 Task: Change the Trello board background using images from Unsplash by searching for 'SPAIN'.
Action: Mouse moved to (914, 378)
Screenshot: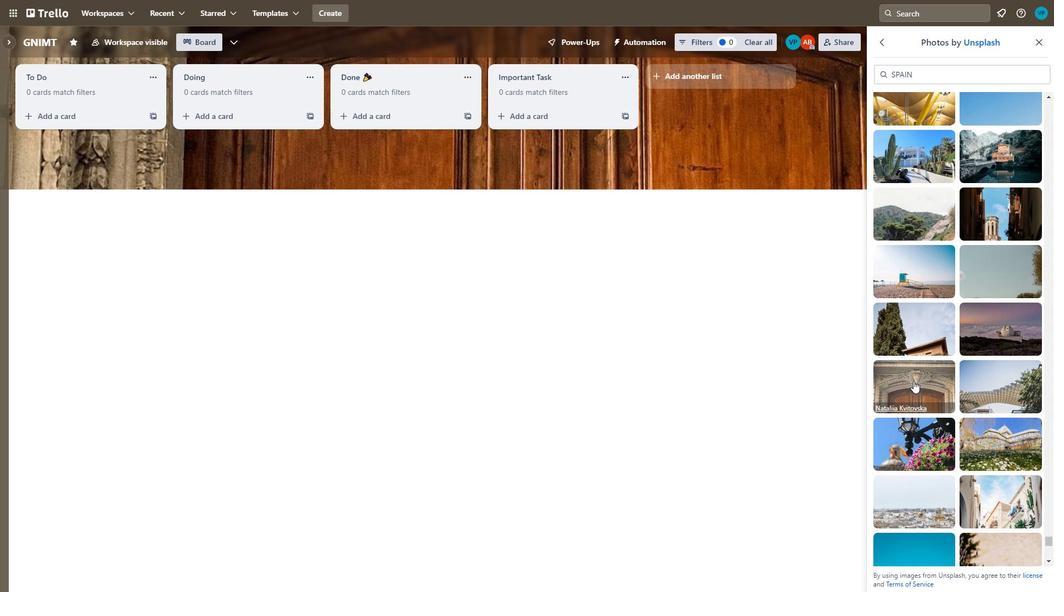 
Action: Mouse scrolled (914, 377) with delta (0, 0)
Screenshot: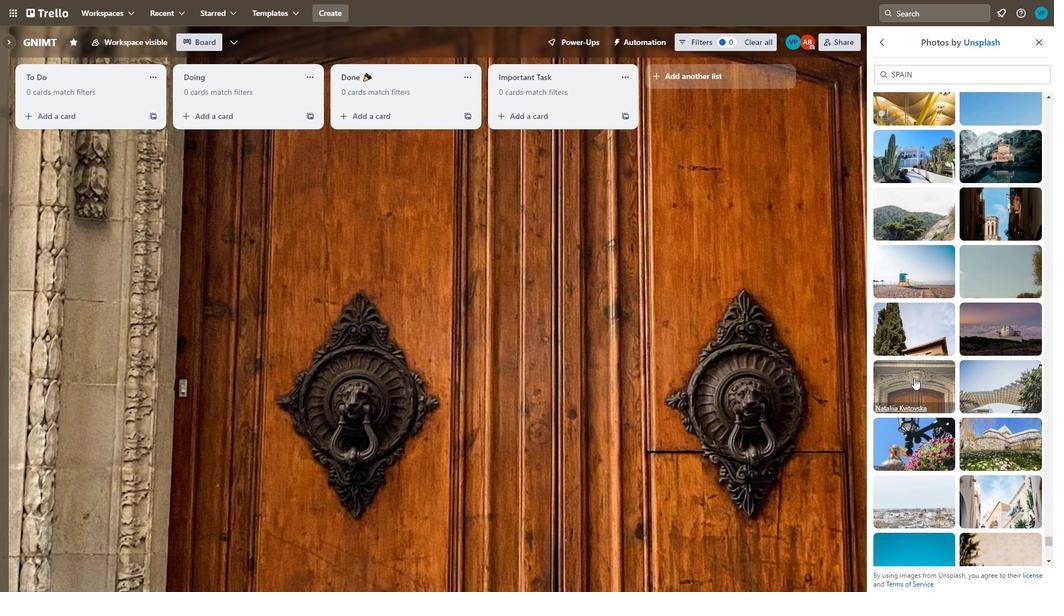 
Action: Mouse scrolled (914, 377) with delta (0, 0)
Screenshot: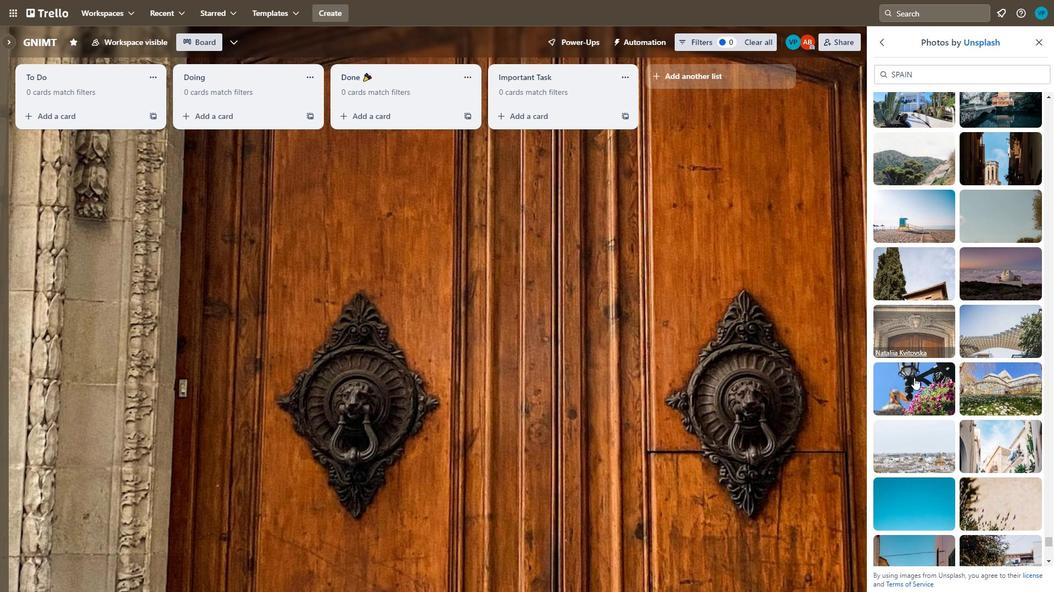 
Action: Mouse moved to (928, 384)
Screenshot: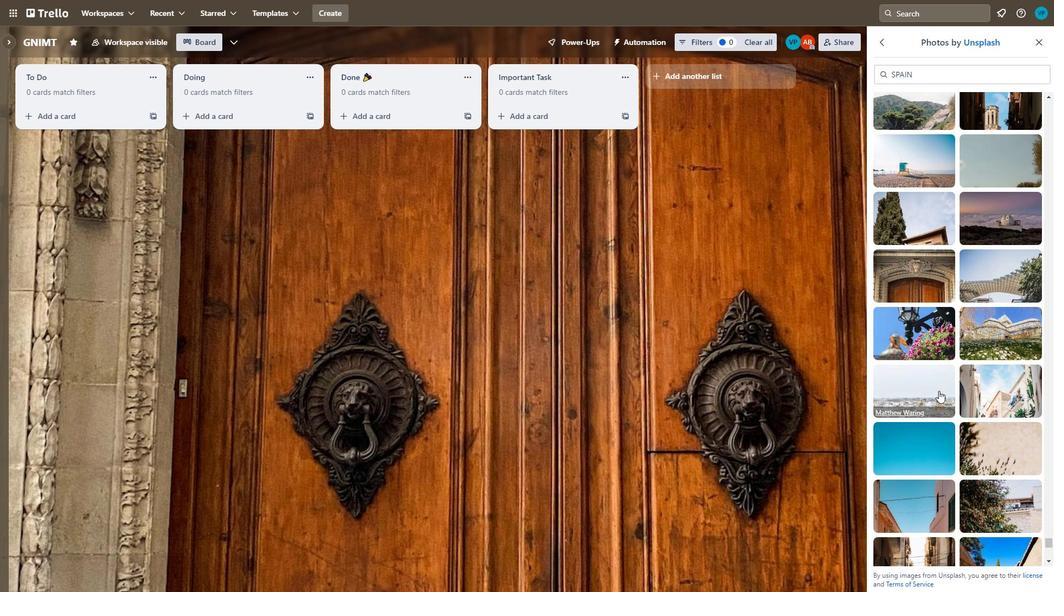 
Action: Mouse pressed left at (928, 384)
Screenshot: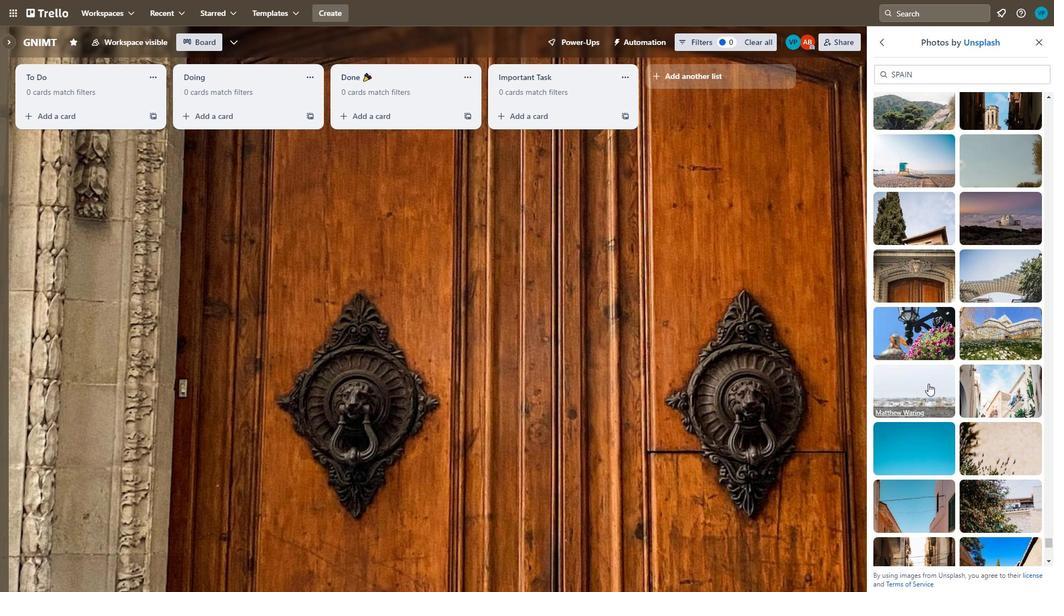 
Action: Mouse moved to (927, 382)
Screenshot: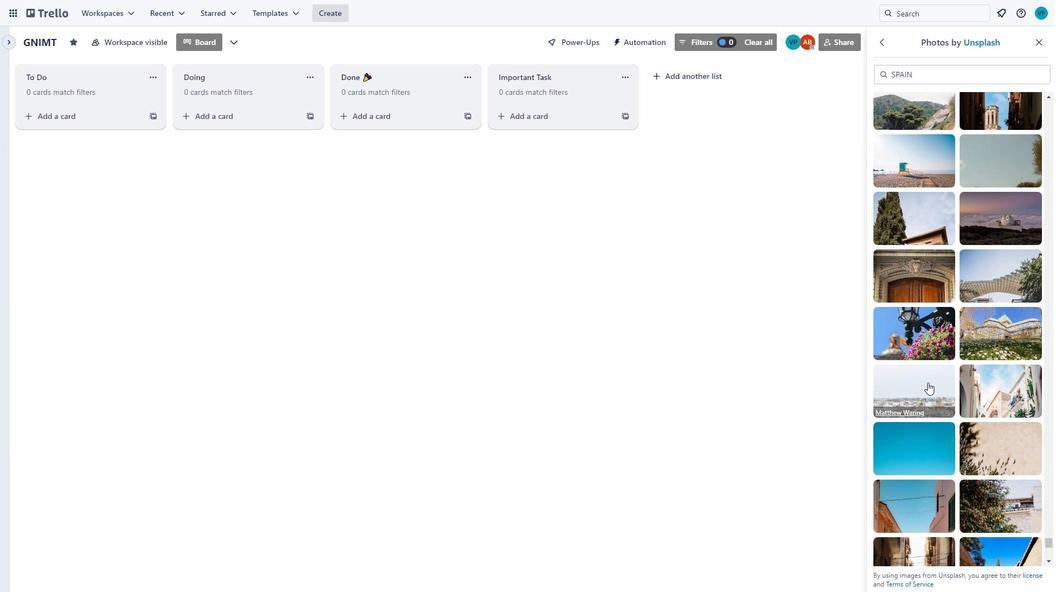 
Action: Mouse scrolled (927, 382) with delta (0, 0)
Screenshot: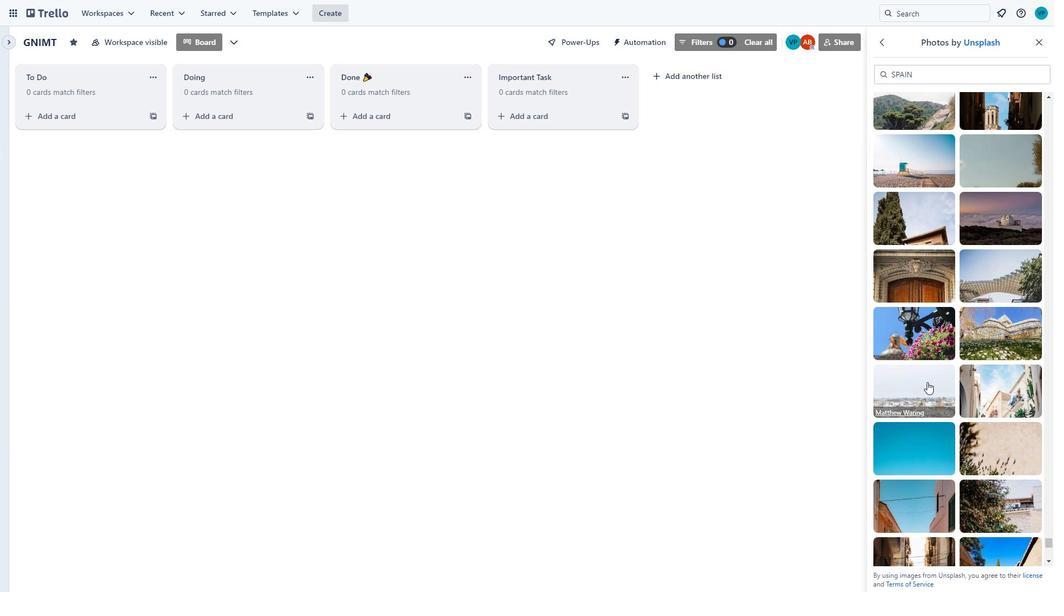 
Action: Mouse moved to (999, 388)
Screenshot: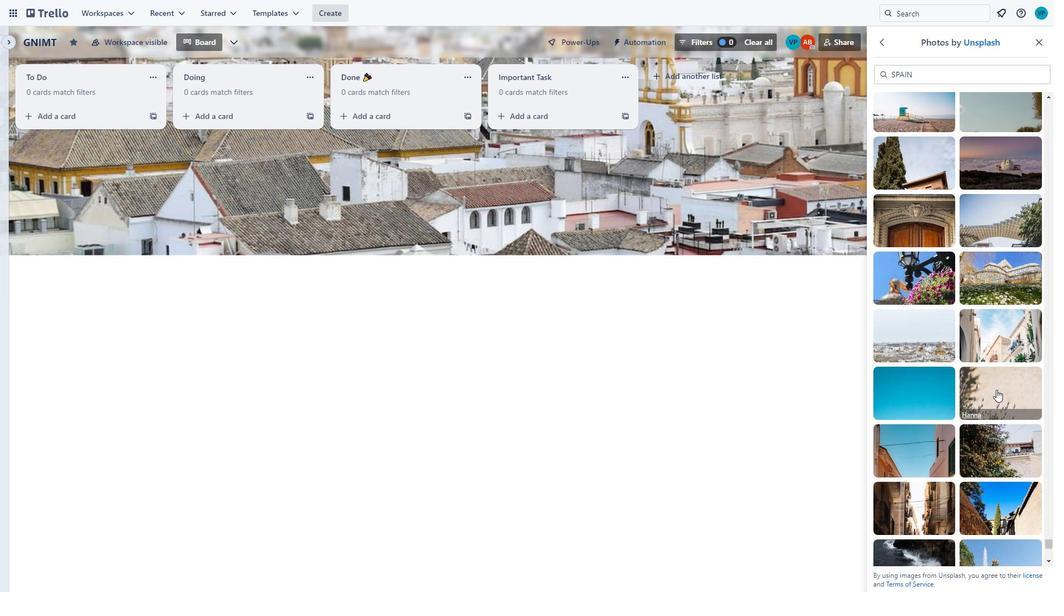 
Action: Mouse scrolled (999, 387) with delta (0, 0)
Screenshot: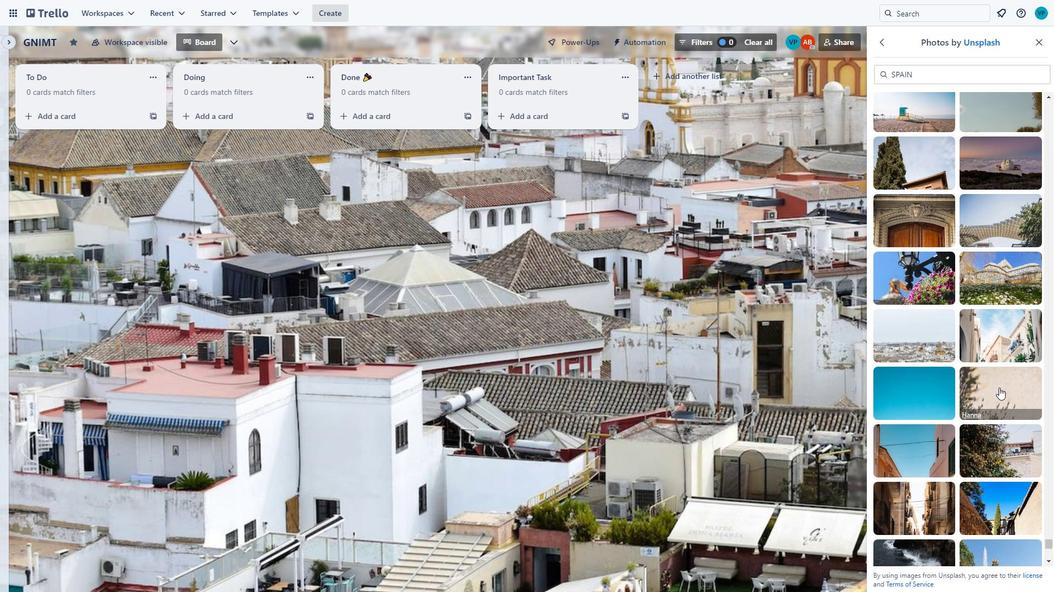 
Action: Mouse scrolled (999, 387) with delta (0, 0)
Screenshot: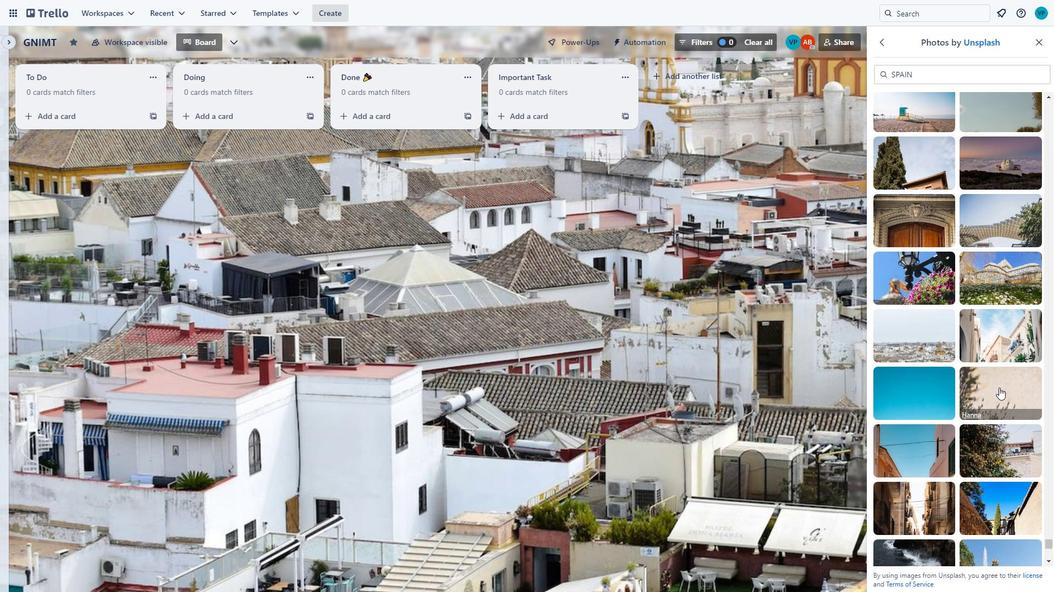 
Action: Mouse moved to (915, 394)
Screenshot: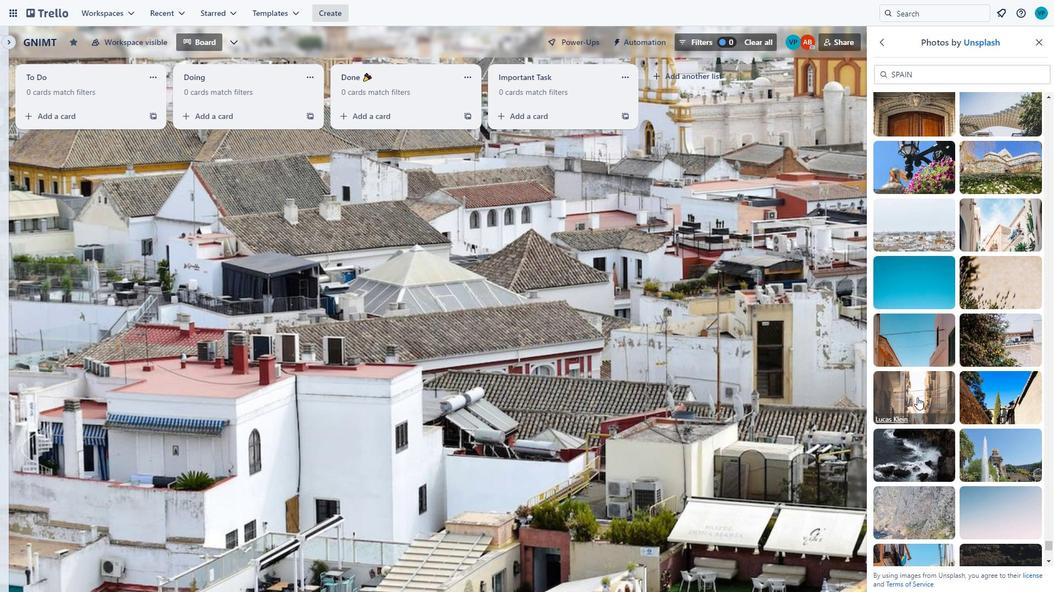 
Action: Mouse pressed left at (915, 394)
Screenshot: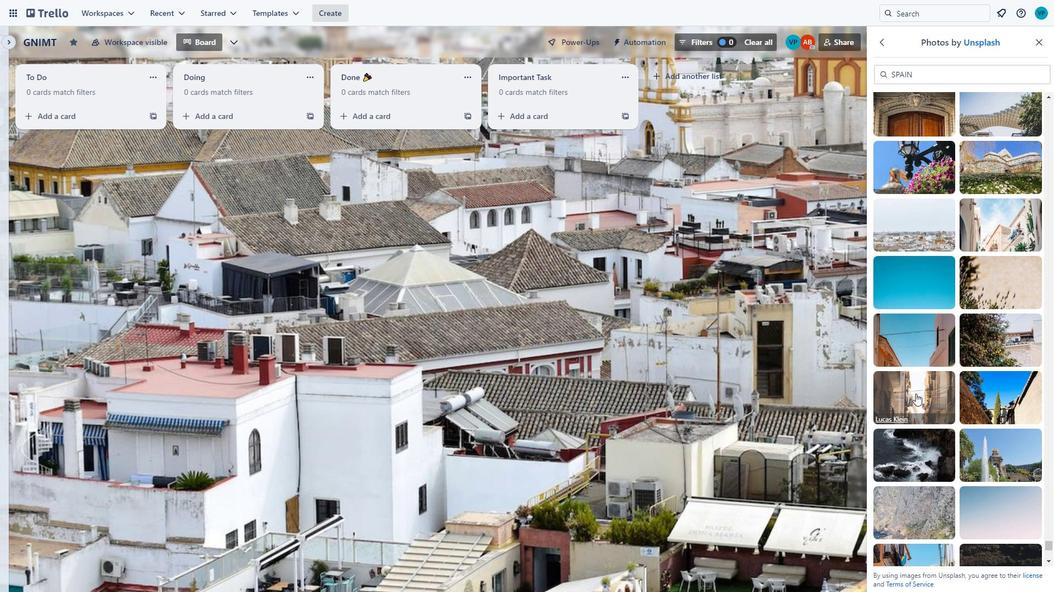 
Action: Mouse moved to (915, 393)
Screenshot: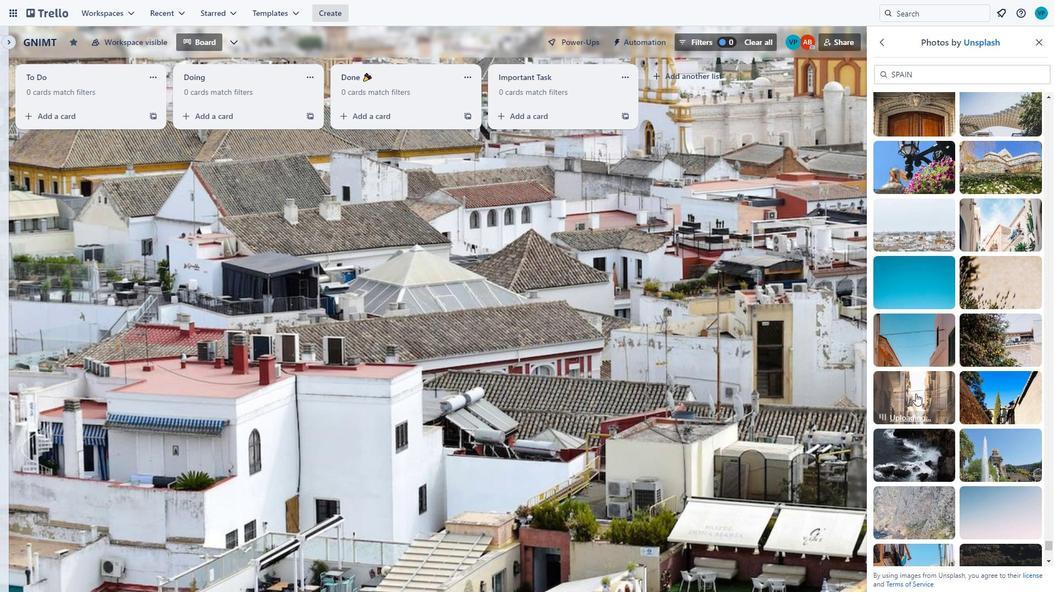 
Action: Mouse scrolled (915, 393) with delta (0, 0)
Screenshot: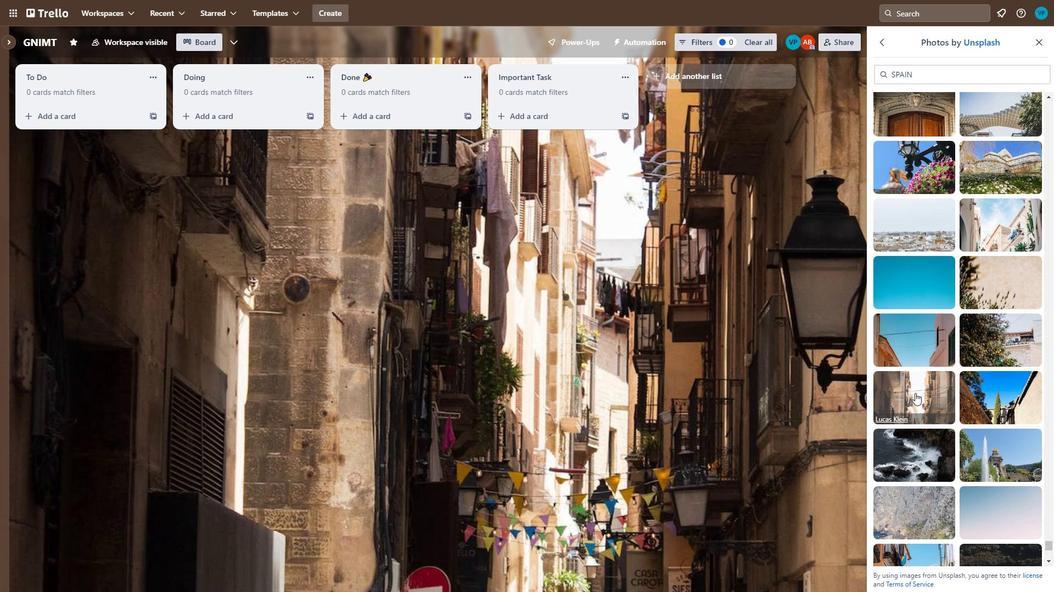 
Action: Mouse scrolled (915, 393) with delta (0, 0)
Screenshot: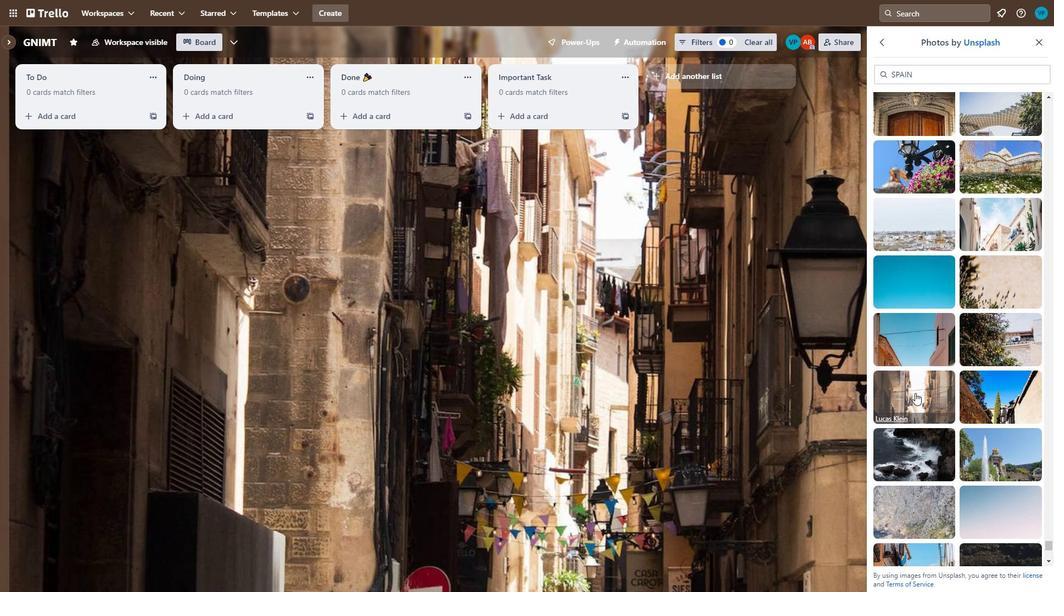 
Action: Mouse moved to (919, 455)
Screenshot: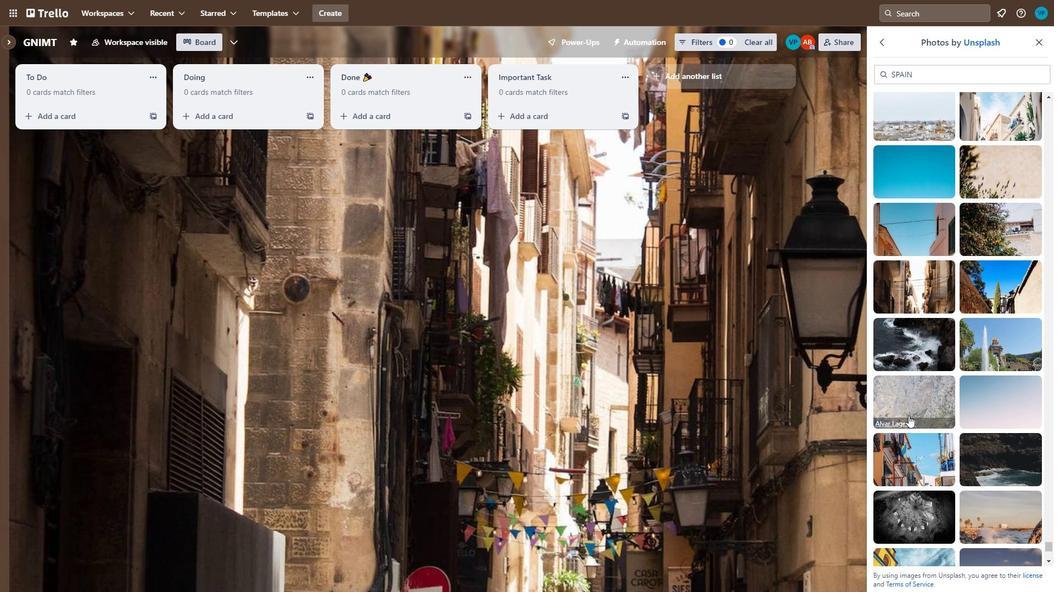 
Action: Mouse pressed left at (919, 455)
Screenshot: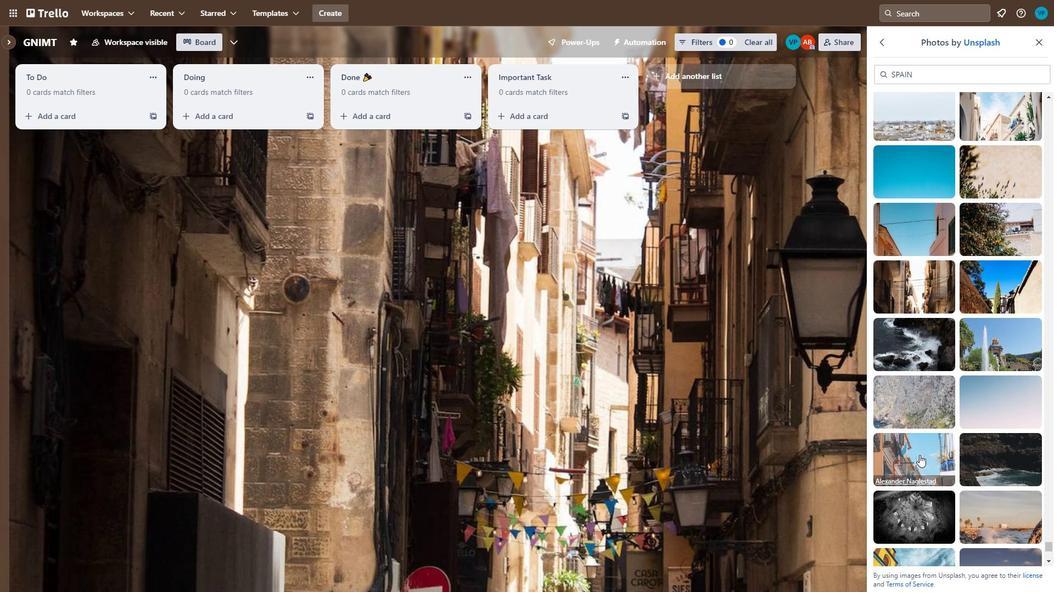 
Action: Mouse moved to (990, 439)
Screenshot: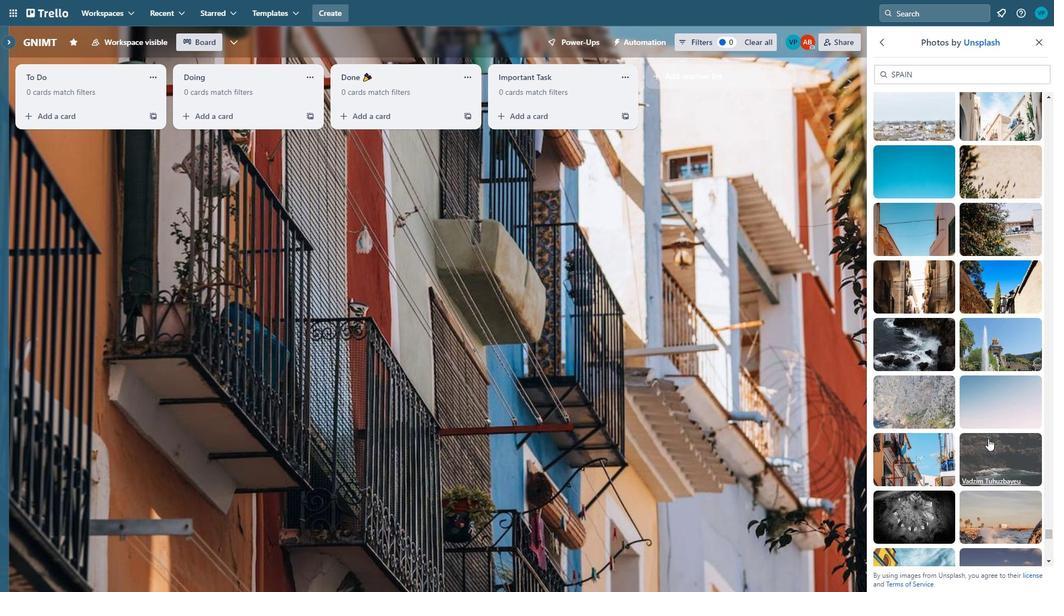 
Action: Mouse scrolled (990, 438) with delta (0, 0)
Screenshot: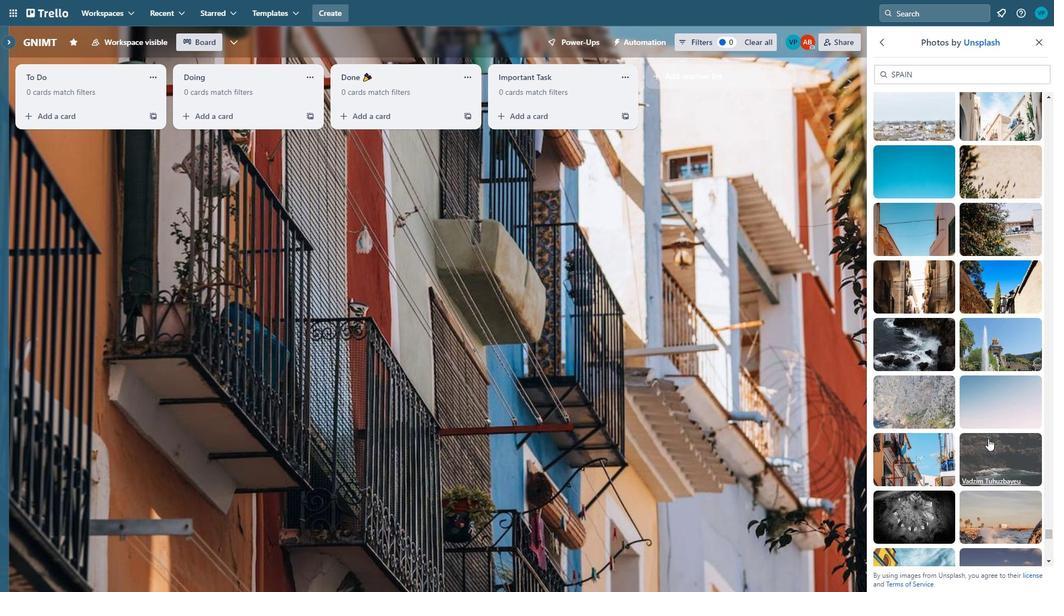 
Action: Mouse moved to (991, 439)
Screenshot: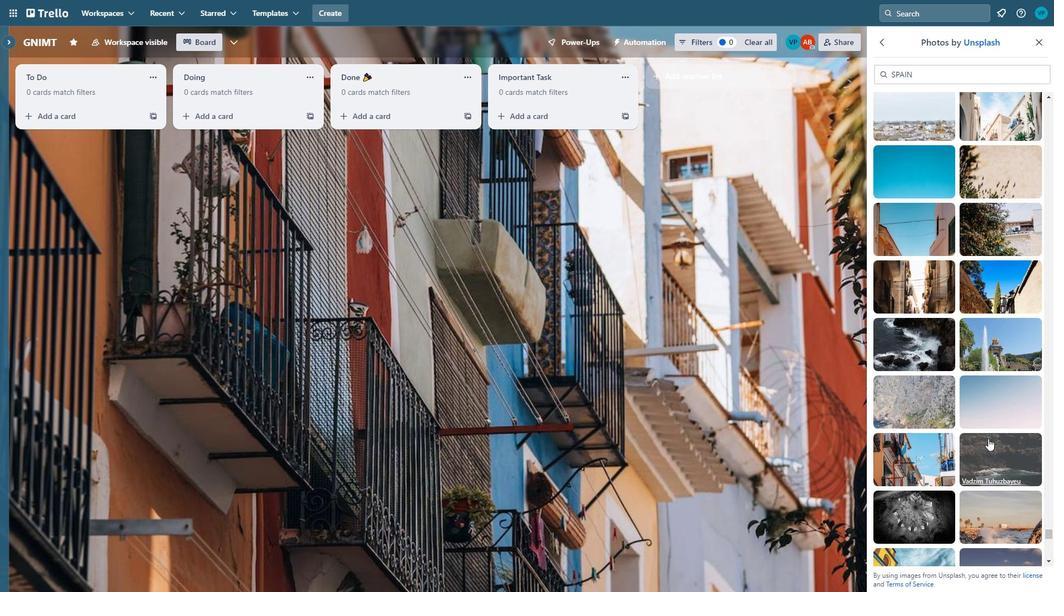 
Action: Mouse scrolled (991, 438) with delta (0, 0)
Screenshot: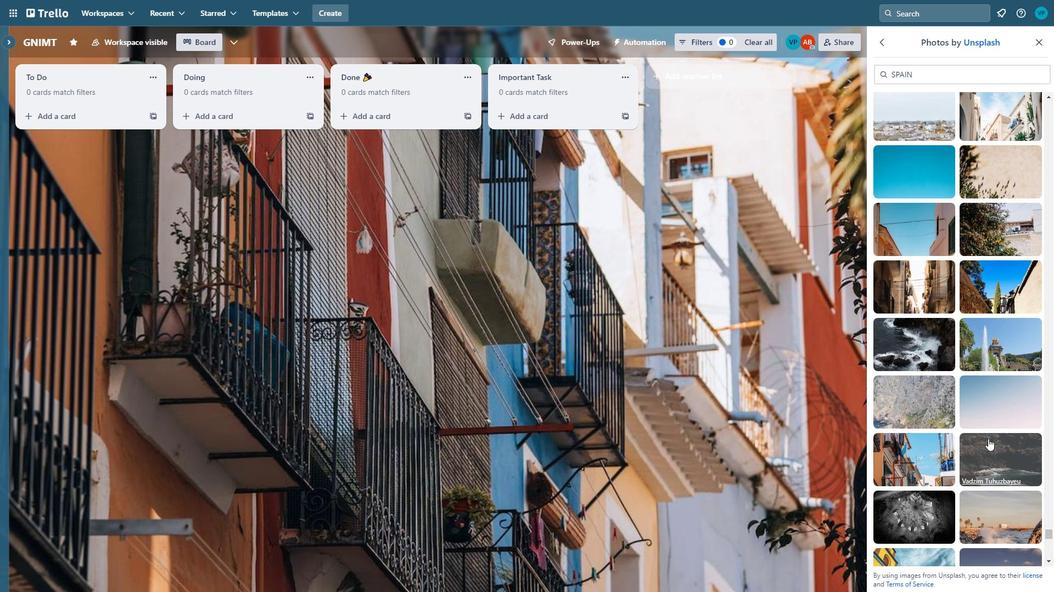 
Action: Mouse moved to (970, 458)
Screenshot: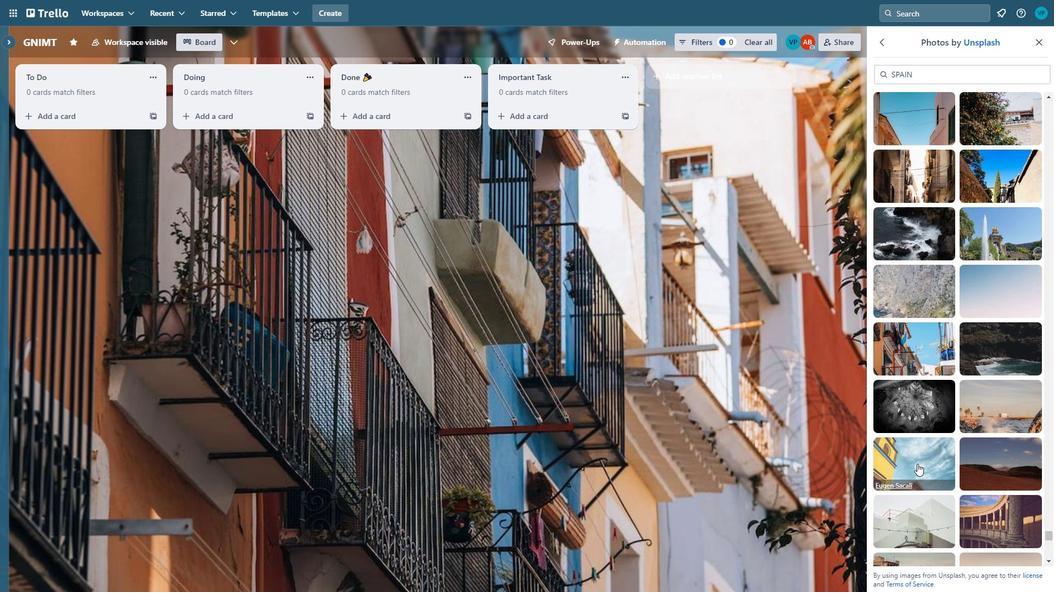 
Action: Mouse scrolled (970, 457) with delta (0, 0)
Screenshot: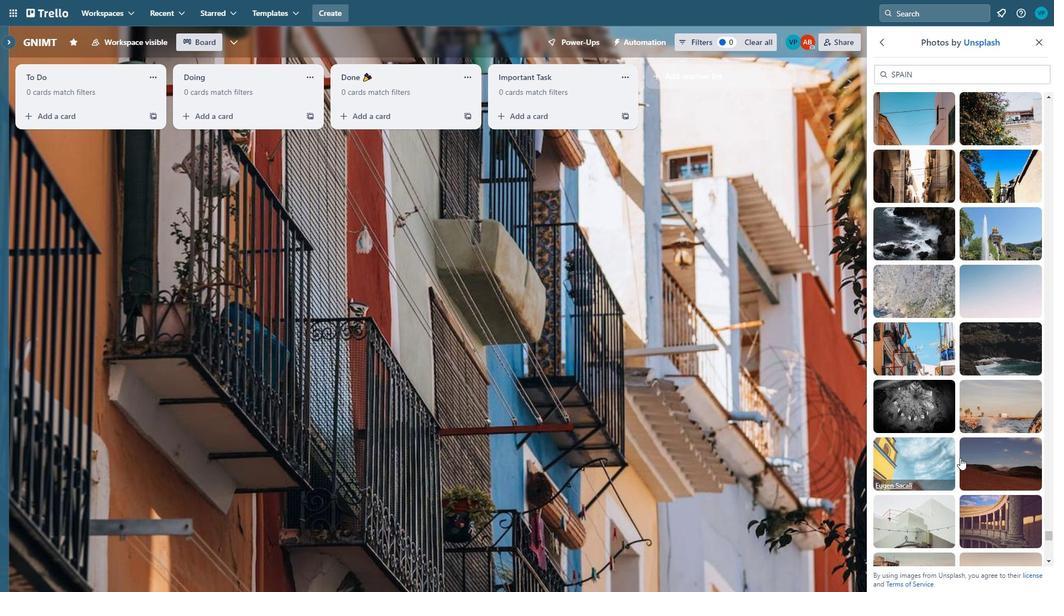 
Action: Mouse moved to (921, 460)
Screenshot: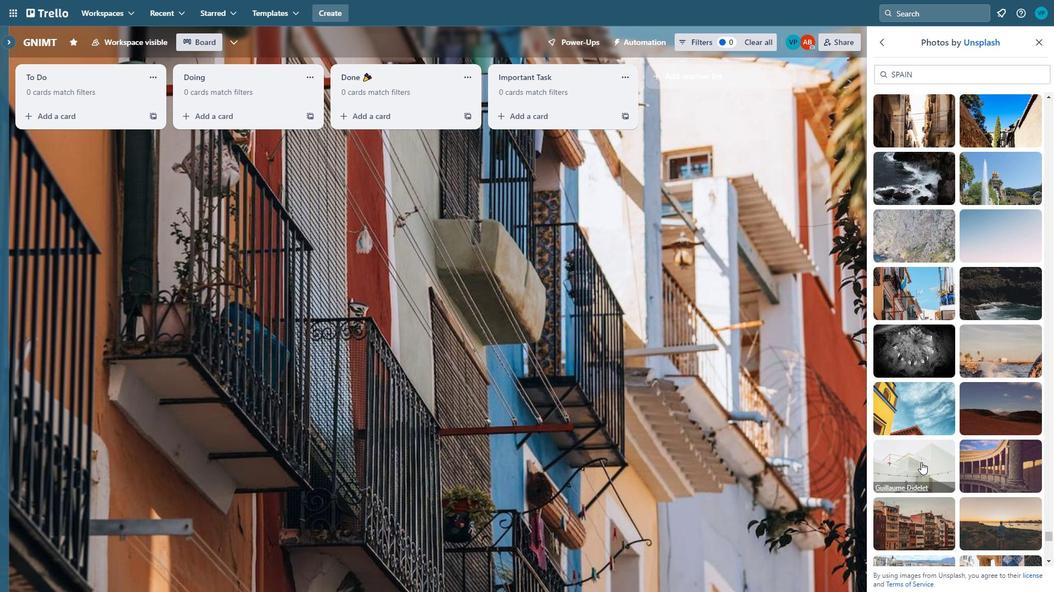 
Action: Mouse pressed left at (921, 460)
Screenshot: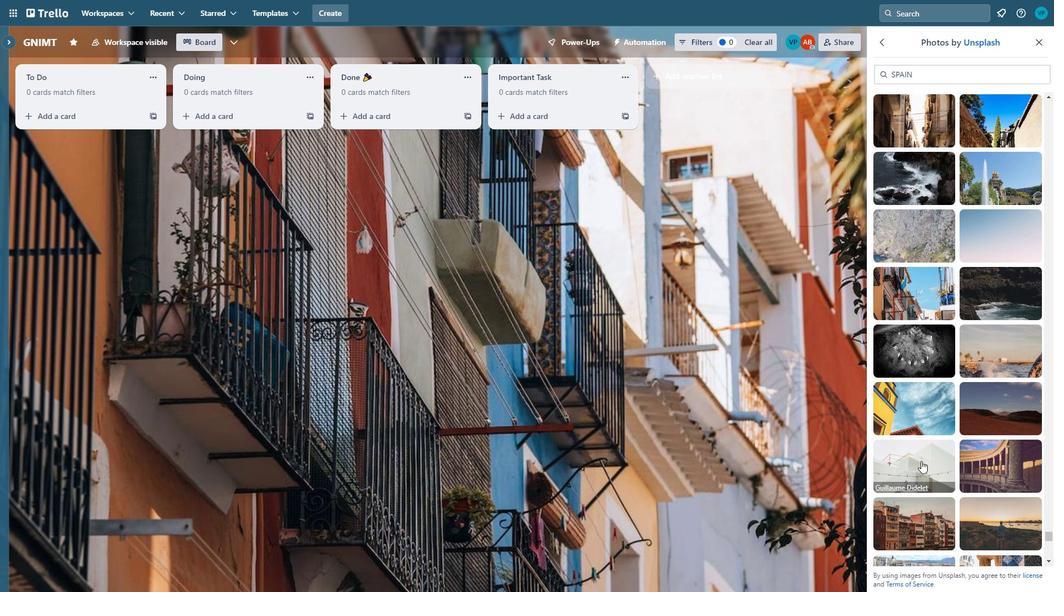 
Action: Mouse moved to (934, 445)
Screenshot: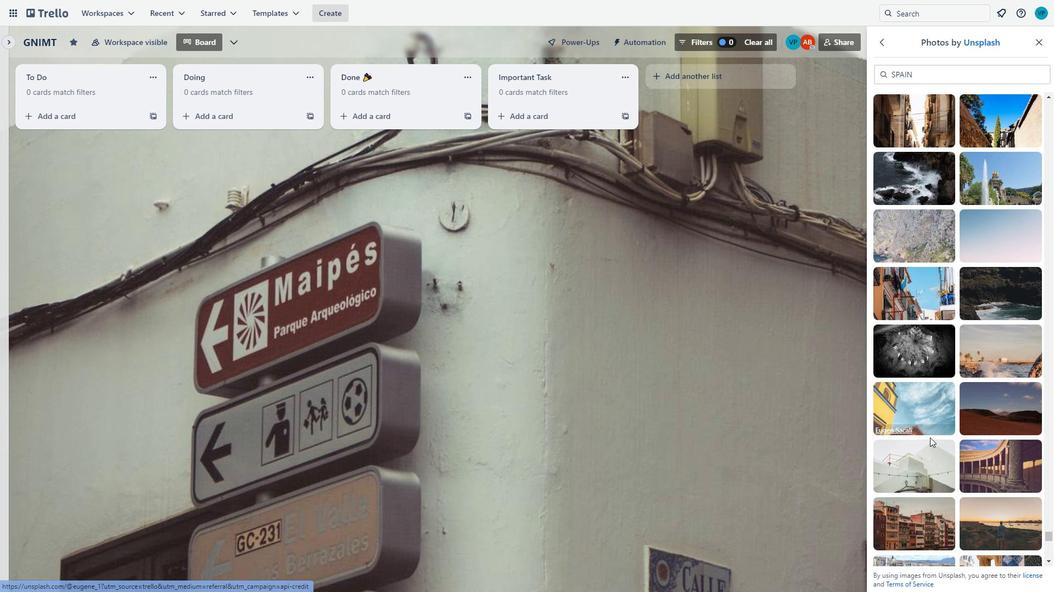 
Action: Mouse scrolled (934, 445) with delta (0, 0)
Screenshot: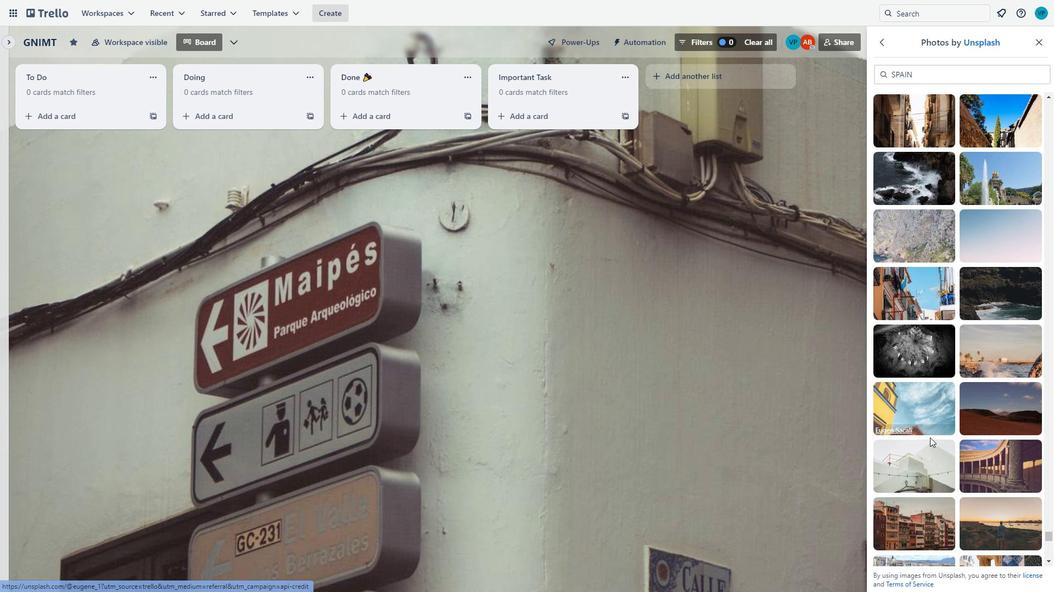 
Action: Mouse moved to (918, 490)
Screenshot: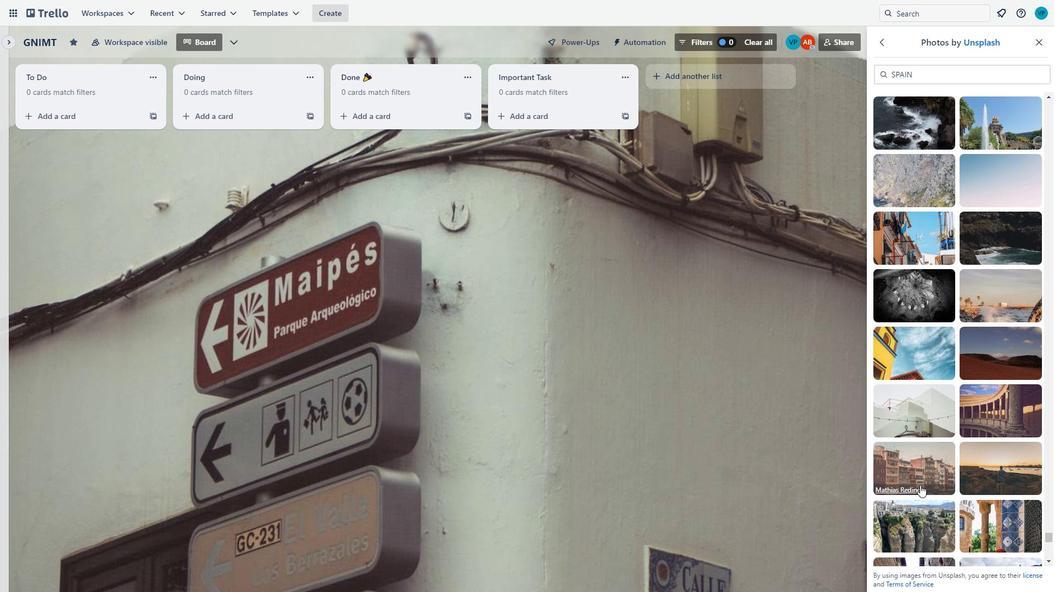 
Action: Mouse scrolled (918, 490) with delta (0, 0)
Screenshot: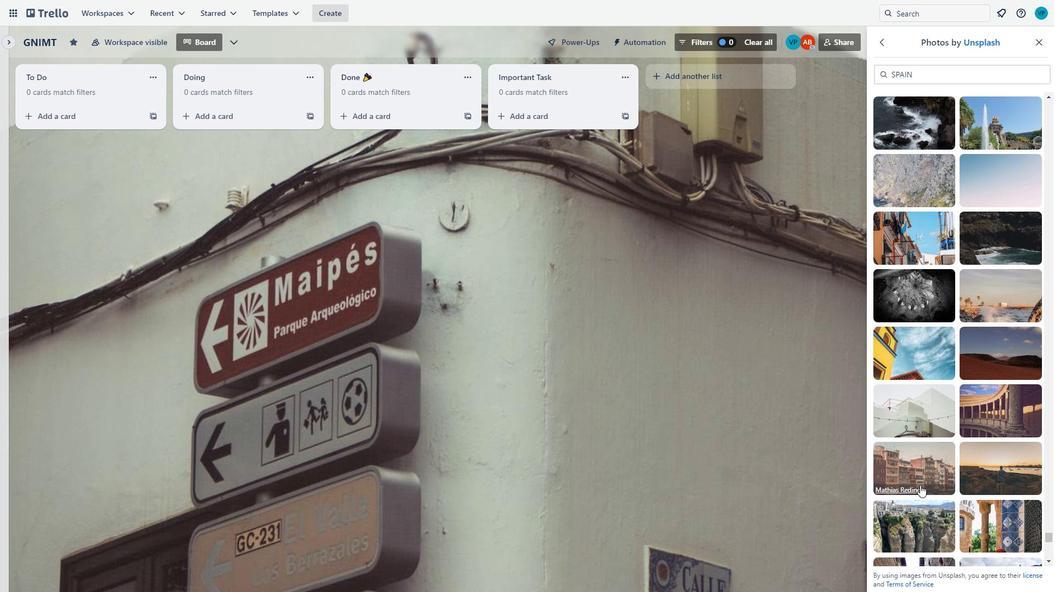 
Action: Mouse moved to (918, 491)
Screenshot: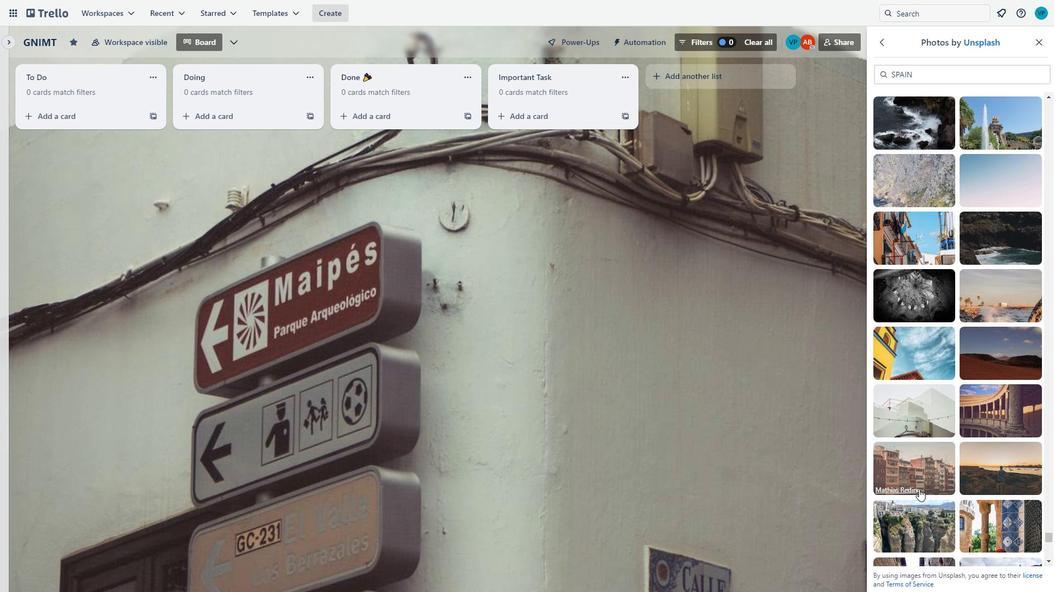 
Action: Mouse scrolled (918, 490) with delta (0, 0)
Screenshot: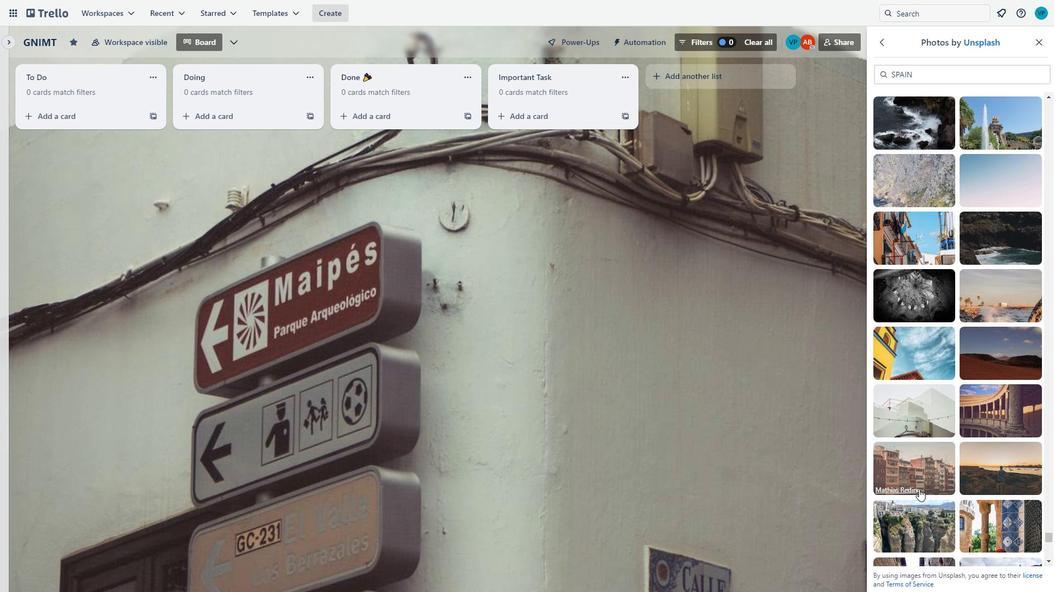 
Action: Mouse moved to (933, 458)
Screenshot: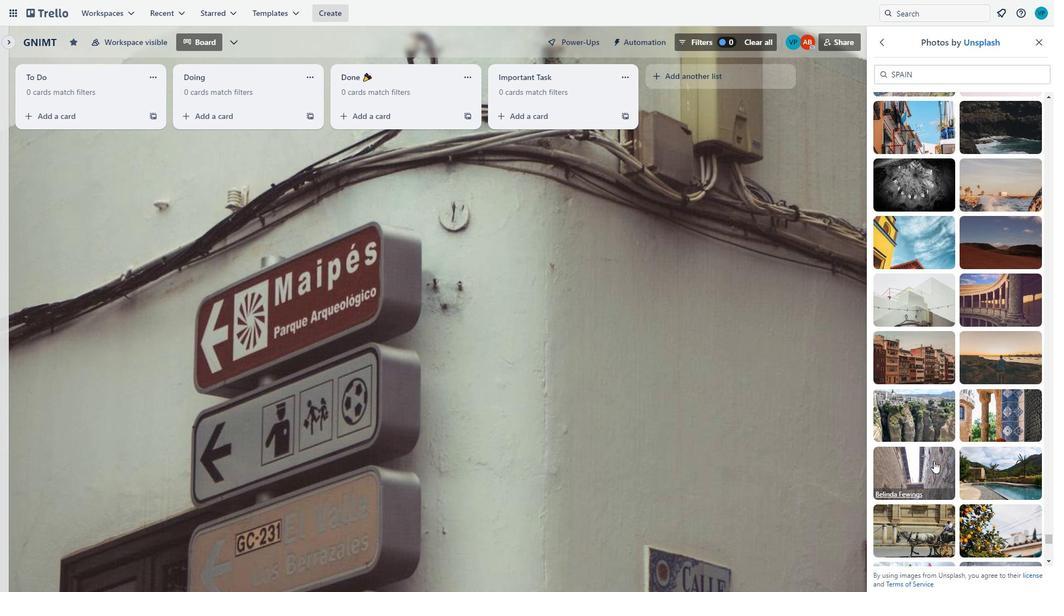 
Action: Mouse pressed left at (933, 458)
Screenshot: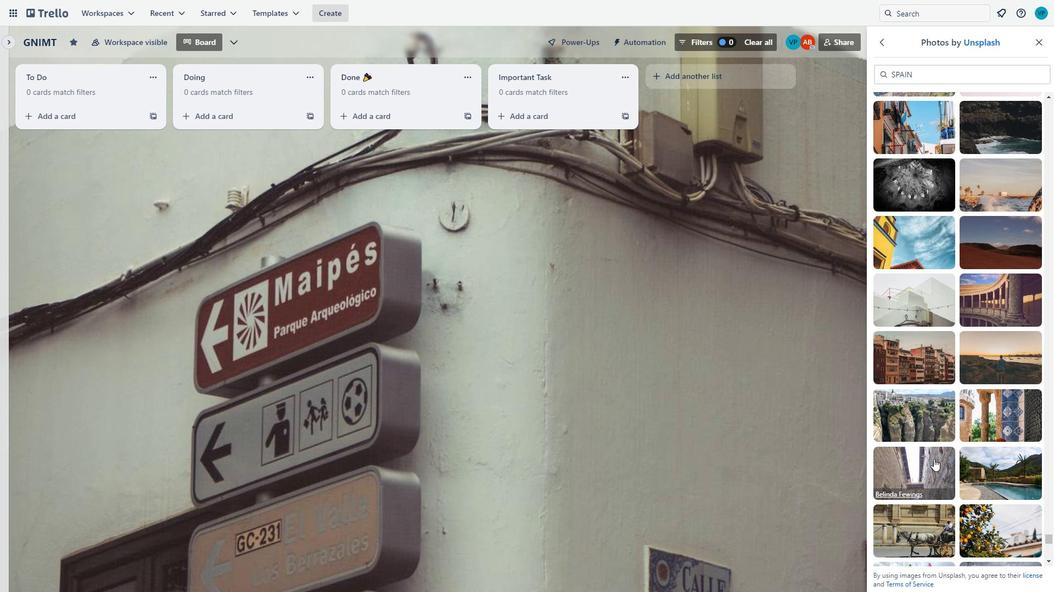 
Action: Mouse moved to (963, 430)
Screenshot: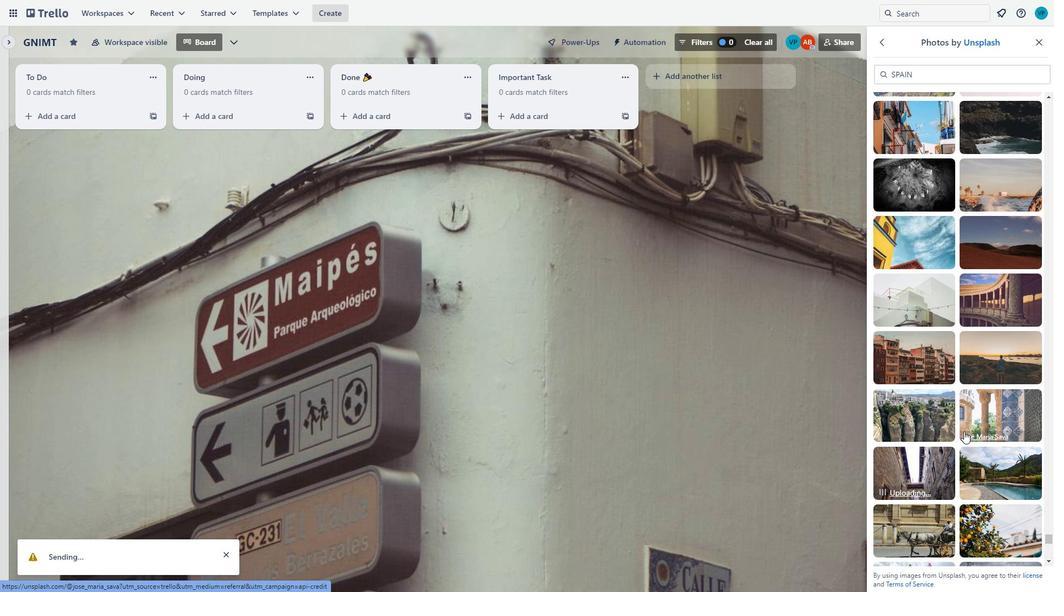 
Action: Mouse scrolled (963, 430) with delta (0, 0)
Screenshot: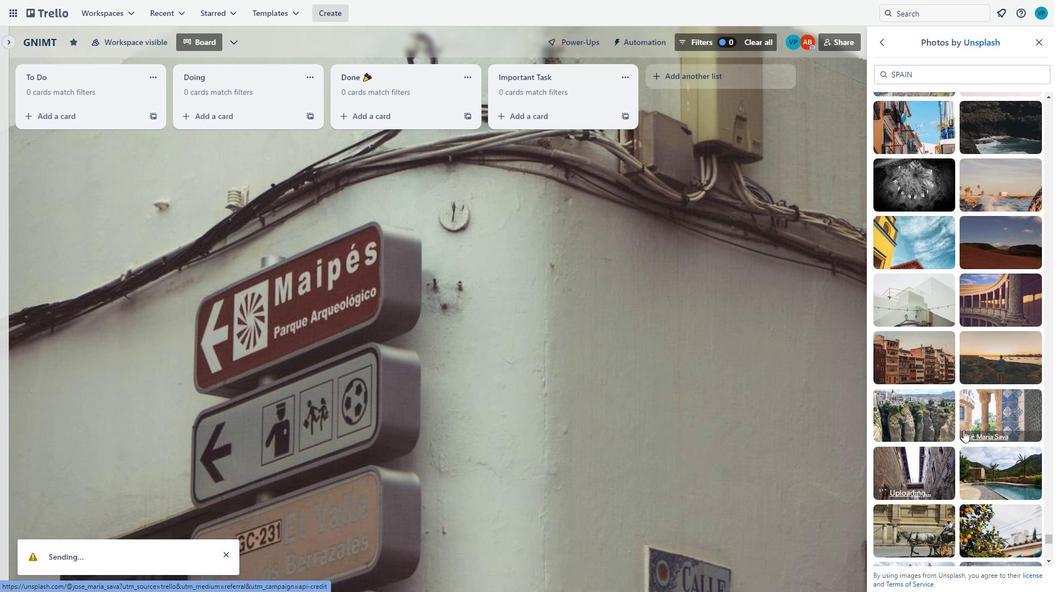 
Action: Mouse moved to (988, 421)
Screenshot: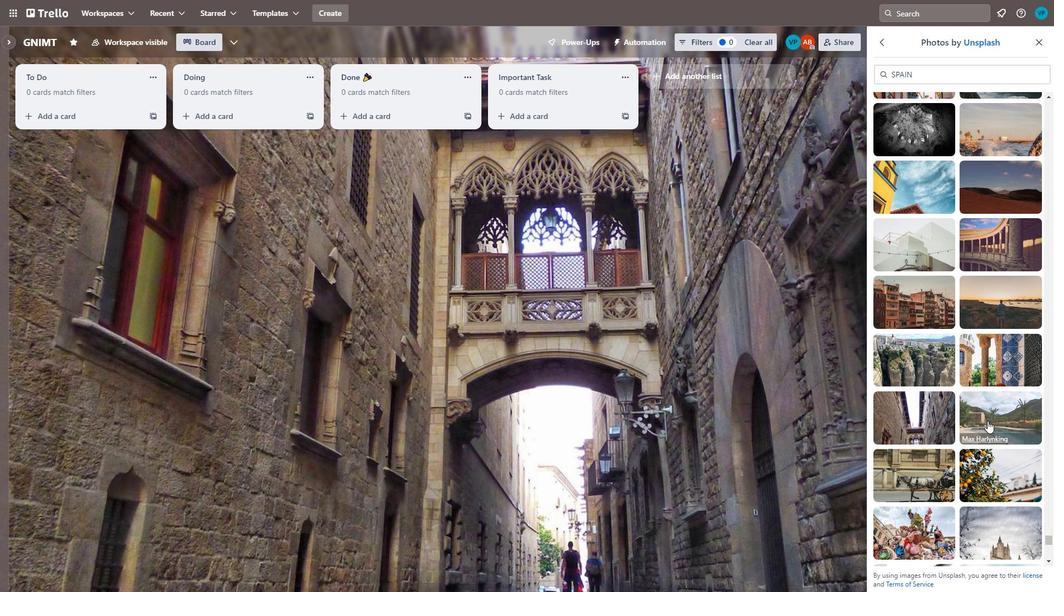 
Action: Mouse scrolled (988, 421) with delta (0, 0)
Screenshot: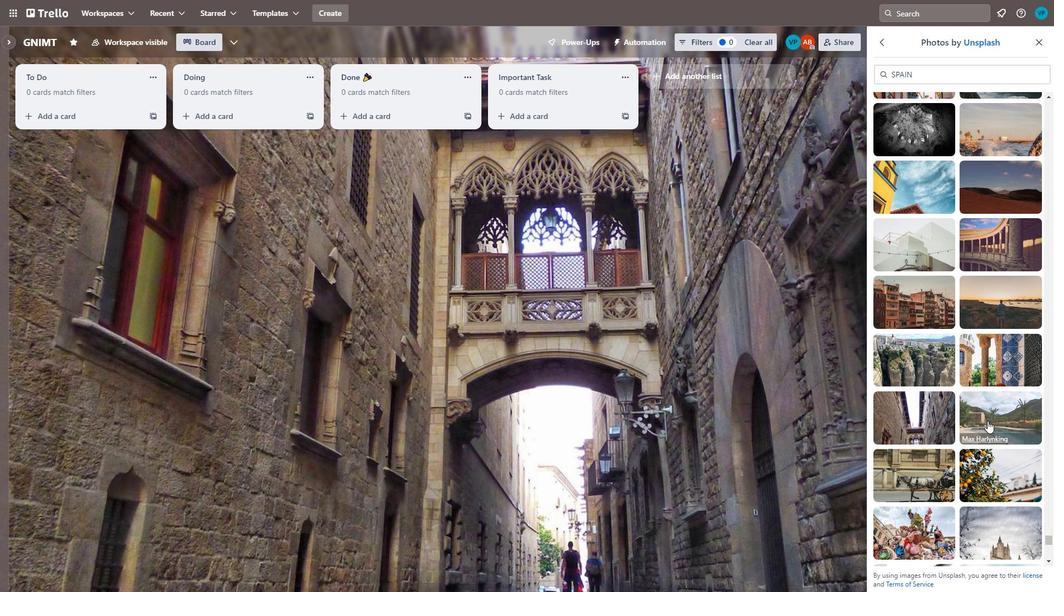 
Action: Mouse moved to (990, 429)
Screenshot: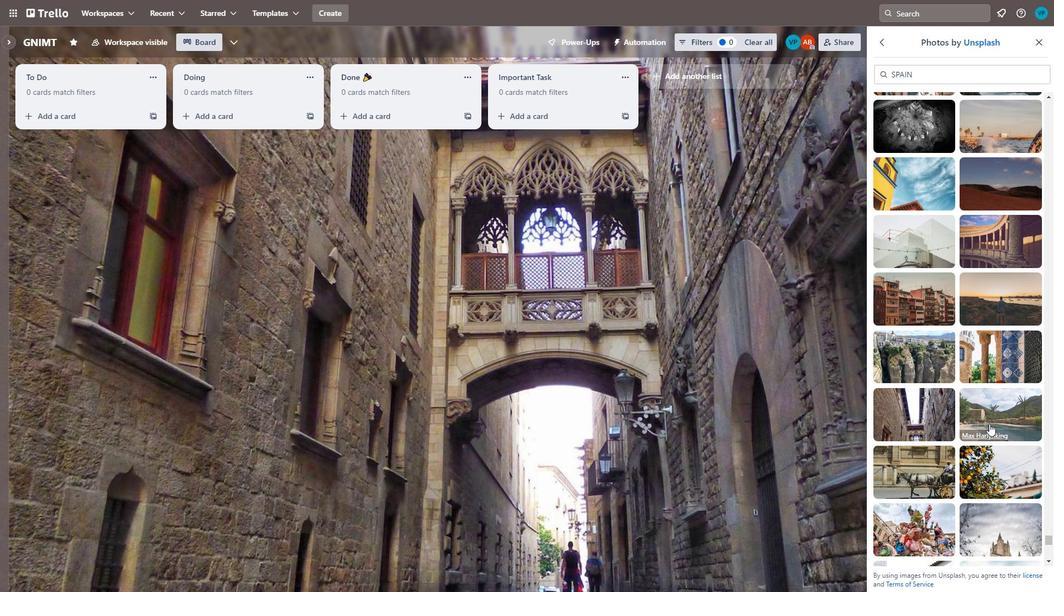 
Action: Mouse scrolled (990, 429) with delta (0, 0)
Screenshot: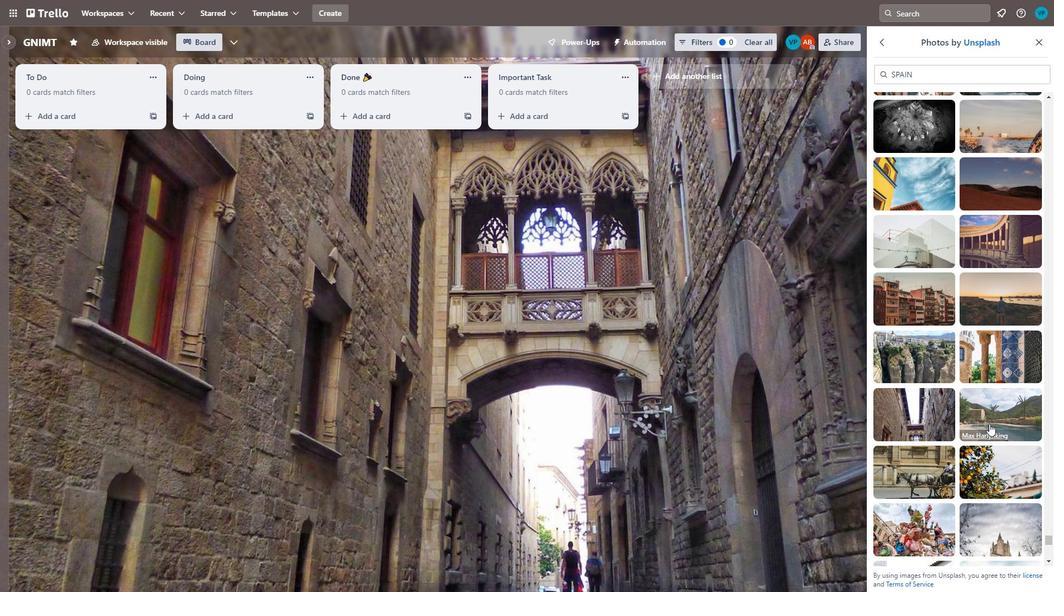 
Action: Mouse moved to (925, 413)
Screenshot: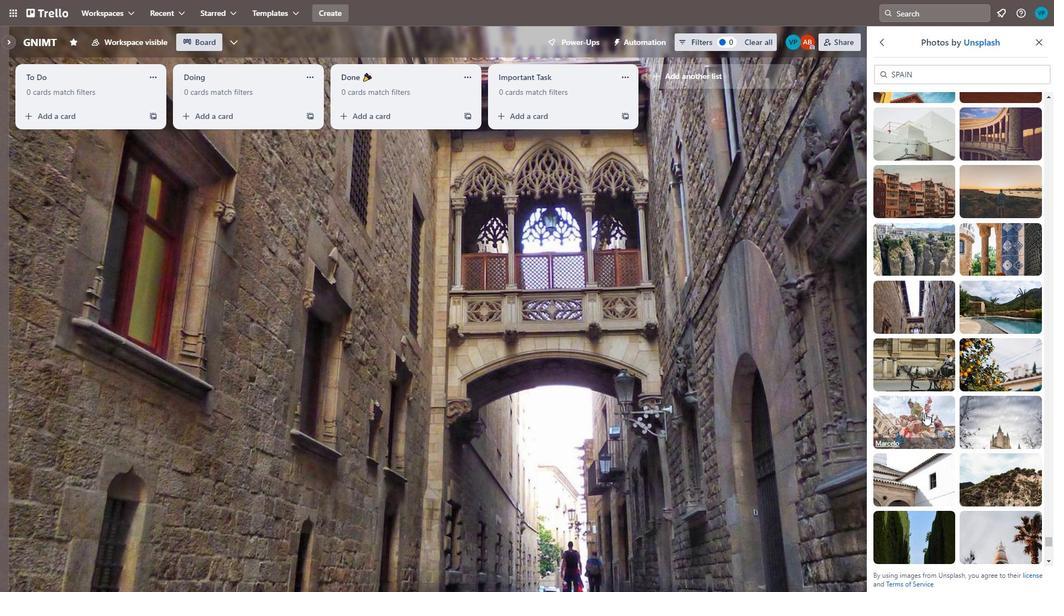 
Action: Mouse pressed left at (925, 413)
Screenshot: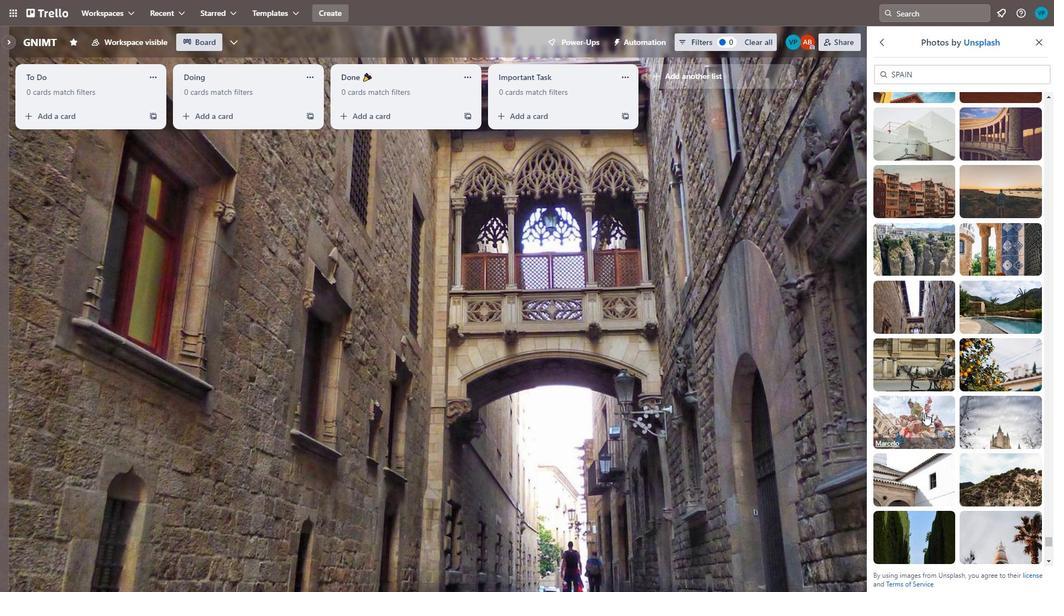 
Action: Mouse moved to (925, 415)
Screenshot: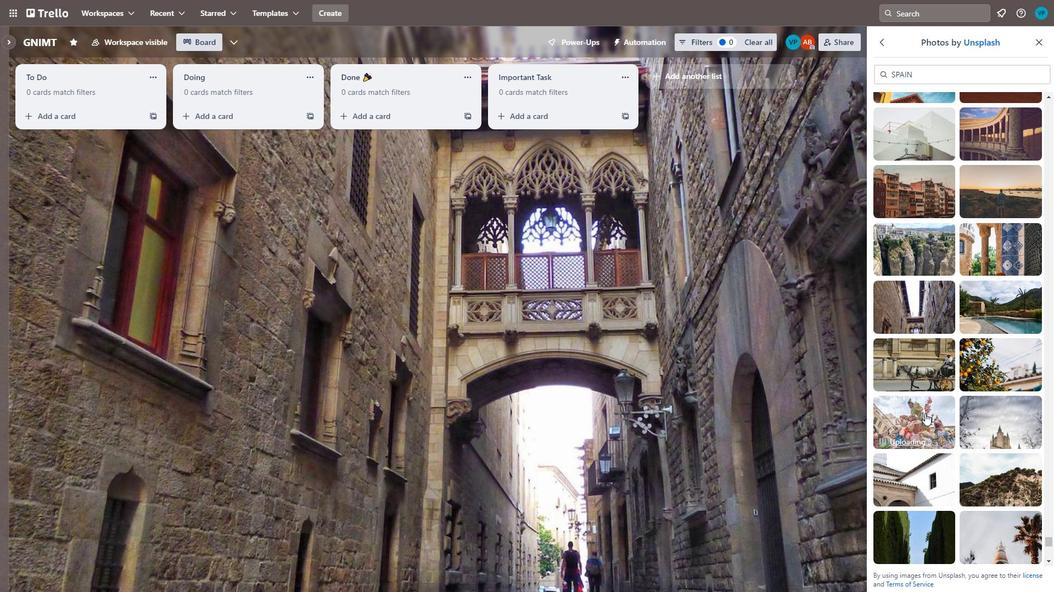 
Action: Mouse scrolled (925, 414) with delta (0, 0)
Screenshot: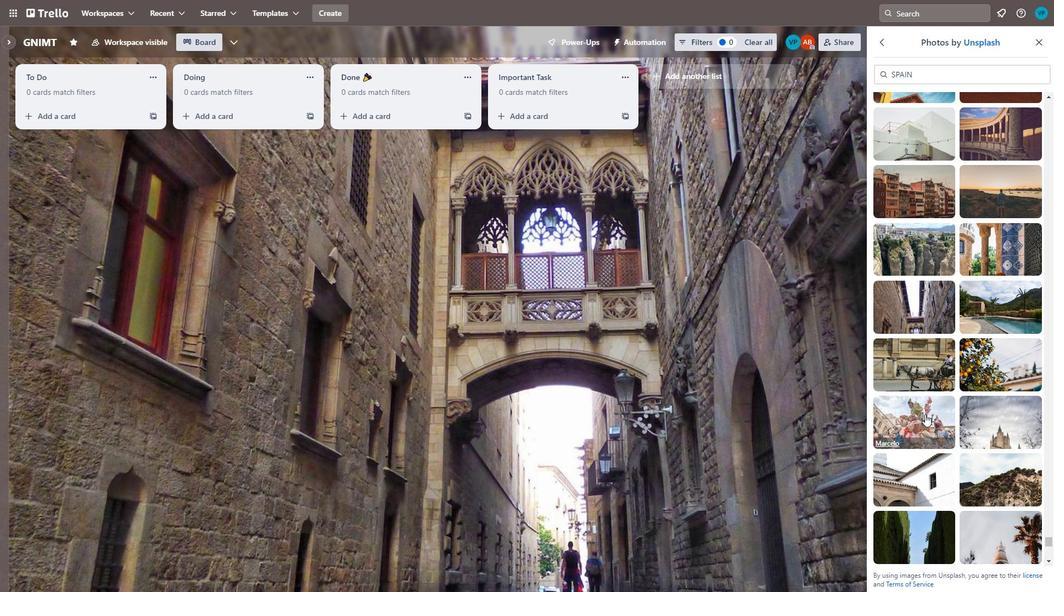
Action: Mouse moved to (923, 469)
Screenshot: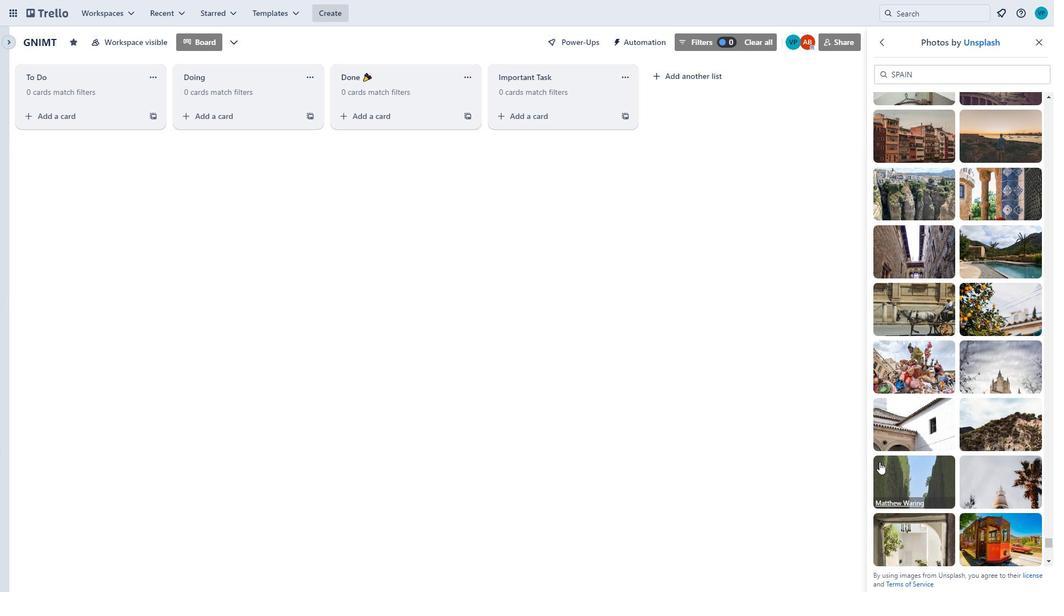 
Action: Mouse scrolled (923, 468) with delta (0, 0)
Screenshot: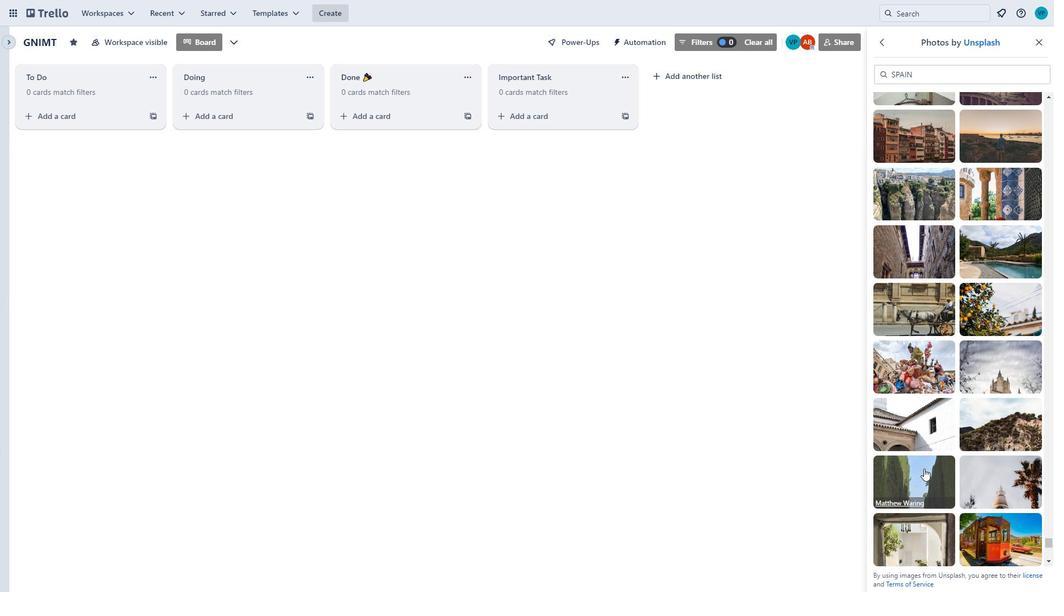 
Action: Mouse moved to (938, 457)
Screenshot: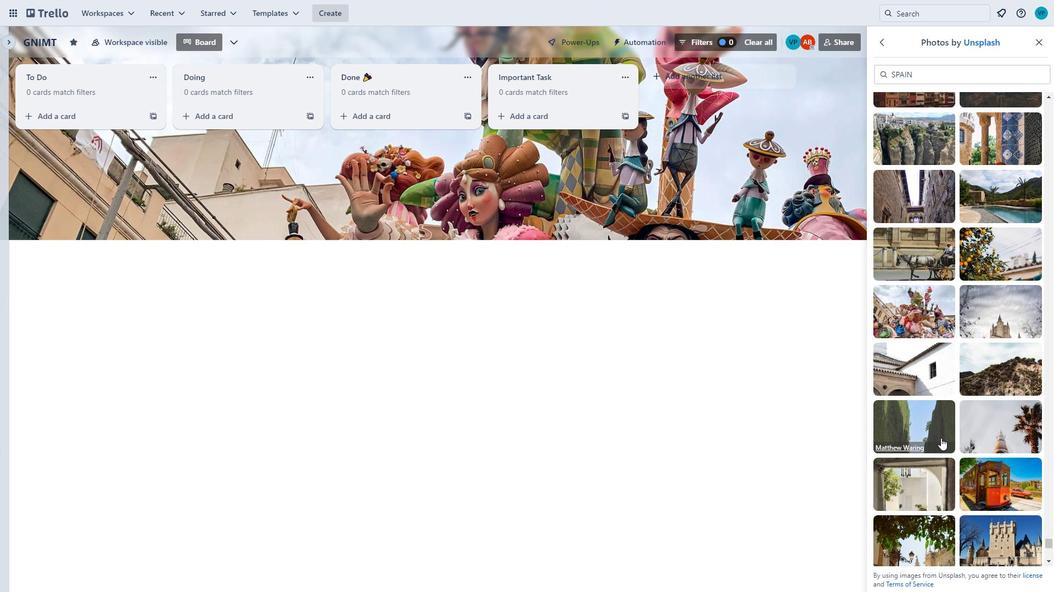 
Action: Mouse scrolled (938, 457) with delta (0, 0)
Screenshot: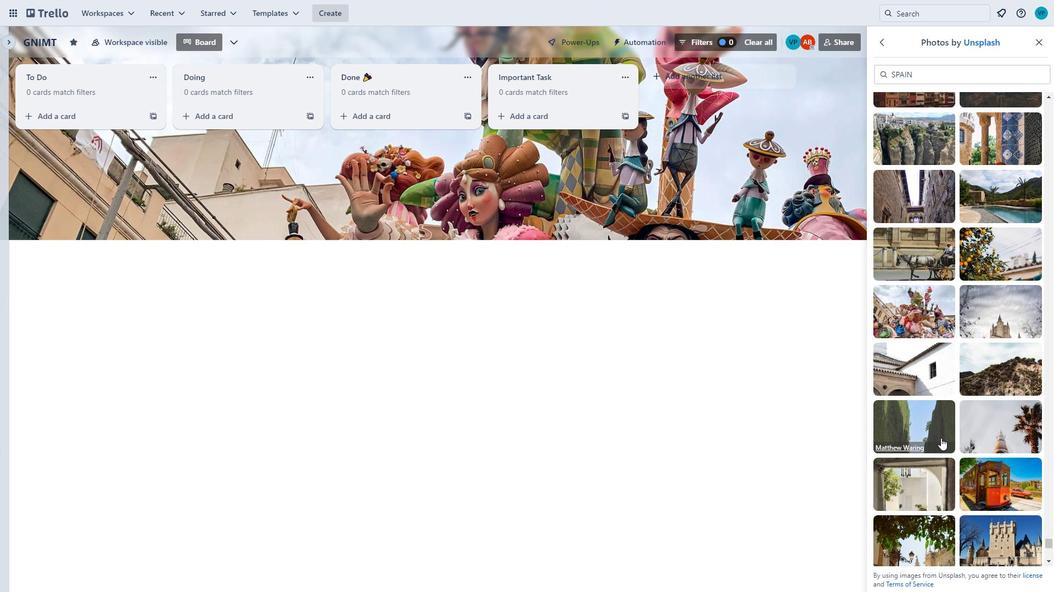 
Action: Mouse moved to (927, 472)
Screenshot: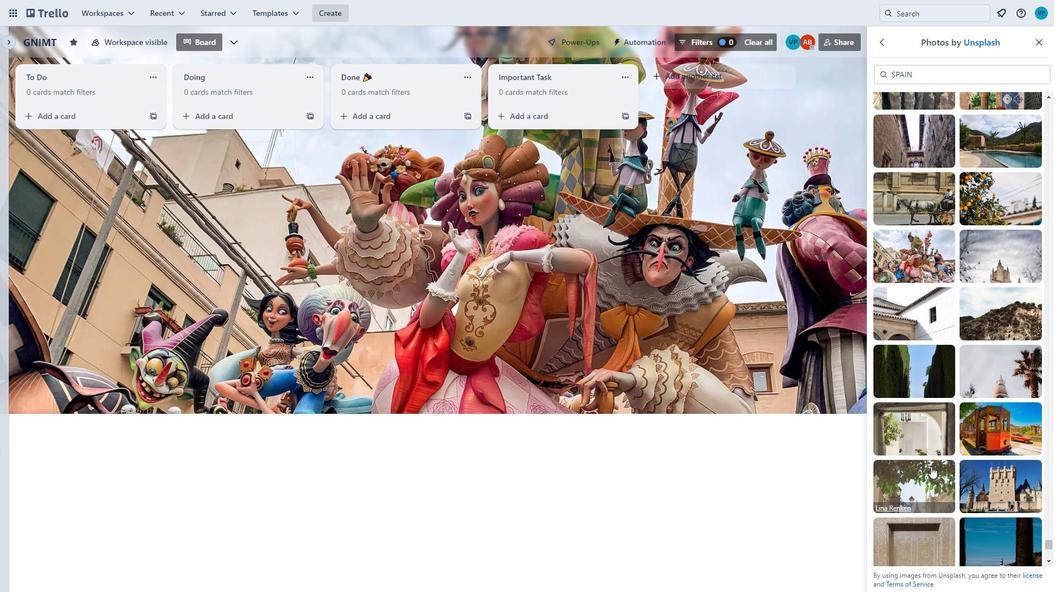 
Action: Mouse pressed left at (927, 472)
Screenshot: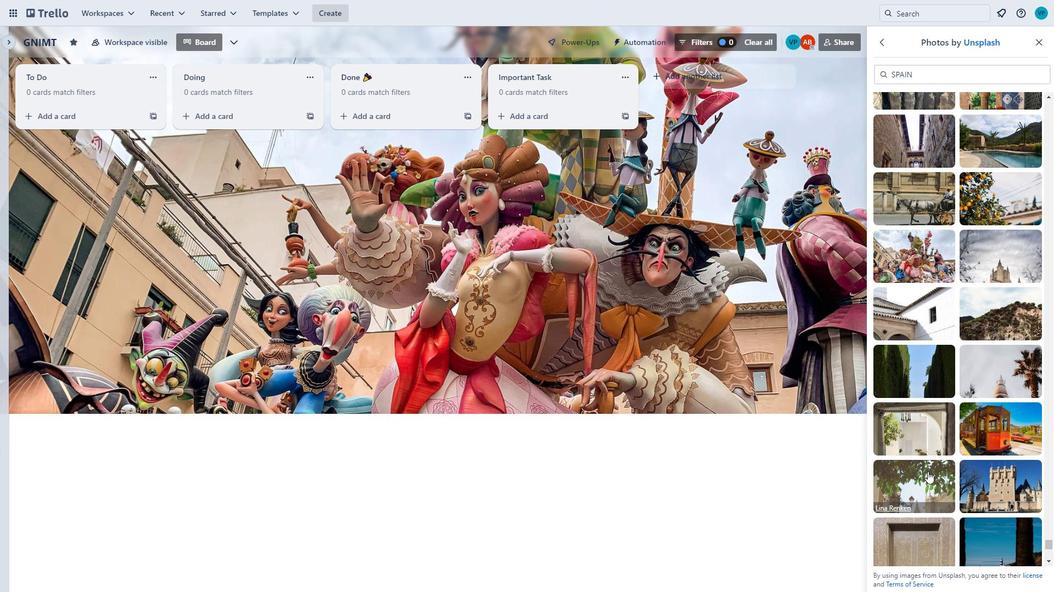 
Action: Mouse moved to (978, 461)
Screenshot: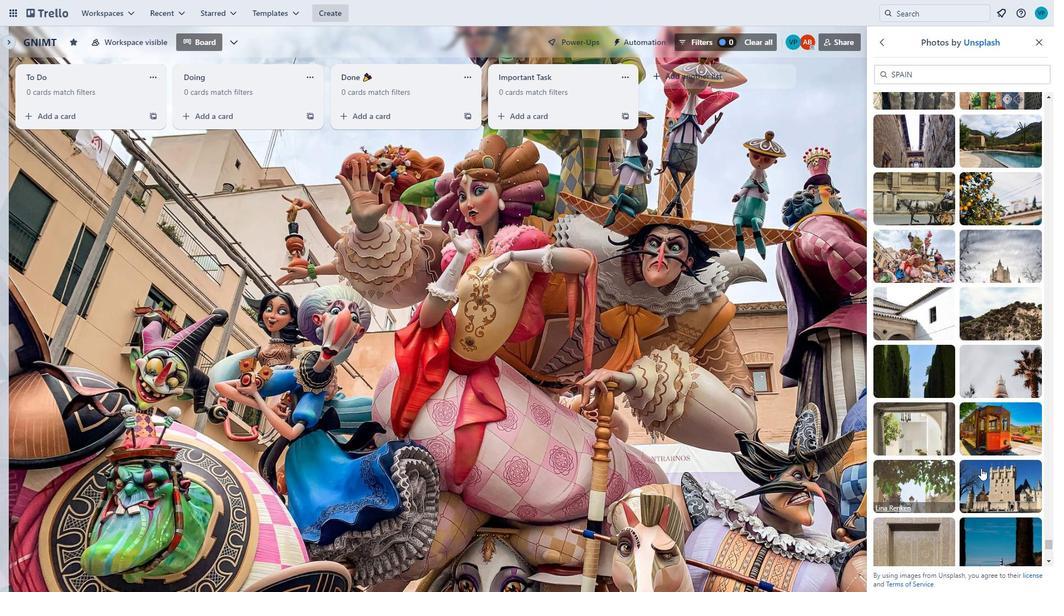 
Action: Mouse scrolled (978, 460) with delta (0, 0)
Screenshot: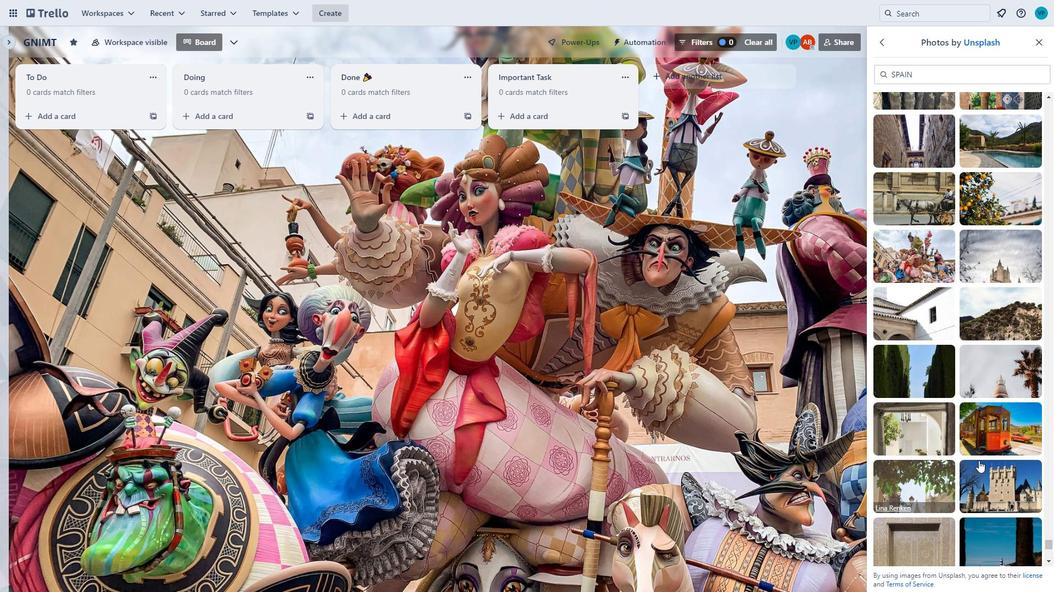 
Action: Mouse scrolled (978, 460) with delta (0, 0)
Screenshot: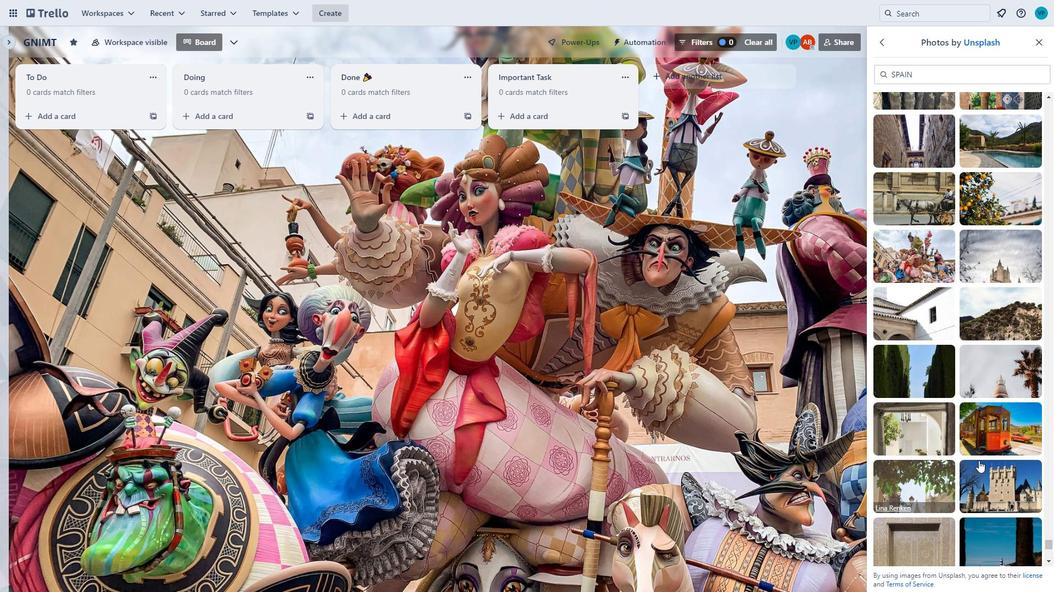
Action: Mouse moved to (979, 432)
Screenshot: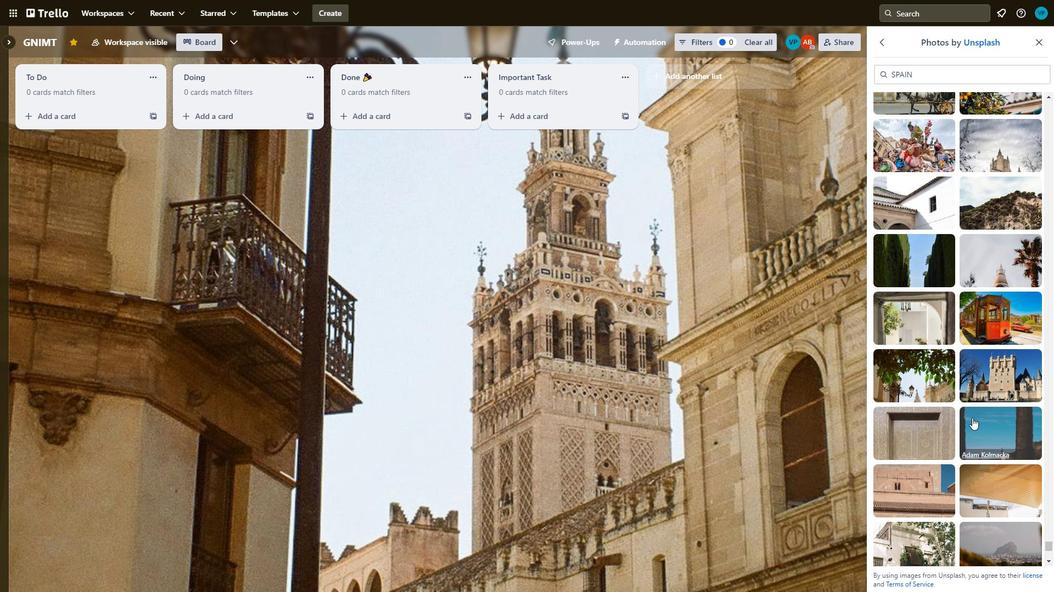 
Action: Mouse scrolled (979, 432) with delta (0, 0)
Screenshot: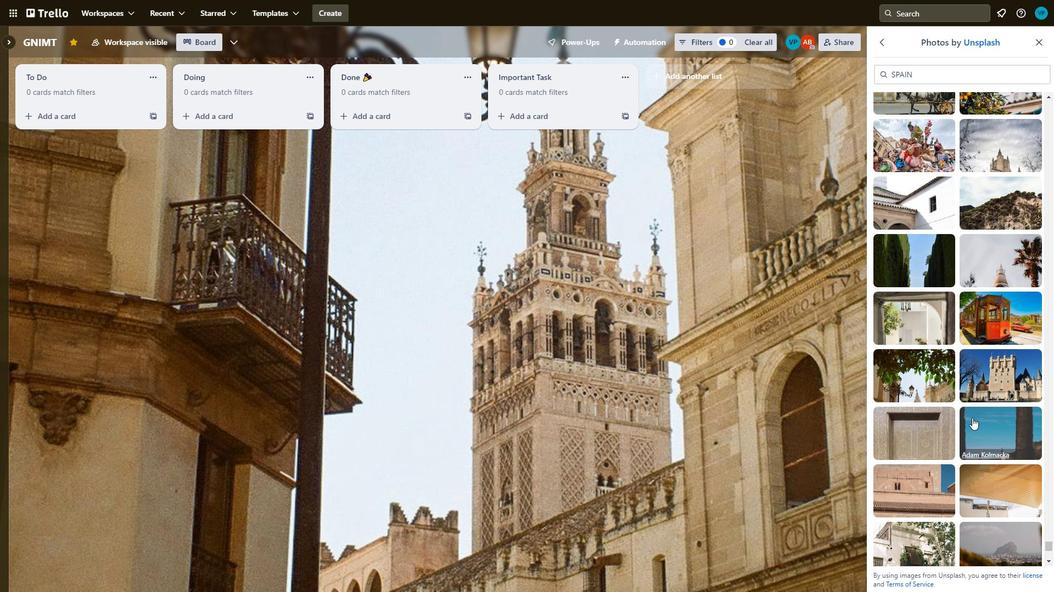 
Action: Mouse moved to (992, 427)
Screenshot: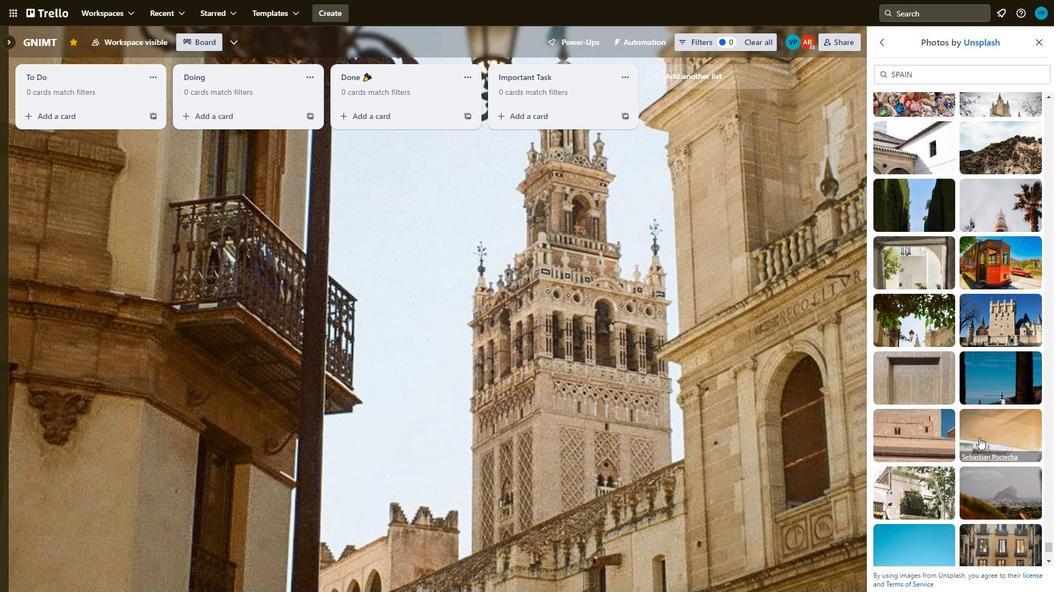 
Action: Mouse pressed left at (992, 427)
Screenshot: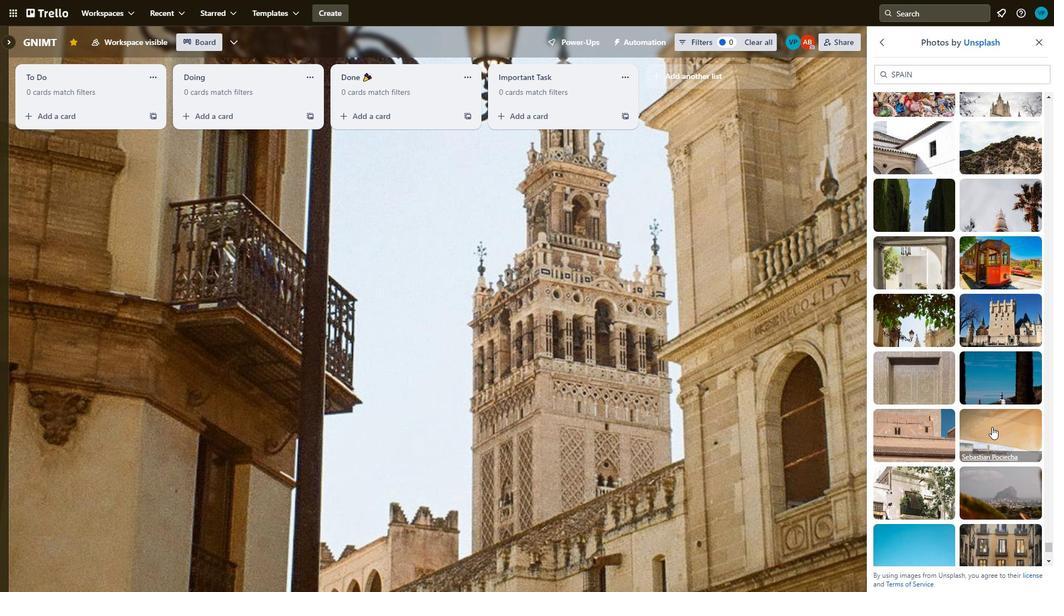 
Action: Mouse moved to (927, 445)
Screenshot: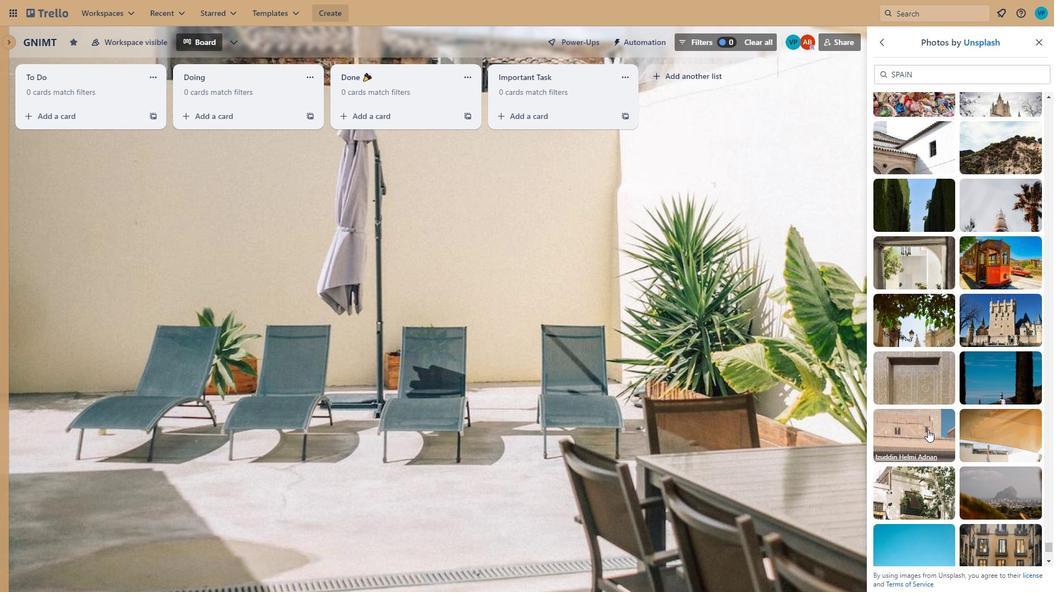 
Action: Mouse scrolled (927, 445) with delta (0, 0)
Screenshot: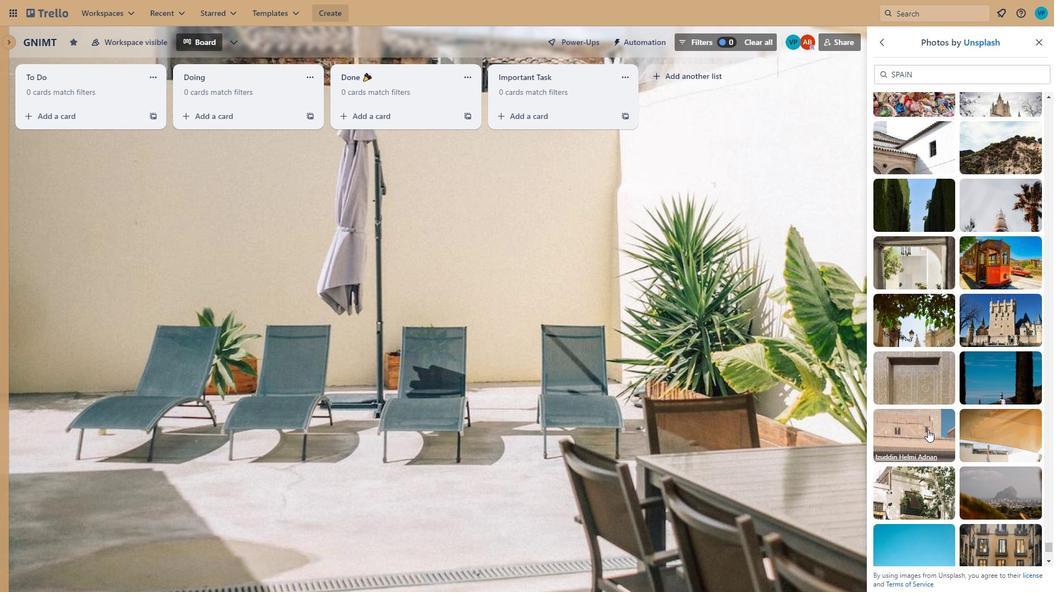 
Action: Mouse moved to (991, 485)
Screenshot: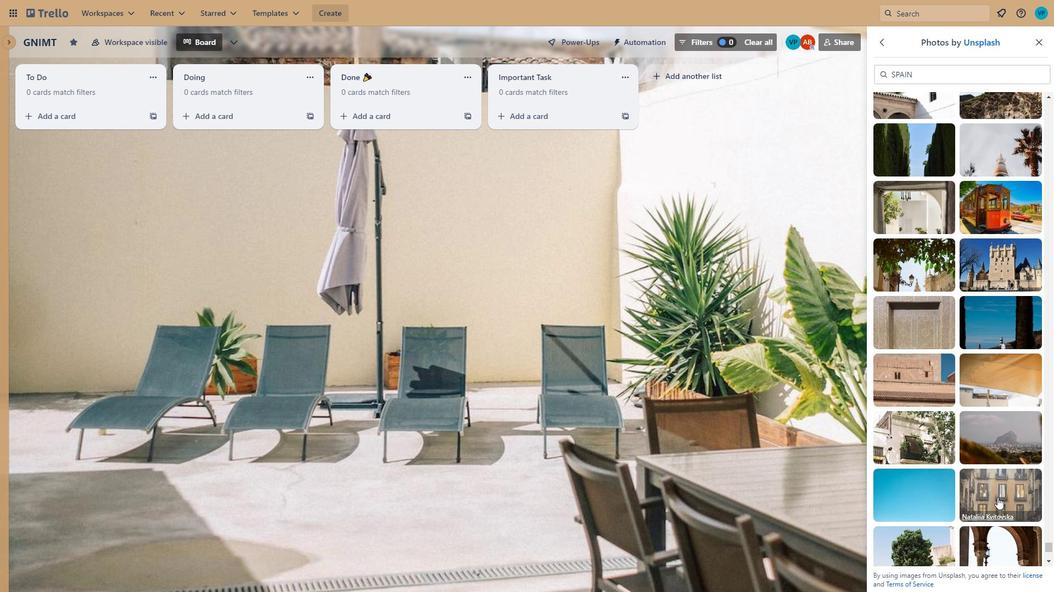 
Action: Mouse pressed left at (991, 485)
Screenshot: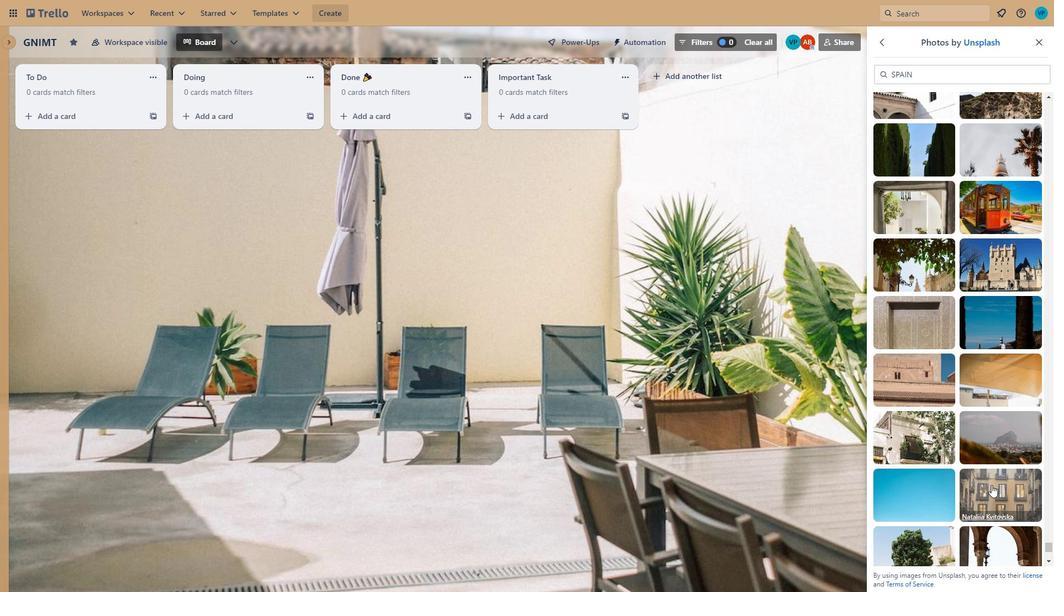 
Action: Mouse moved to (978, 456)
Screenshot: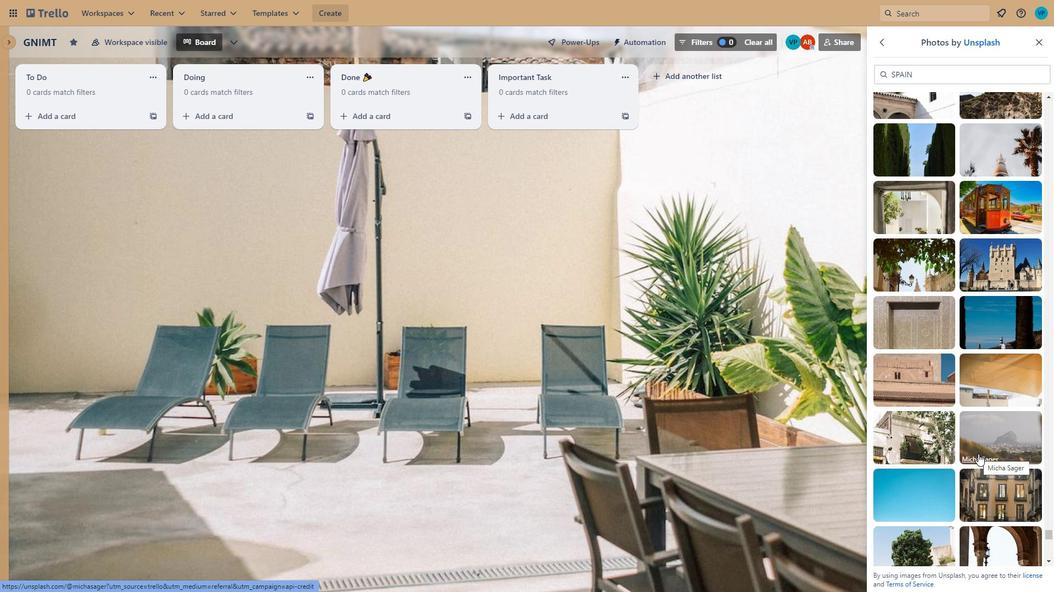 
Action: Mouse scrolled (978, 455) with delta (0, 0)
Screenshot: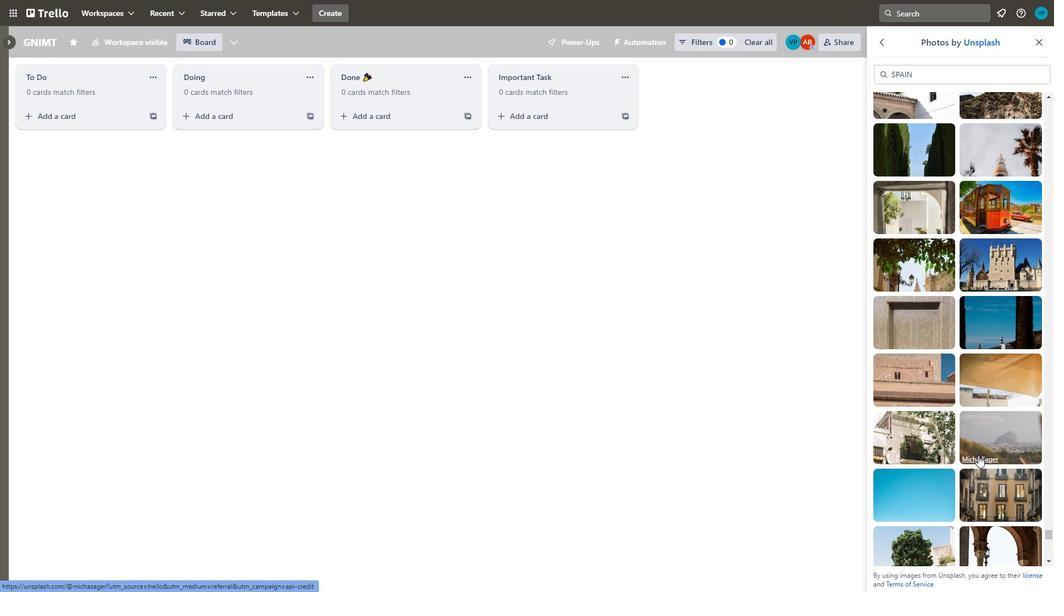 
Action: Mouse scrolled (978, 455) with delta (0, 0)
Screenshot: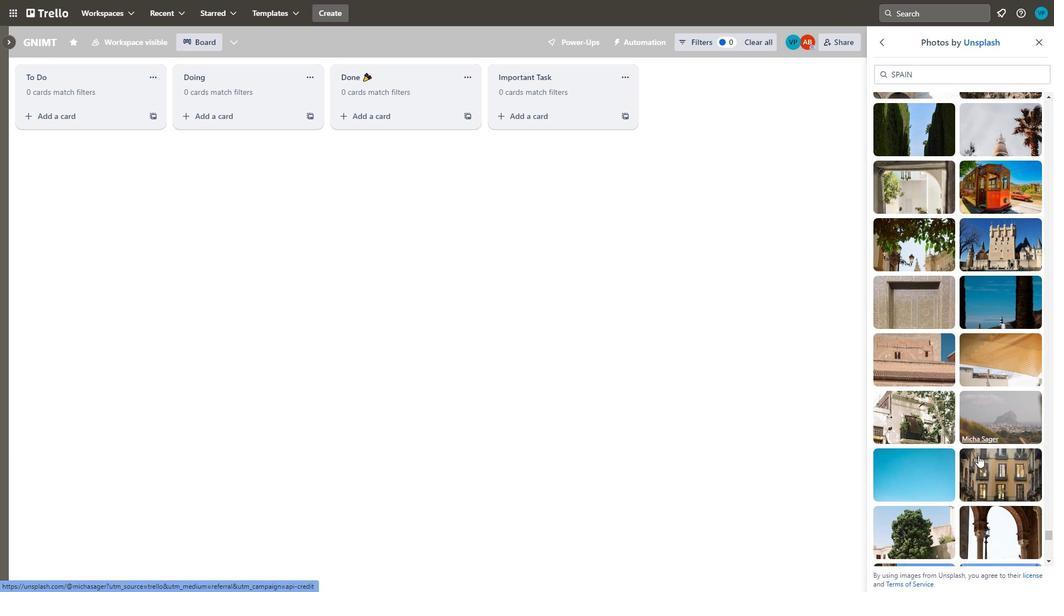 
Action: Mouse scrolled (978, 455) with delta (0, 0)
Screenshot: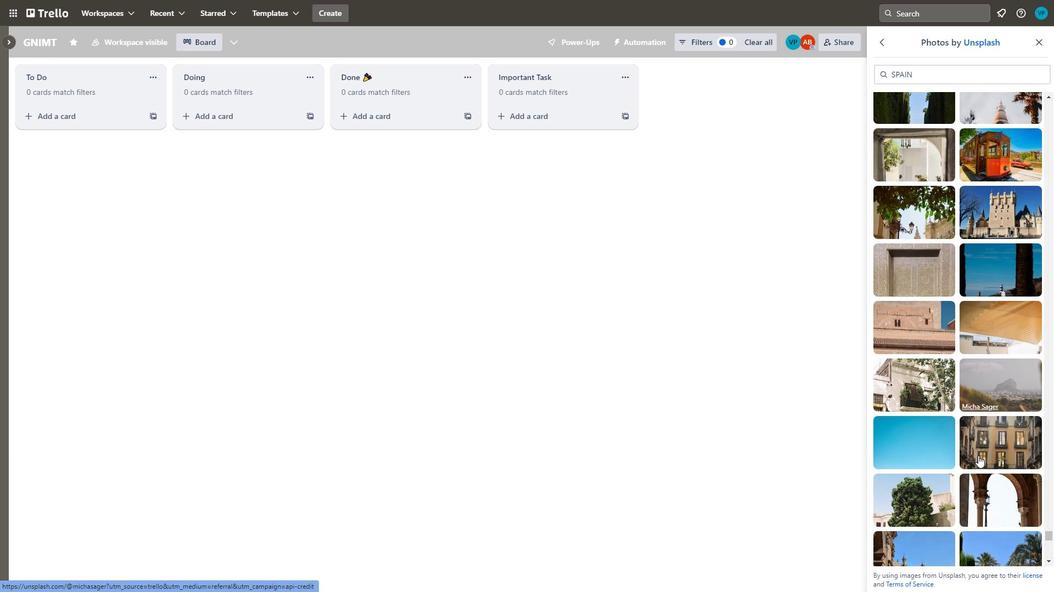 
Action: Mouse moved to (926, 460)
Screenshot: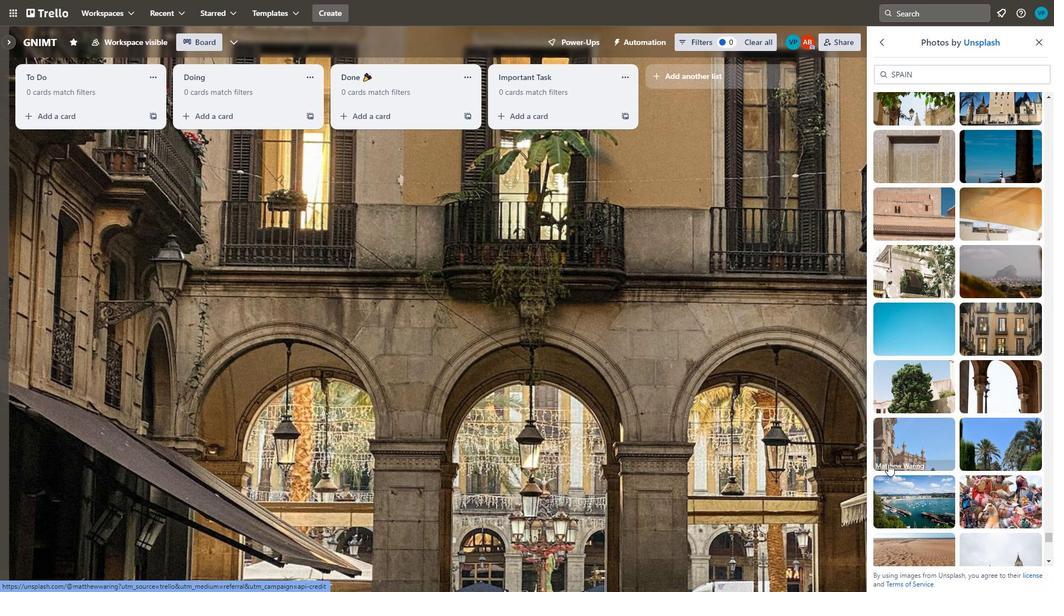 
Action: Mouse scrolled (926, 460) with delta (0, 0)
Screenshot: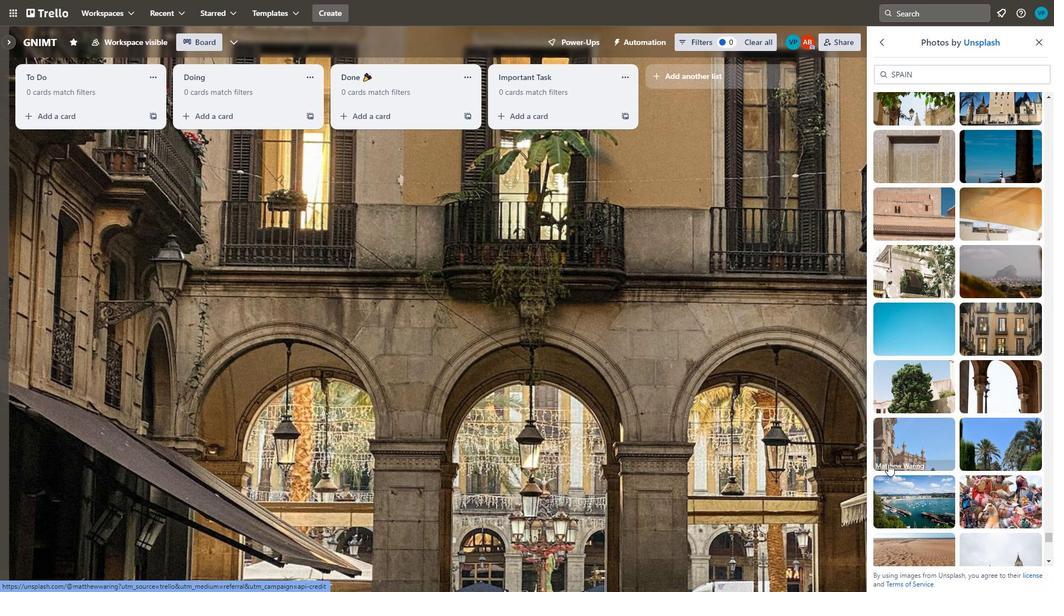 
Action: Mouse moved to (929, 466)
Screenshot: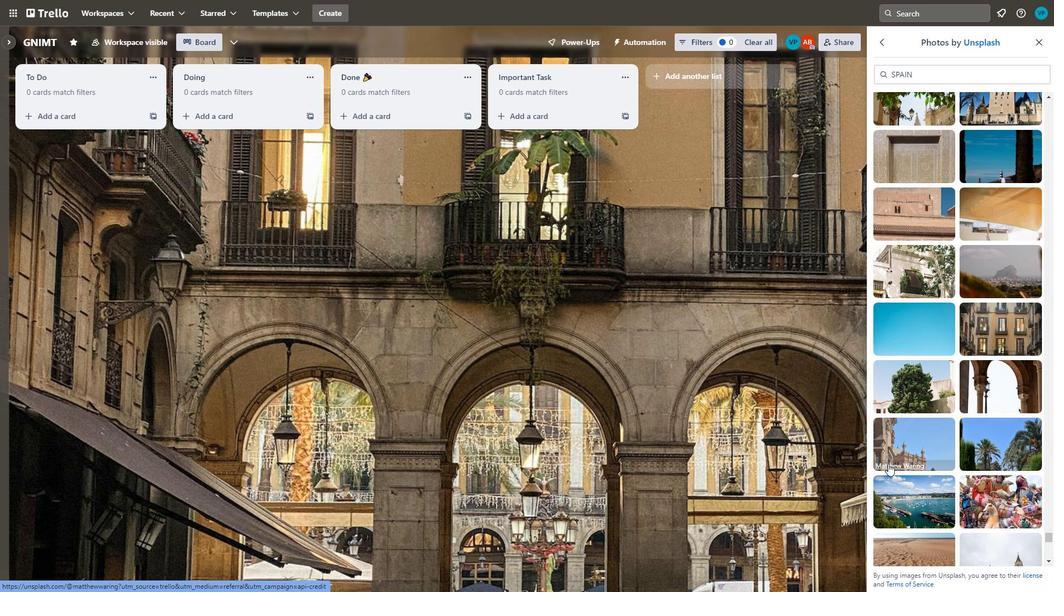 
Action: Mouse scrolled (929, 465) with delta (0, 0)
Screenshot: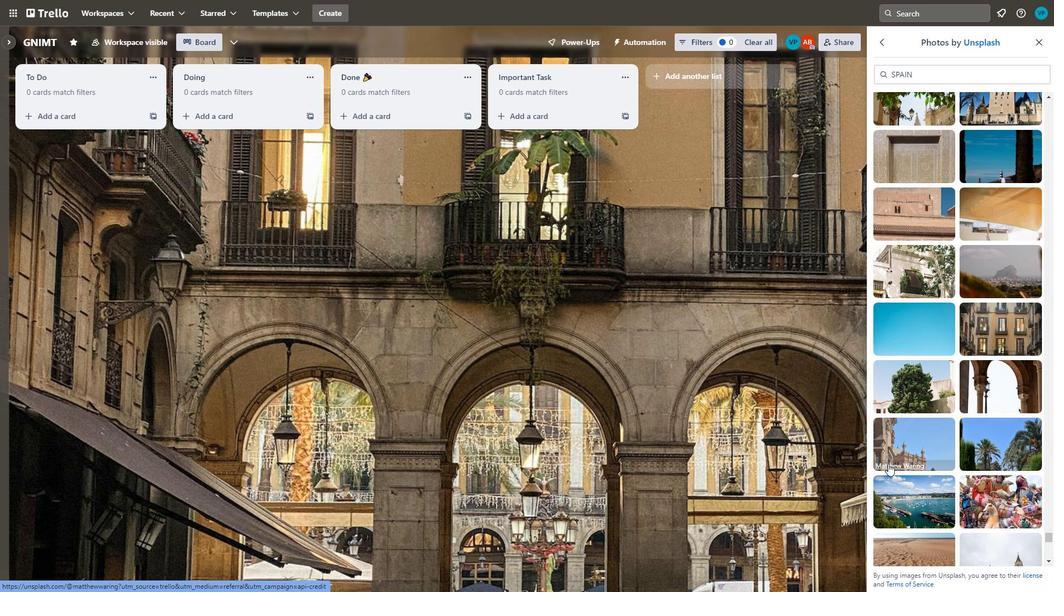 
Action: Mouse moved to (929, 467)
Screenshot: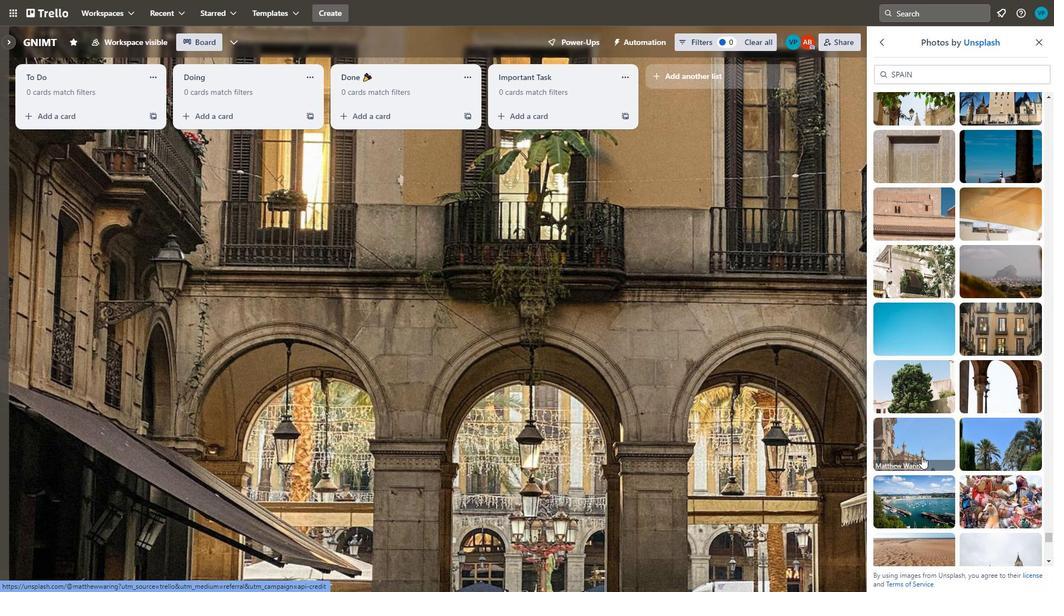 
Action: Mouse scrolled (929, 466) with delta (0, 0)
Screenshot: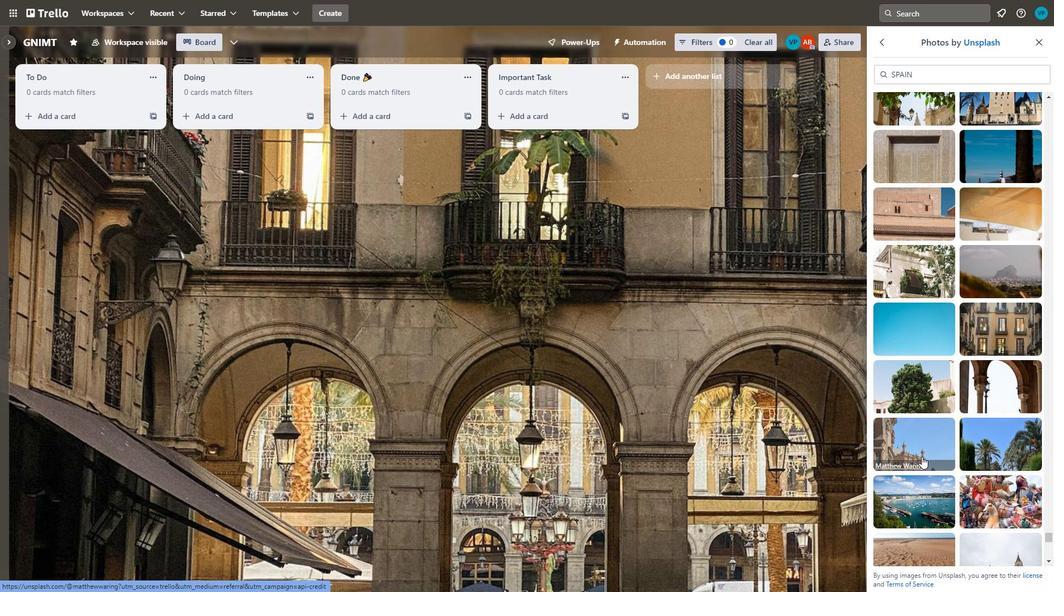 
Action: Mouse moved to (905, 329)
Screenshot: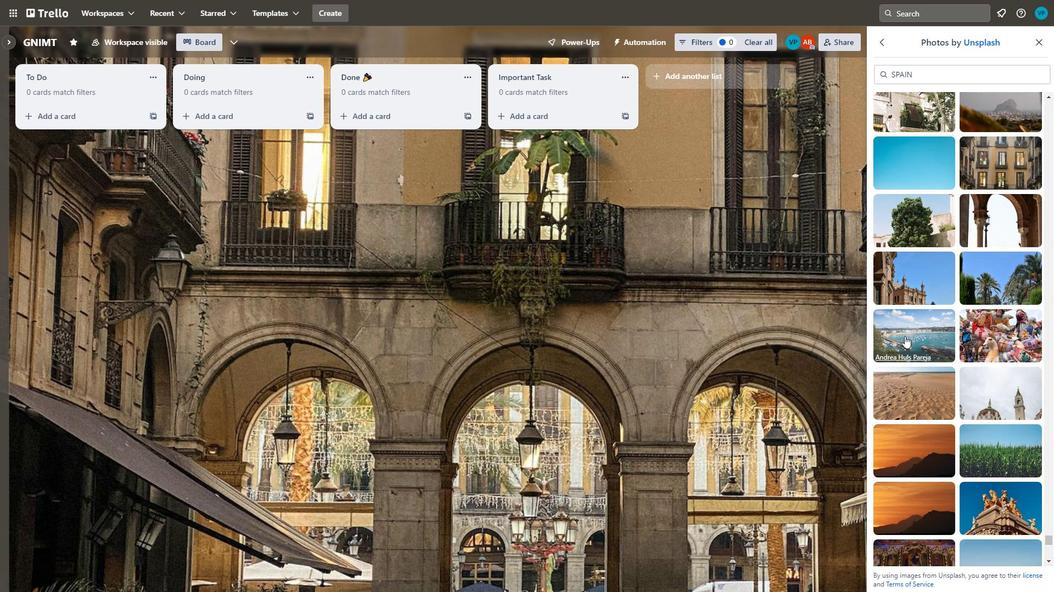 
Action: Mouse pressed left at (905, 329)
Screenshot: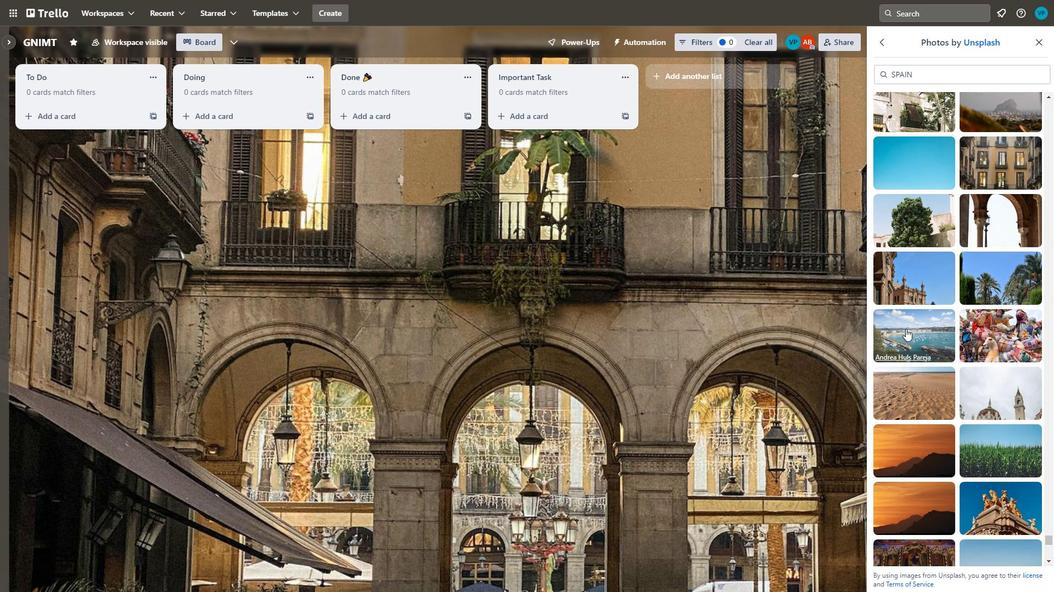 
Action: Mouse moved to (978, 440)
Screenshot: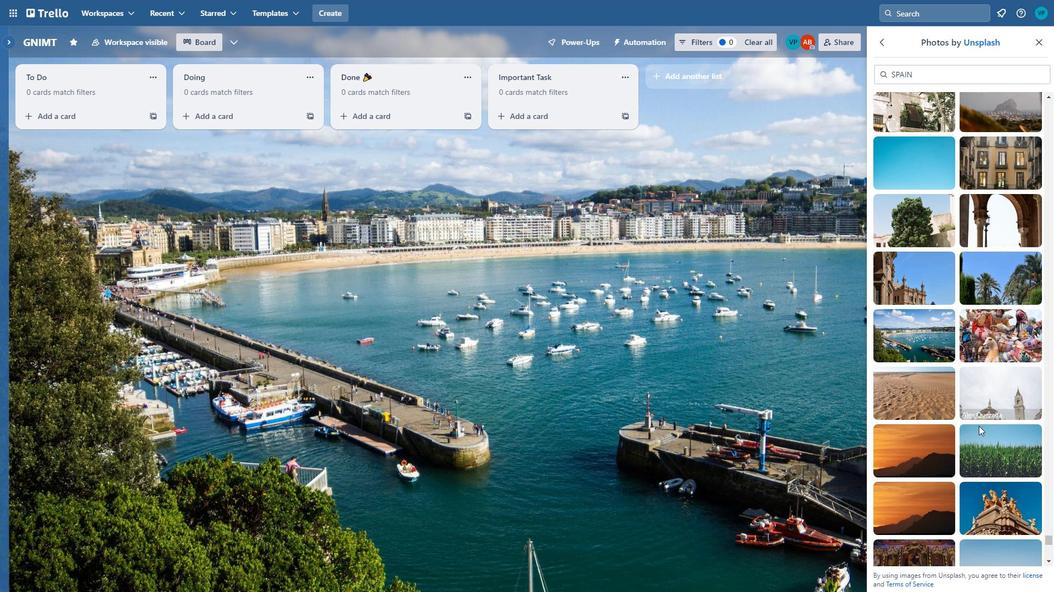 
Action: Mouse pressed left at (978, 440)
Screenshot: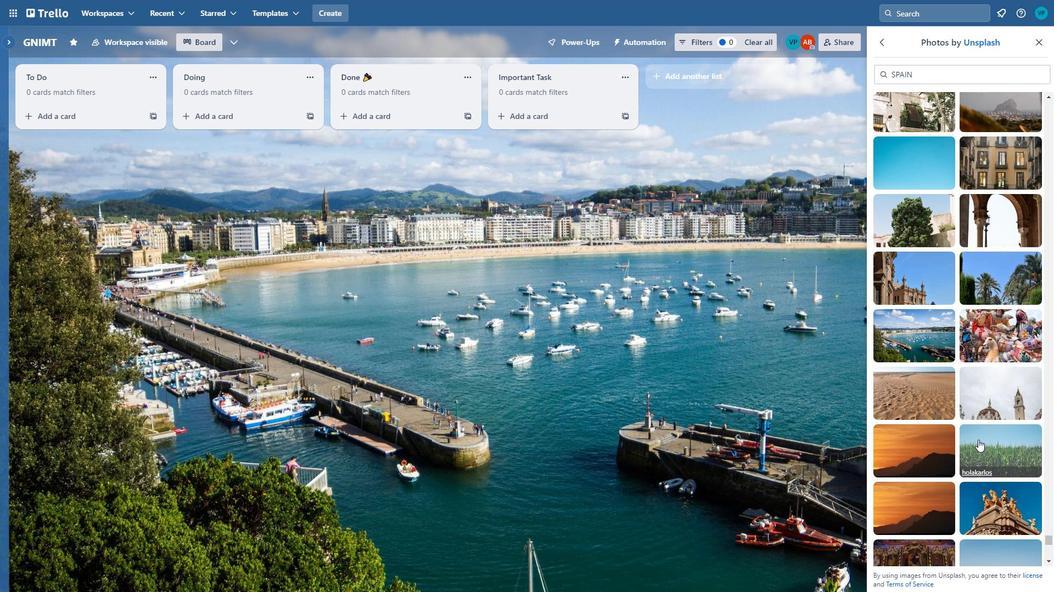
Action: Mouse moved to (977, 440)
Screenshot: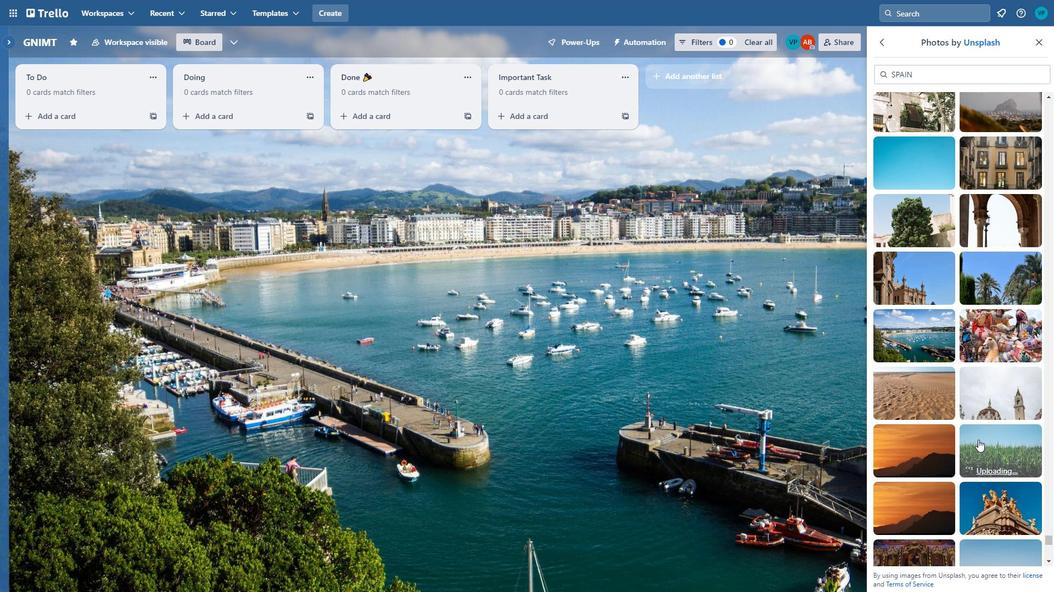 
Action: Mouse scrolled (977, 439) with delta (0, 0)
Screenshot: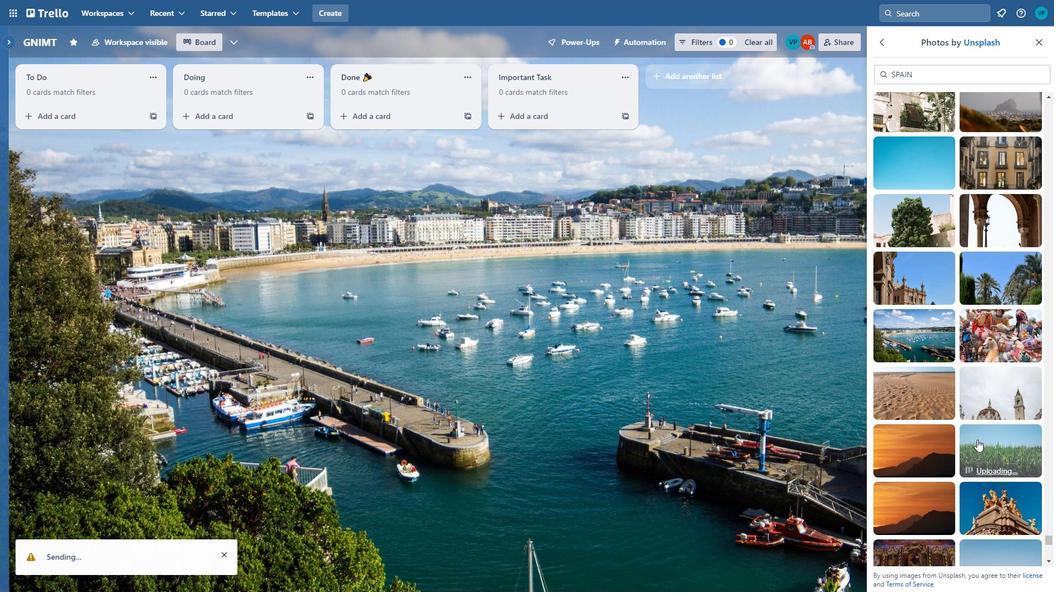 
Action: Mouse scrolled (977, 439) with delta (0, 0)
Screenshot: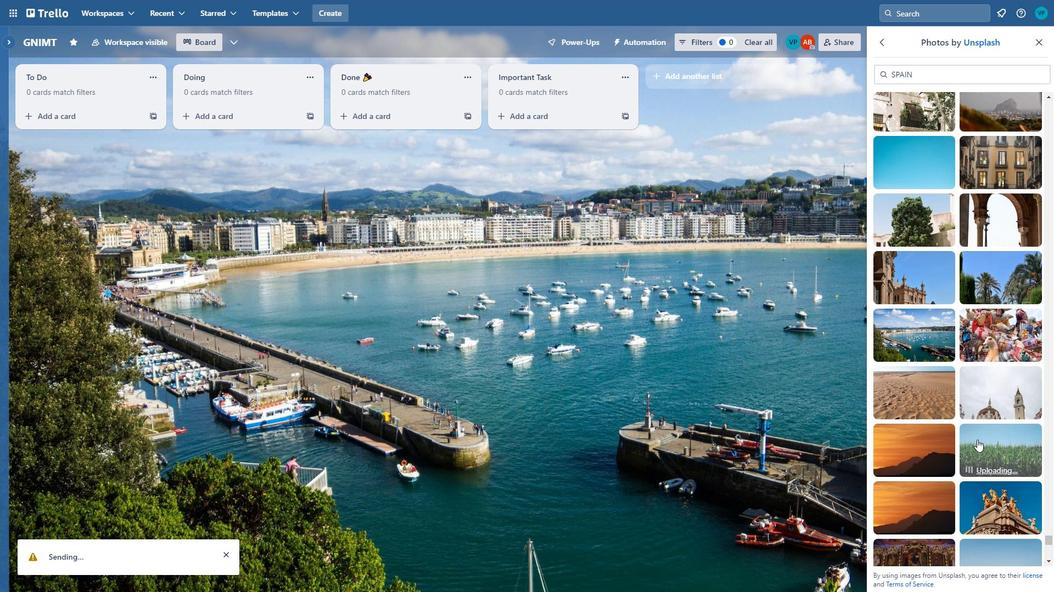 
Action: Mouse scrolled (977, 439) with delta (0, 0)
Screenshot: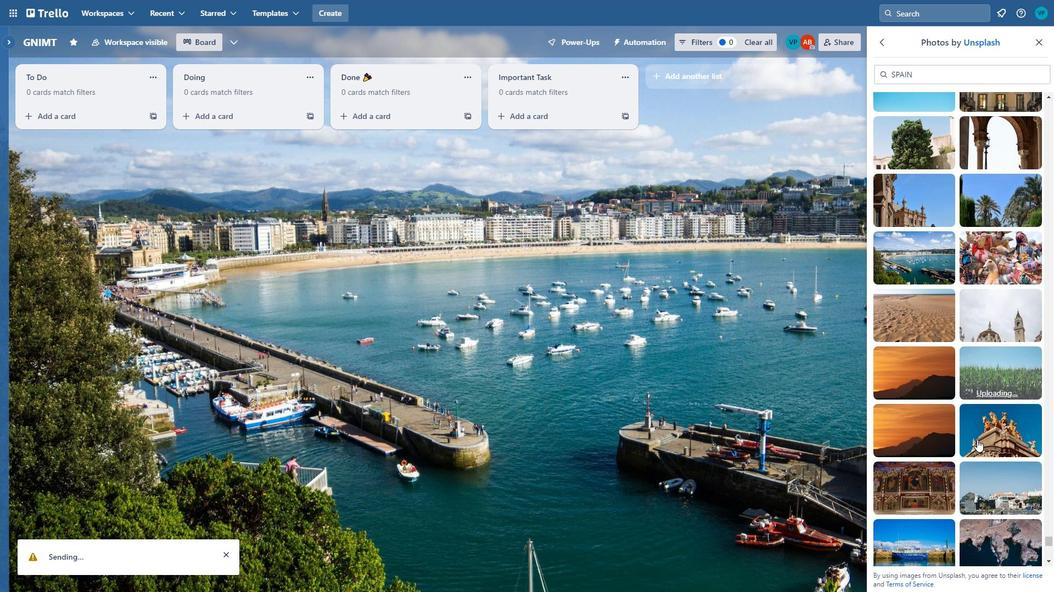 
Action: Mouse moved to (933, 397)
Screenshot: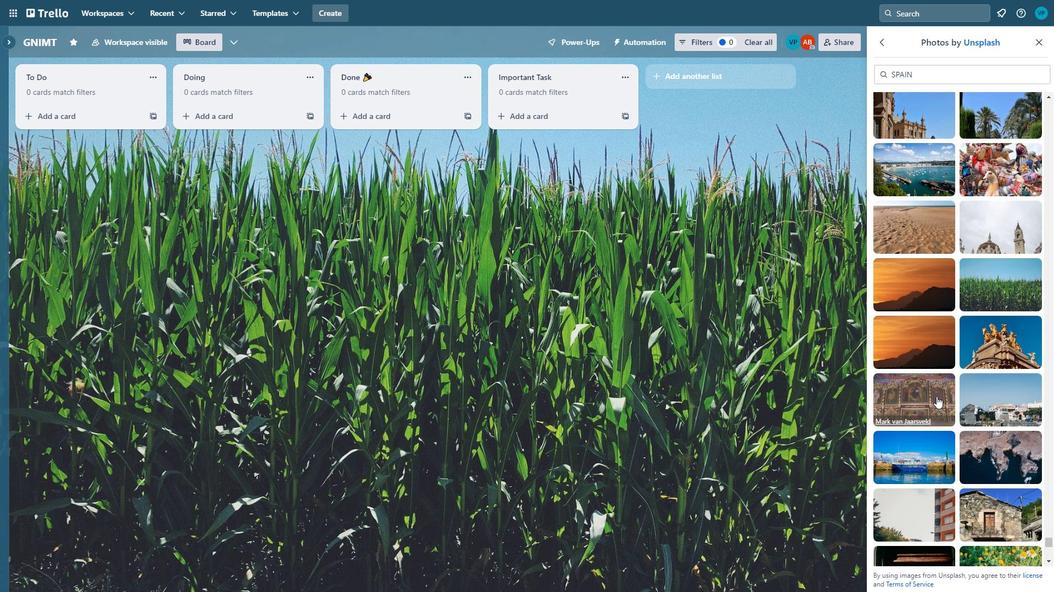
Action: Mouse pressed left at (933, 397)
Screenshot: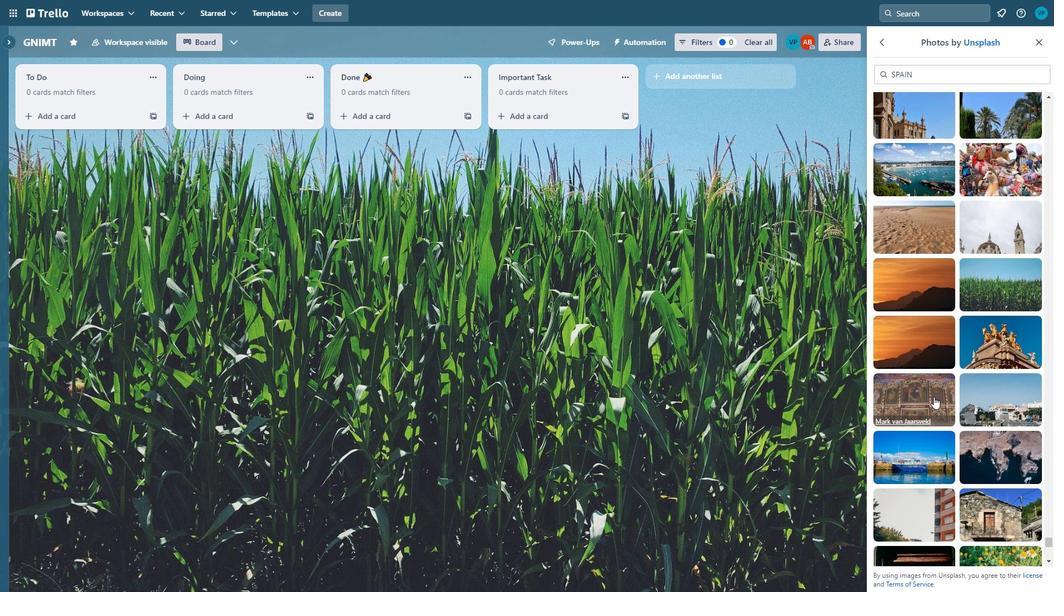 
Action: Mouse moved to (965, 394)
Screenshot: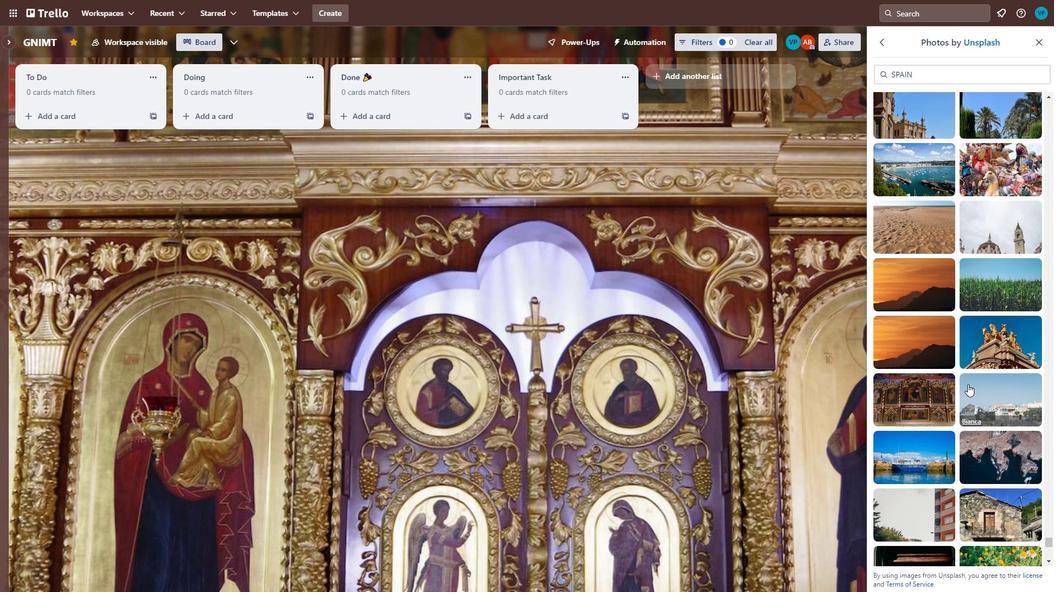 
Action: Mouse scrolled (965, 393) with delta (0, 0)
Screenshot: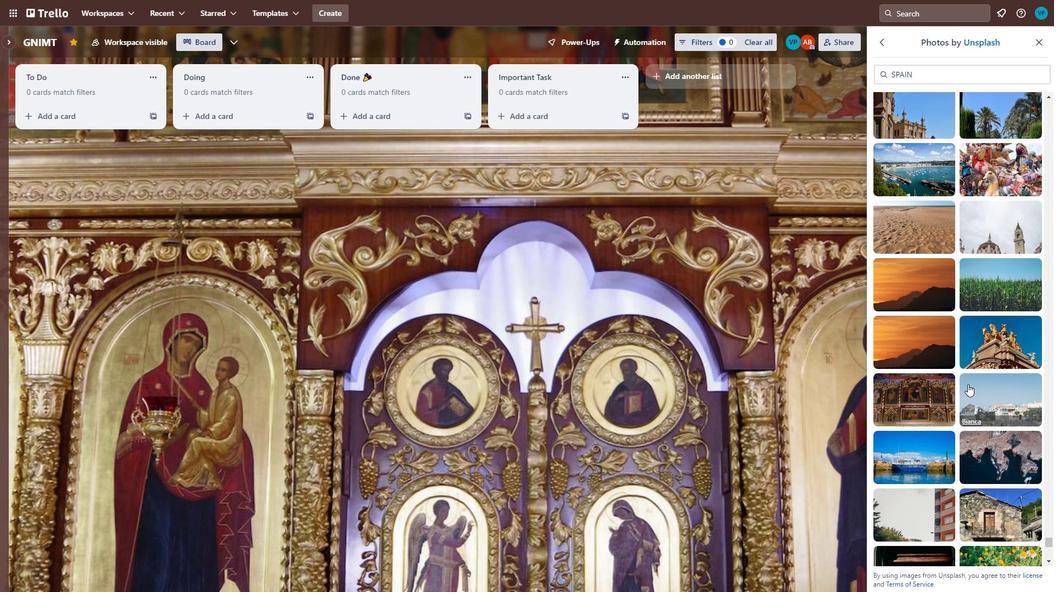 
Action: Mouse scrolled (965, 393) with delta (0, 0)
Screenshot: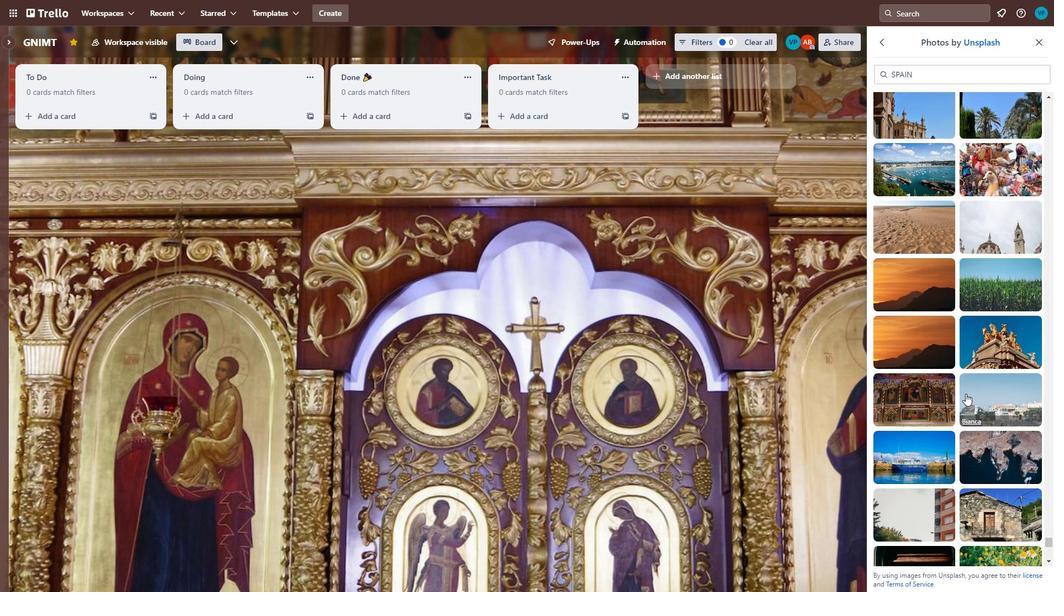 
Action: Mouse moved to (990, 451)
Screenshot: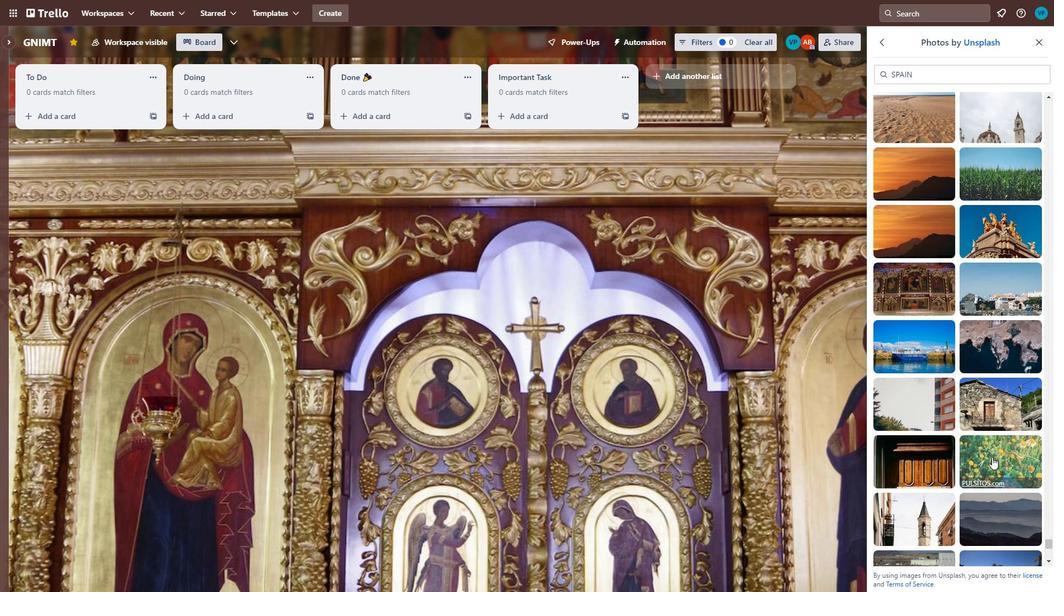 
Action: Mouse pressed left at (990, 451)
Screenshot: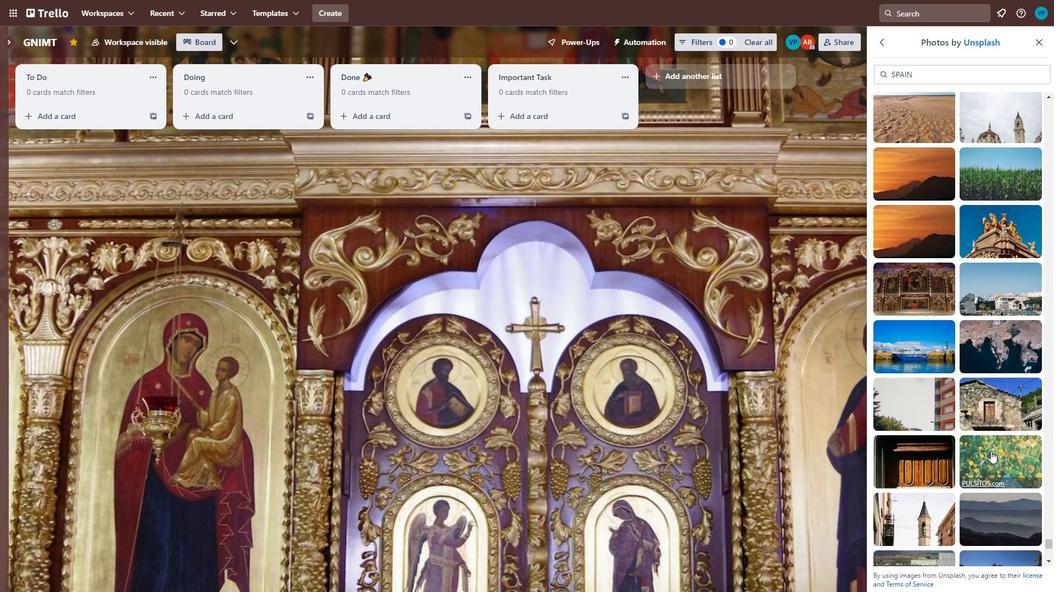 
Action: Mouse moved to (992, 456)
Screenshot: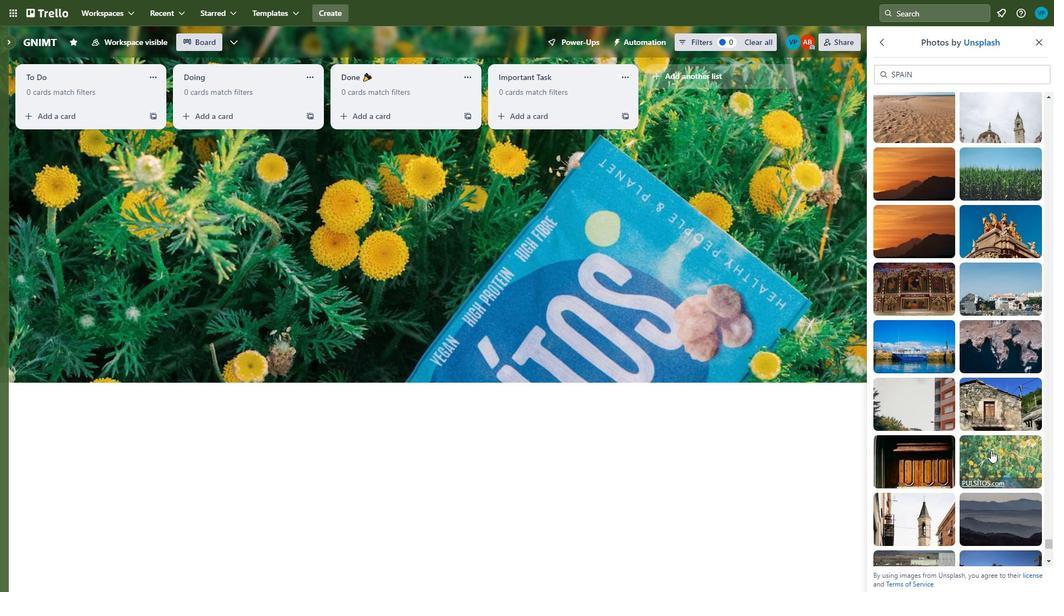 
Action: Mouse scrolled (992, 456) with delta (0, 0)
Screenshot: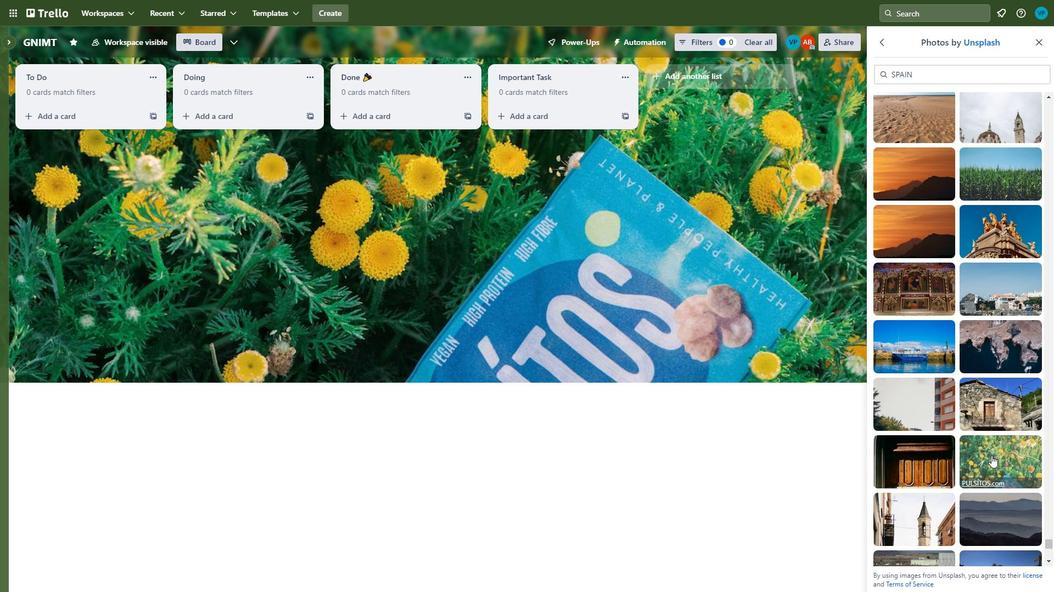 
Action: Mouse moved to (992, 459)
Screenshot: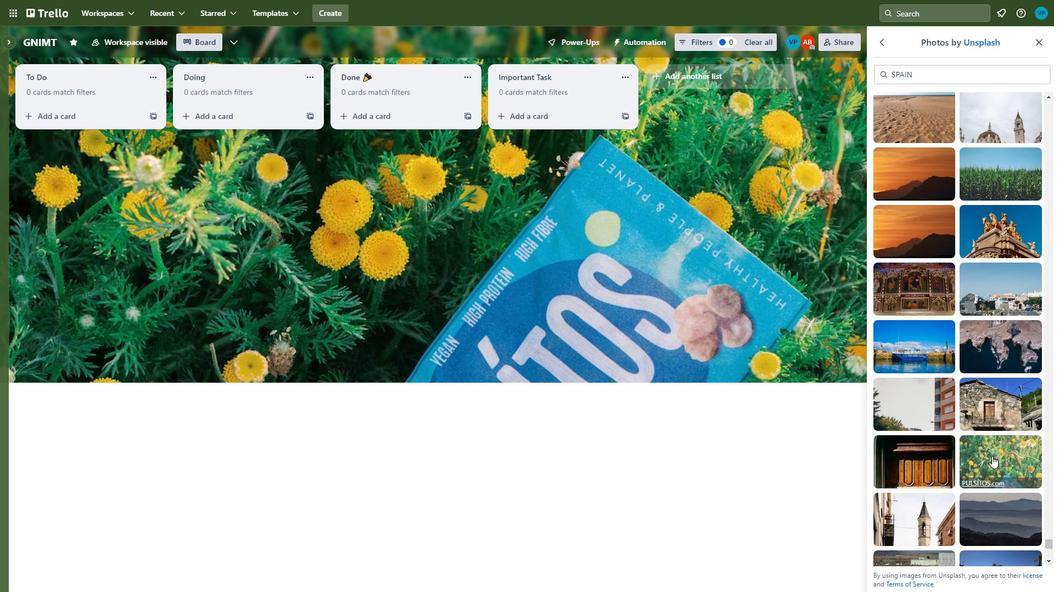 
Action: Mouse scrolled (992, 458) with delta (0, 0)
Screenshot: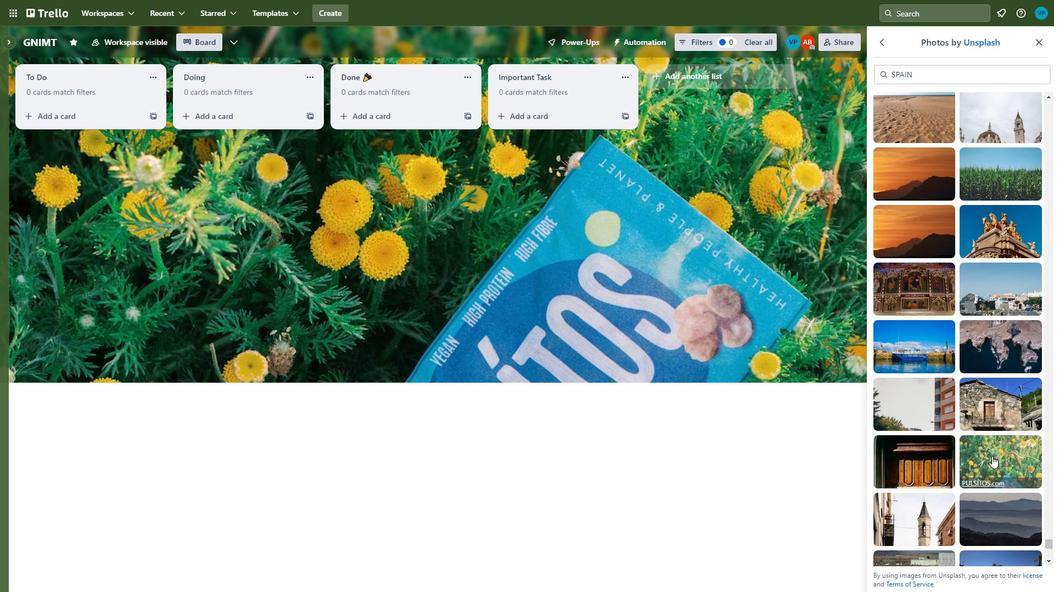 
Action: Mouse moved to (1017, 454)
Screenshot: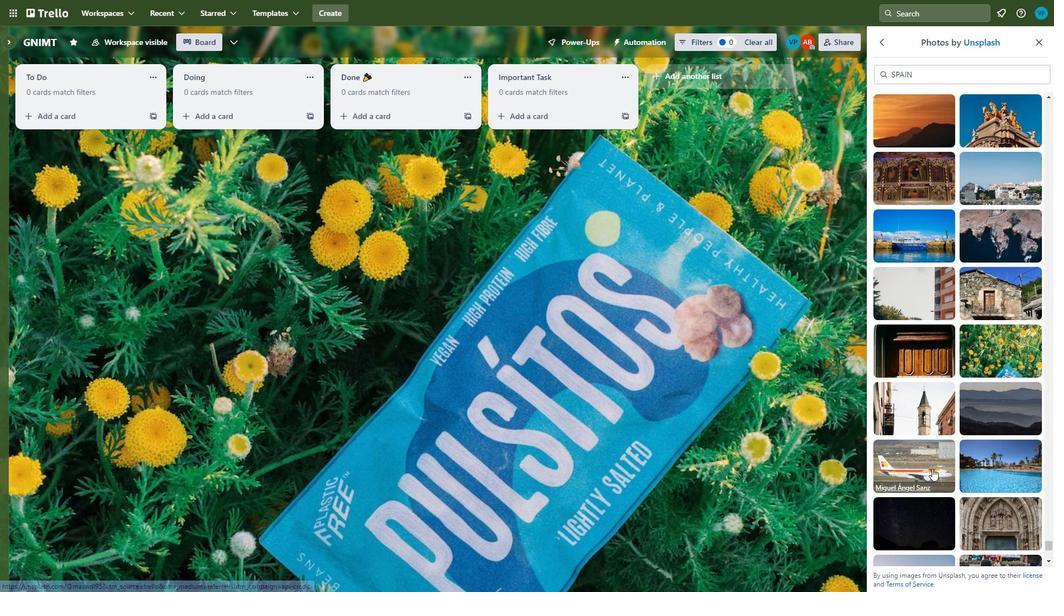 
Action: Mouse scrolled (1017, 453) with delta (0, 0)
Screenshot: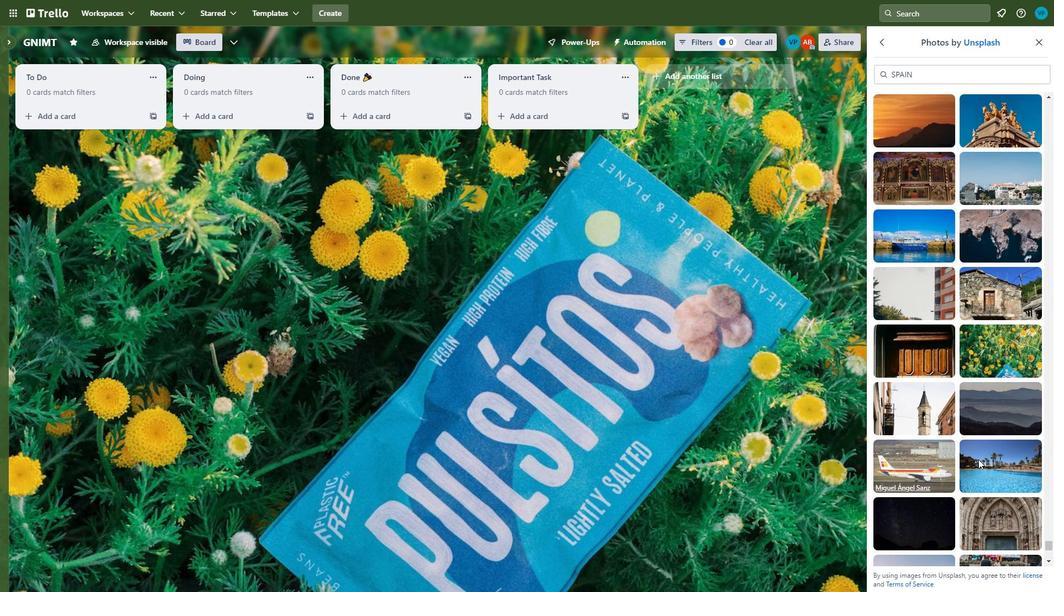 
Action: Mouse scrolled (1017, 453) with delta (0, 0)
Screenshot: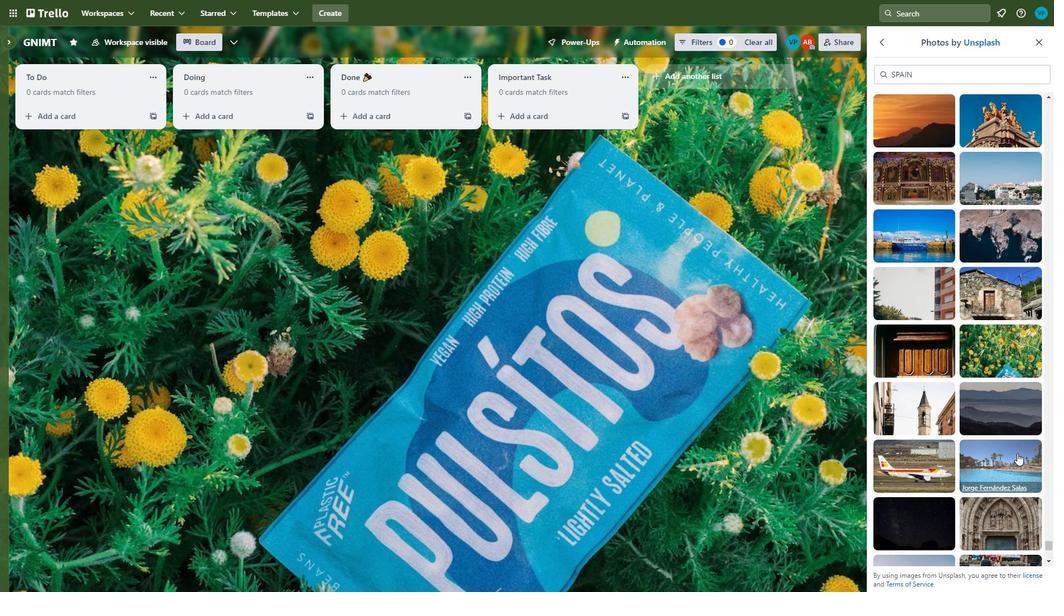 
Action: Mouse scrolled (1017, 453) with delta (0, 0)
Screenshot: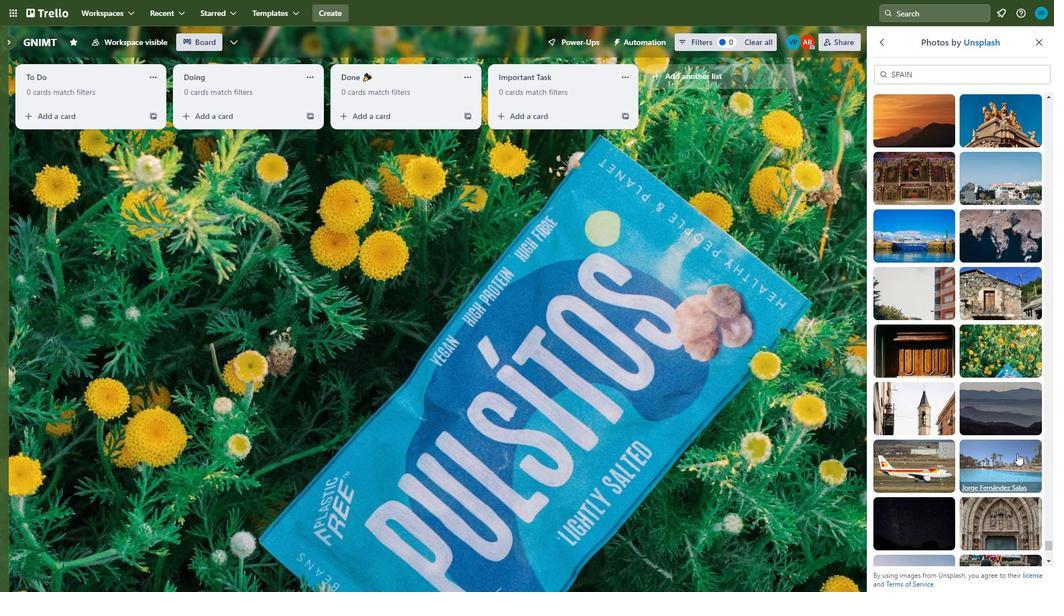 
Action: Mouse moved to (906, 473)
Screenshot: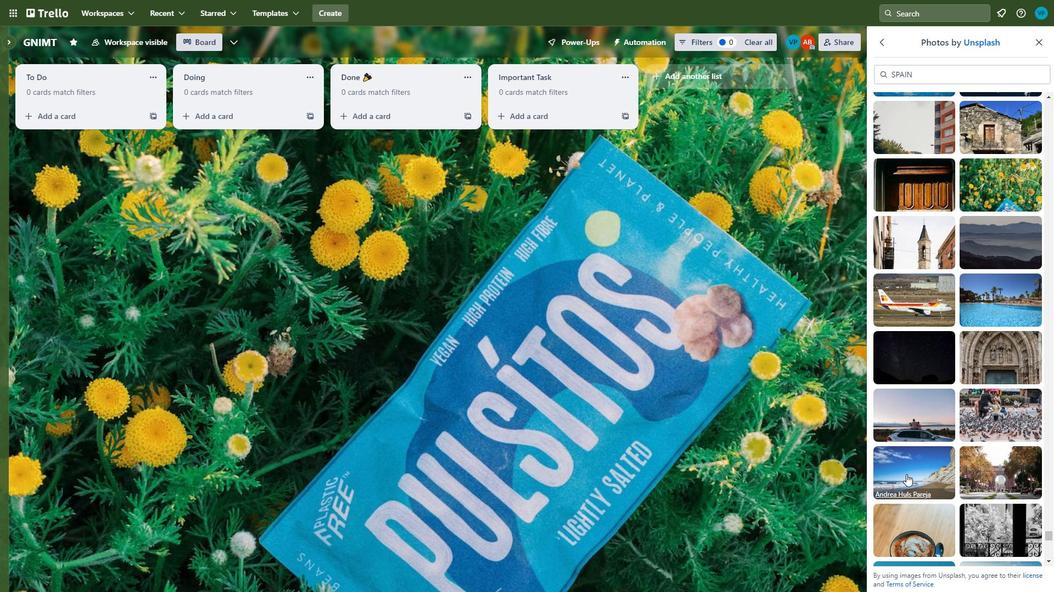 
Action: Mouse pressed left at (906, 473)
Screenshot: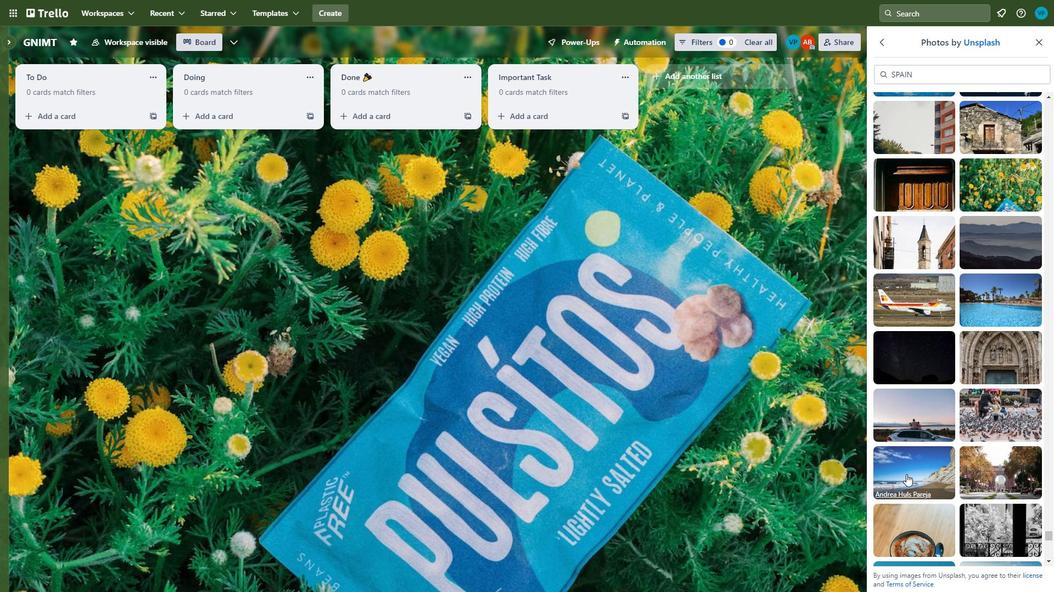 
Action: Mouse moved to (907, 472)
Screenshot: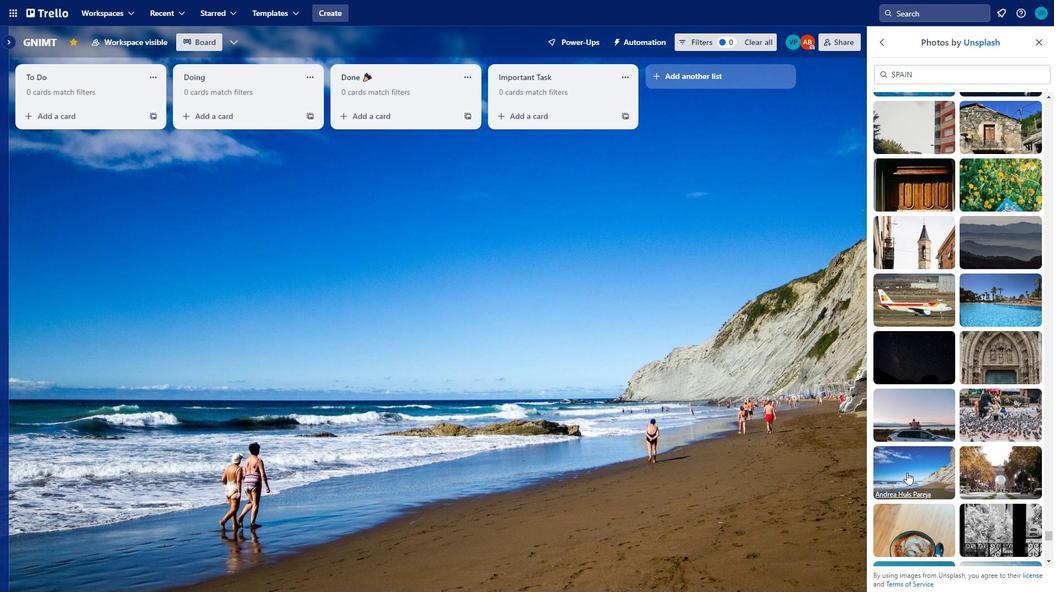 
Action: Mouse scrolled (907, 471) with delta (0, 0)
Screenshot: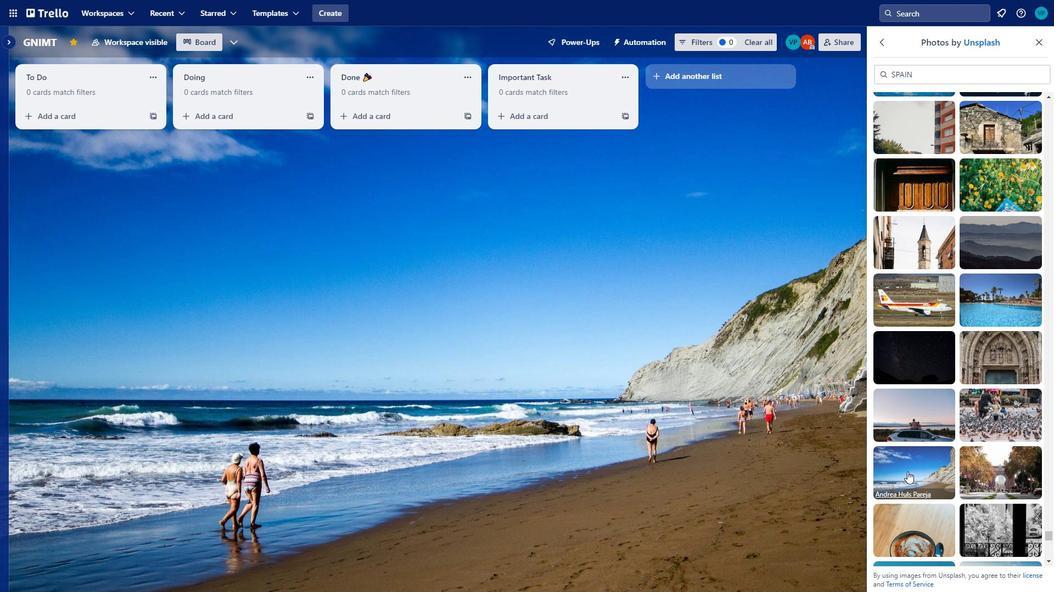
Action: Mouse scrolled (907, 471) with delta (0, 0)
Screenshot: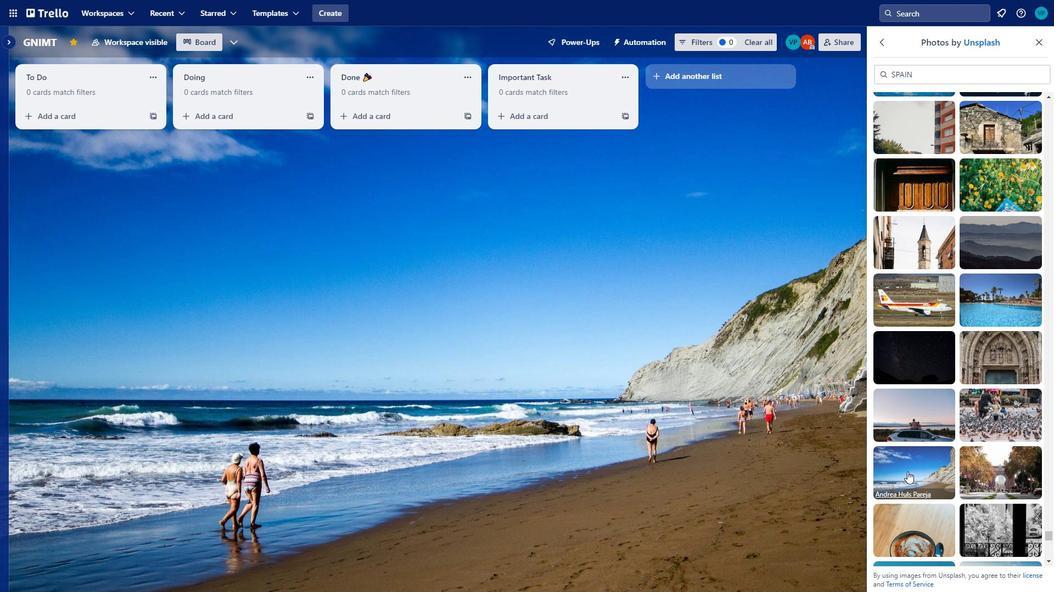 
Action: Mouse moved to (907, 472)
Screenshot: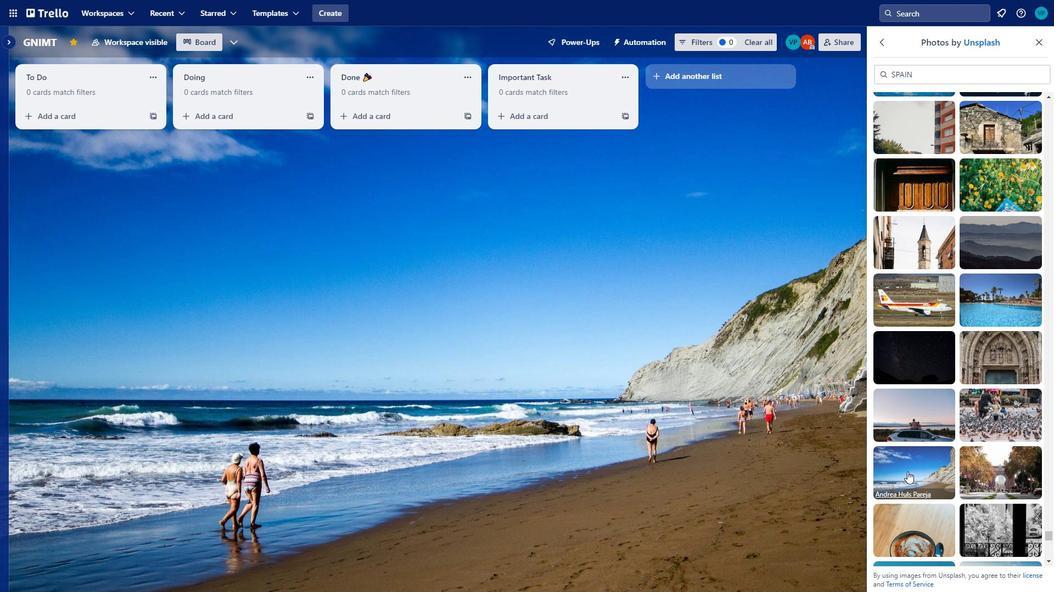 
Action: Mouse scrolled (907, 471) with delta (0, 0)
Screenshot: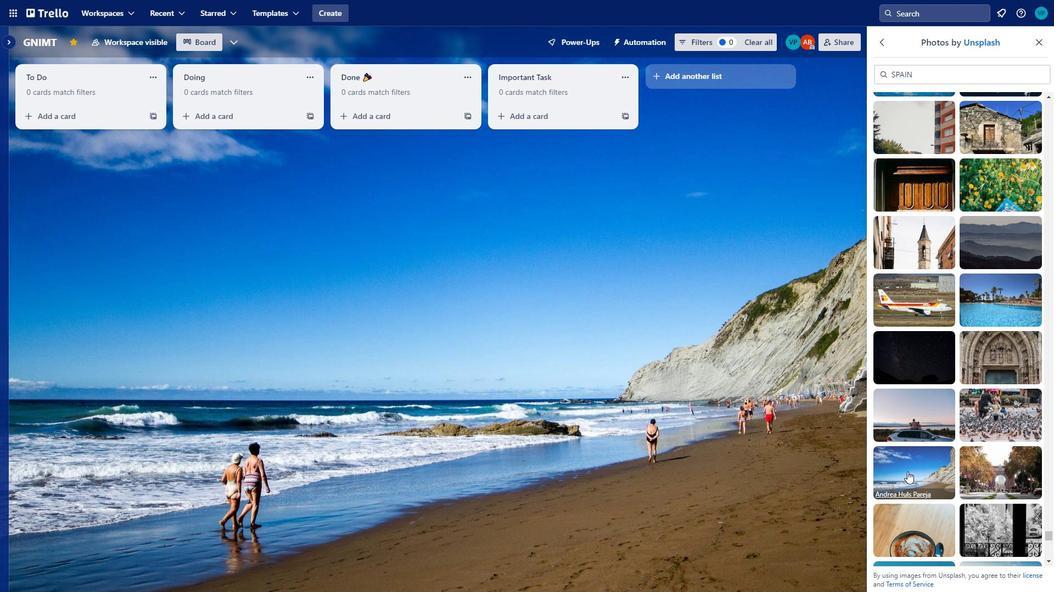 
Action: Mouse moved to (912, 418)
Screenshot: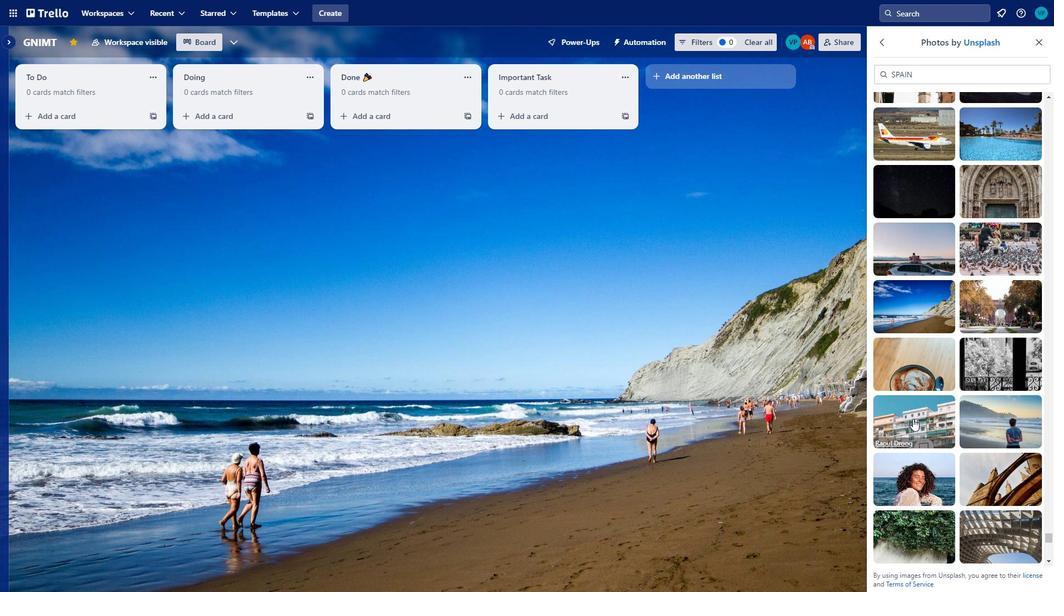 
Action: Mouse pressed left at (912, 418)
Screenshot: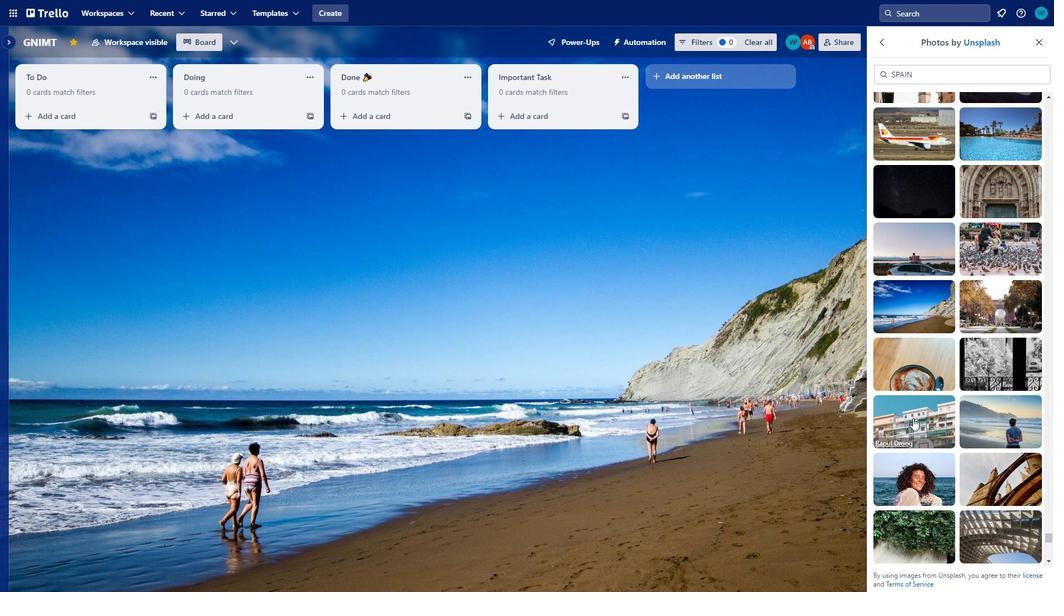 
Action: Mouse moved to (985, 465)
Screenshot: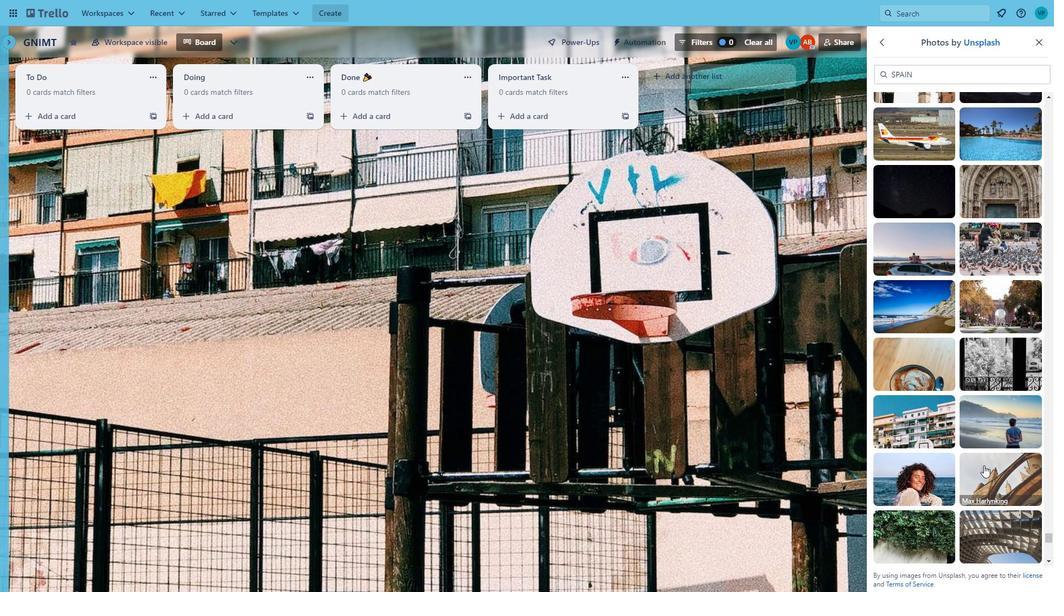 
Action: Mouse pressed left at (985, 465)
Screenshot: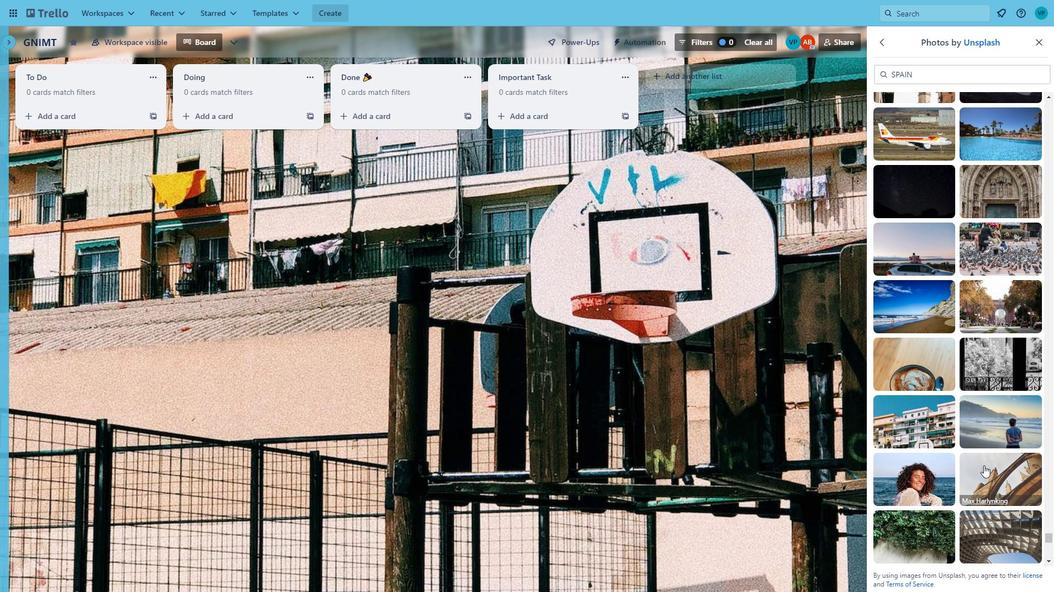 
Action: Mouse moved to (1017, 316)
Screenshot: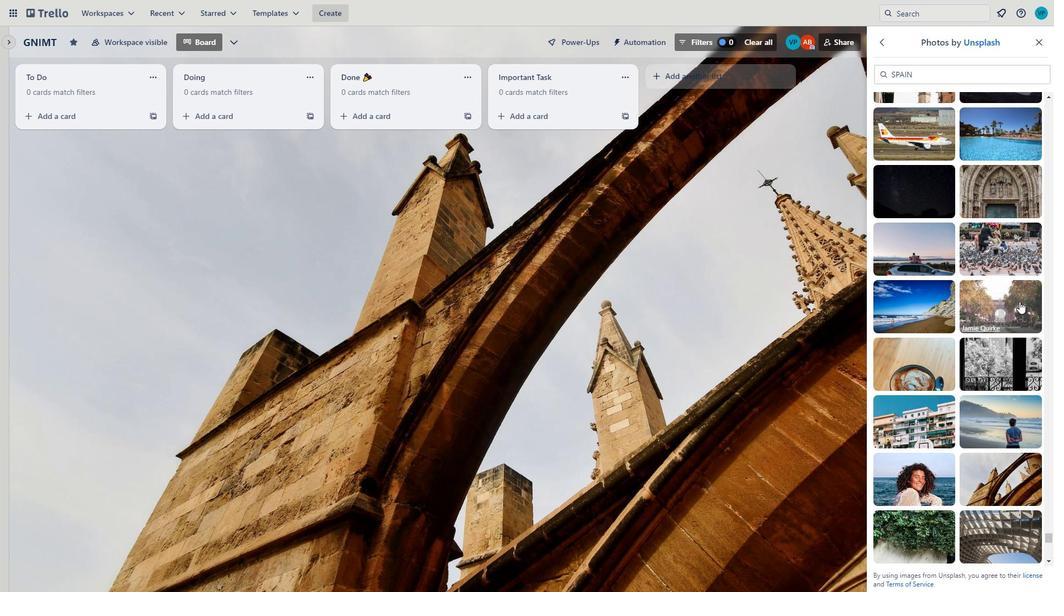 
Action: Mouse scrolled (1017, 315) with delta (0, 0)
Screenshot: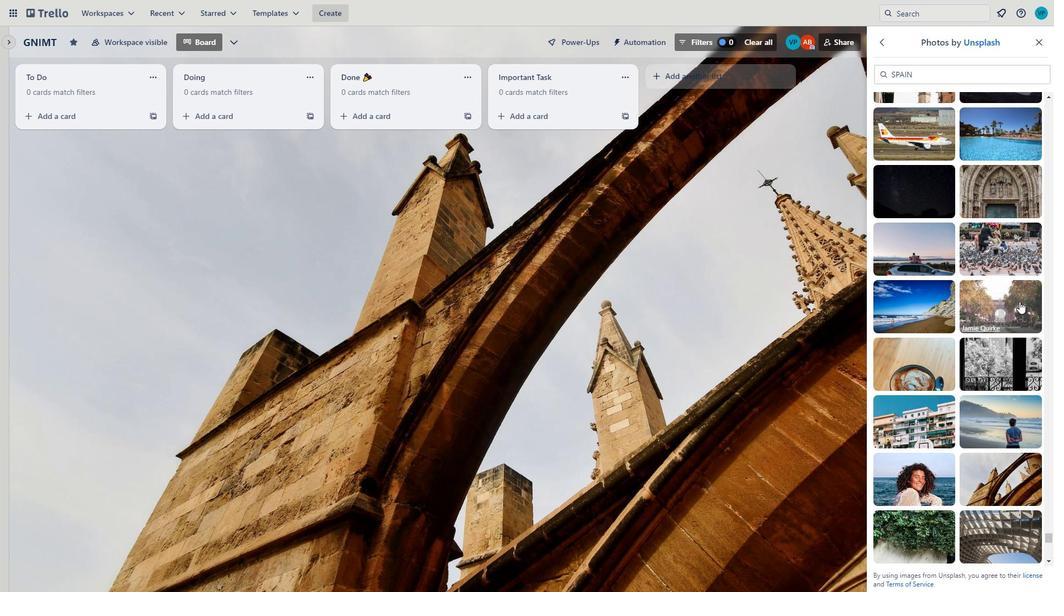 
Action: Mouse moved to (1020, 326)
Screenshot: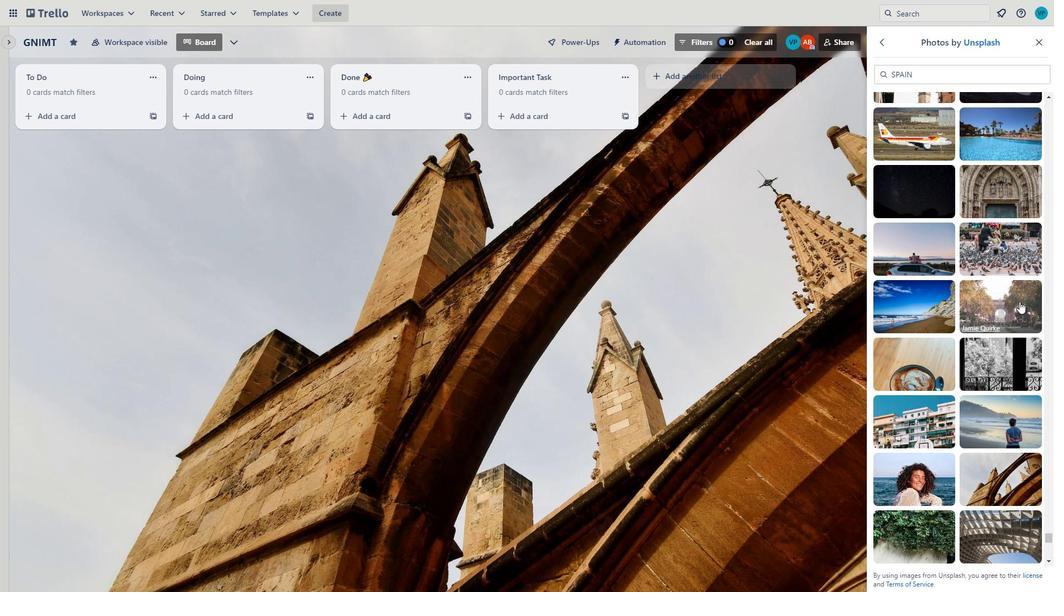 
Action: Mouse scrolled (1020, 325) with delta (0, 0)
Screenshot: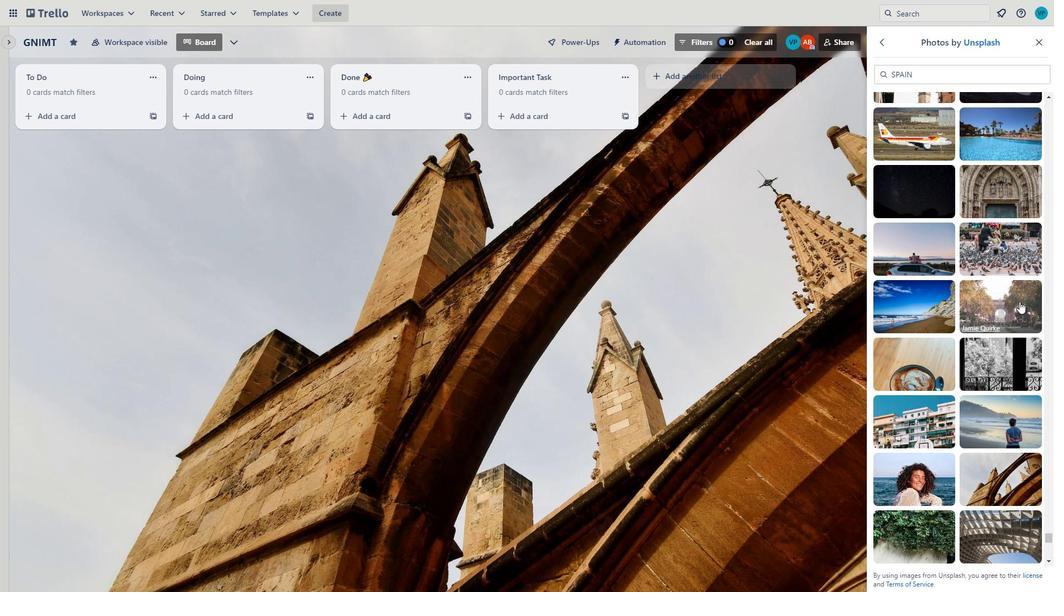 
Action: Mouse moved to (922, 417)
Screenshot: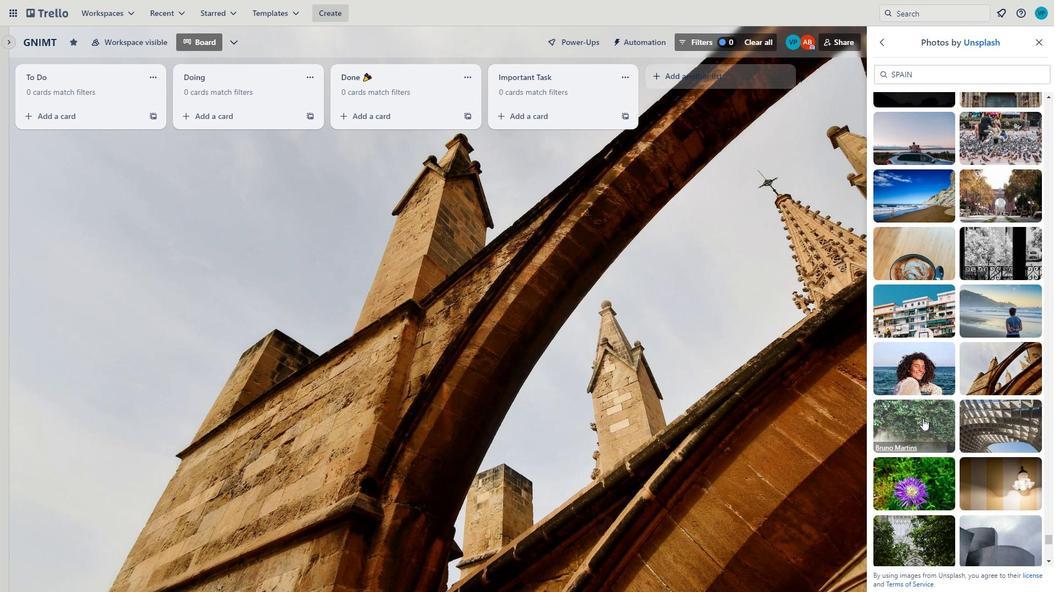 
Action: Mouse pressed left at (922, 417)
Screenshot: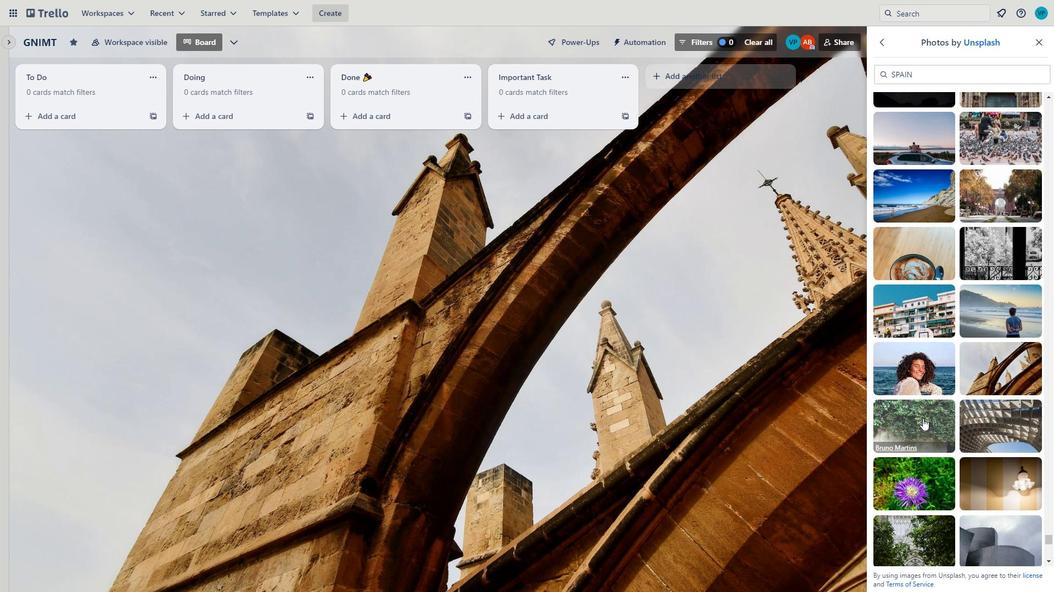 
Action: Mouse moved to (951, 391)
Screenshot: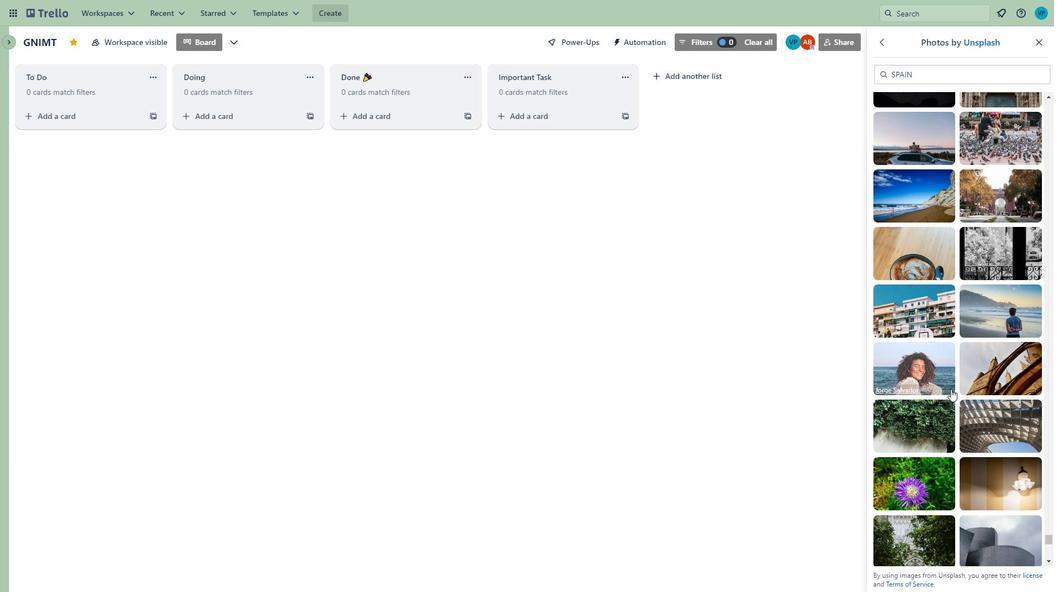 
Action: Mouse scrolled (951, 391) with delta (0, 0)
Screenshot: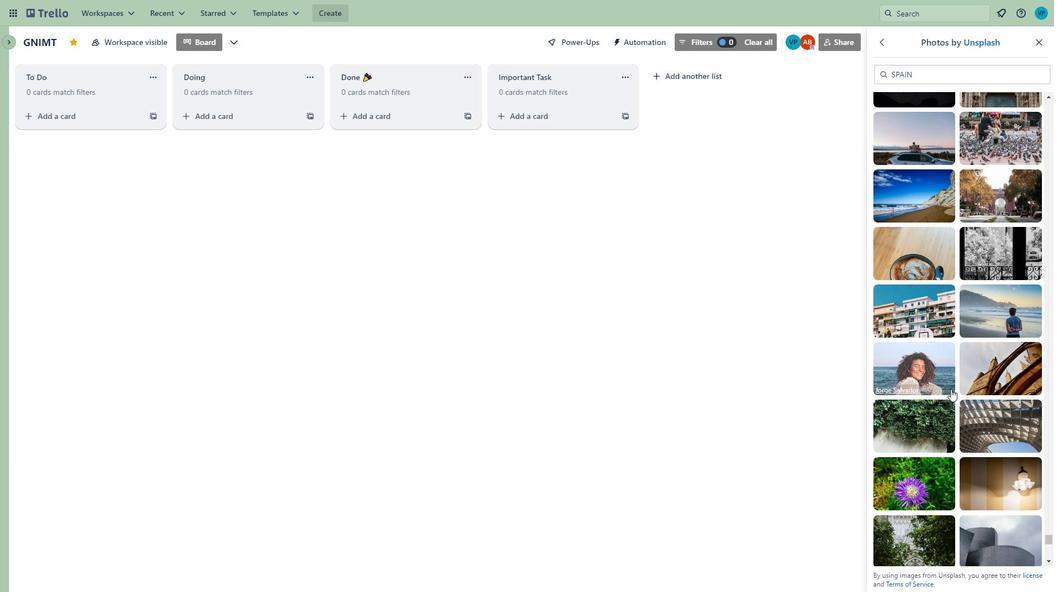 
Action: Mouse moved to (901, 422)
Screenshot: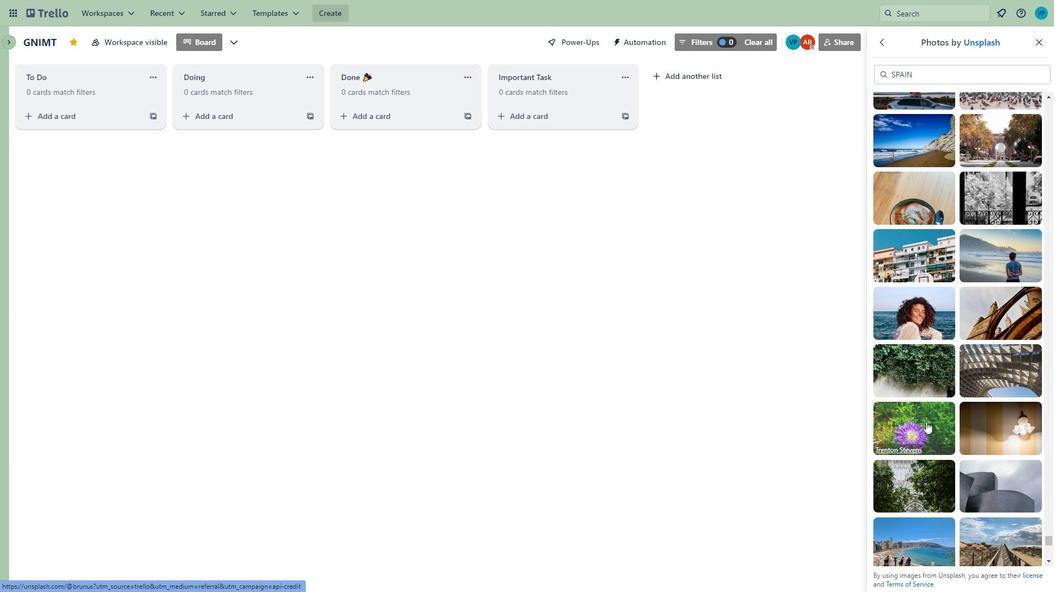 
Action: Mouse pressed left at (901, 422)
Screenshot: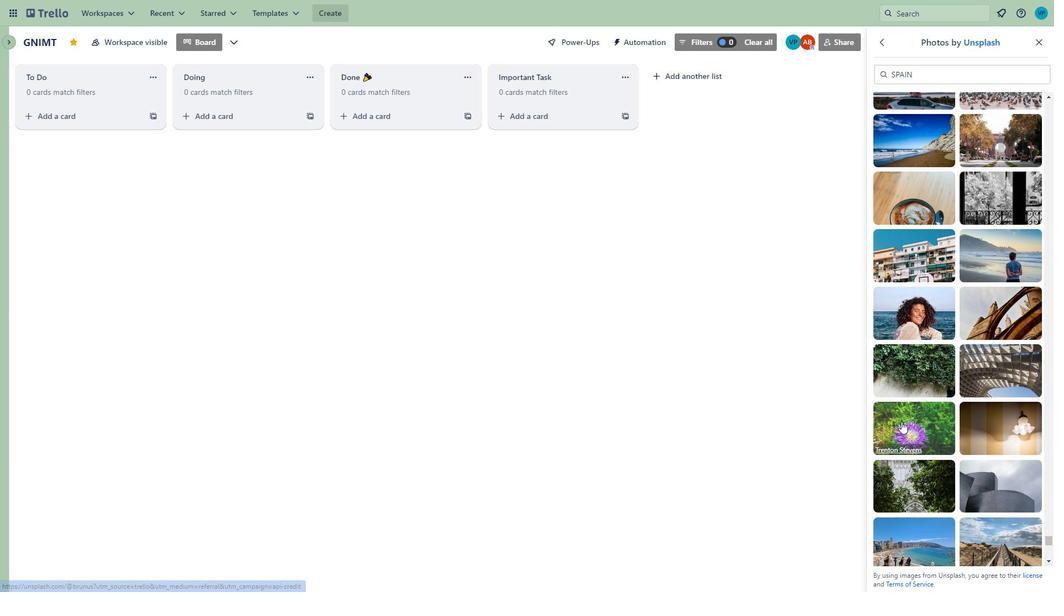
Action: Mouse scrolled (901, 421) with delta (0, 0)
Screenshot: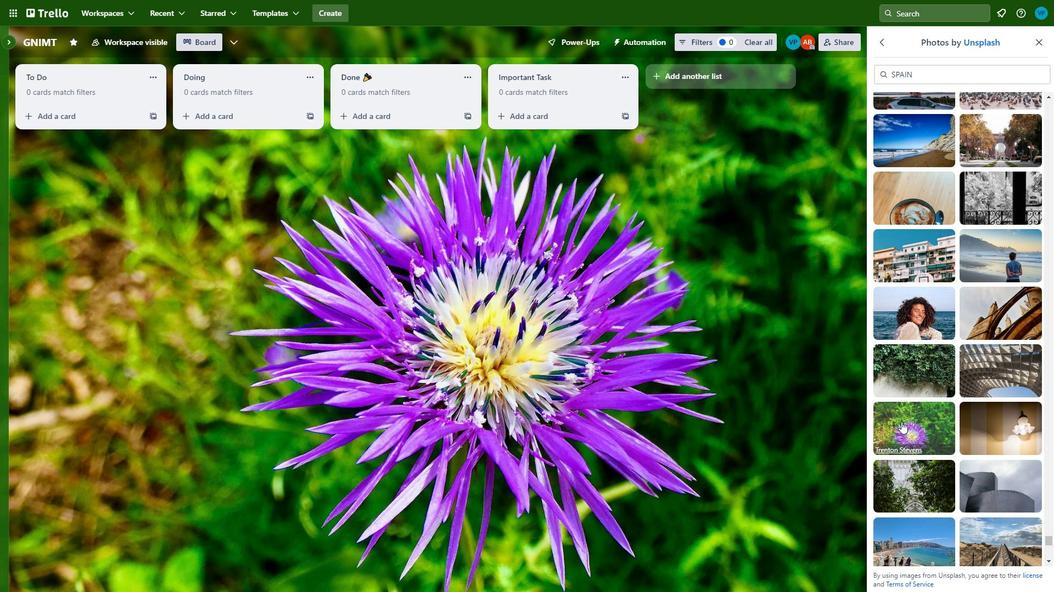 
Action: Mouse scrolled (901, 421) with delta (0, 0)
Screenshot: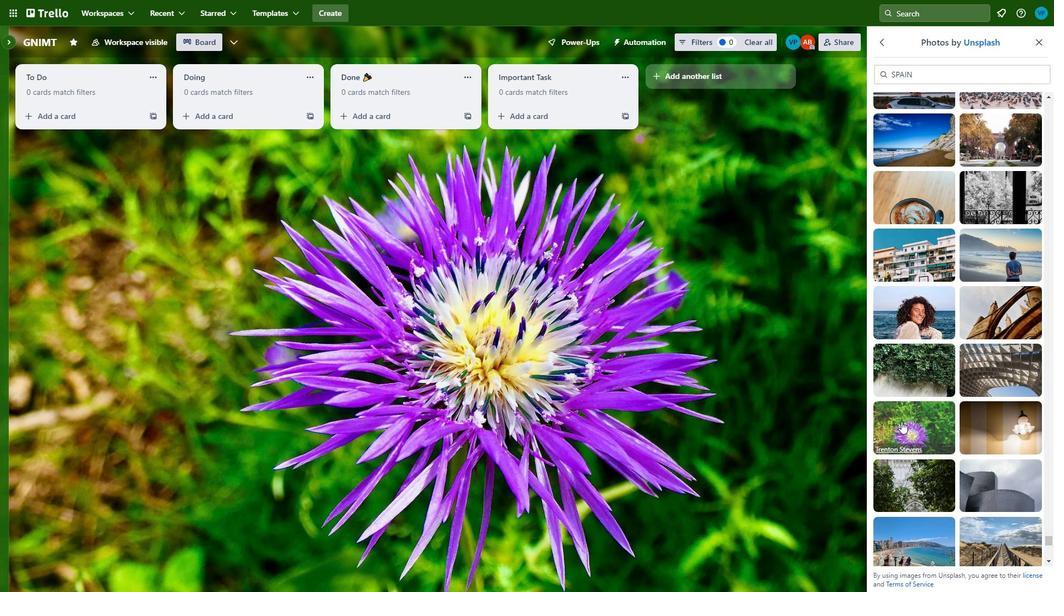 
Action: Mouse moved to (964, 457)
Screenshot: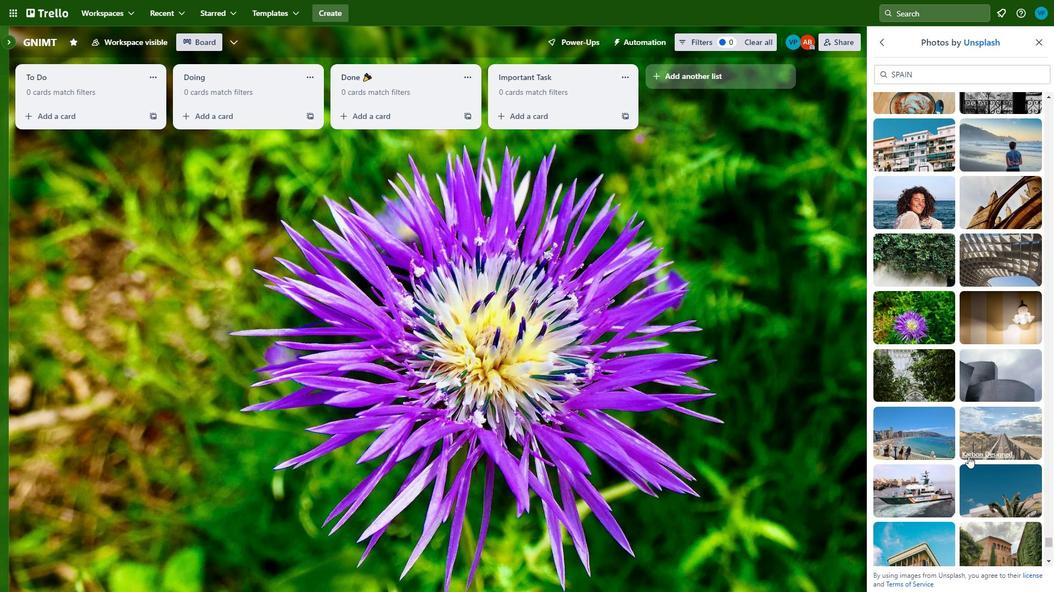 
Action: Mouse scrolled (964, 456) with delta (0, 0)
Screenshot: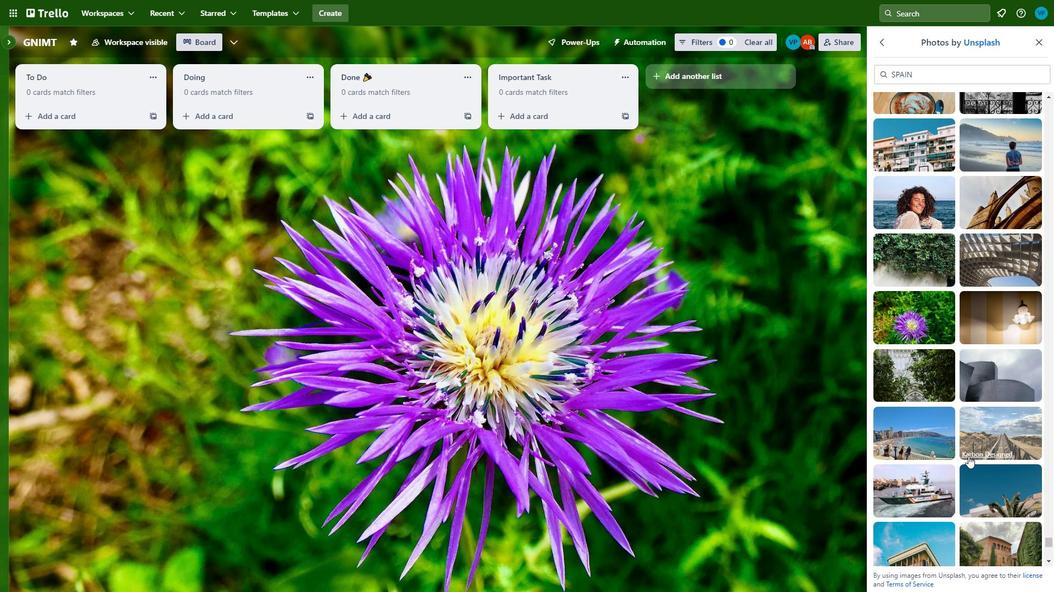 
Action: Mouse moved to (963, 458)
Screenshot: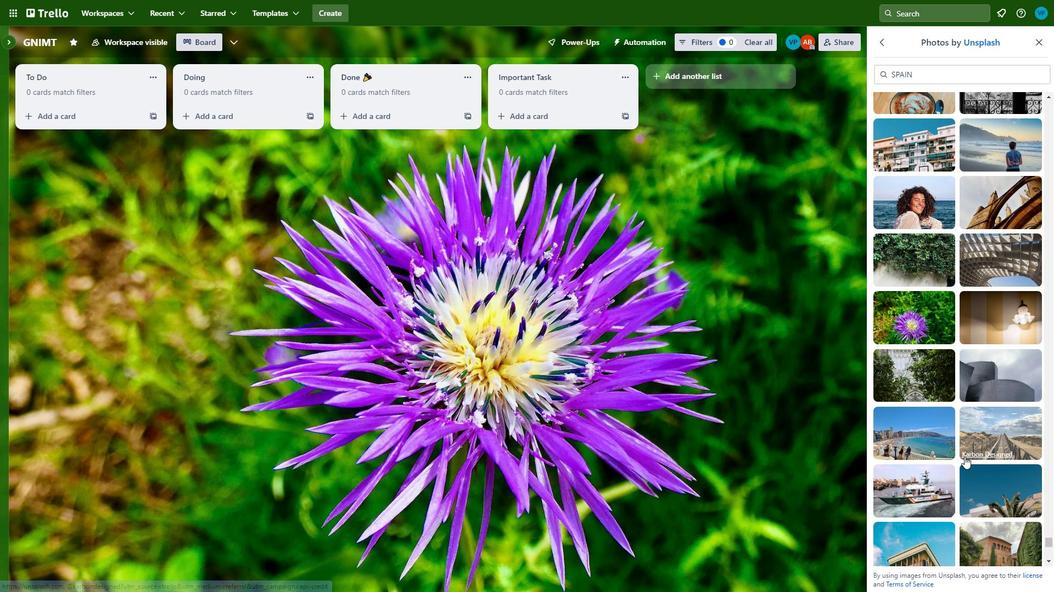 
Action: Mouse scrolled (963, 458) with delta (0, 0)
Screenshot: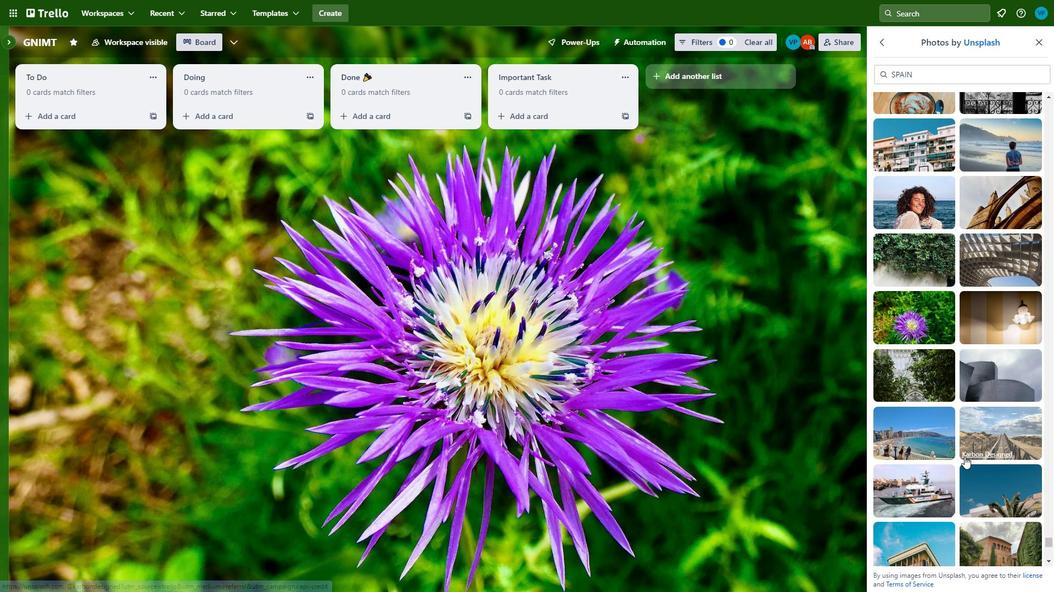 
Action: Mouse moved to (929, 432)
Screenshot: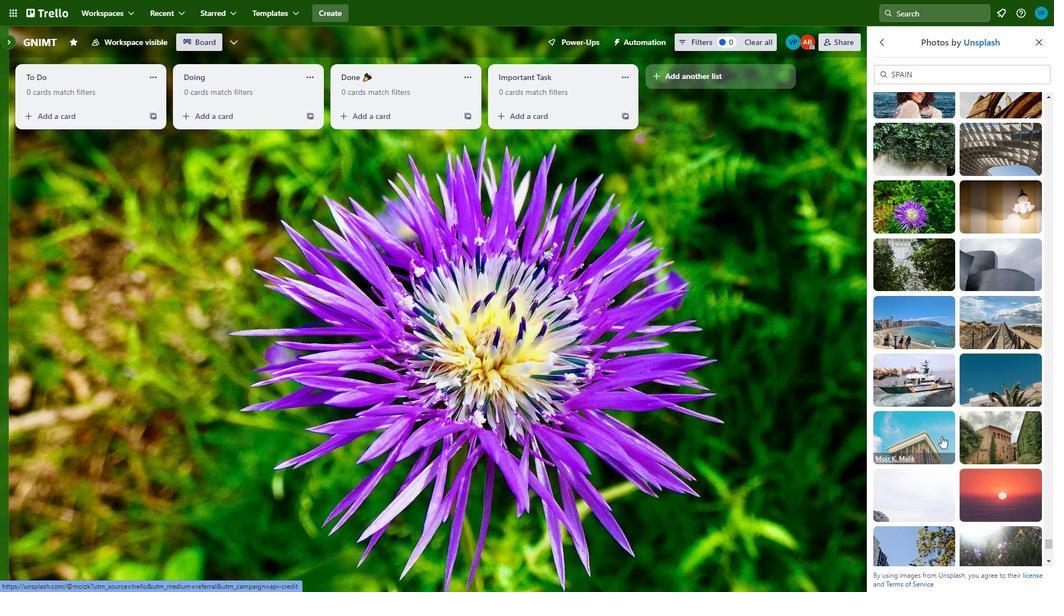 
Action: Mouse pressed left at (929, 432)
Screenshot: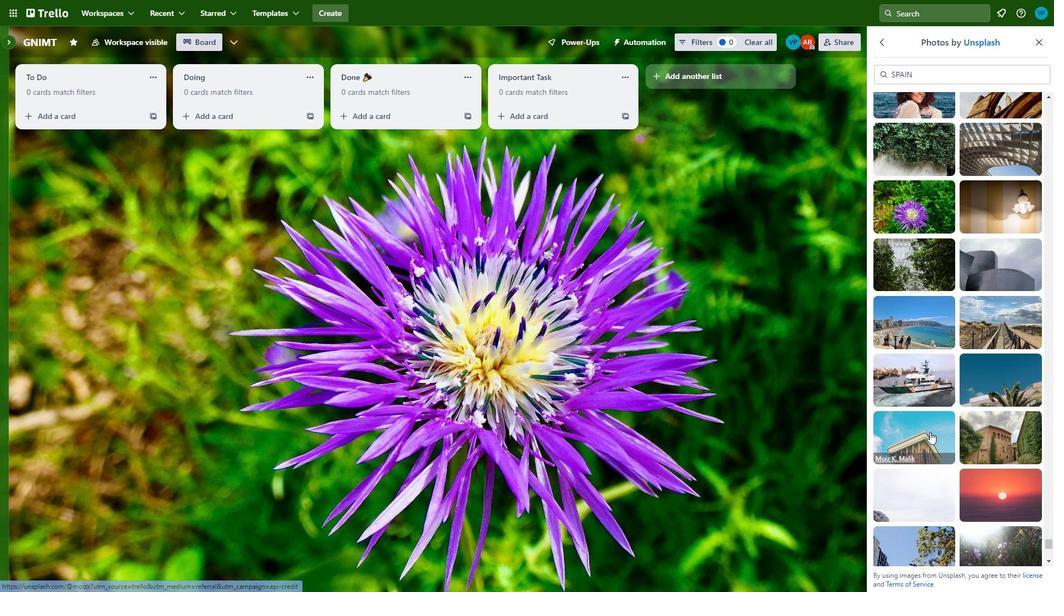 
Action: Mouse moved to (993, 448)
Screenshot: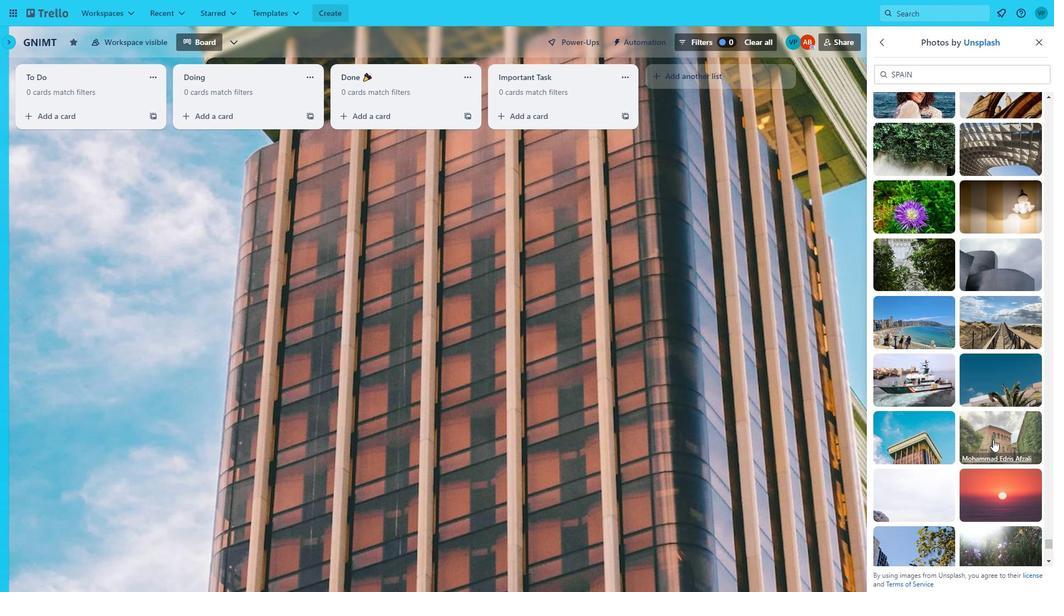 
Action: Mouse scrolled (993, 447) with delta (0, 0)
Screenshot: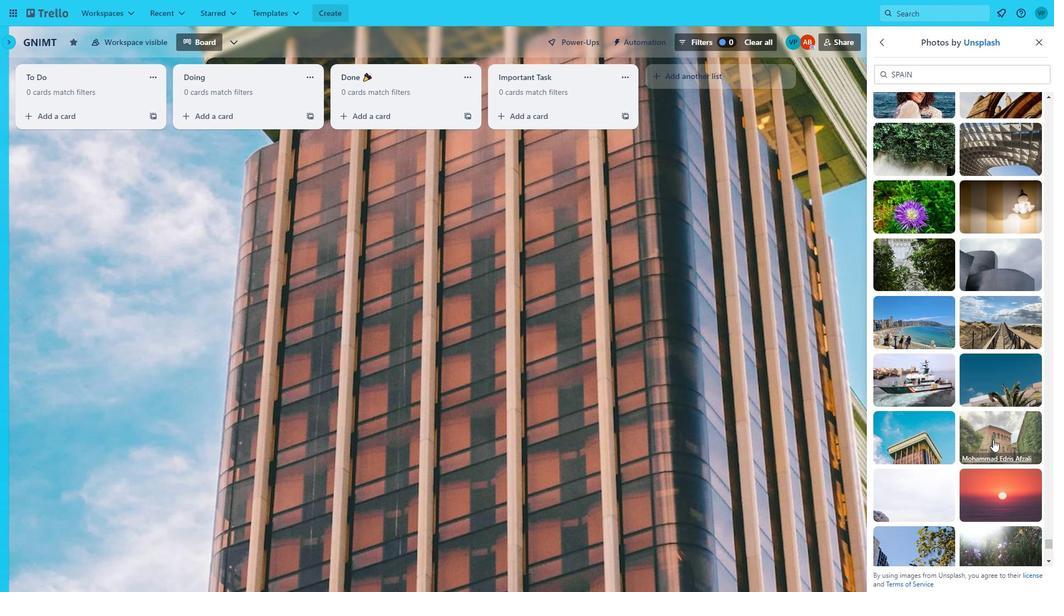 
Action: Mouse moved to (995, 451)
Screenshot: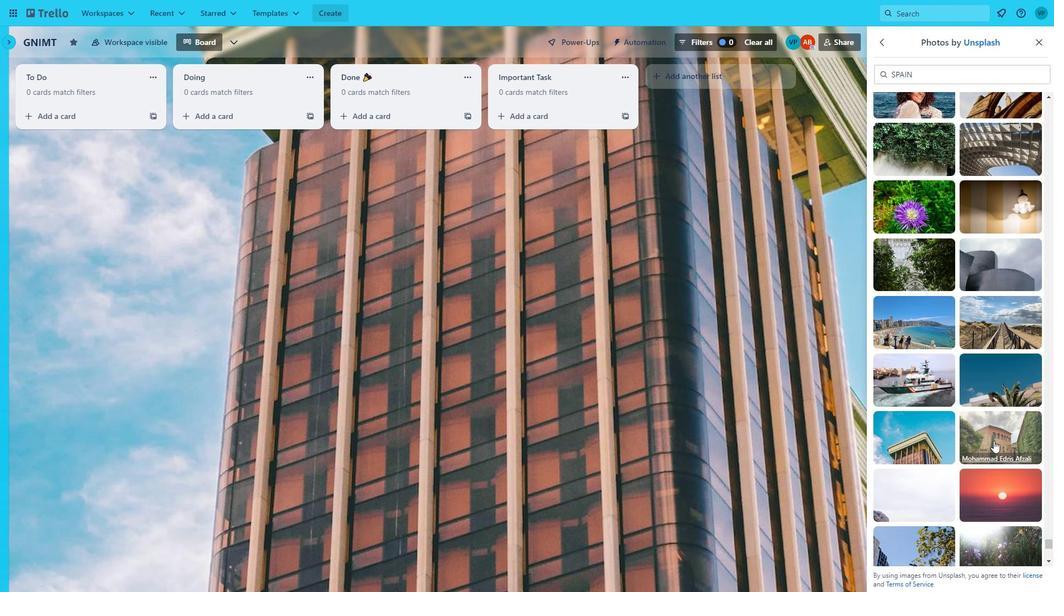 
Action: Mouse scrolled (995, 450) with delta (0, 0)
Screenshot: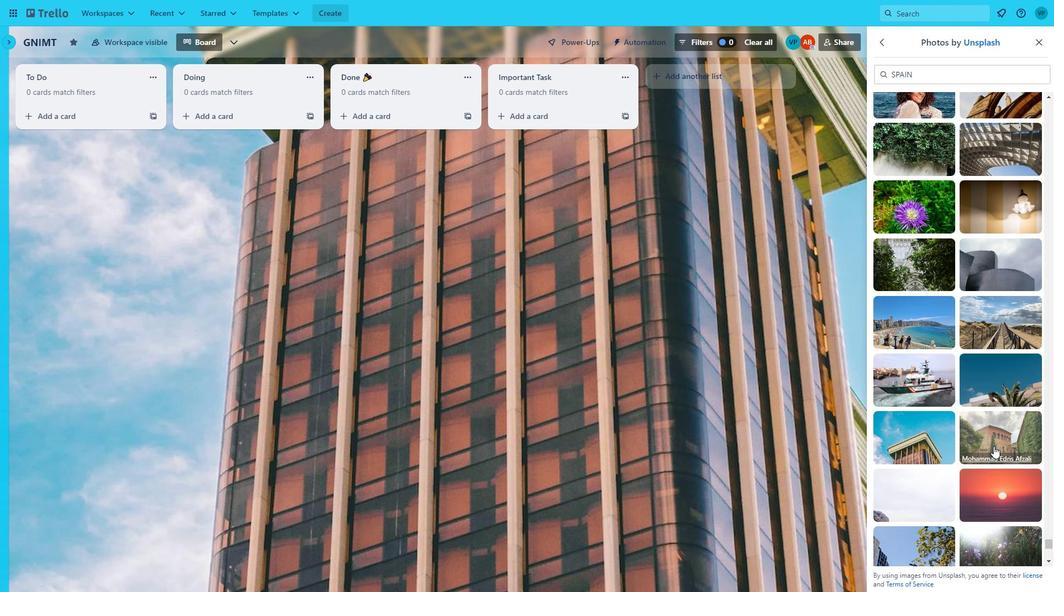 
Action: Mouse moved to (935, 424)
Screenshot: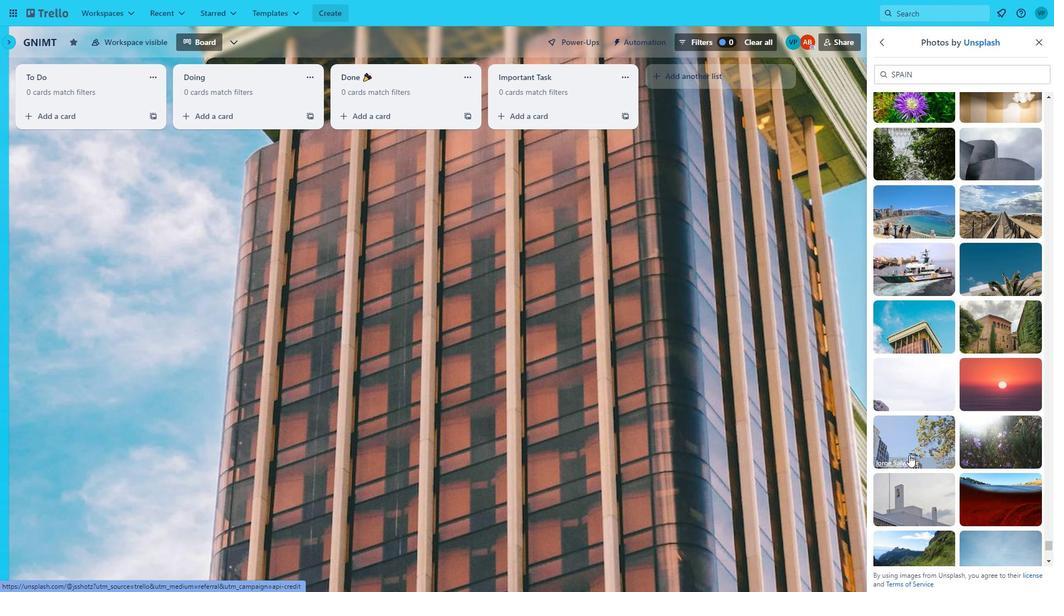 
Action: Mouse pressed left at (935, 424)
Screenshot: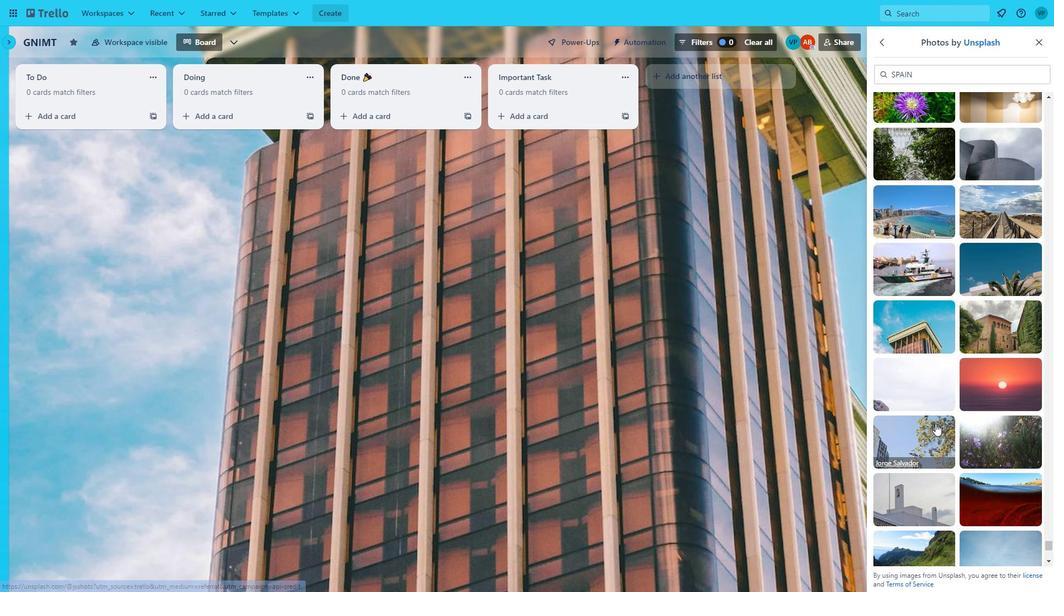 
Action: Mouse moved to (964, 414)
Screenshot: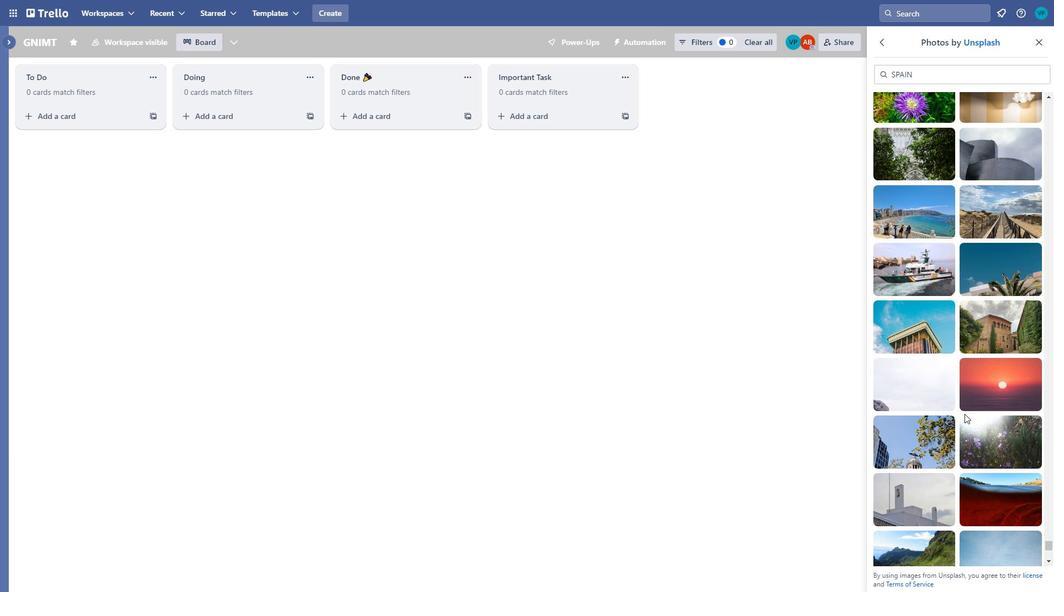 
Action: Mouse scrolled (964, 413) with delta (0, 0)
Screenshot: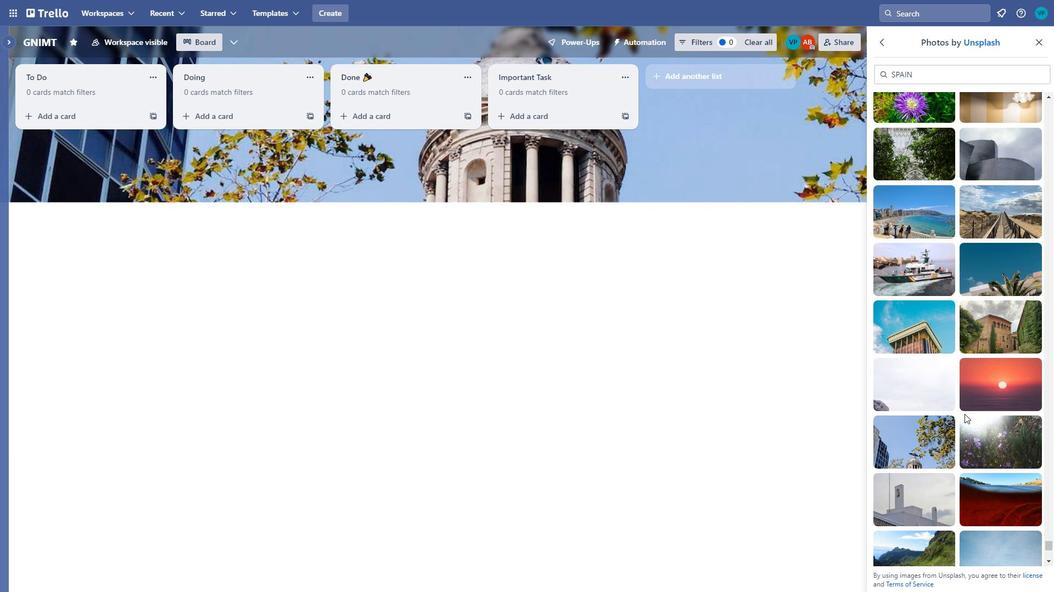 
Action: Mouse moved to (965, 414)
Screenshot: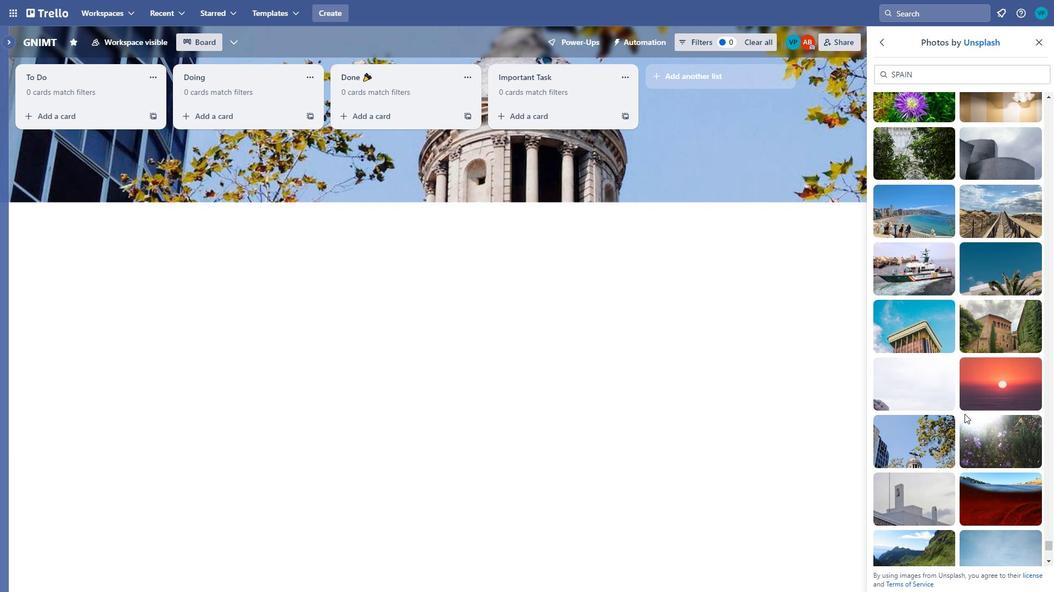 
Action: Mouse scrolled (965, 413) with delta (0, 0)
Screenshot: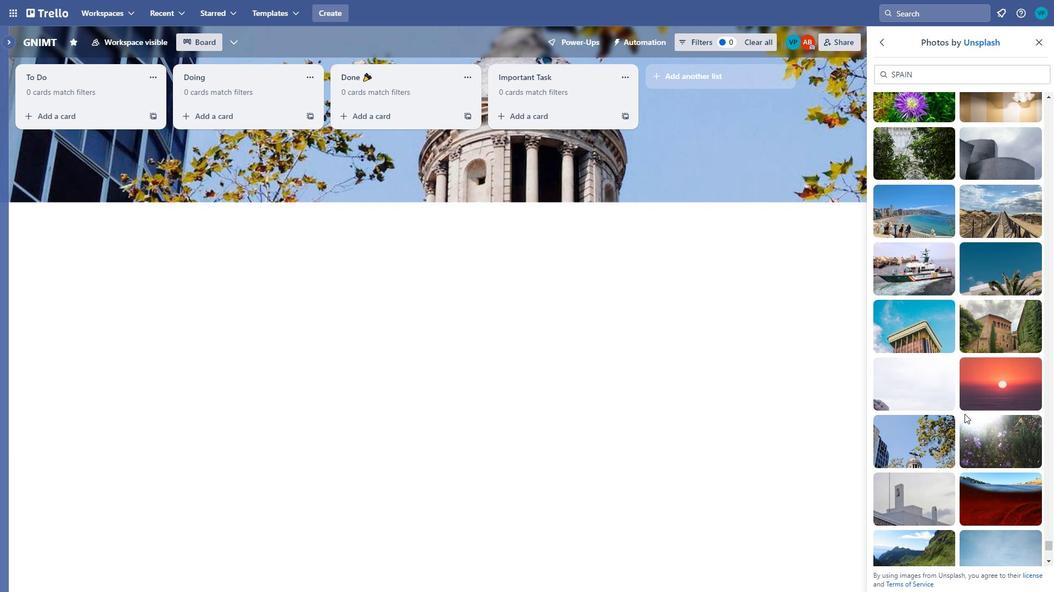 
Action: Mouse scrolled (965, 415) with delta (0, 0)
Screenshot: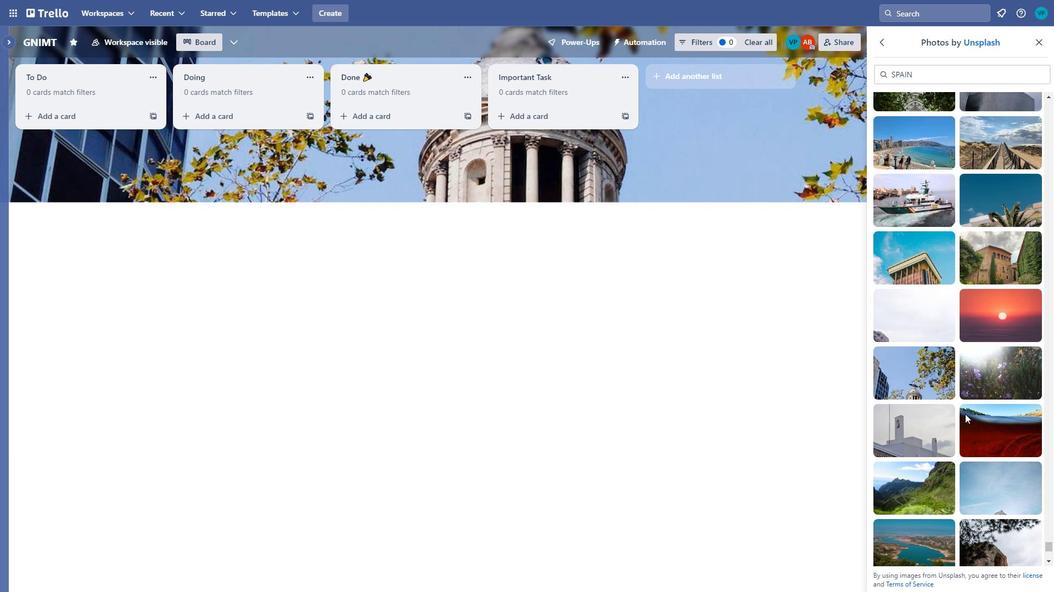 
Action: Mouse moved to (1010, 440)
Screenshot: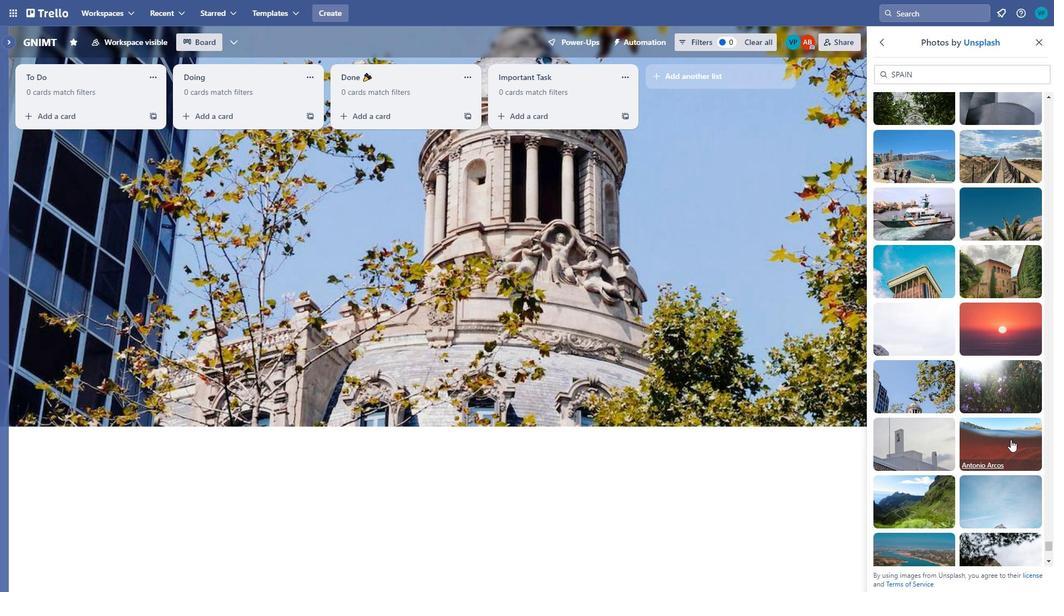 
Action: Mouse scrolled (1010, 439) with delta (0, 0)
Screenshot: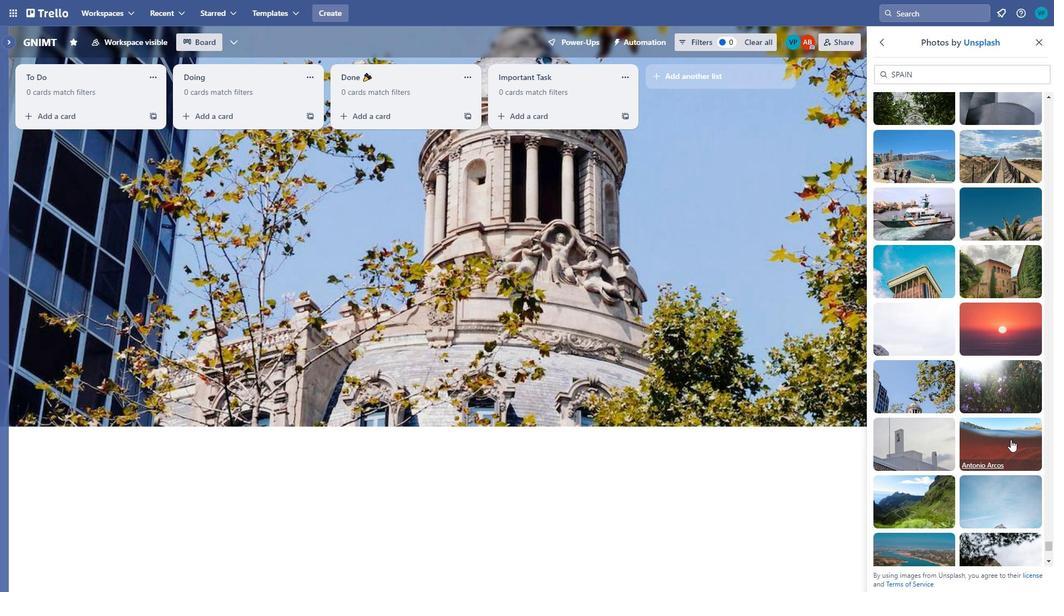 
Action: Mouse moved to (1010, 440)
Screenshot: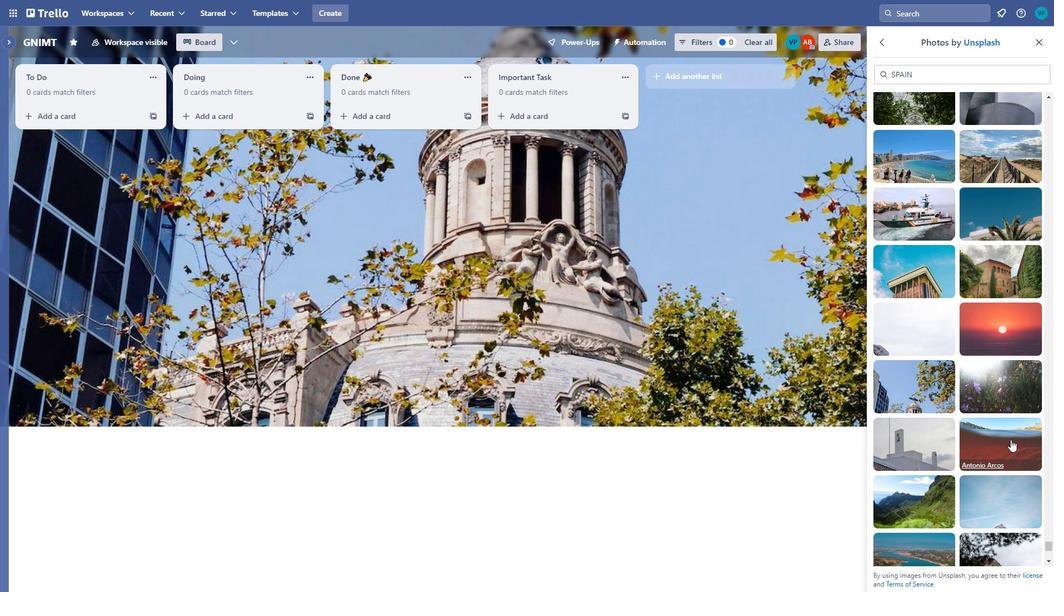 
Action: Mouse scrolled (1010, 440) with delta (0, 0)
Screenshot: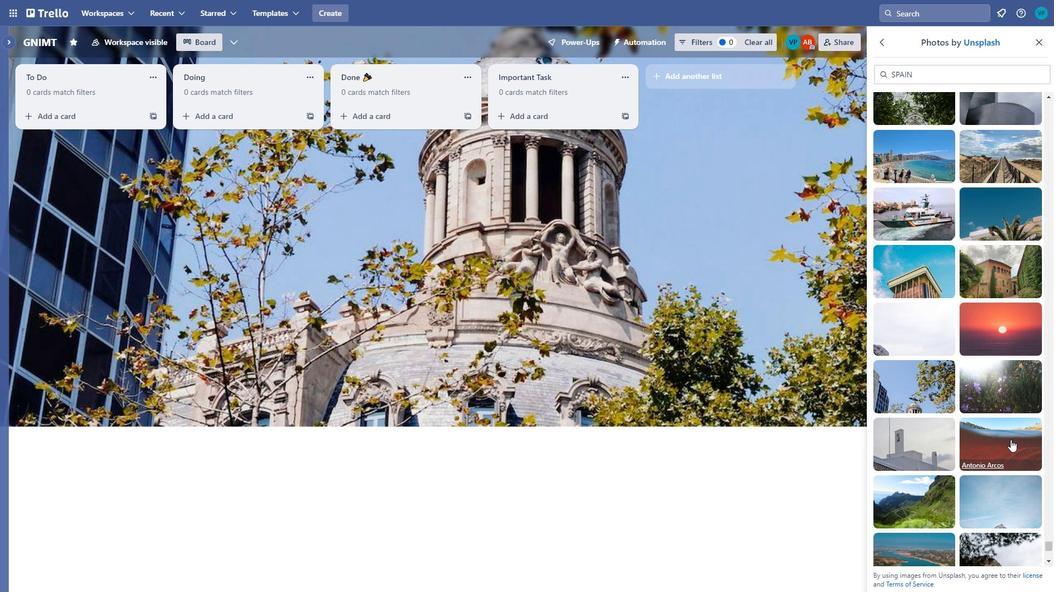 
Action: Mouse moved to (919, 440)
Screenshot: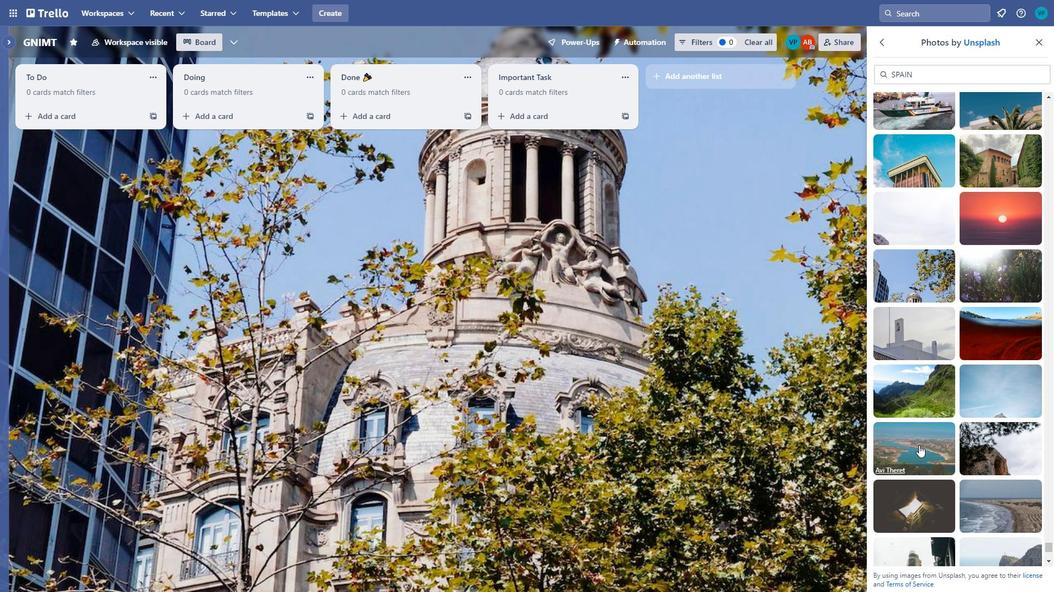 
Action: Mouse pressed left at (919, 440)
Screenshot: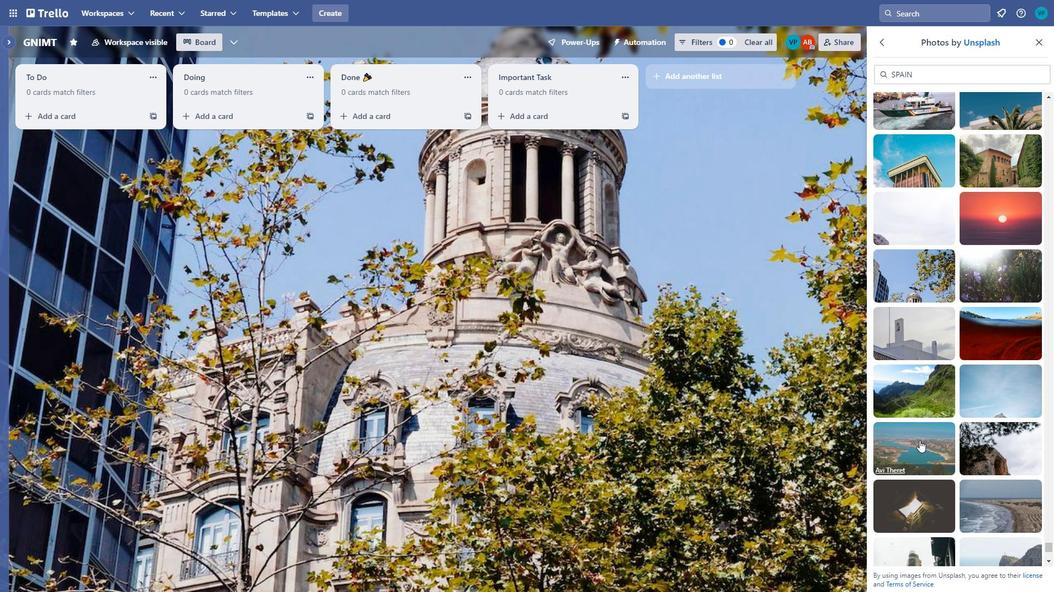 
Action: Mouse moved to (958, 424)
Screenshot: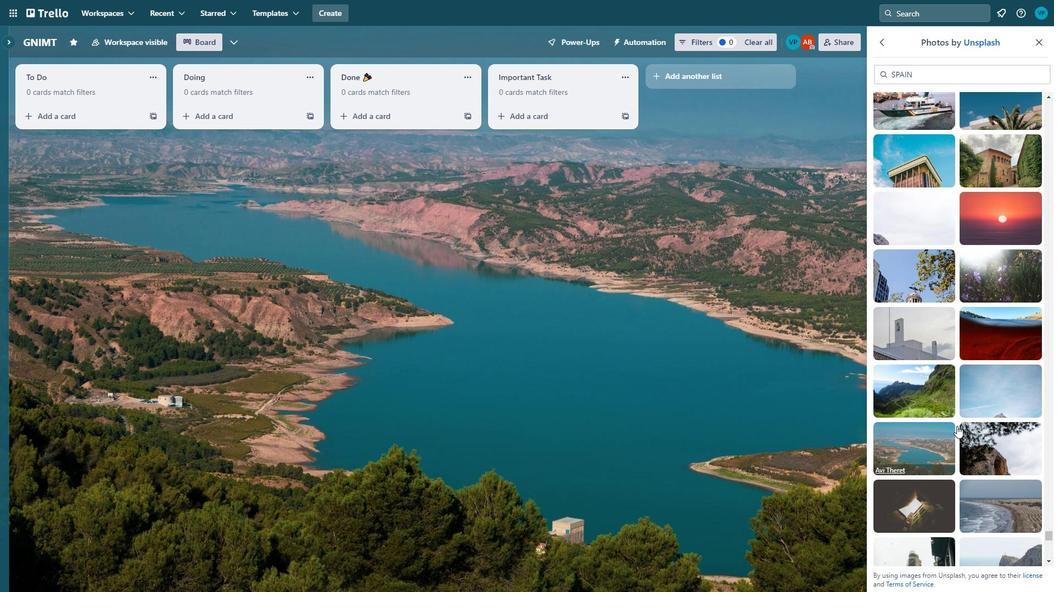 
Action: Mouse scrolled (958, 424) with delta (0, 0)
Screenshot: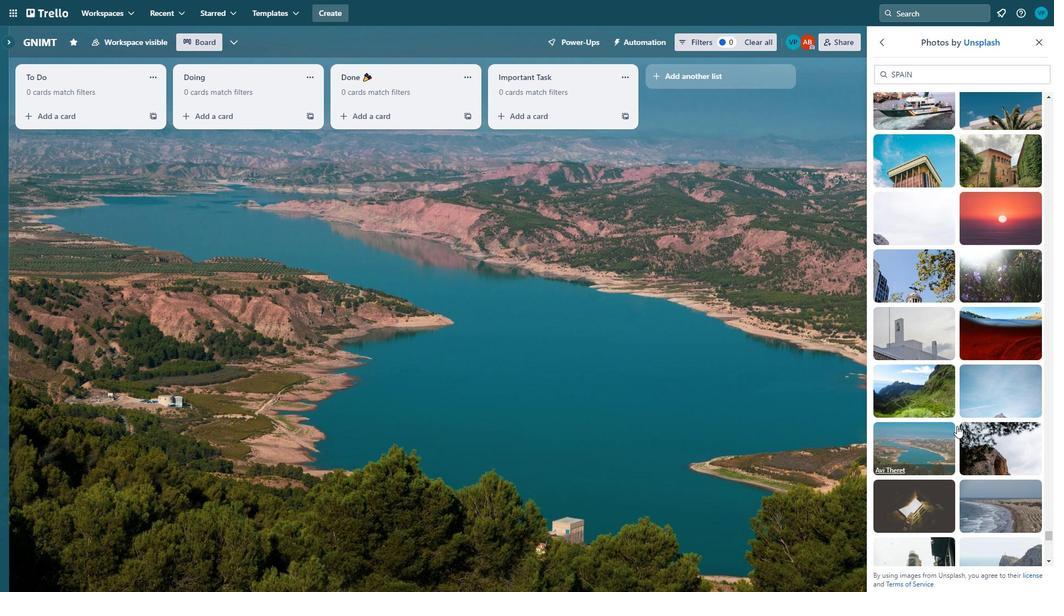 
Action: Mouse scrolled (958, 424) with delta (0, 0)
Screenshot: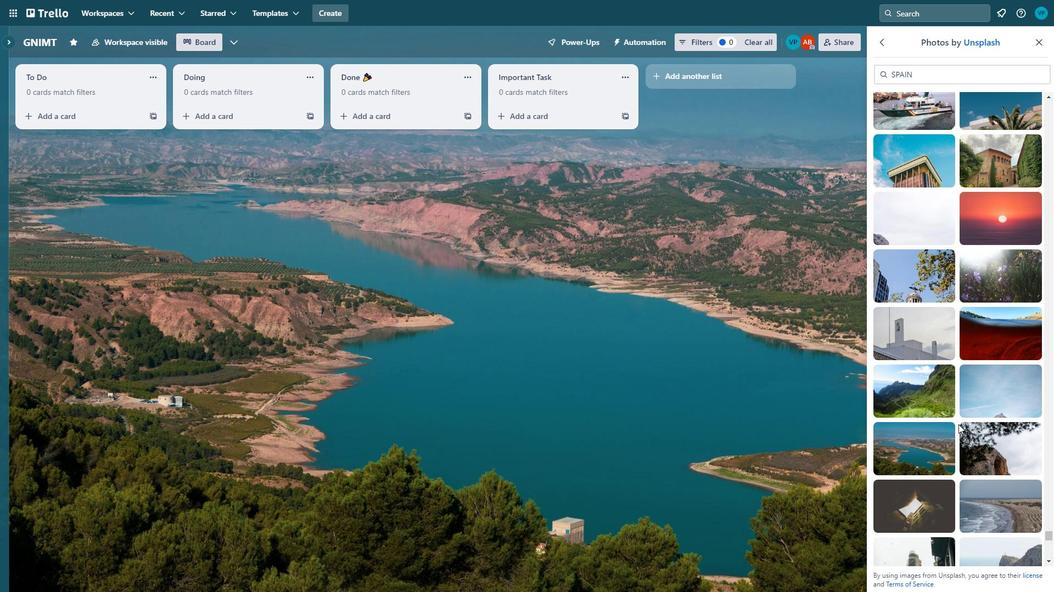 
Action: Mouse scrolled (958, 424) with delta (0, 0)
Screenshot: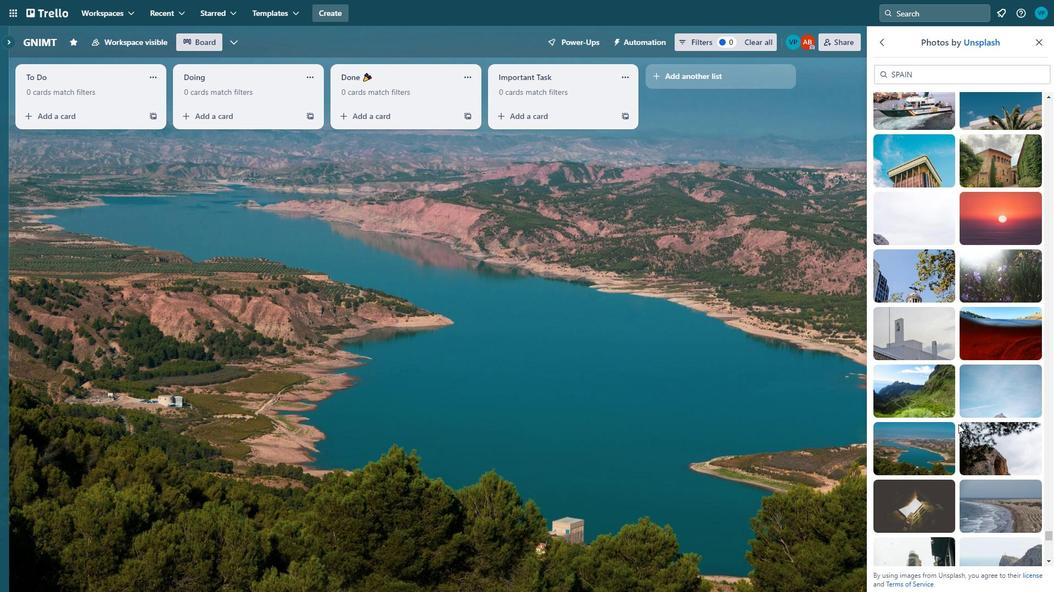 
Action: Mouse moved to (931, 444)
Screenshot: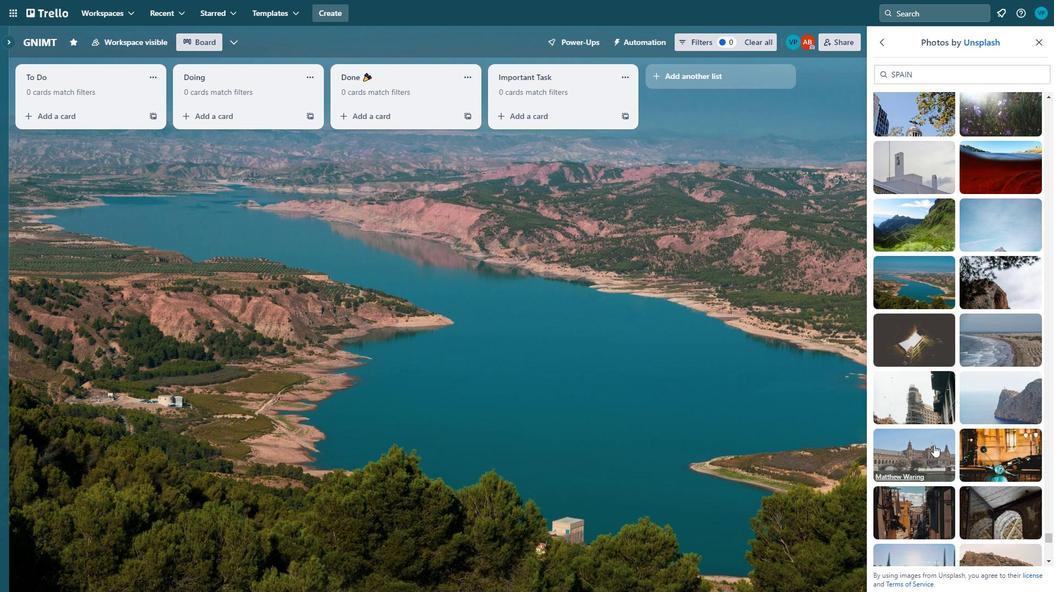 
Action: Mouse pressed left at (931, 444)
Screenshot: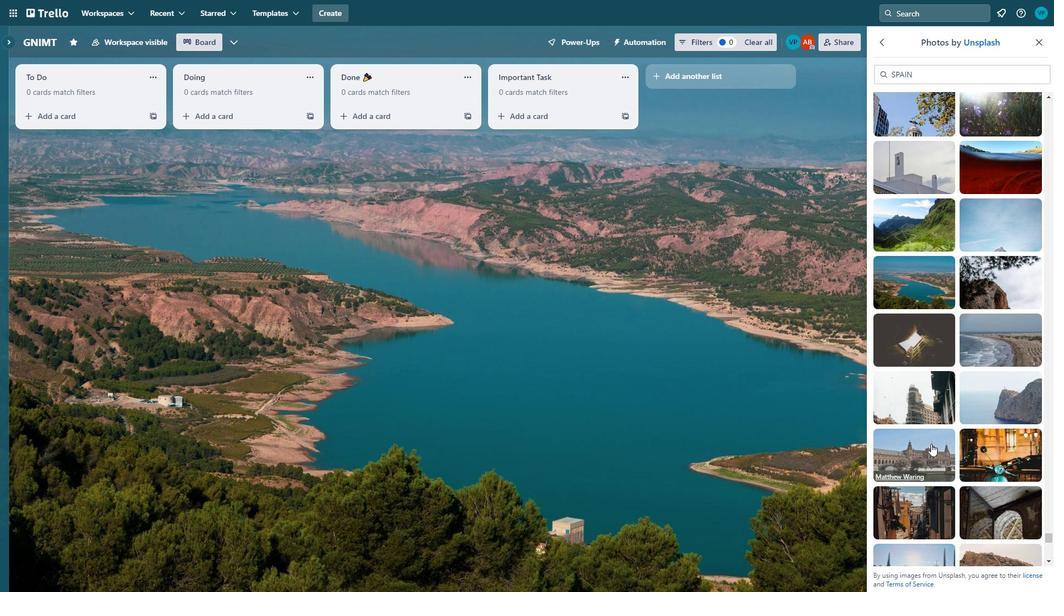 
Action: Mouse moved to (921, 446)
Screenshot: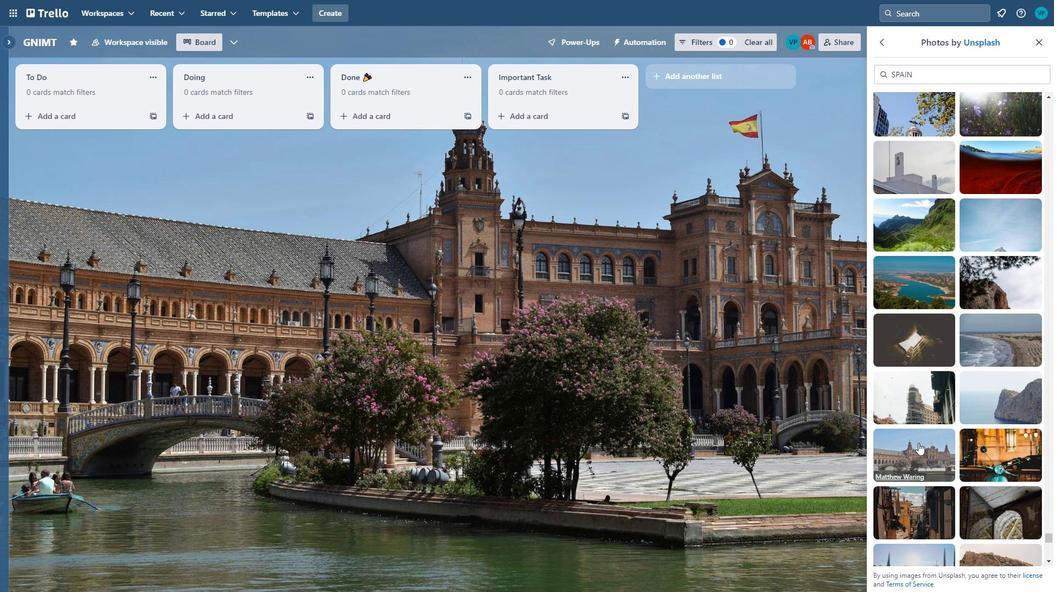 
Action: Mouse scrolled (921, 446) with delta (0, 0)
Screenshot: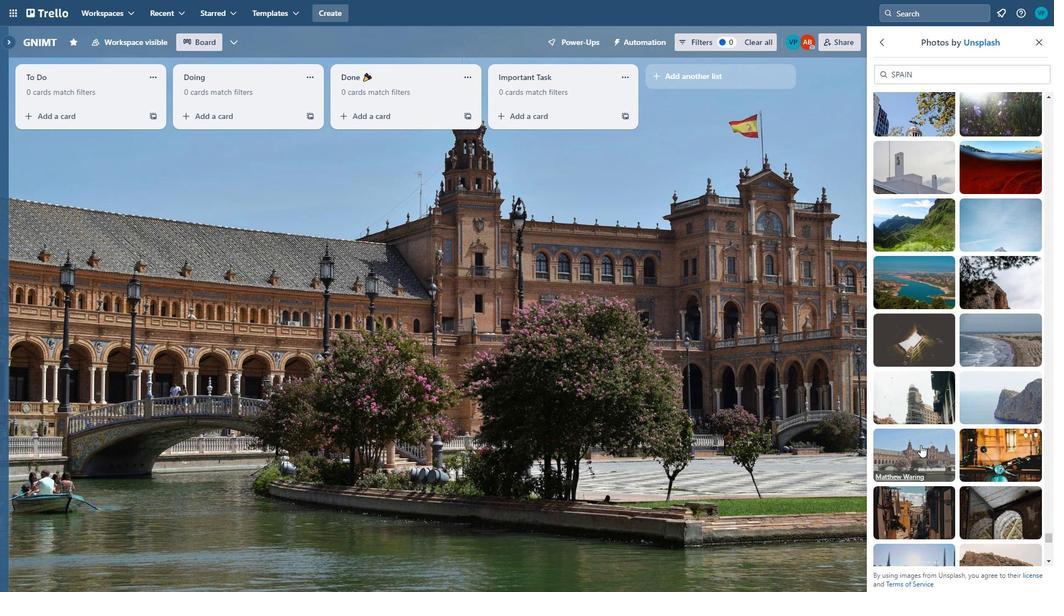 
Action: Mouse moved to (921, 447)
Screenshot: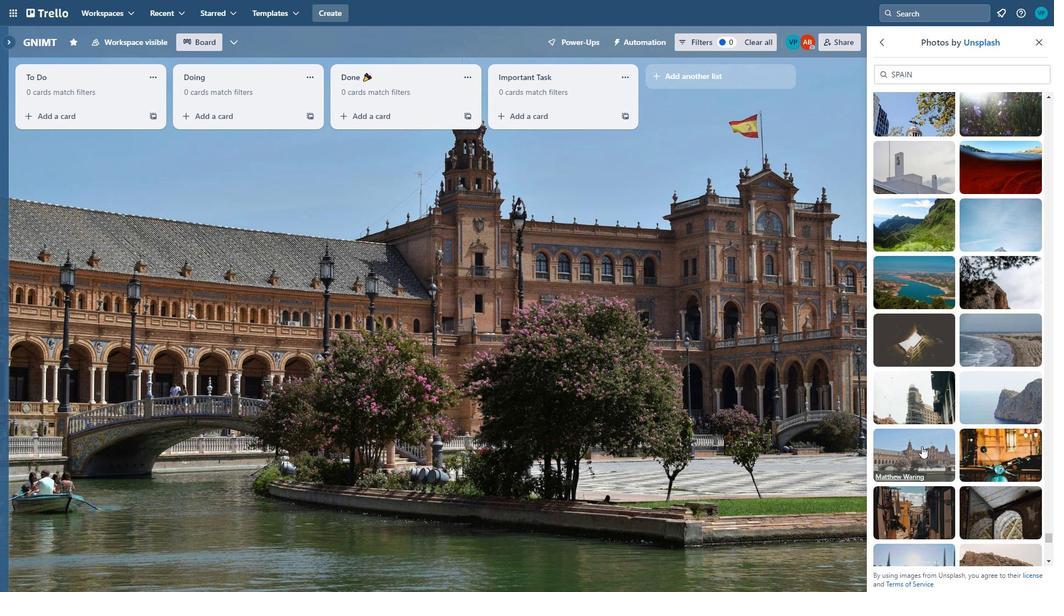
Action: Mouse scrolled (921, 446) with delta (0, 0)
Screenshot: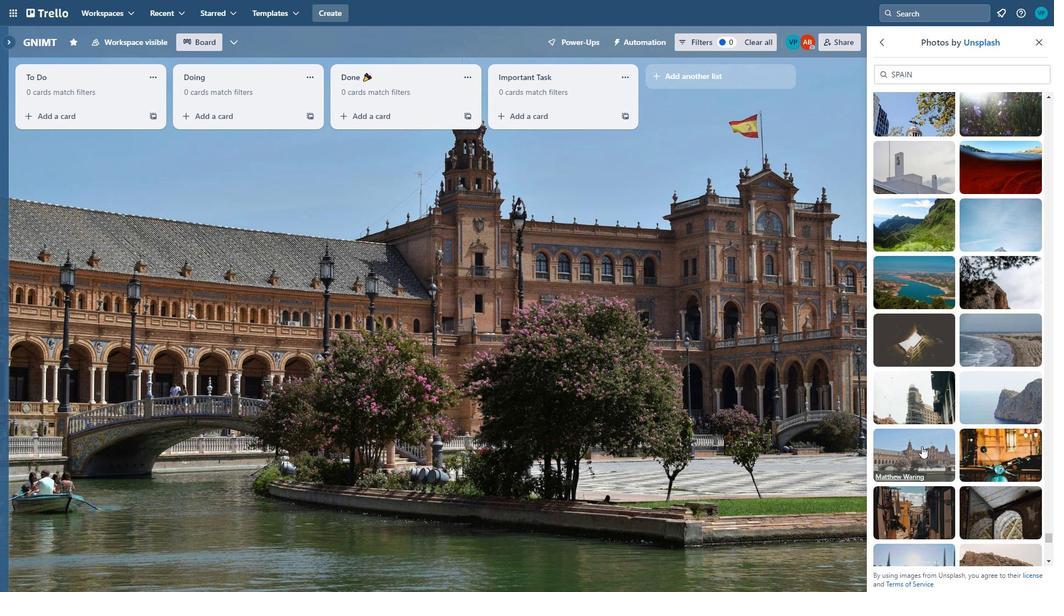 
Action: Mouse scrolled (921, 446) with delta (0, 0)
Screenshot: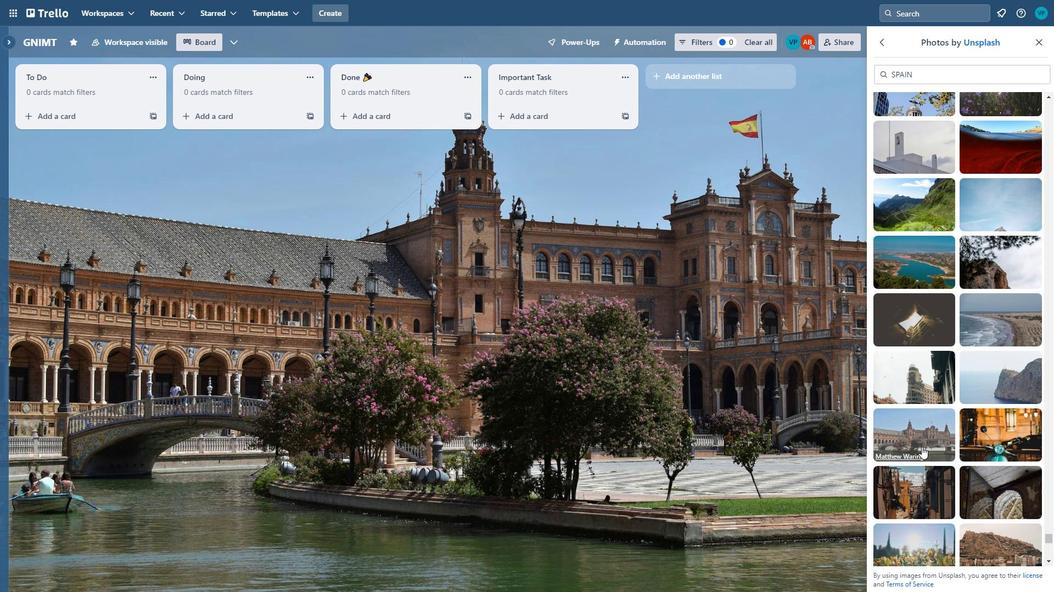 
Action: Mouse moved to (941, 471)
Screenshot: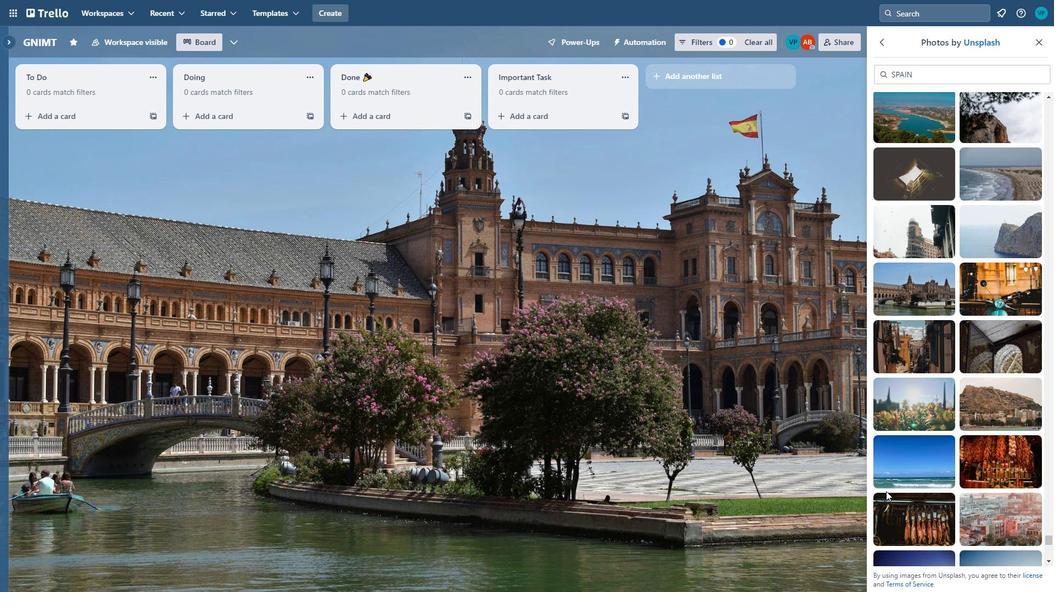 
Action: Mouse scrolled (941, 470) with delta (0, 0)
Screenshot: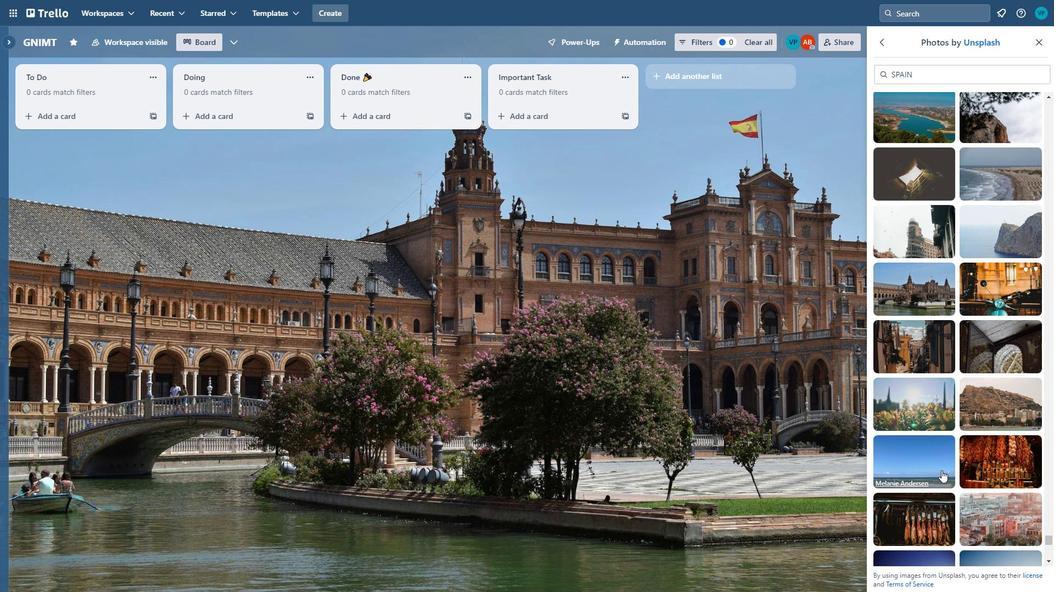 
Action: Mouse scrolled (941, 470) with delta (0, 0)
Screenshot: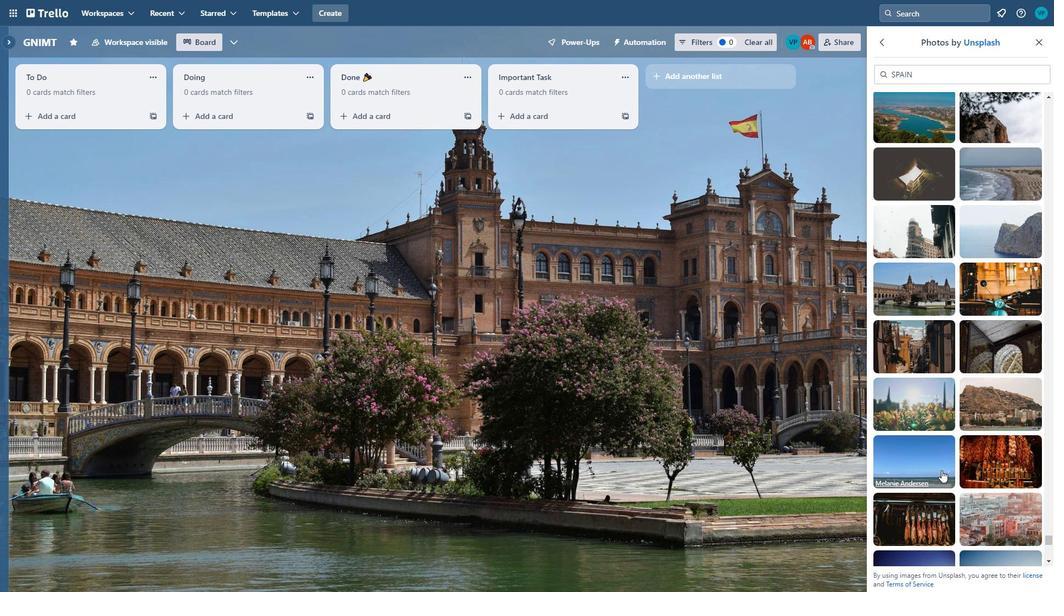 
Action: Mouse moved to (965, 468)
Screenshot: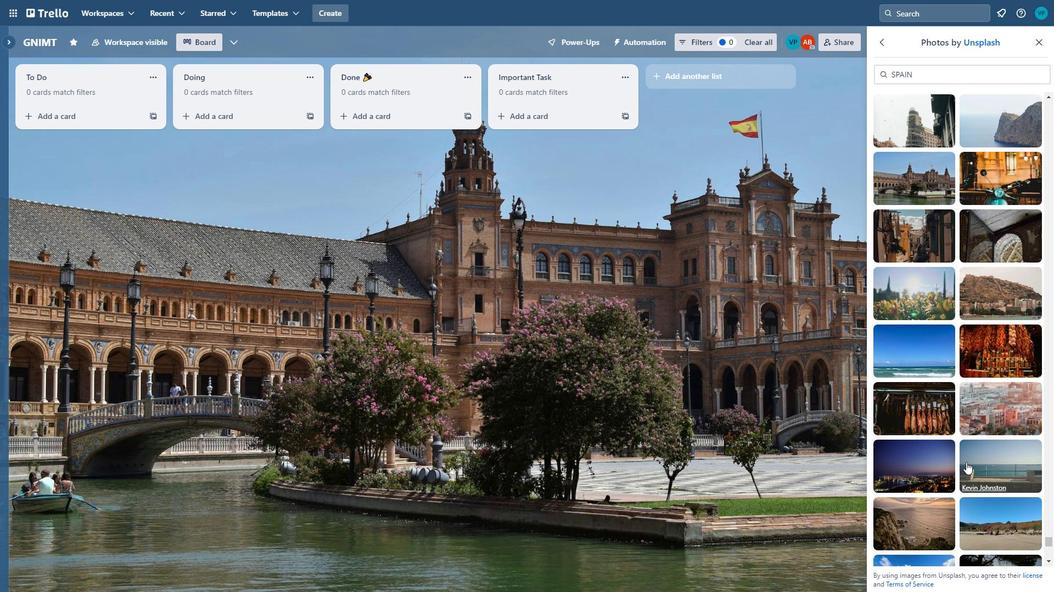
Action: Mouse scrolled (965, 468) with delta (0, 0)
Screenshot: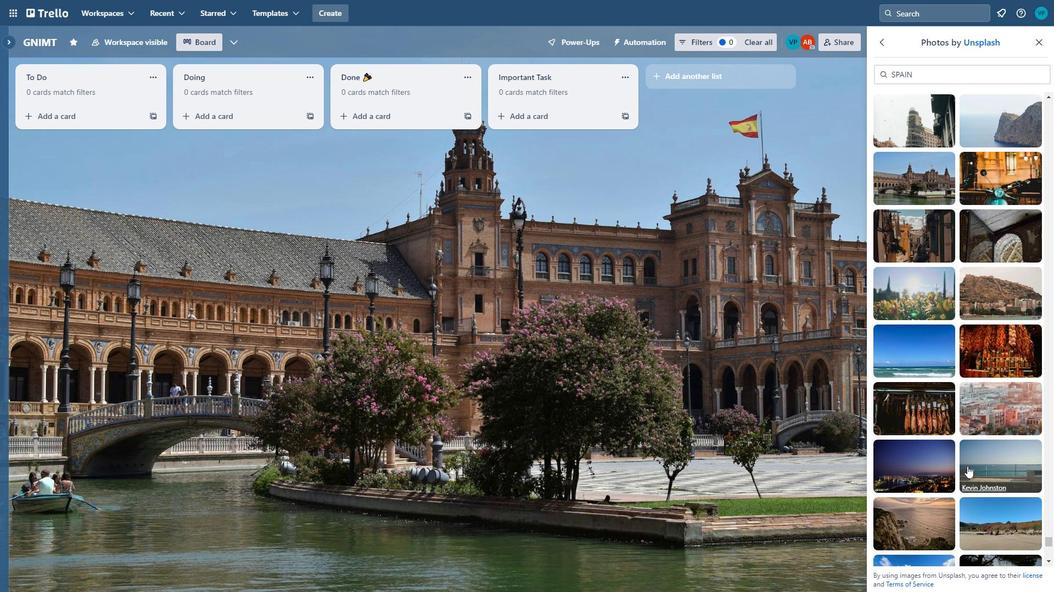 
Action: Mouse scrolled (965, 468) with delta (0, 0)
Screenshot: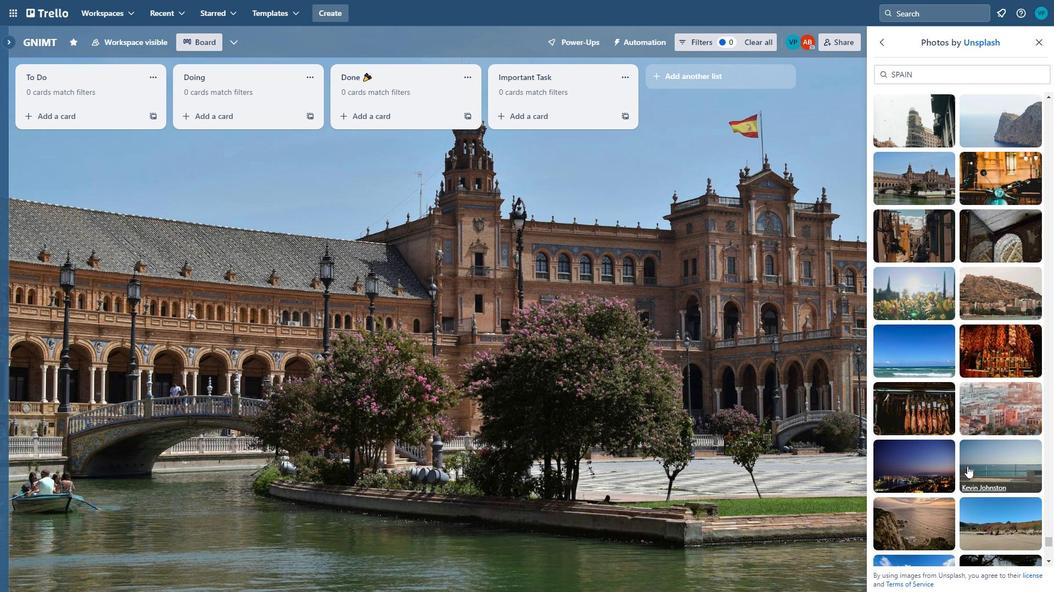 
Action: Mouse moved to (908, 406)
Screenshot: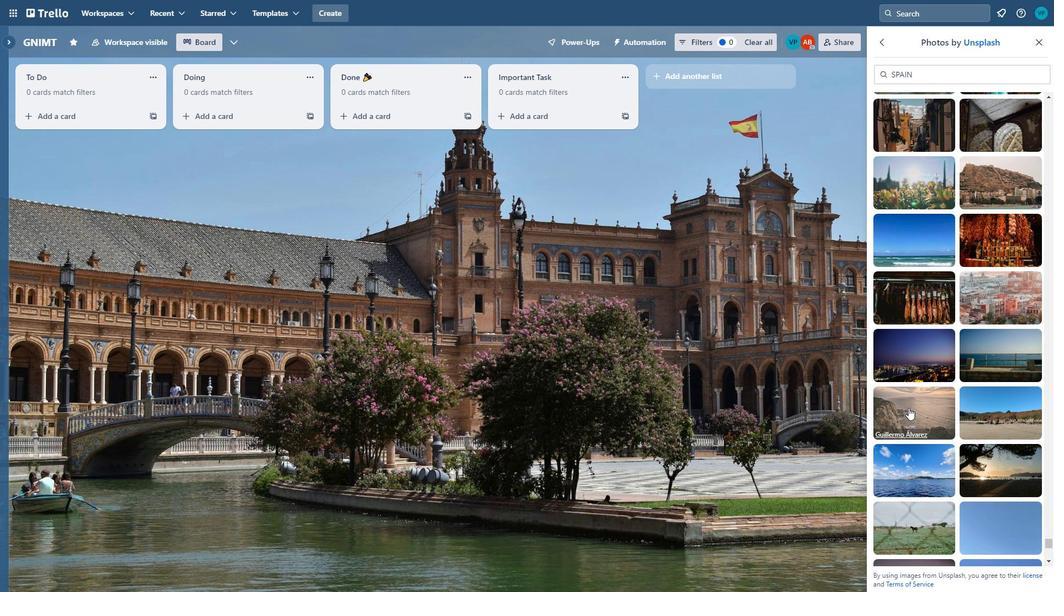 
Action: Mouse pressed left at (908, 406)
Screenshot: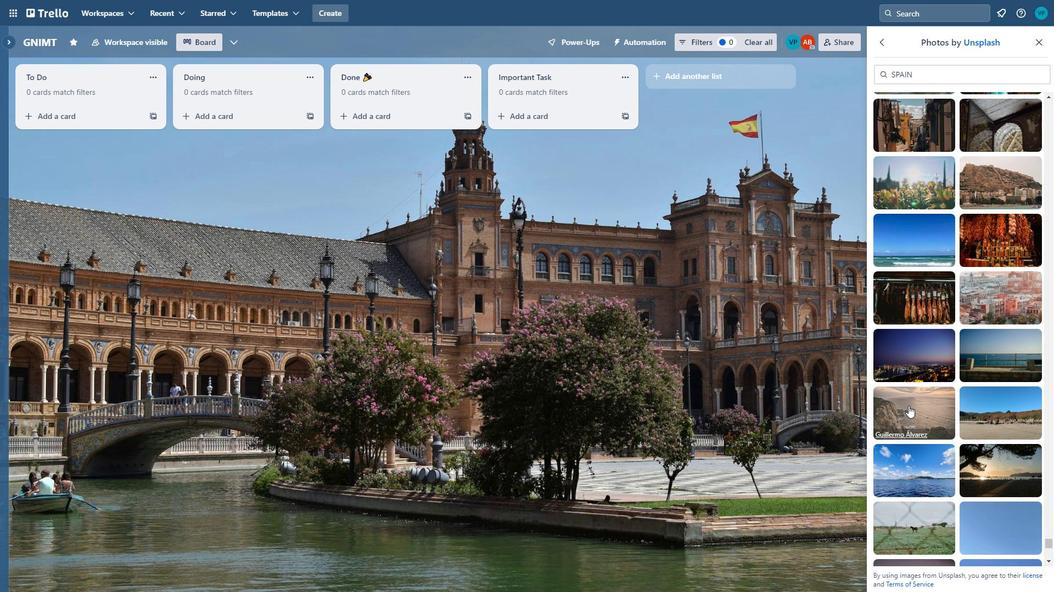 
Action: Mouse moved to (949, 446)
Screenshot: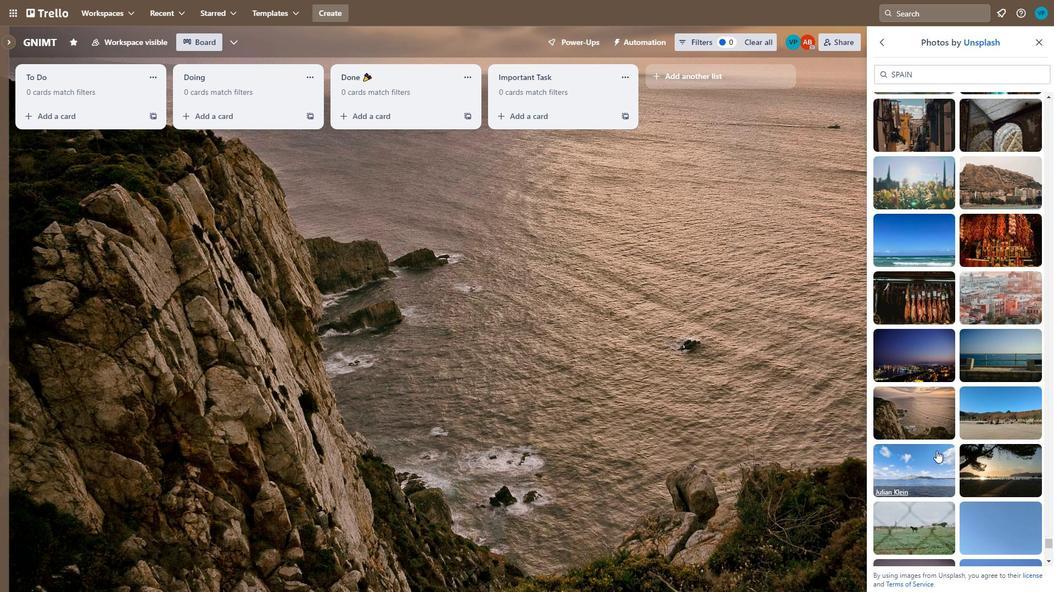 
Action: Mouse scrolled (949, 446) with delta (0, 0)
Screenshot: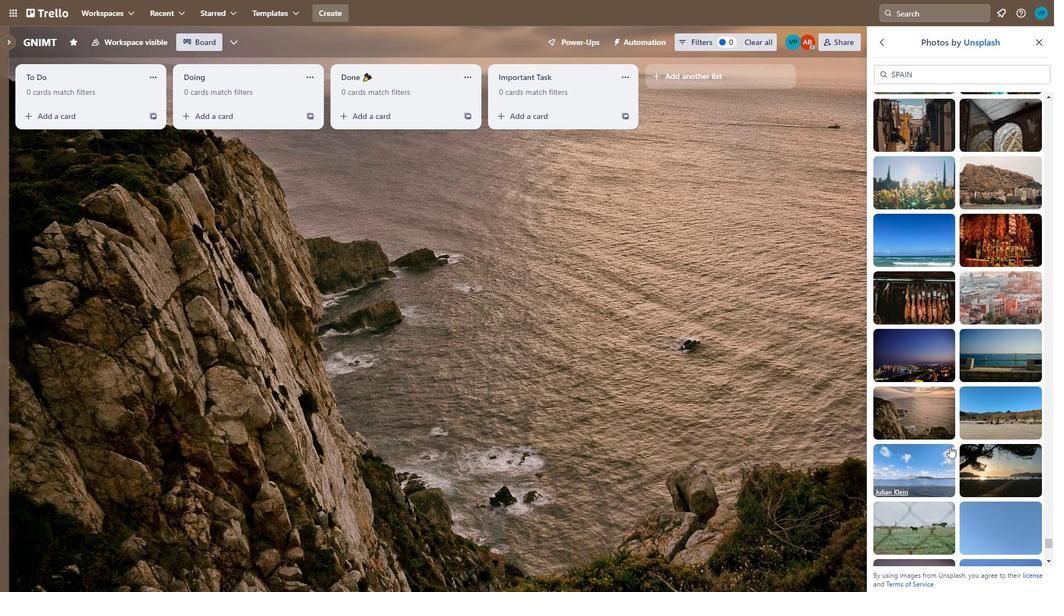 
Action: Mouse moved to (907, 467)
Screenshot: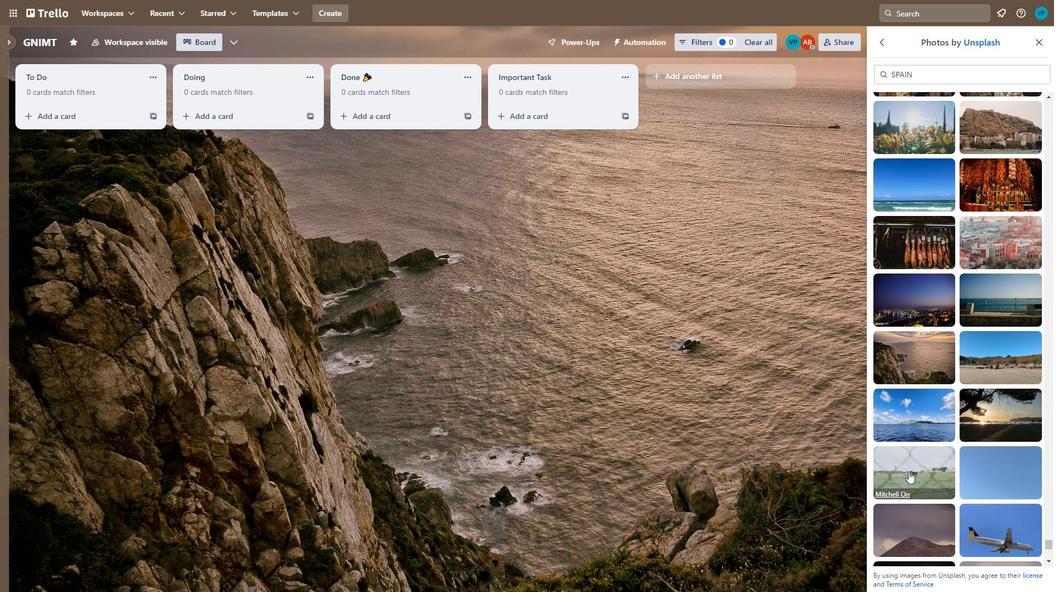 
Action: Mouse scrolled (907, 467) with delta (0, 0)
Screenshot: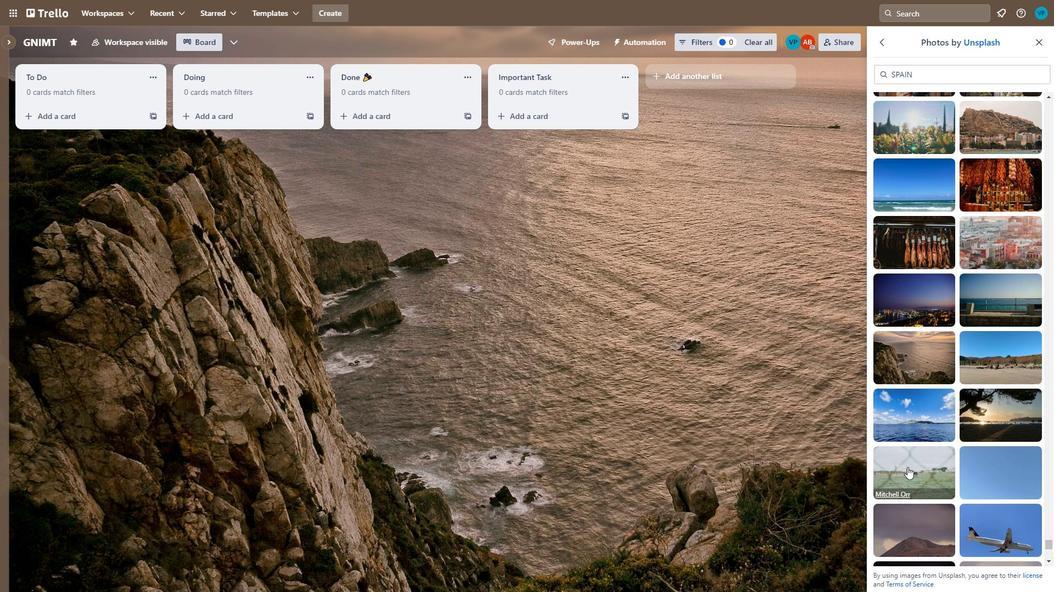 
Action: Mouse moved to (906, 472)
Screenshot: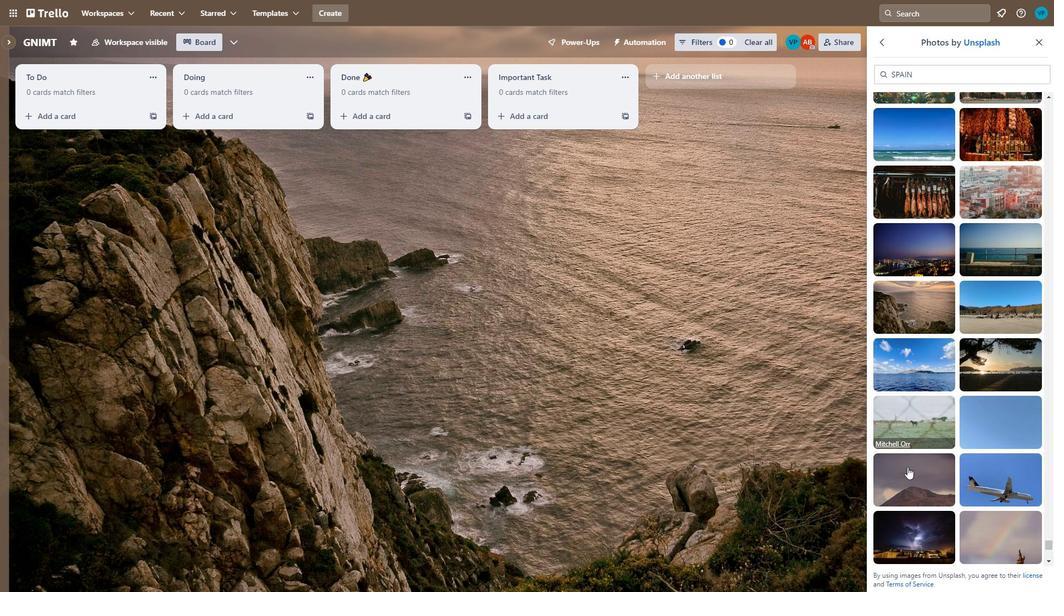
Action: Mouse pressed left at (906, 472)
Screenshot: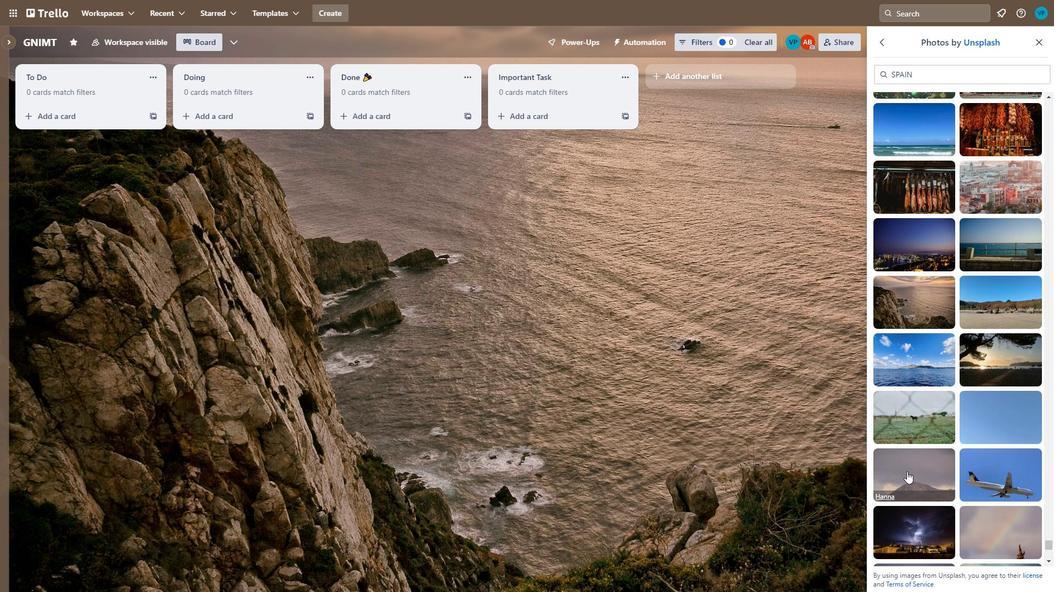 
Action: Mouse moved to (1042, 362)
Screenshot: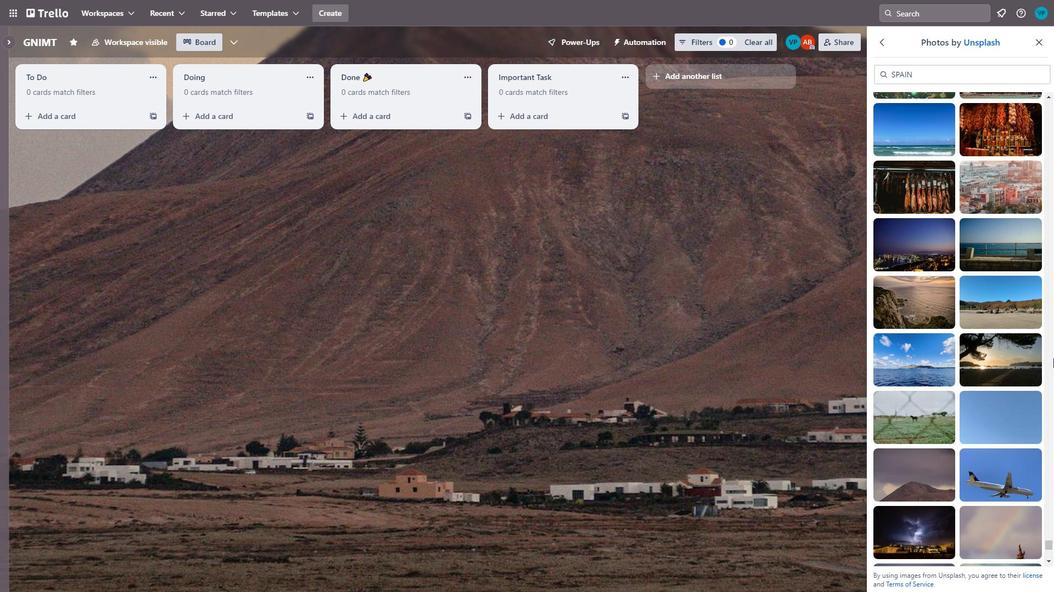 
Action: Mouse scrolled (1042, 361) with delta (0, 0)
Screenshot: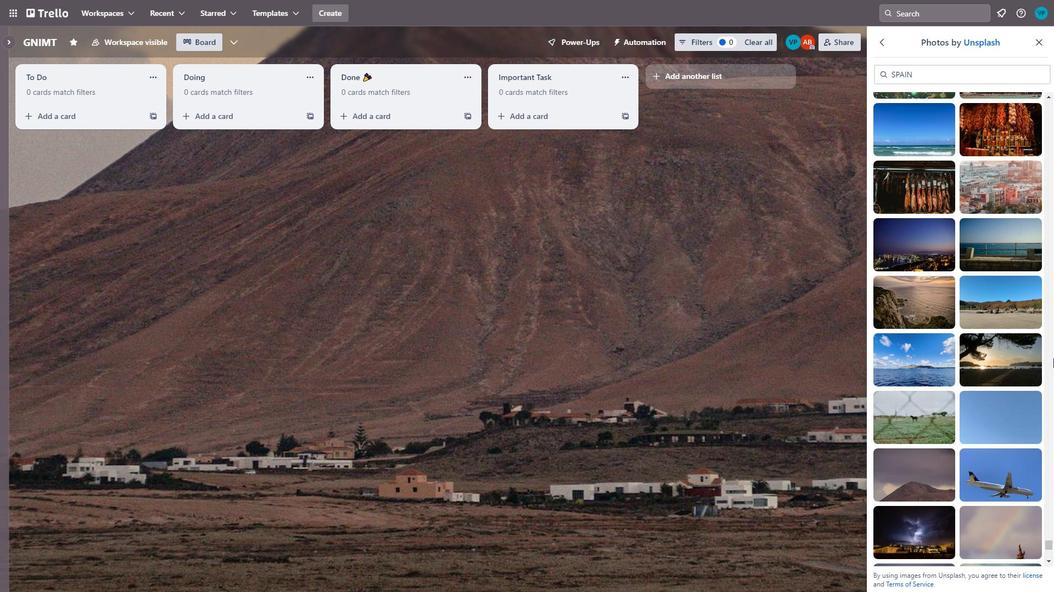 
Action: Mouse moved to (1008, 380)
Screenshot: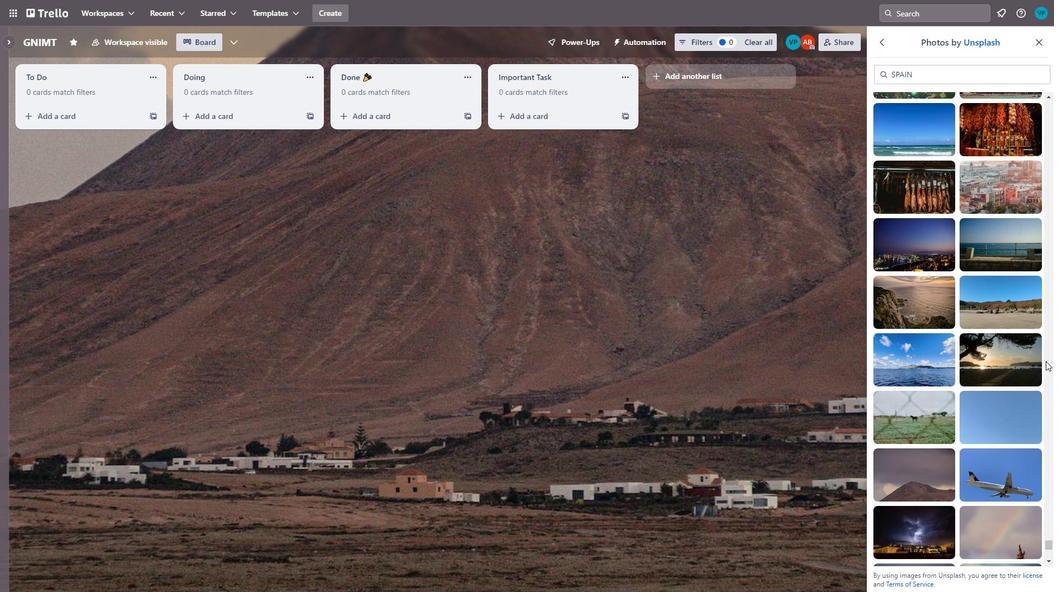 
Action: Mouse scrolled (1008, 379) with delta (0, 0)
Screenshot: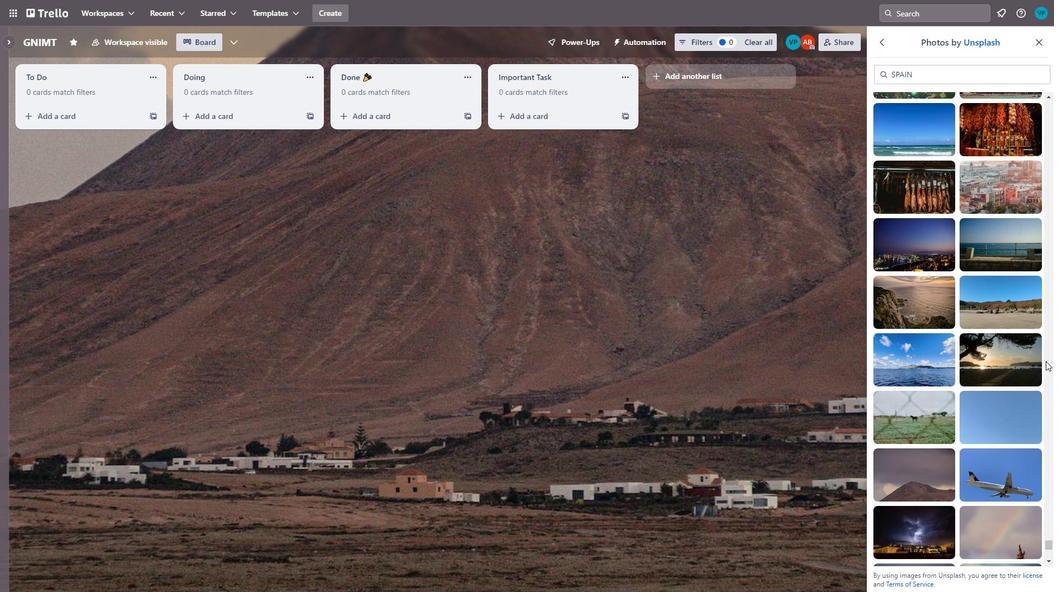 
Action: Mouse moved to (904, 412)
Screenshot: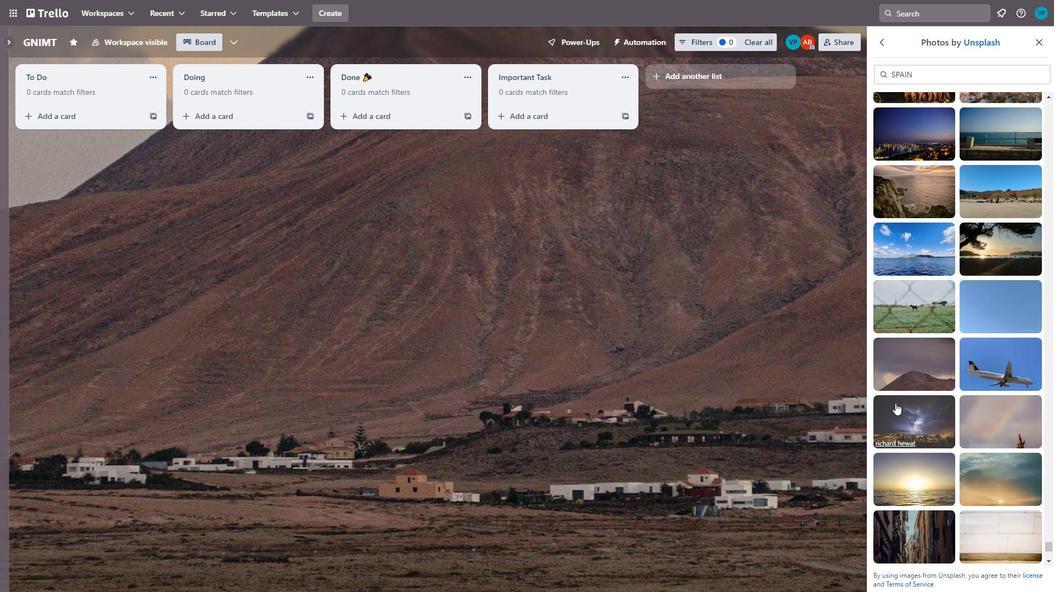 
Action: Mouse pressed left at (904, 412)
Screenshot: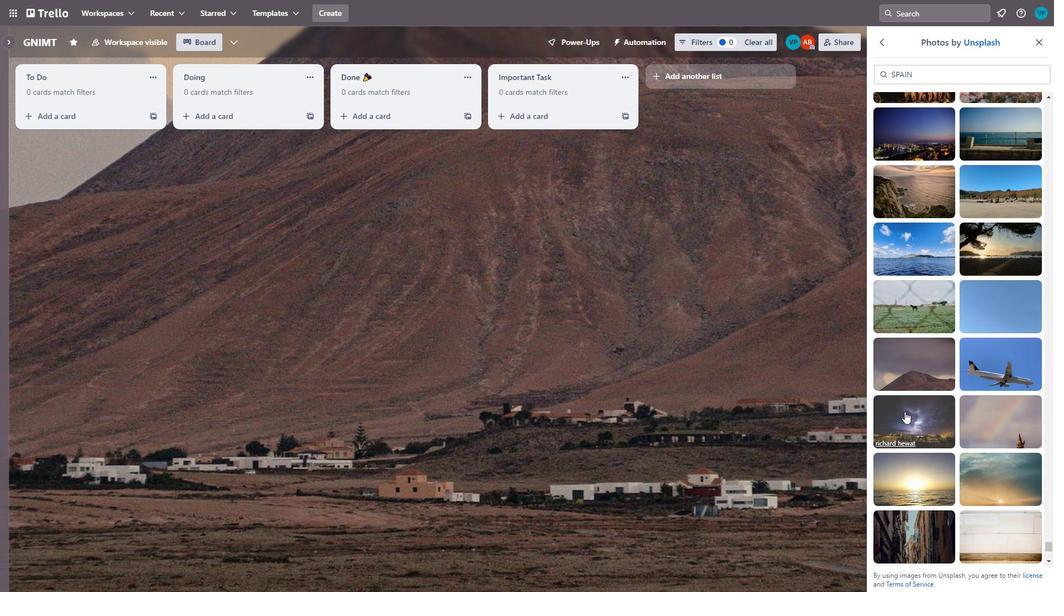
Action: Mouse moved to (920, 467)
Screenshot: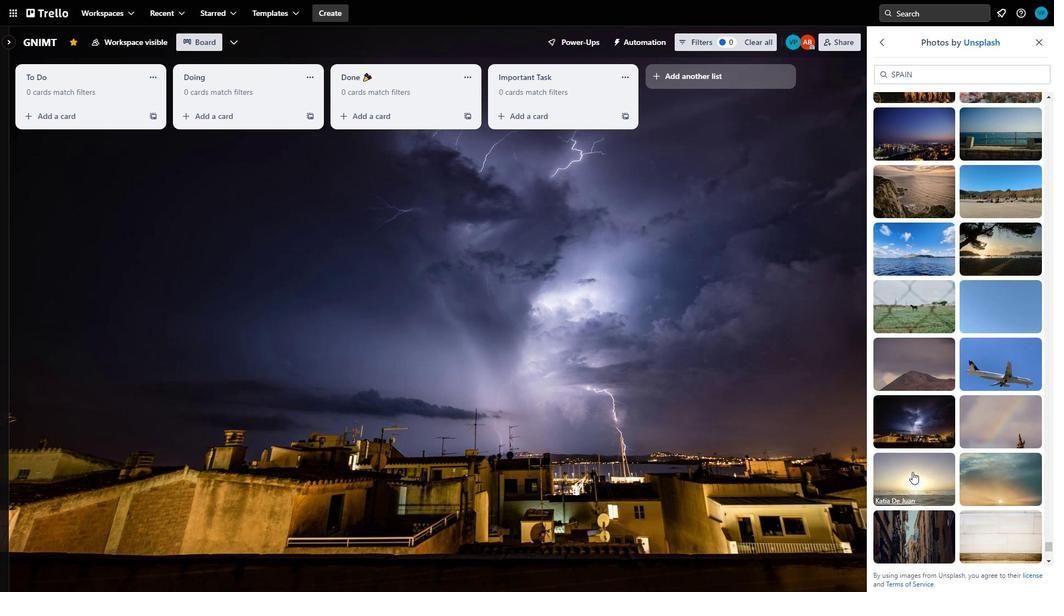 
Action: Mouse scrolled (920, 467) with delta (0, 0)
Screenshot: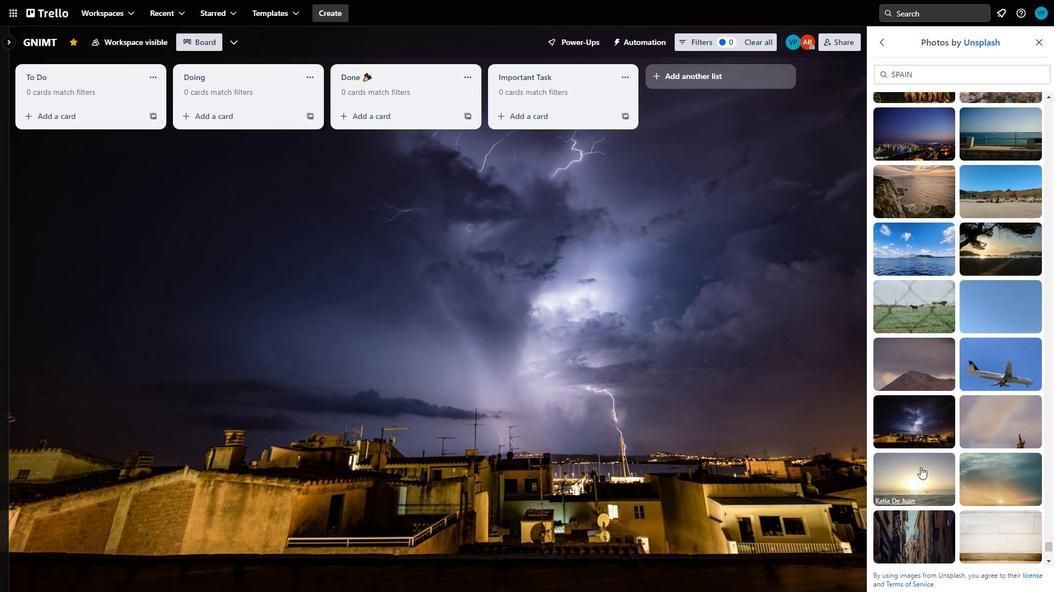 
Action: Mouse scrolled (920, 467) with delta (0, 0)
Screenshot: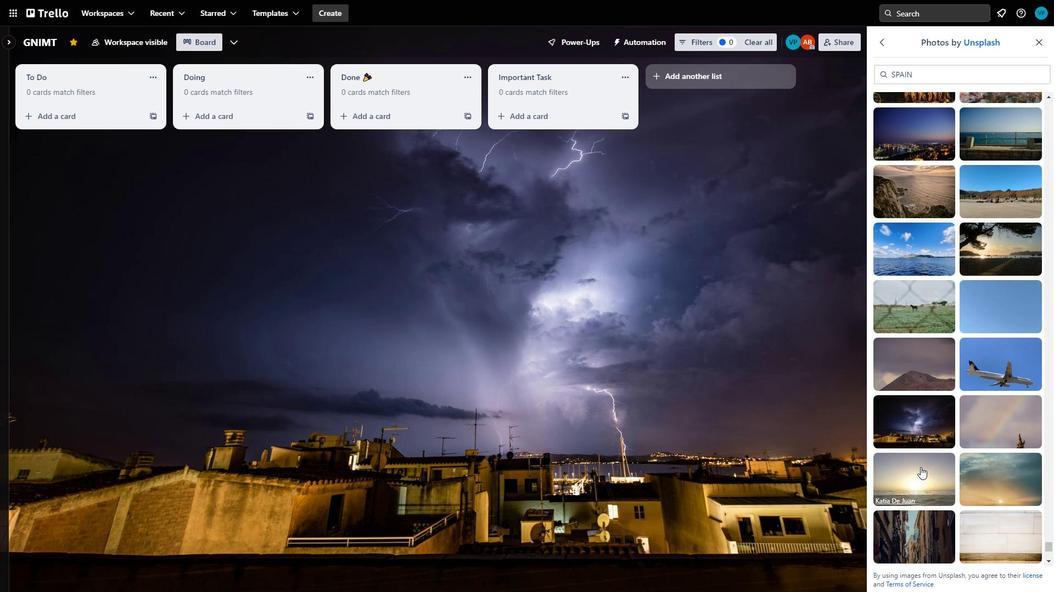 
Action: Mouse moved to (984, 467)
Screenshot: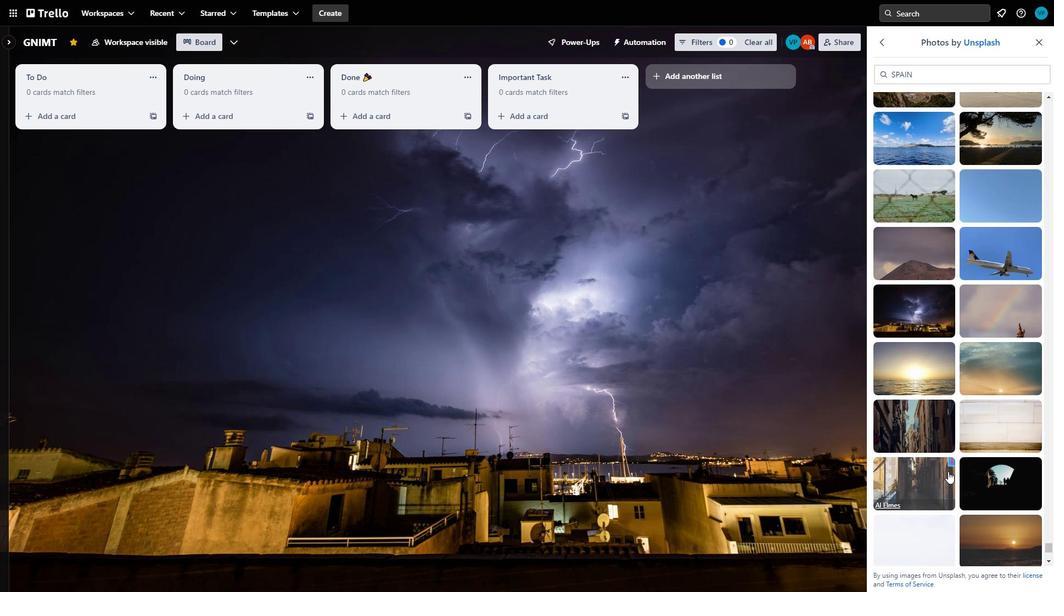 
Action: Mouse scrolled (984, 467) with delta (0, 0)
Screenshot: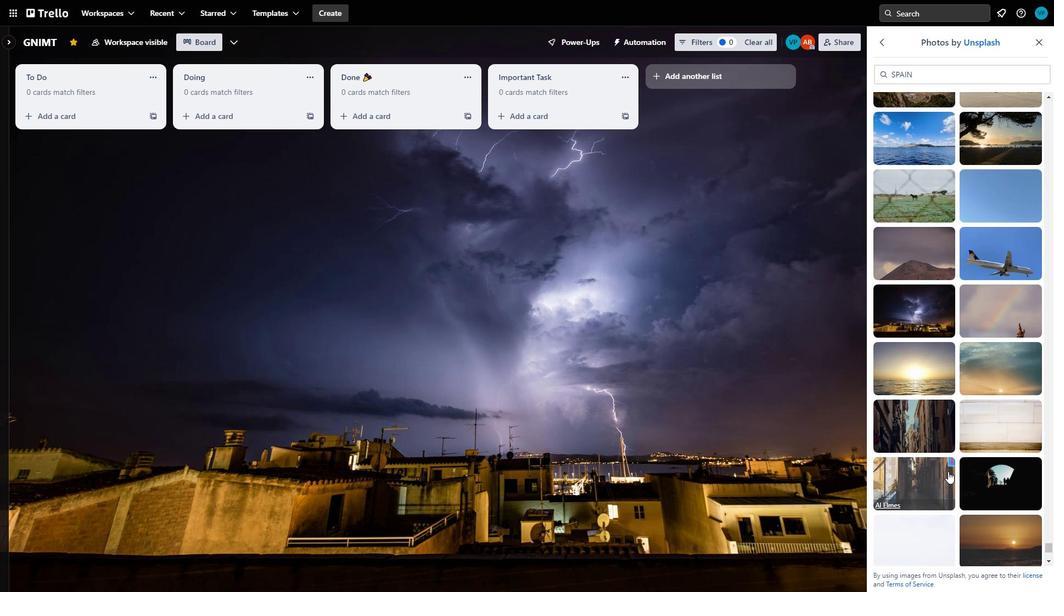 
Action: Mouse moved to (971, 494)
Screenshot: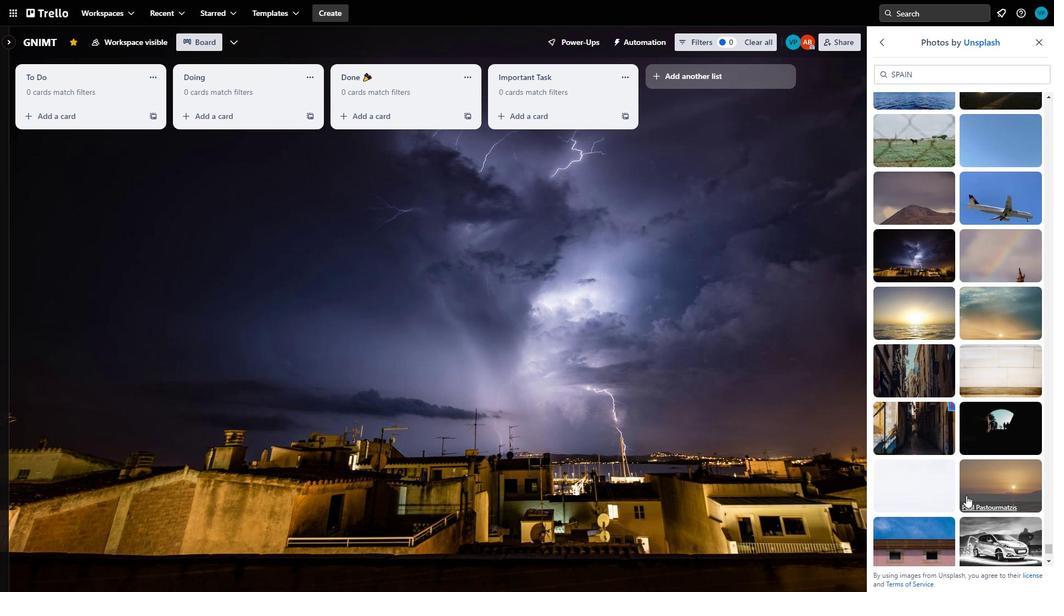 
Action: Mouse scrolled (971, 494) with delta (0, 0)
Screenshot: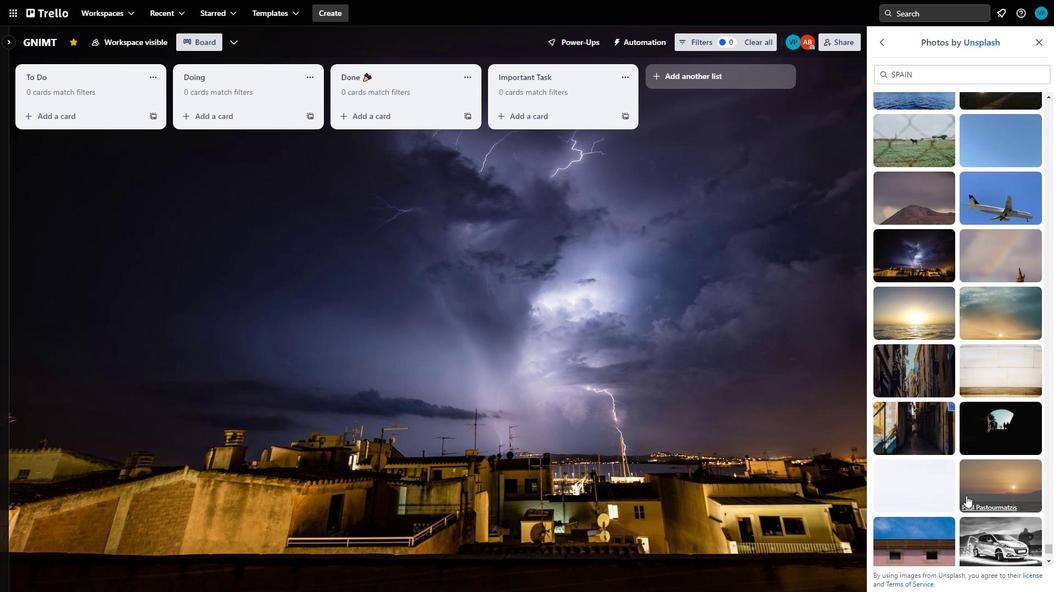 
Action: Mouse moved to (972, 494)
Screenshot: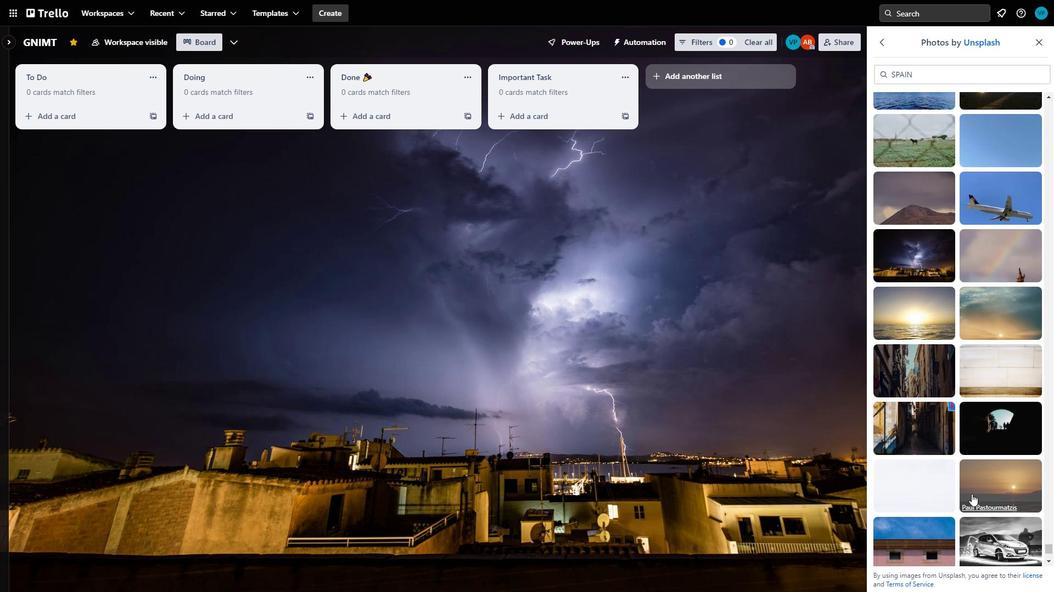 
Action: Mouse scrolled (972, 494) with delta (0, 0)
Screenshot: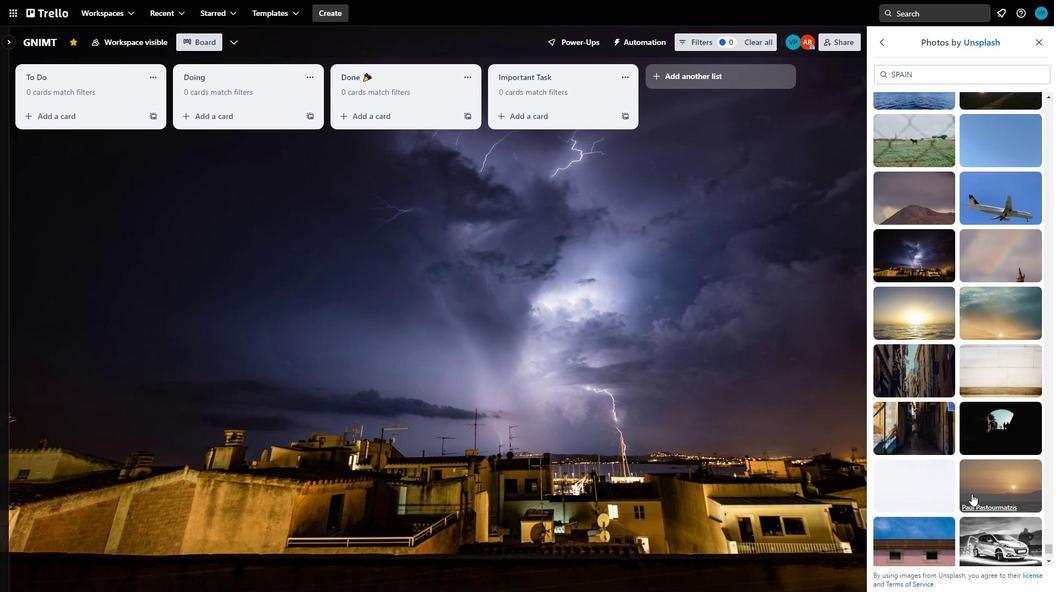 
Action: Mouse moved to (994, 499)
Screenshot: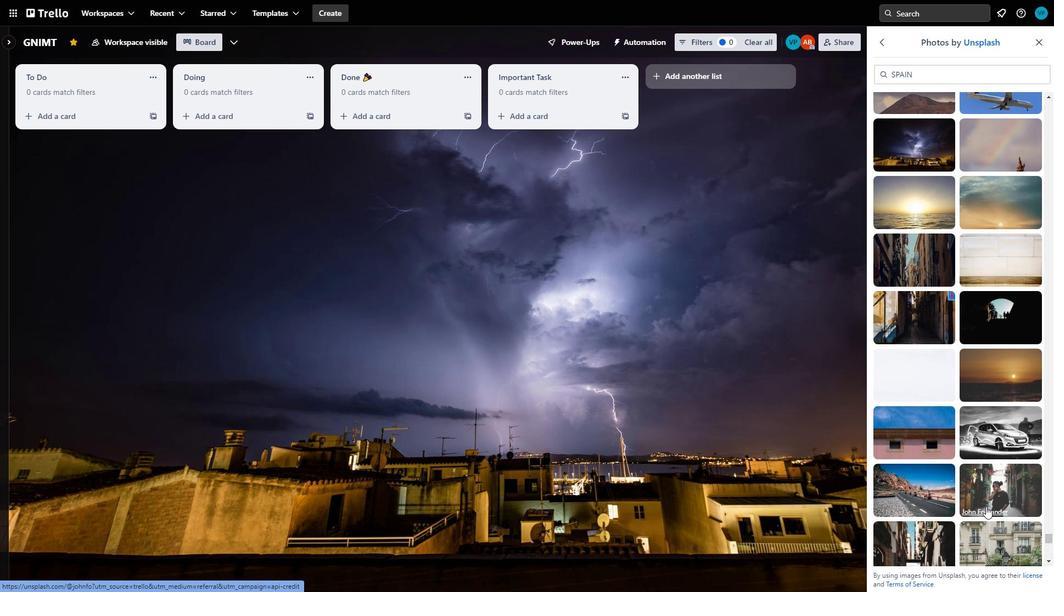 
Action: Mouse scrolled (994, 499) with delta (0, 0)
Screenshot: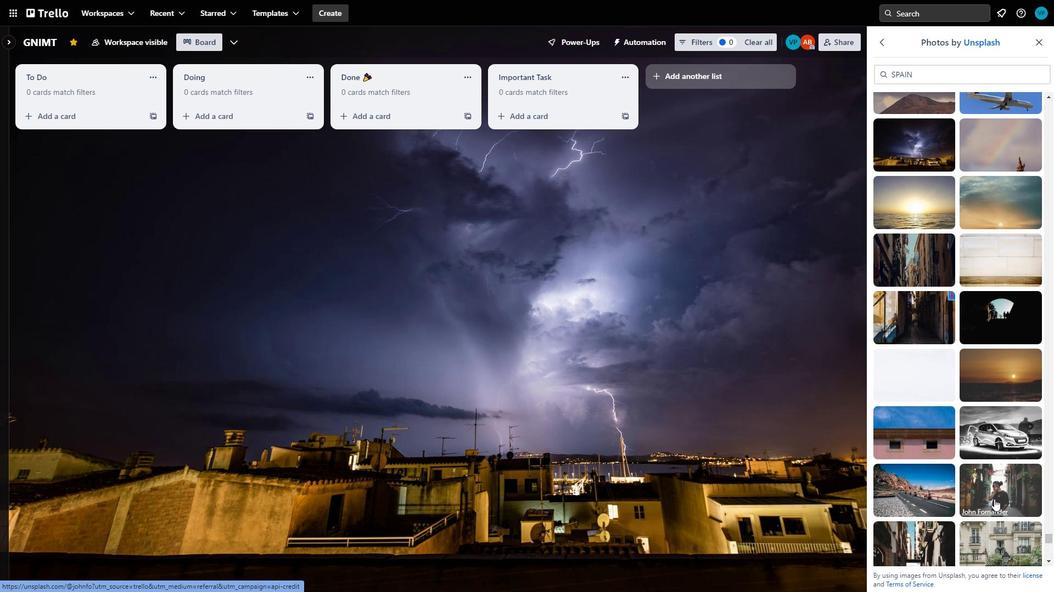 
Action: Mouse moved to (977, 482)
Screenshot: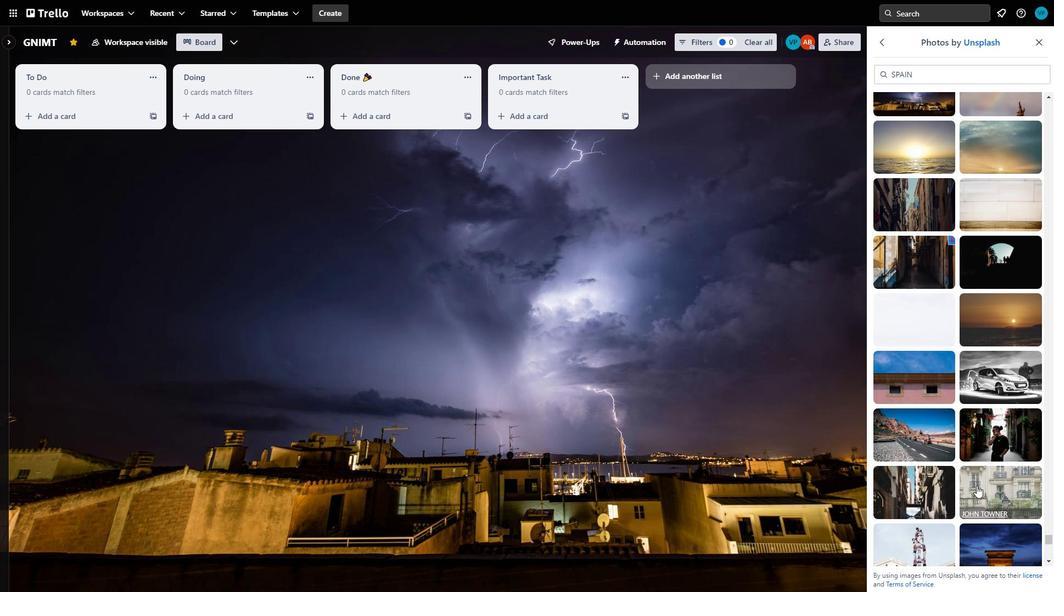 
Action: Mouse scrolled (977, 481) with delta (0, 0)
Screenshot: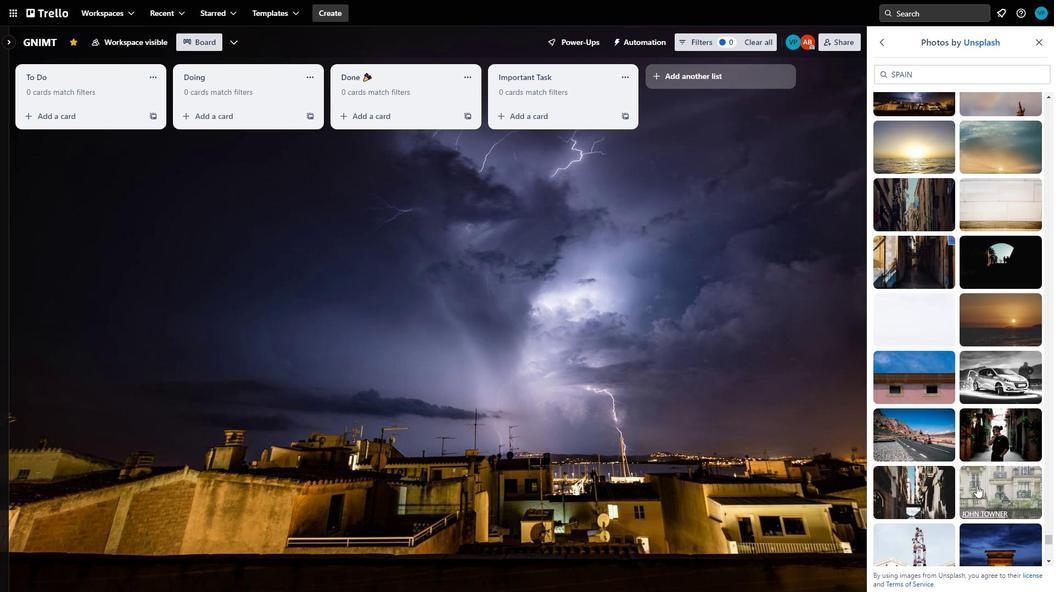 
Action: Mouse scrolled (977, 481) with delta (0, 0)
Screenshot: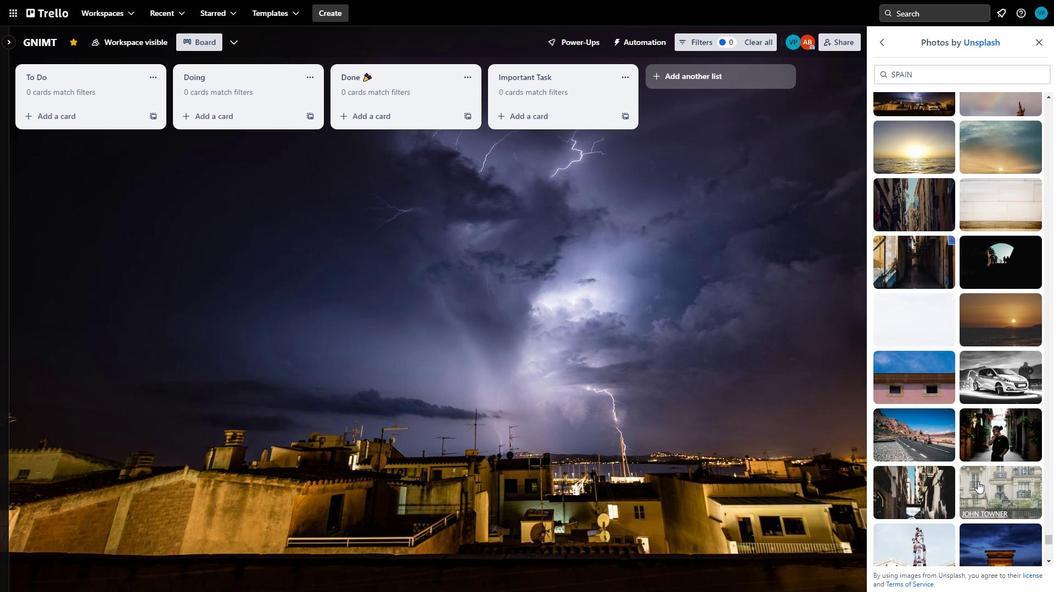 
Action: Mouse moved to (911, 488)
Screenshot: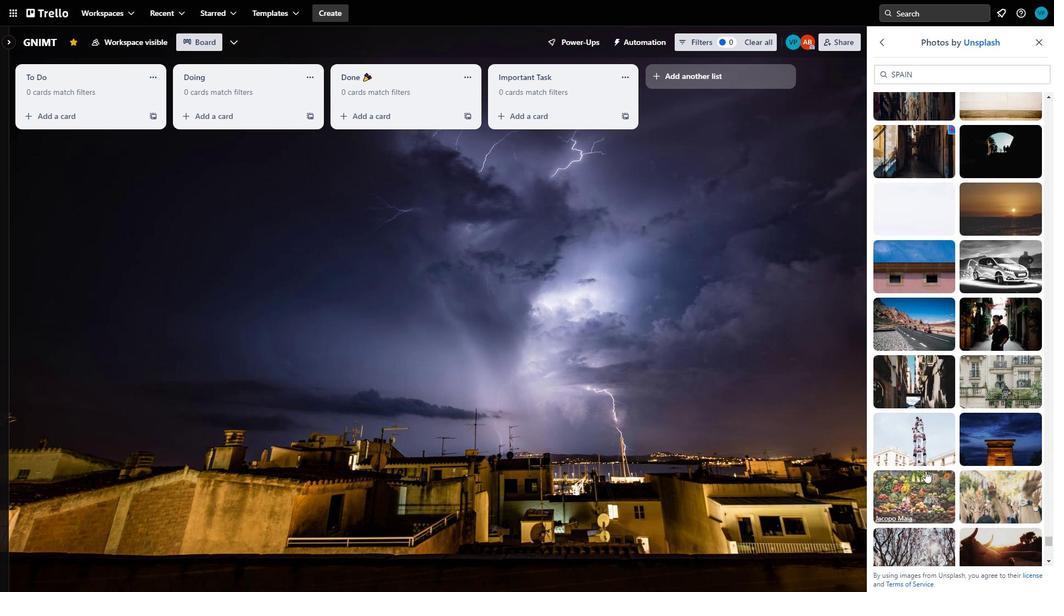 
Action: Mouse pressed left at (911, 488)
Screenshot: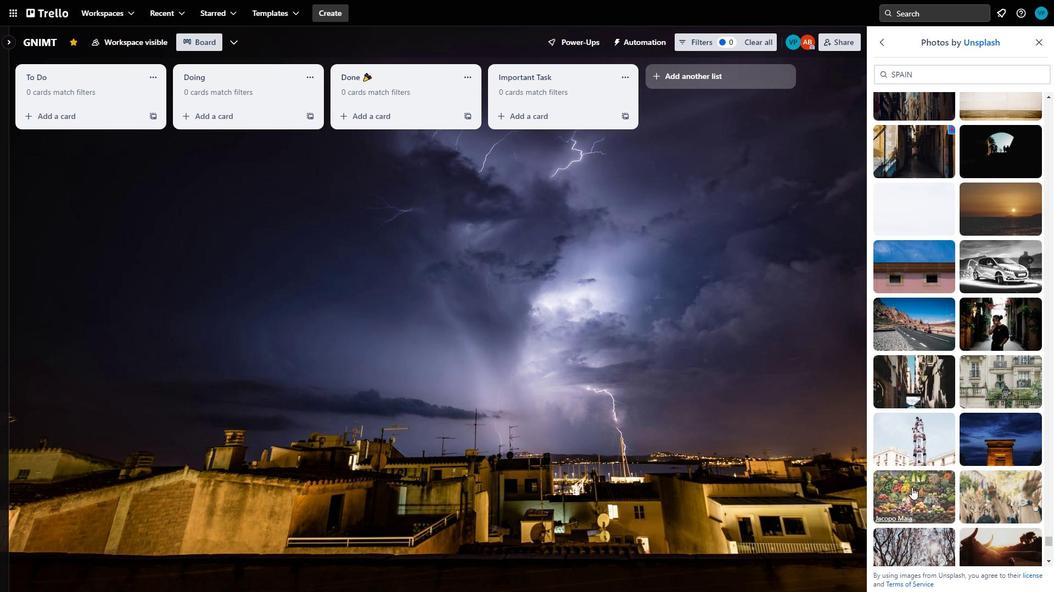 
Action: Mouse moved to (964, 426)
Screenshot: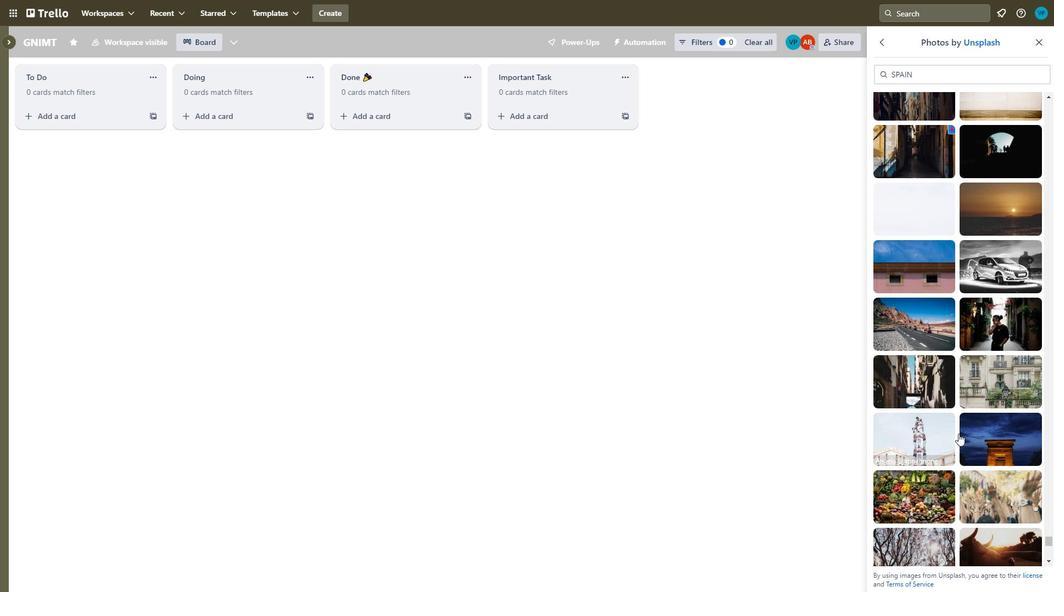
Action: Mouse scrolled (964, 426) with delta (0, 0)
Screenshot: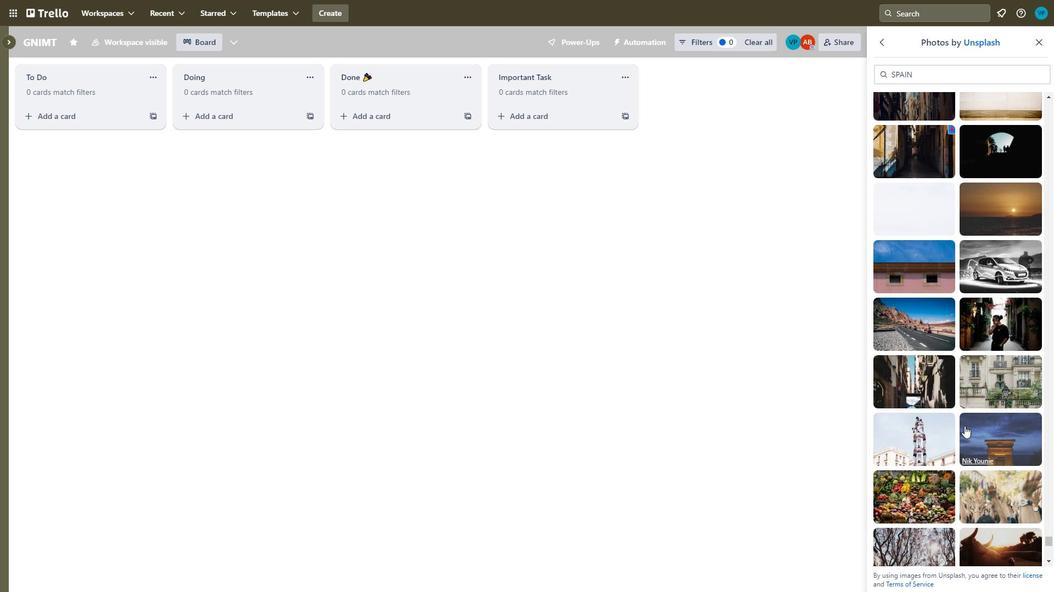 
Action: Mouse scrolled (964, 426) with delta (0, 0)
Screenshot: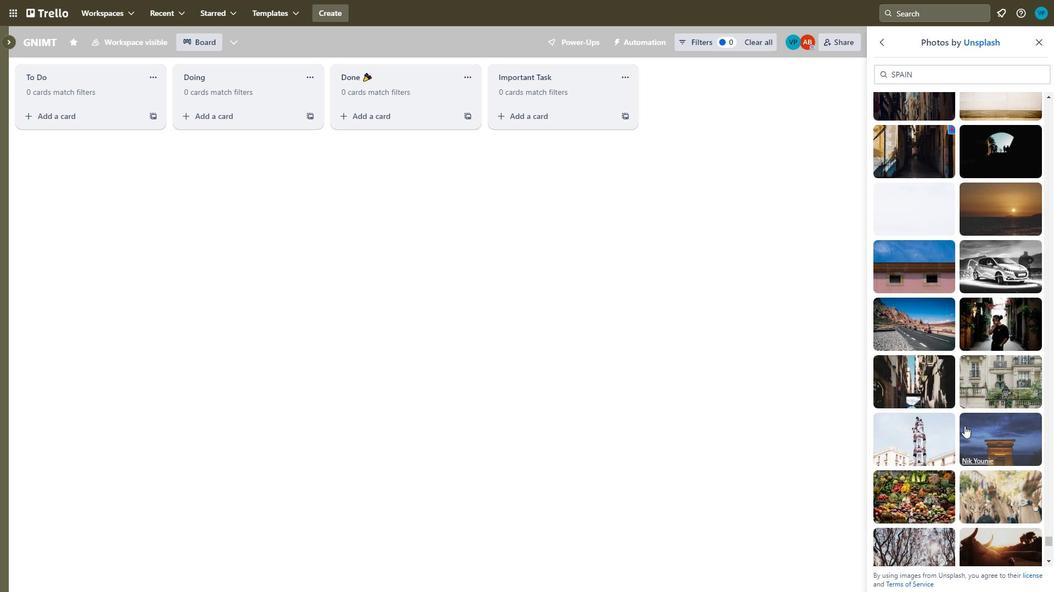 
Action: Mouse moved to (941, 450)
Screenshot: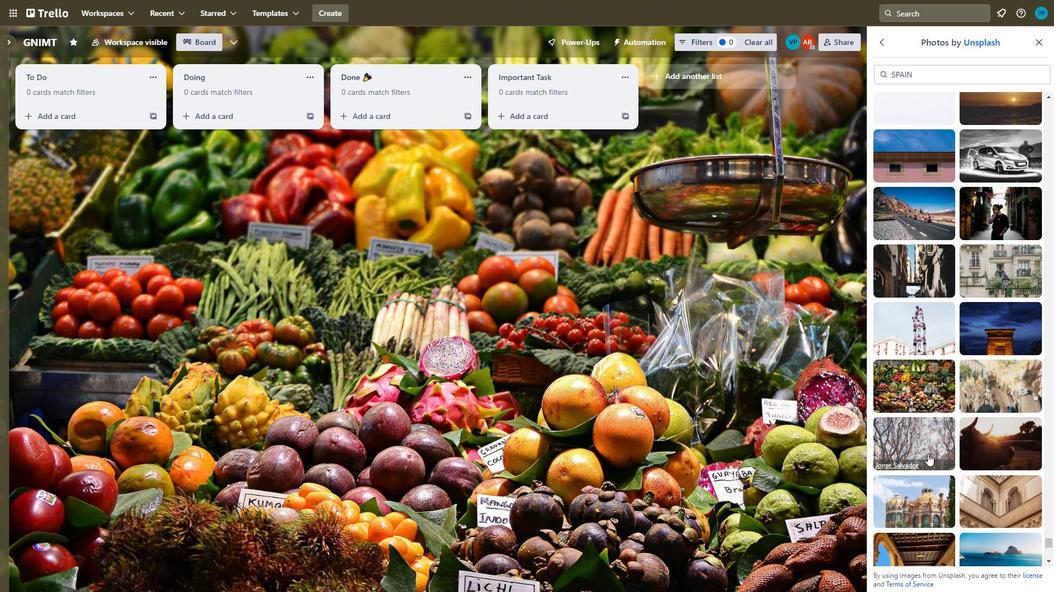 
Action: Mouse scrolled (941, 449) with delta (0, 0)
Screenshot: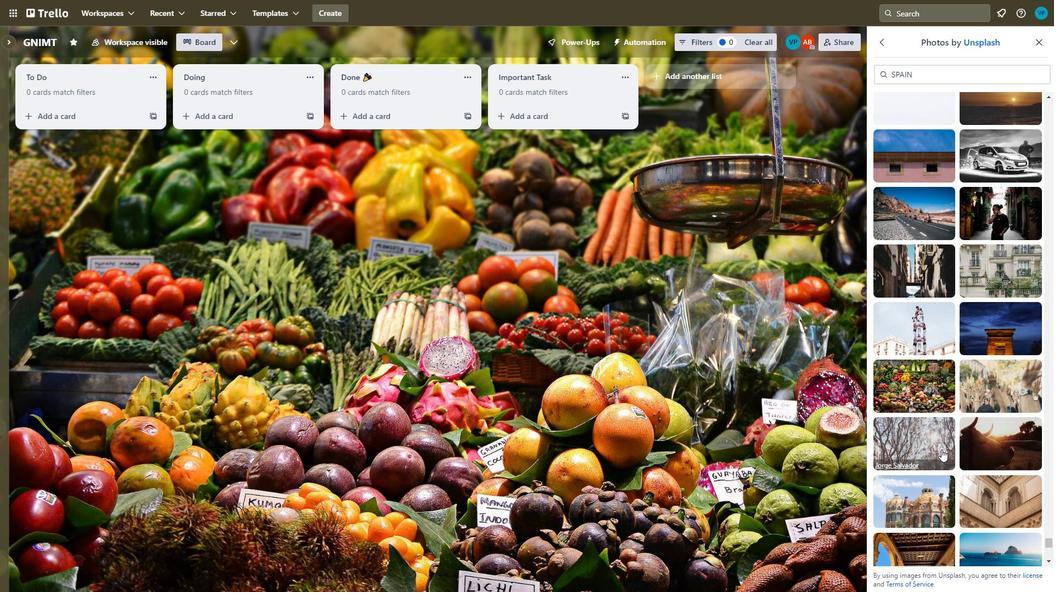 
Action: Mouse moved to (914, 437)
Screenshot: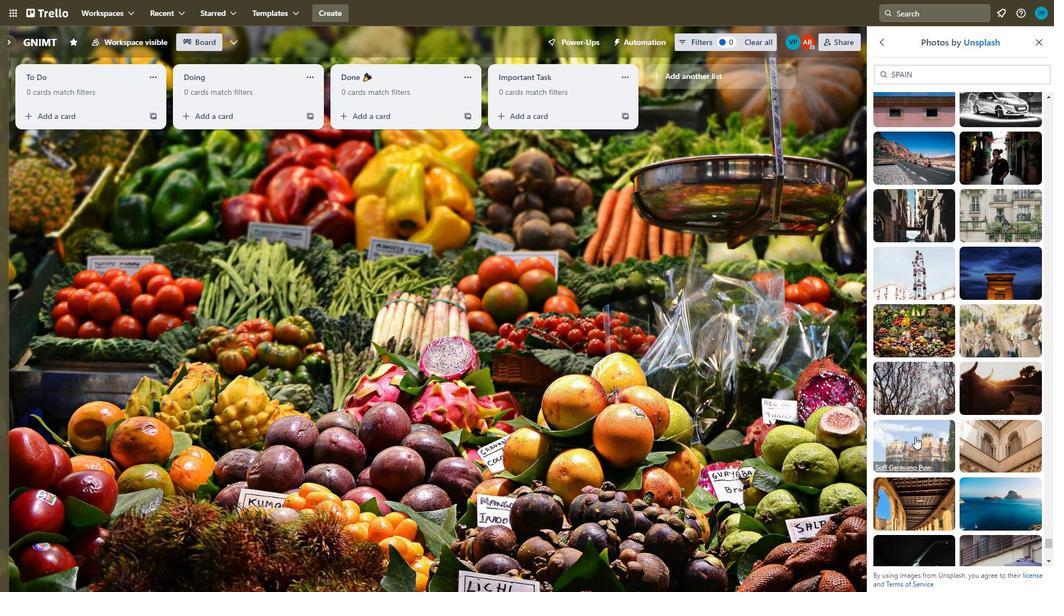 
Action: Mouse pressed left at (914, 437)
Screenshot: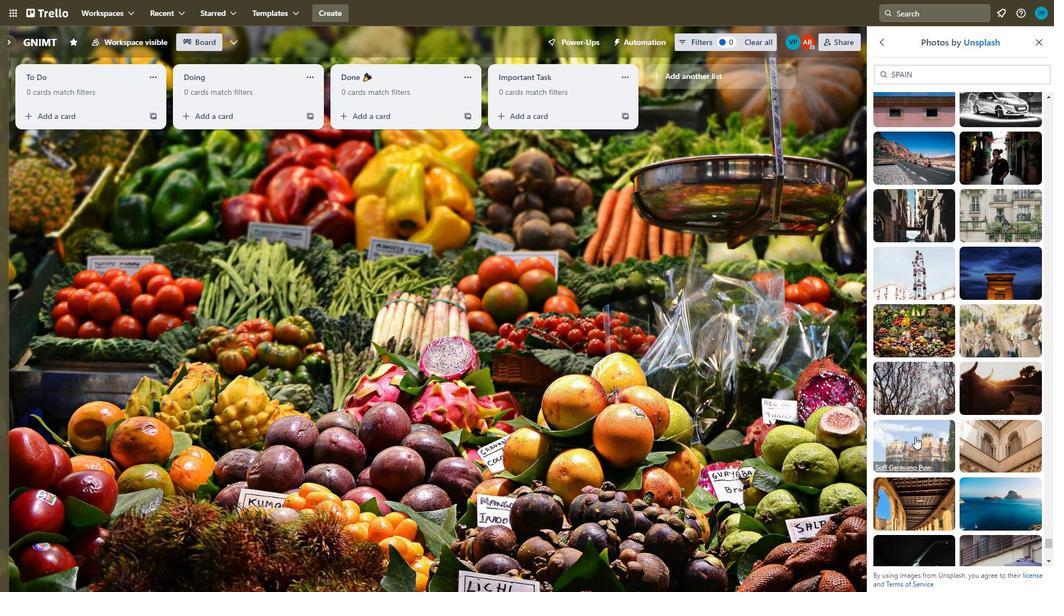 
Action: Mouse moved to (956, 144)
Screenshot: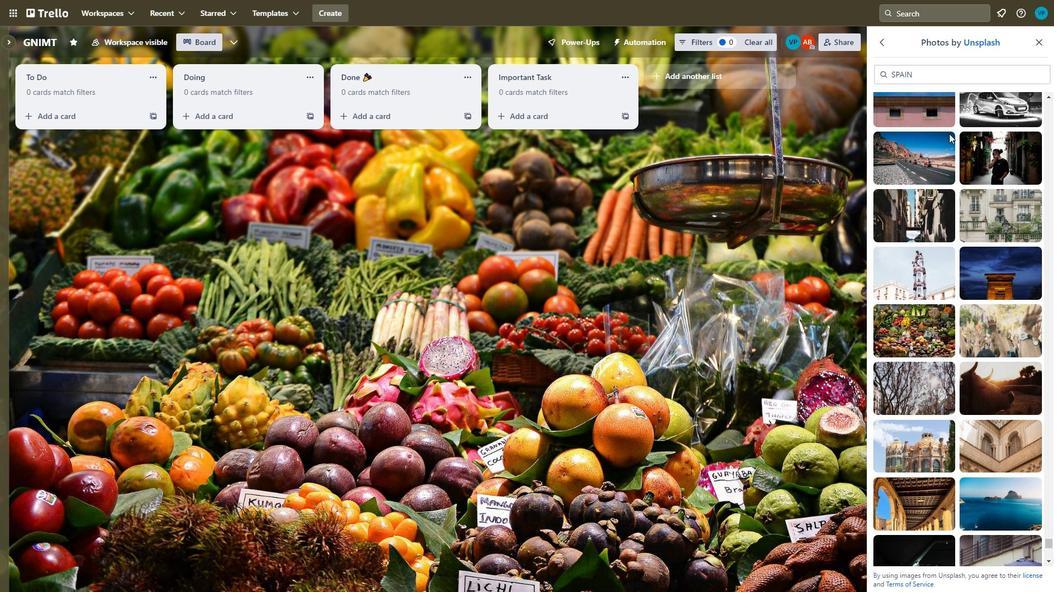 
Action: Mouse scrolled (956, 143) with delta (0, 0)
Screenshot: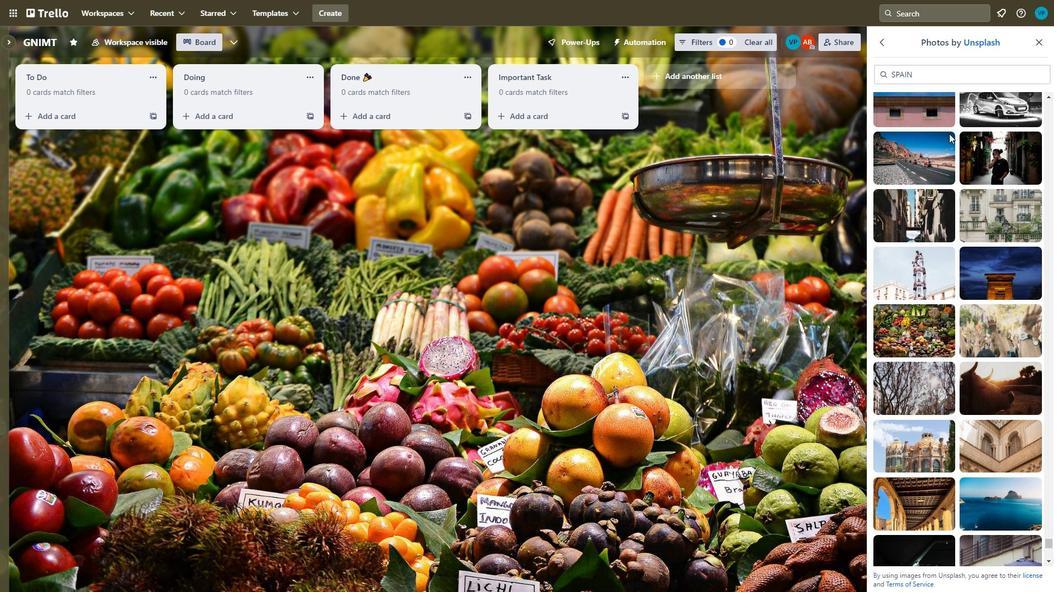 
Action: Mouse moved to (953, 178)
Screenshot: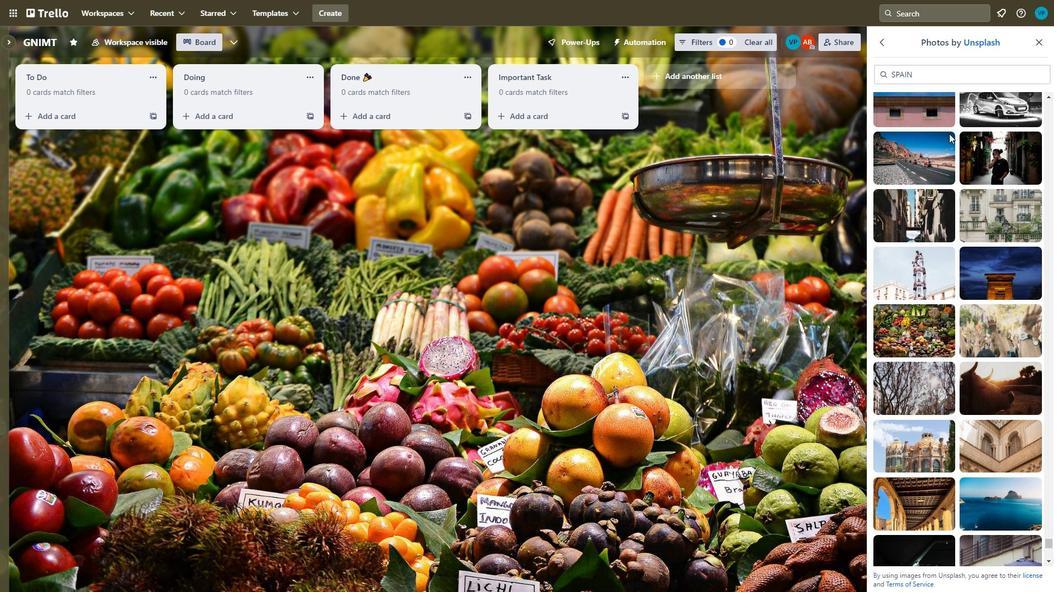 
Action: Mouse scrolled (953, 177) with delta (0, 0)
Screenshot: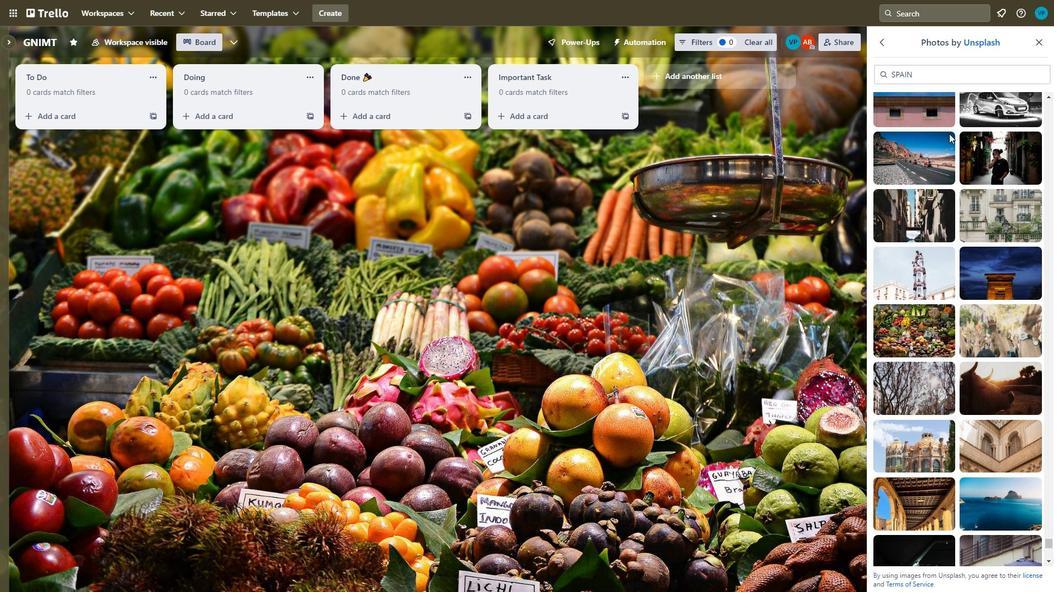 
Action: Mouse moved to (942, 200)
Screenshot: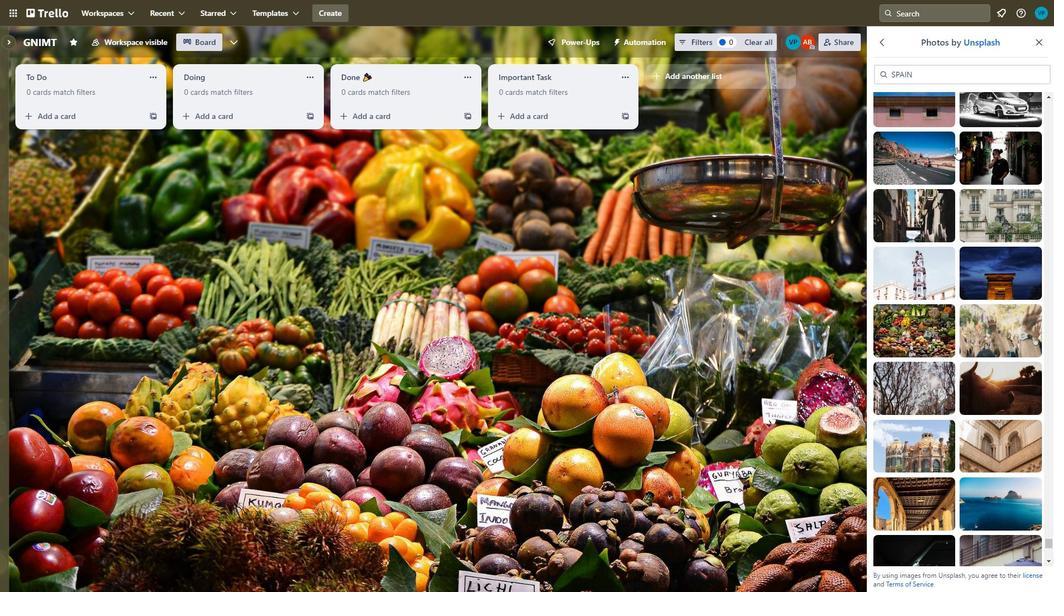 
Action: Mouse scrolled (942, 200) with delta (0, 0)
Screenshot: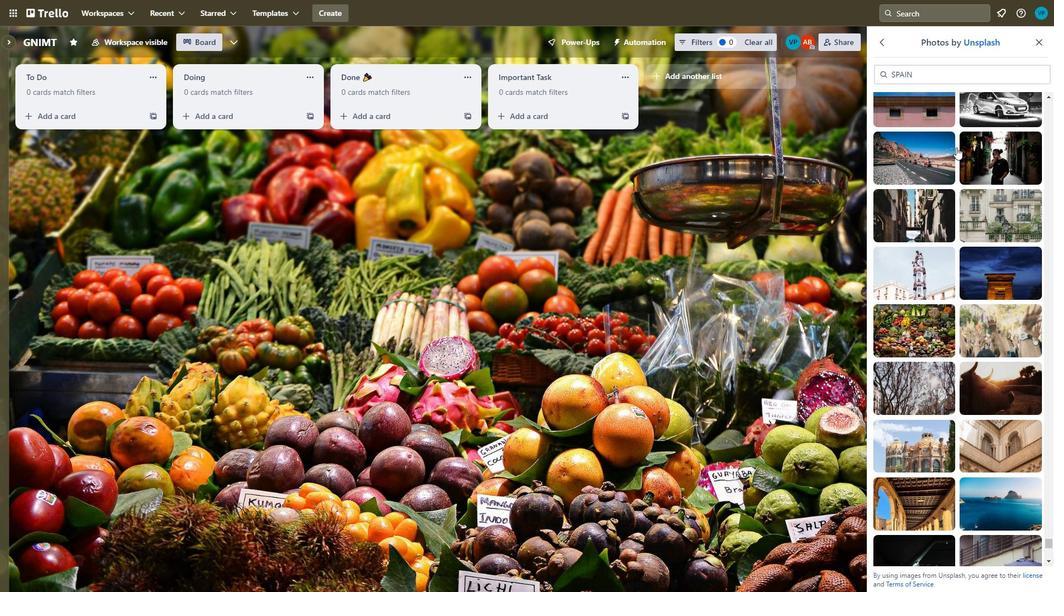 
Action: Mouse moved to (871, 239)
Screenshot: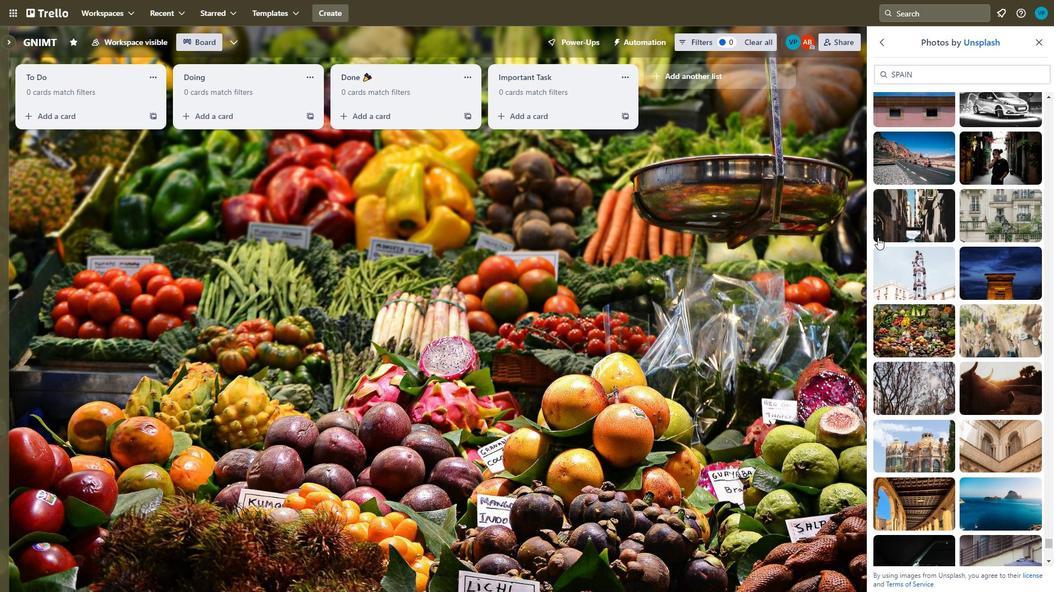 
Action: Mouse scrolled (871, 239) with delta (0, 0)
Screenshot: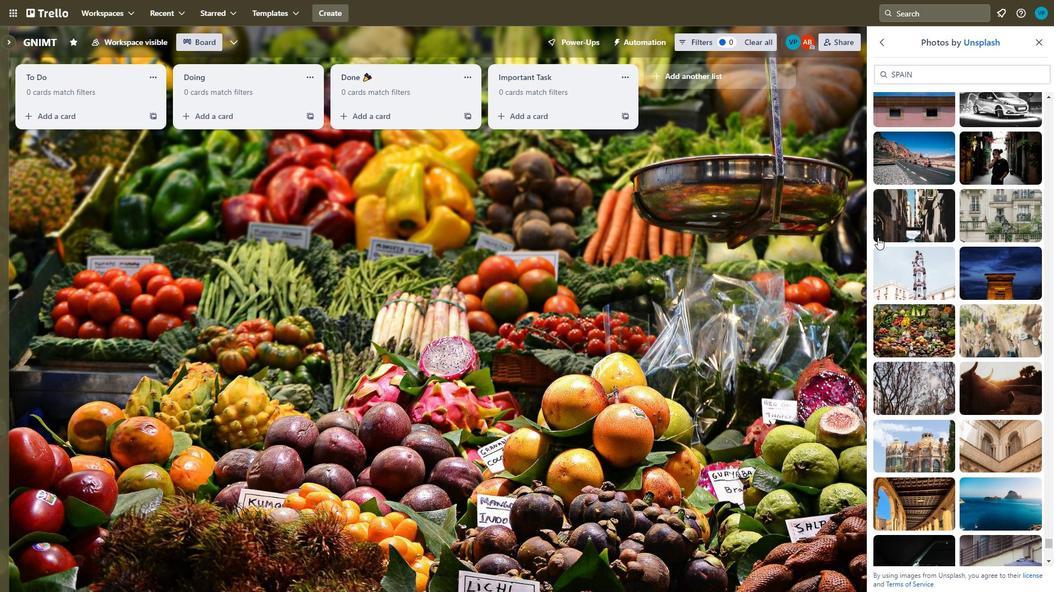 
Action: Mouse moved to (983, 395)
Screenshot: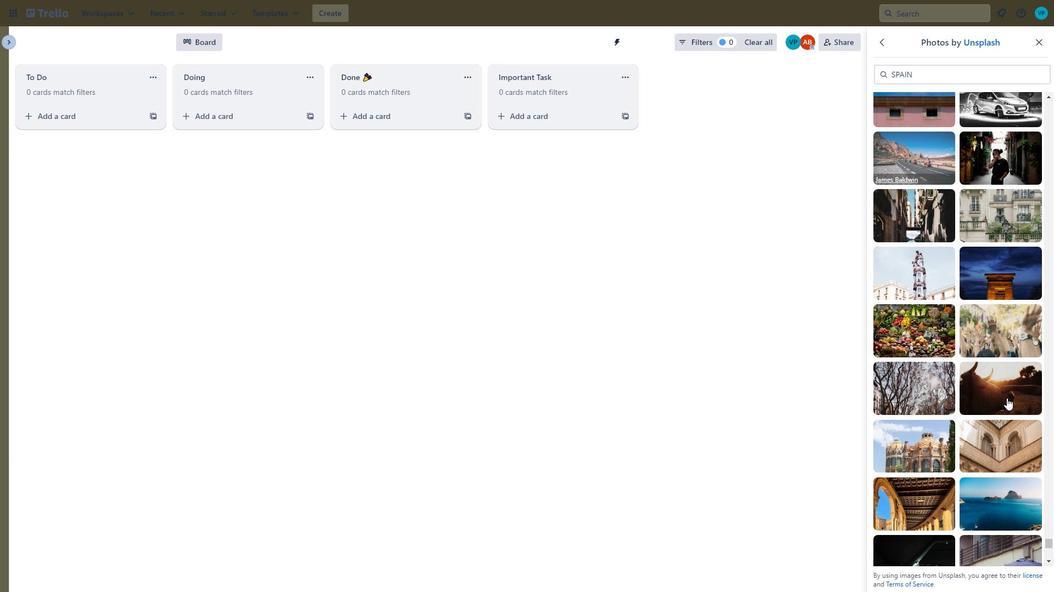 
Action: Mouse scrolled (983, 394) with delta (0, 0)
Screenshot: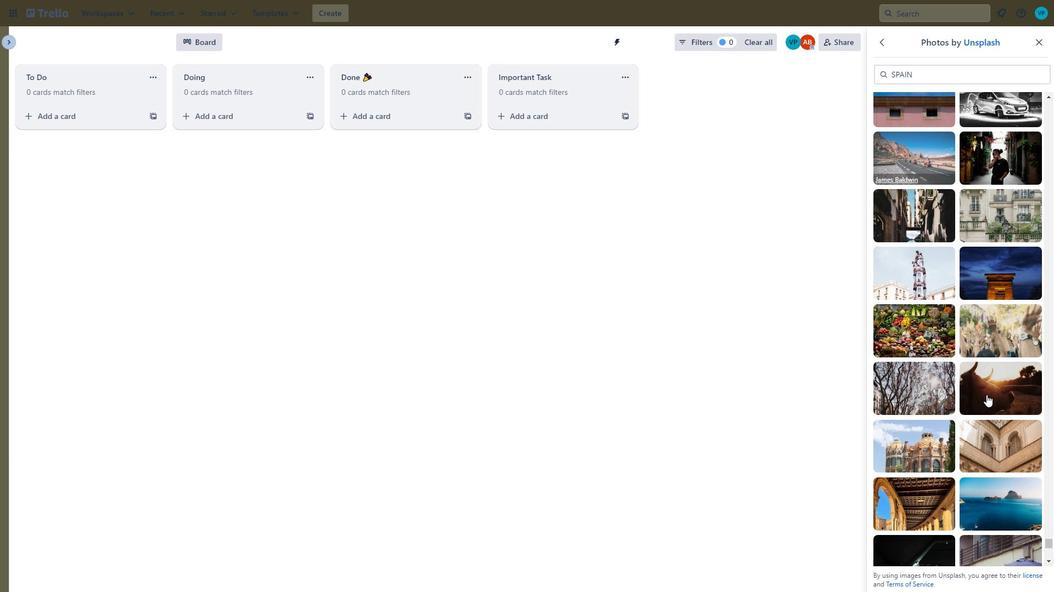 
Action: Mouse moved to (983, 395)
Screenshot: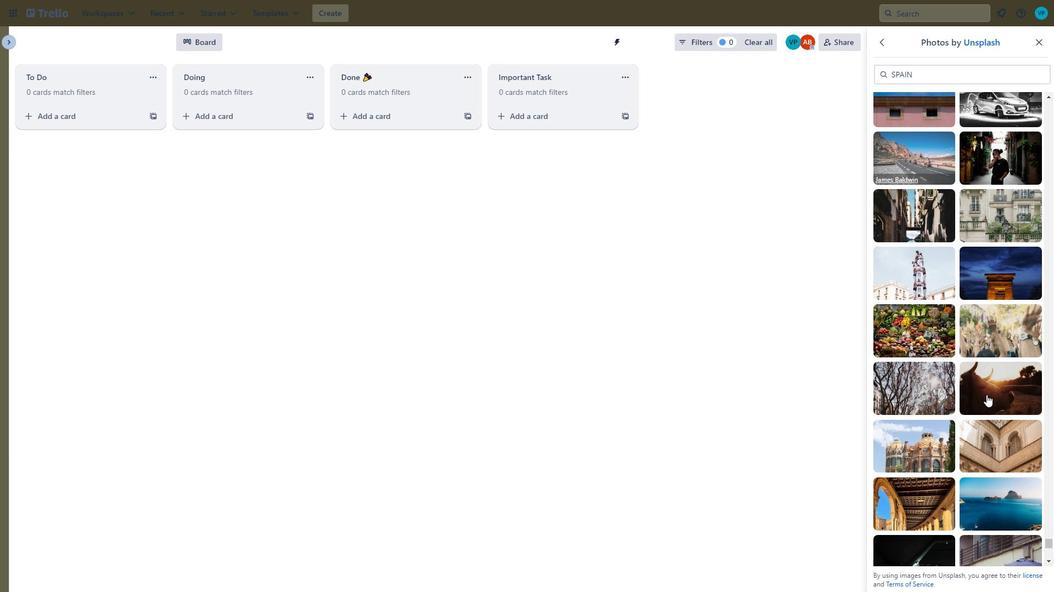 
Action: Mouse scrolled (983, 394) with delta (0, 0)
Screenshot: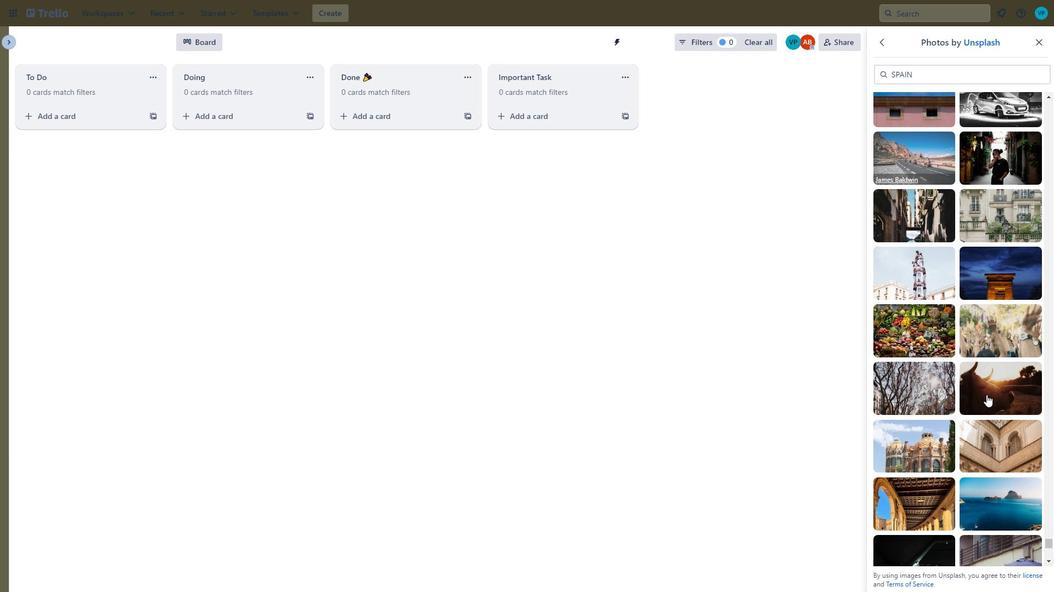 
Action: Mouse moved to (920, 440)
Screenshot: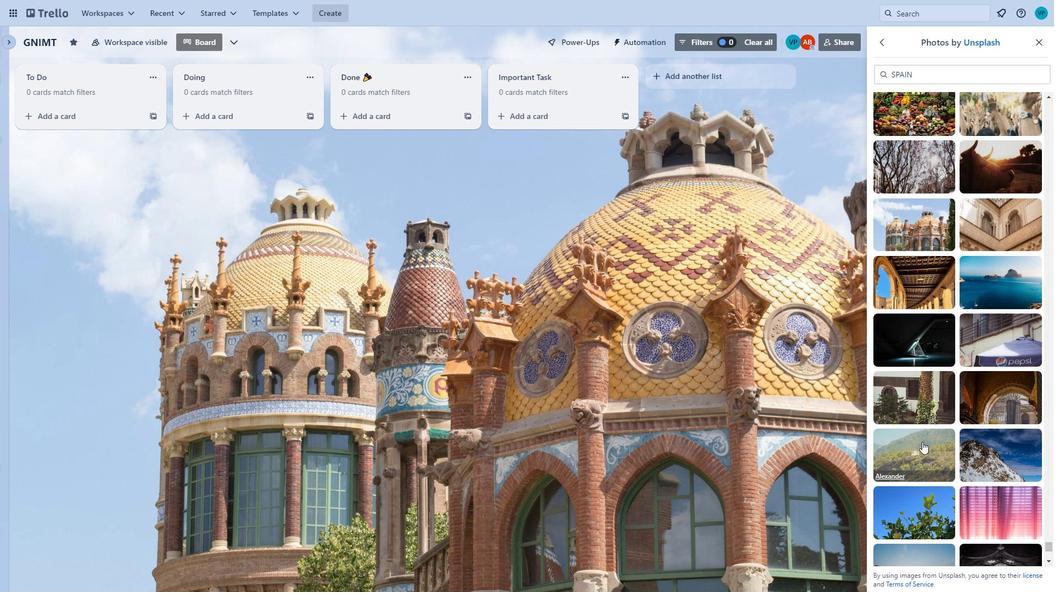 
Action: Mouse pressed left at (920, 440)
Screenshot: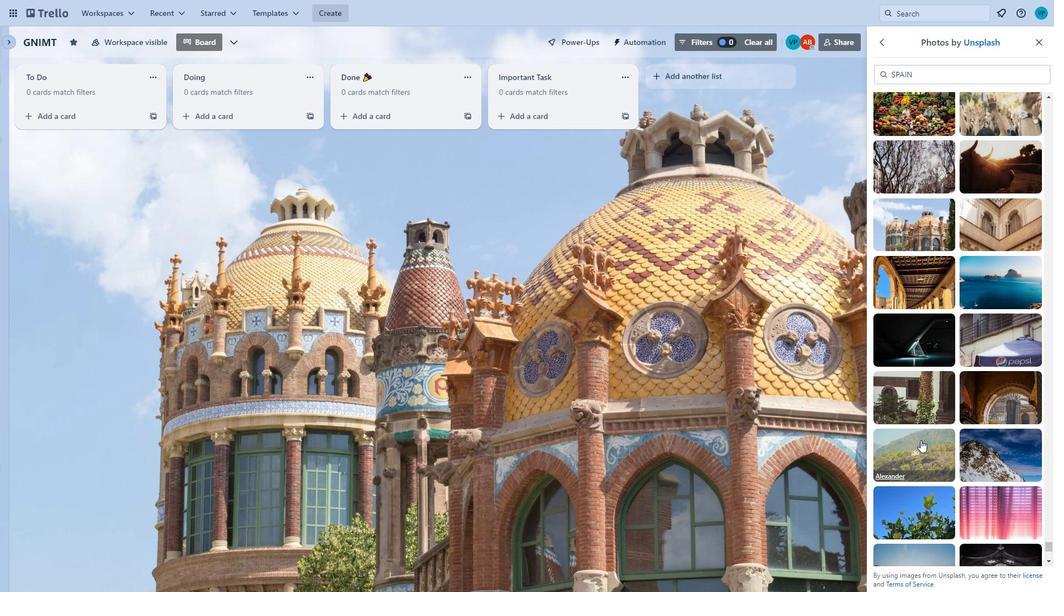 
Action: Mouse moved to (919, 441)
Screenshot: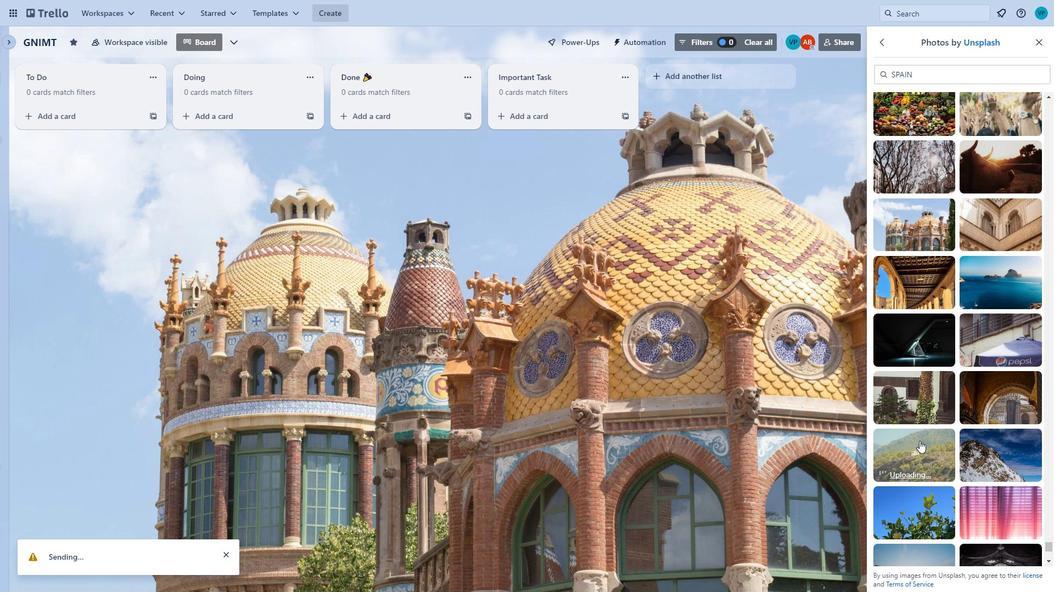 
Action: Mouse scrolled (919, 441) with delta (0, 0)
Screenshot: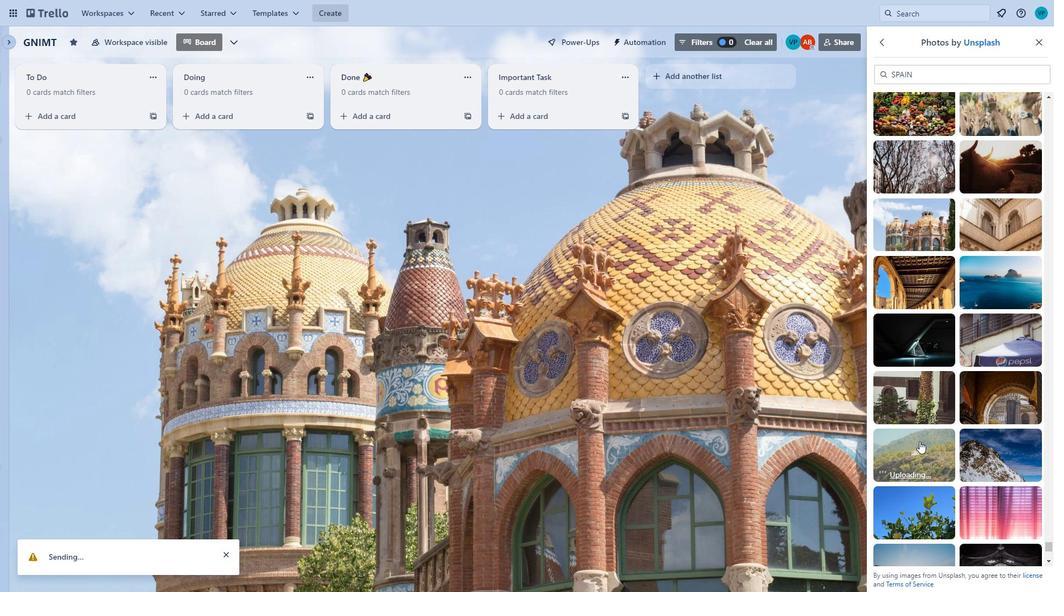 
Action: Mouse scrolled (919, 441) with delta (0, 0)
Screenshot: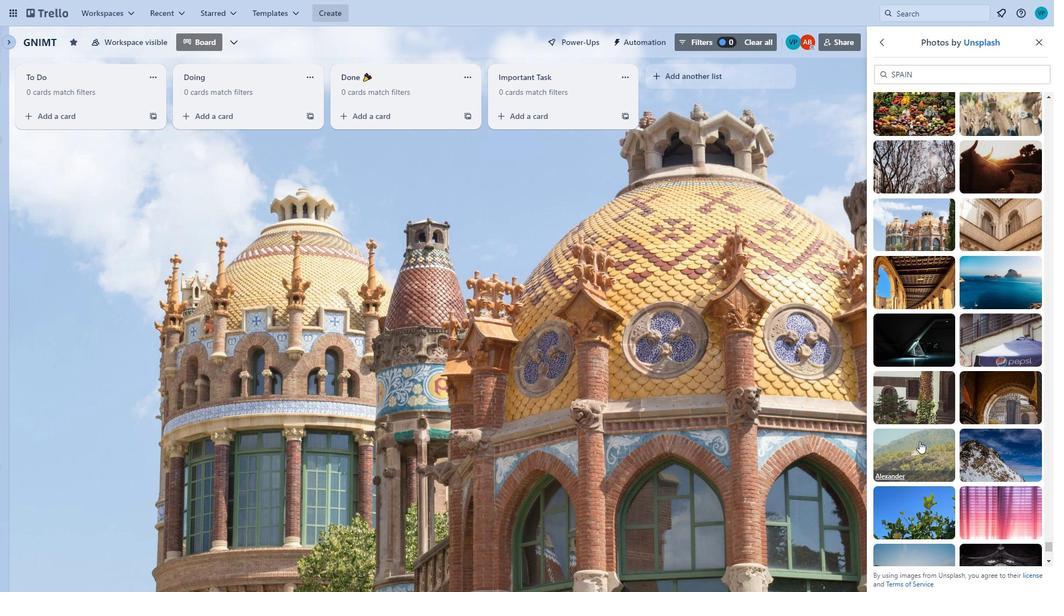 
Action: Mouse moved to (1018, 466)
Screenshot: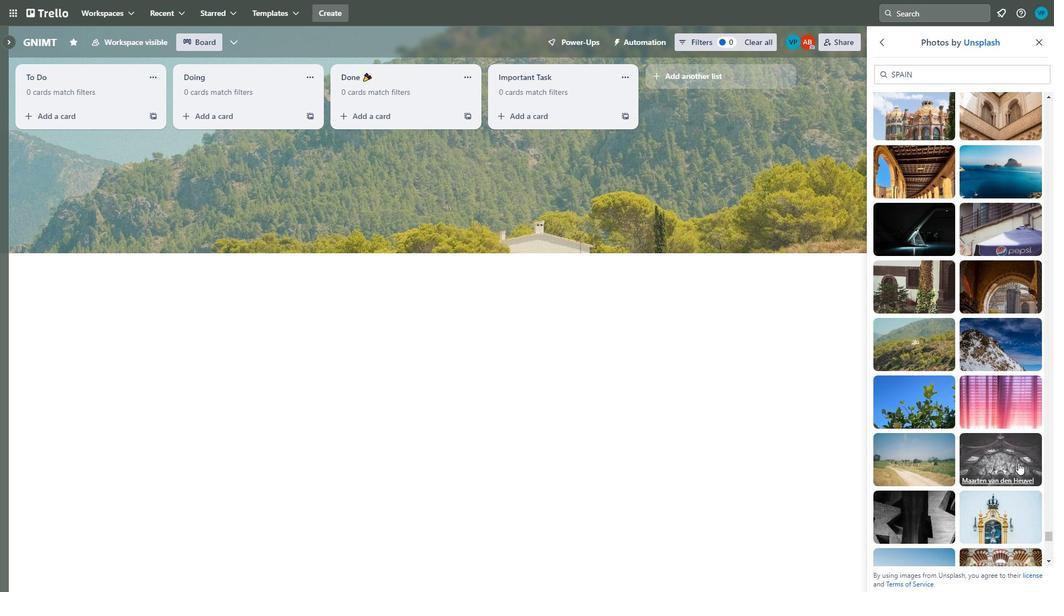 
Action: Mouse scrolled (1018, 465) with delta (0, 0)
Screenshot: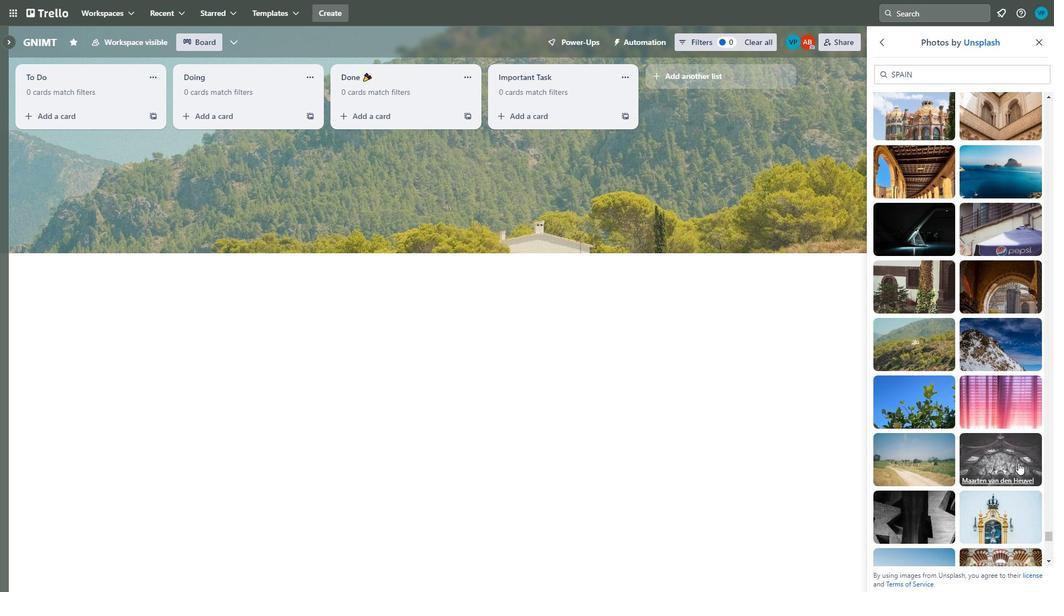 
Action: Mouse moved to (1018, 467)
Screenshot: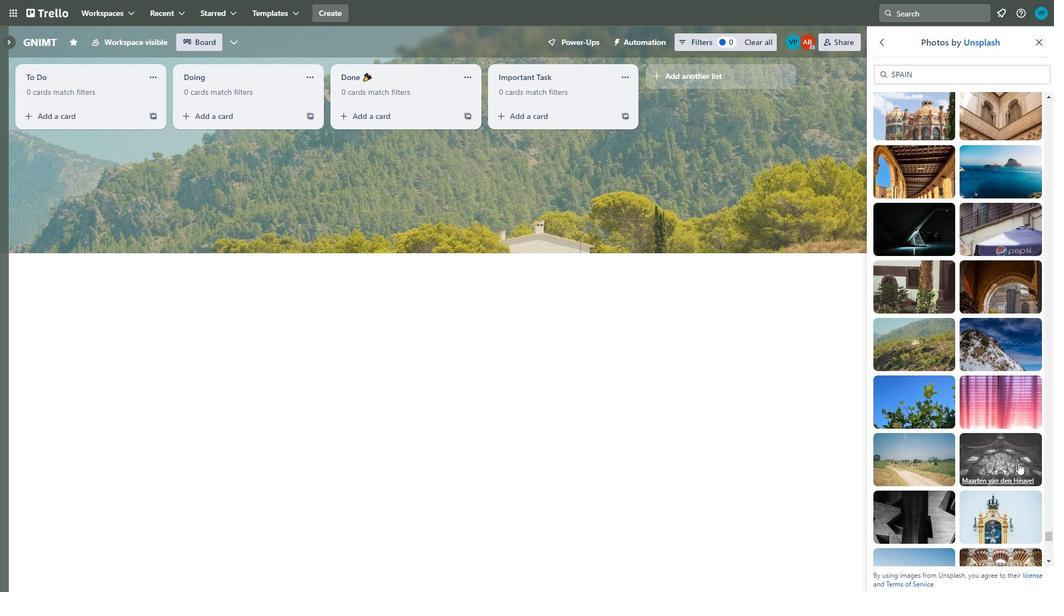 
Action: Mouse scrolled (1018, 467) with delta (0, 0)
Screenshot: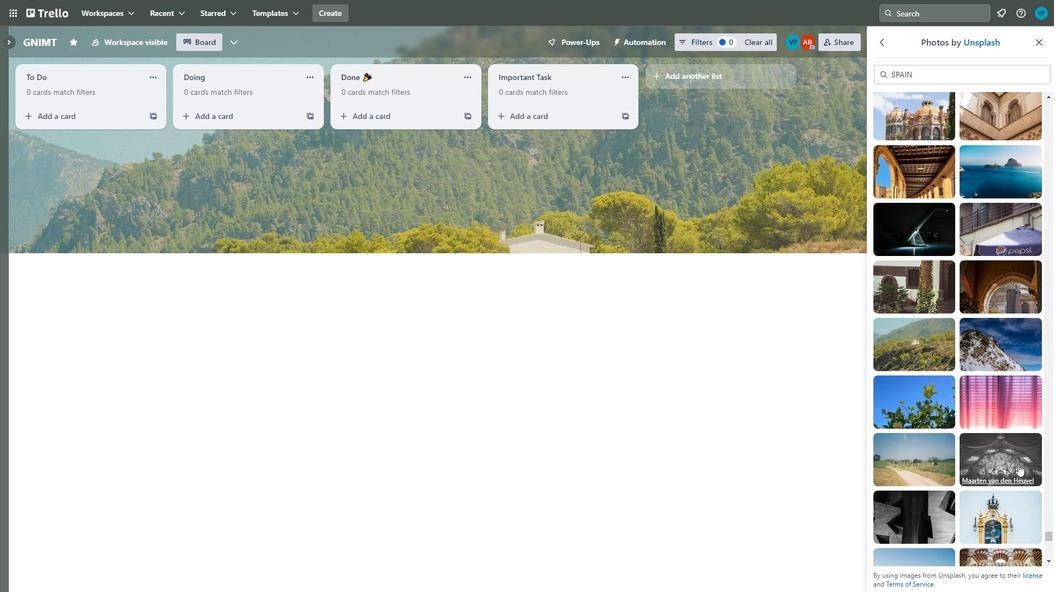 
Action: Mouse moved to (999, 461)
Screenshot: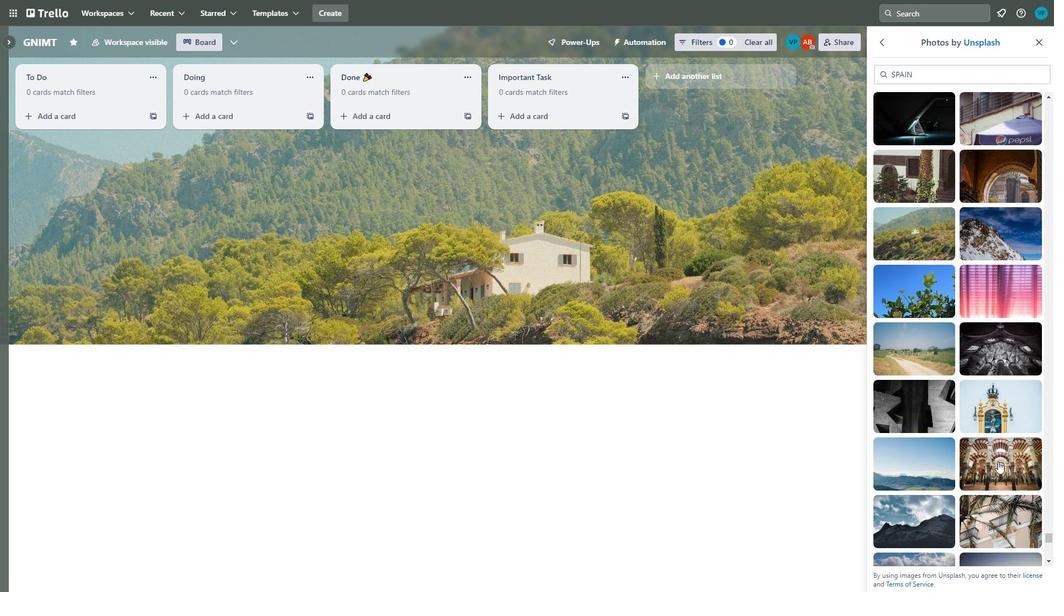 
Action: Mouse scrolled (999, 461) with delta (0, 0)
Screenshot: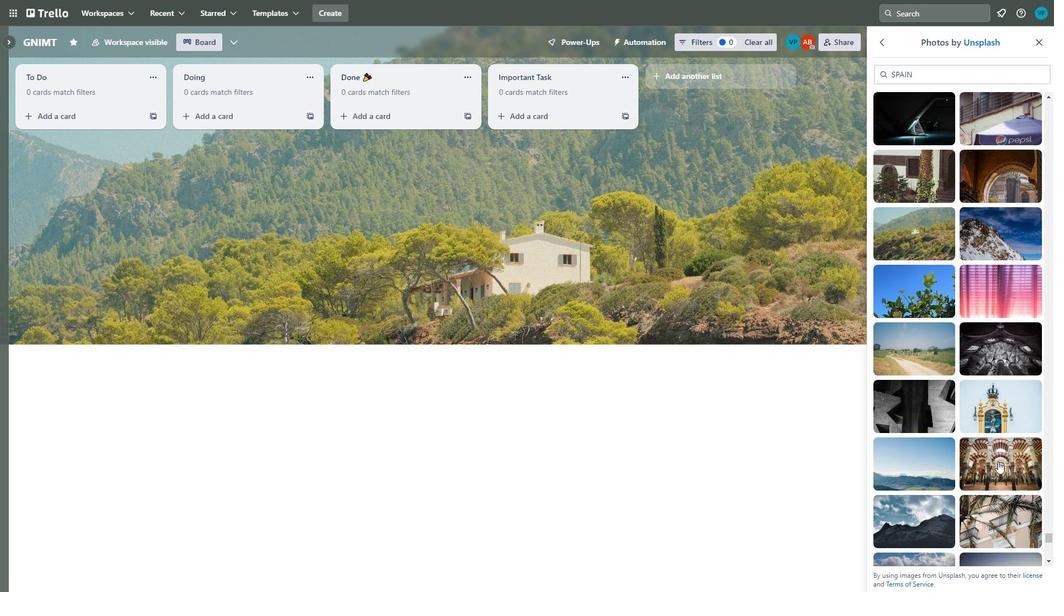 
Action: Mouse moved to (1000, 464)
Screenshot: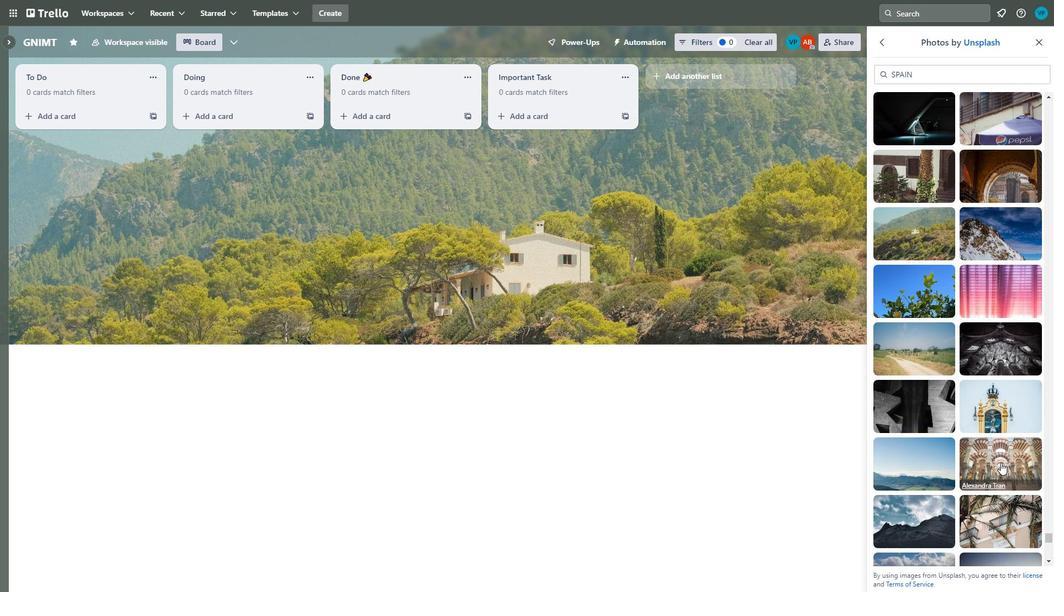 
Action: Mouse scrolled (1000, 464) with delta (0, 0)
Screenshot: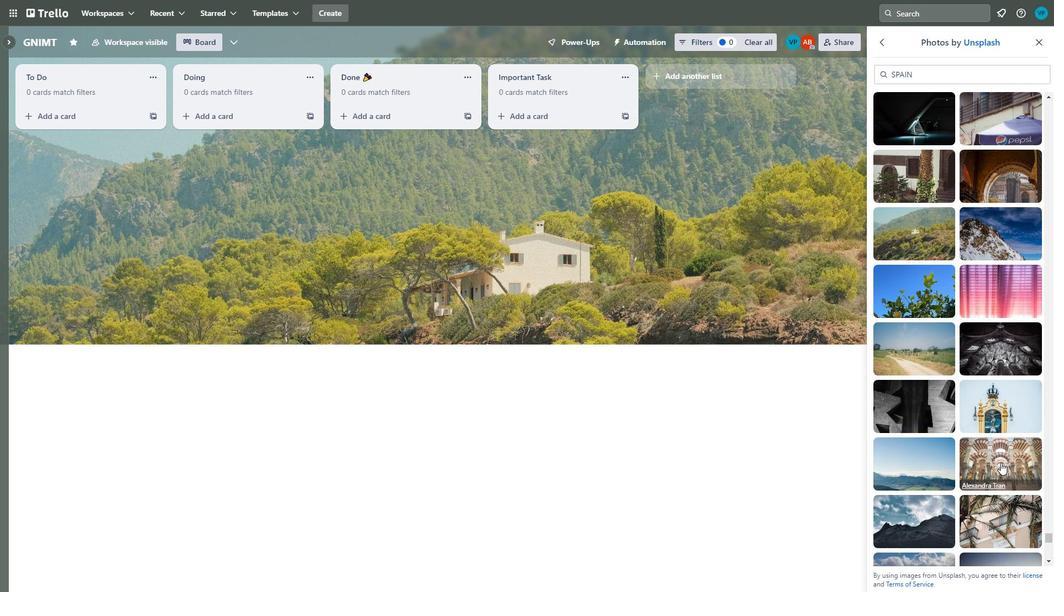 
Action: Mouse moved to (951, 463)
Screenshot: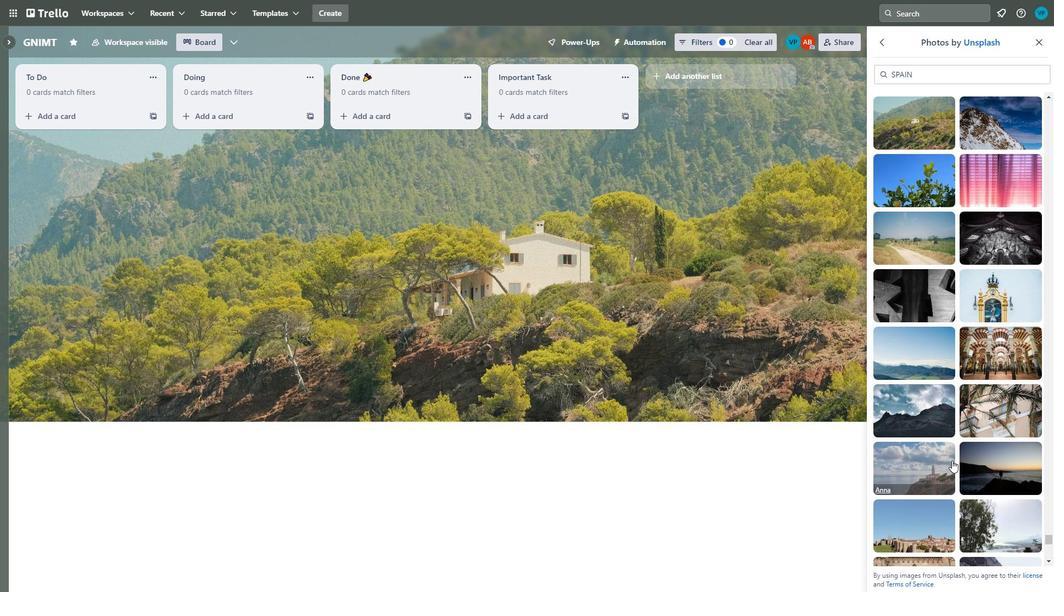 
Action: Mouse scrolled (951, 463) with delta (0, 0)
Screenshot: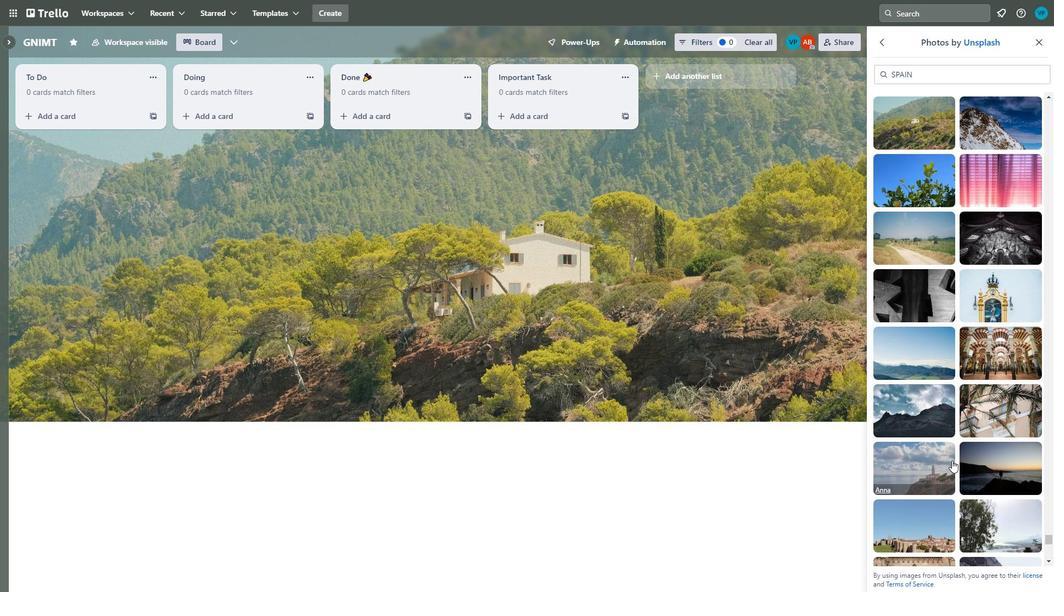 
Action: Mouse moved to (916, 400)
Screenshot: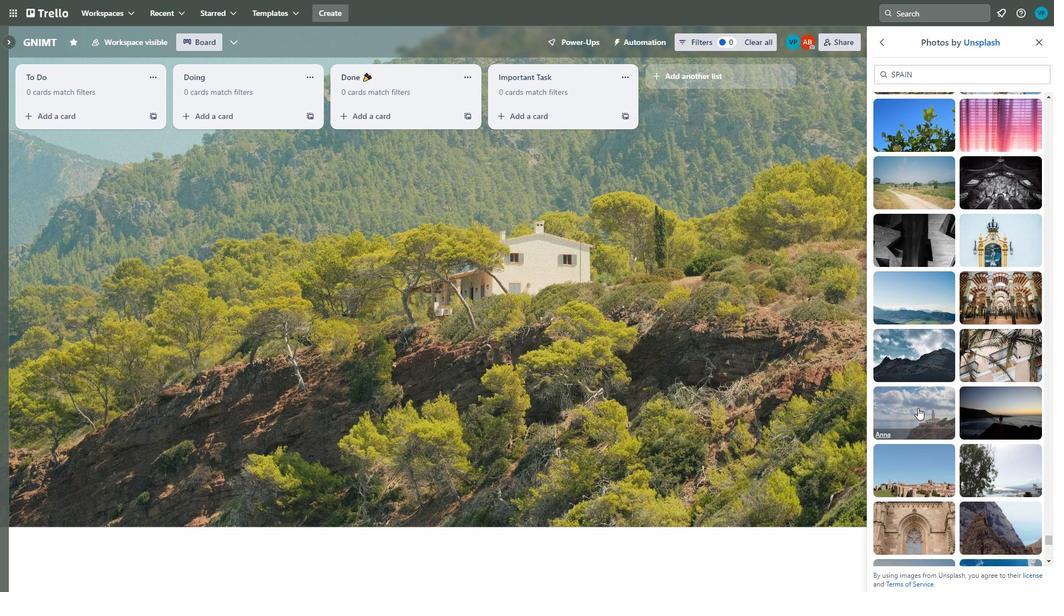 
Action: Mouse pressed left at (916, 400)
Screenshot: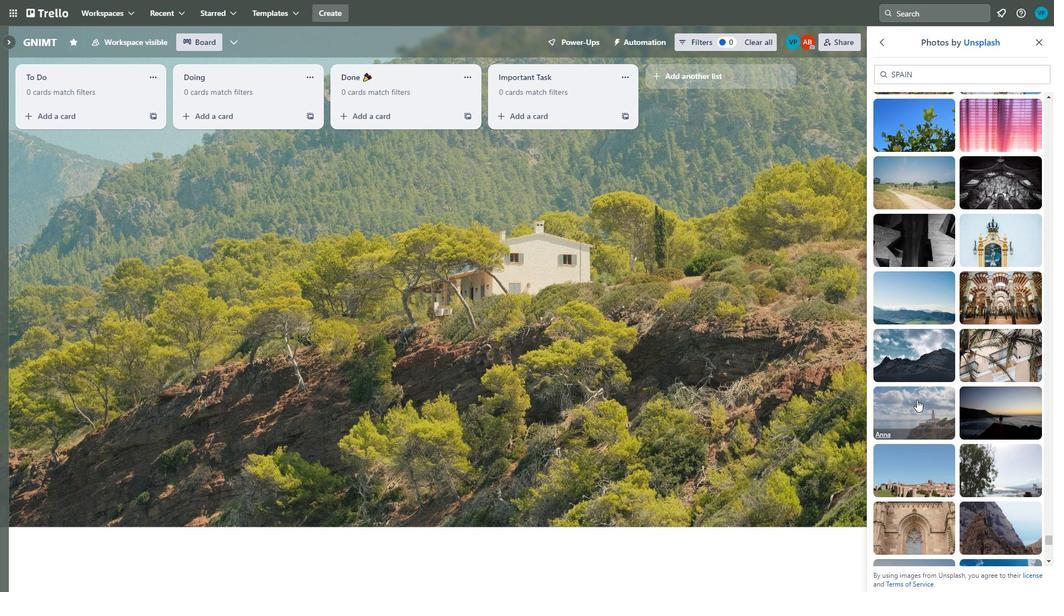 
Action: Mouse moved to (925, 469)
Screenshot: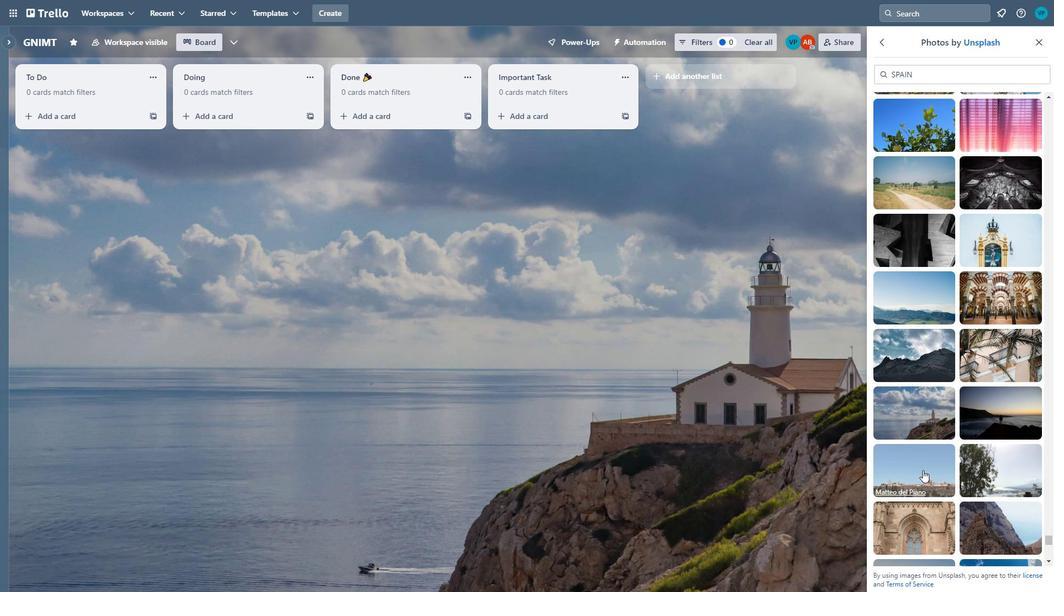
Action: Mouse pressed left at (925, 469)
Screenshot: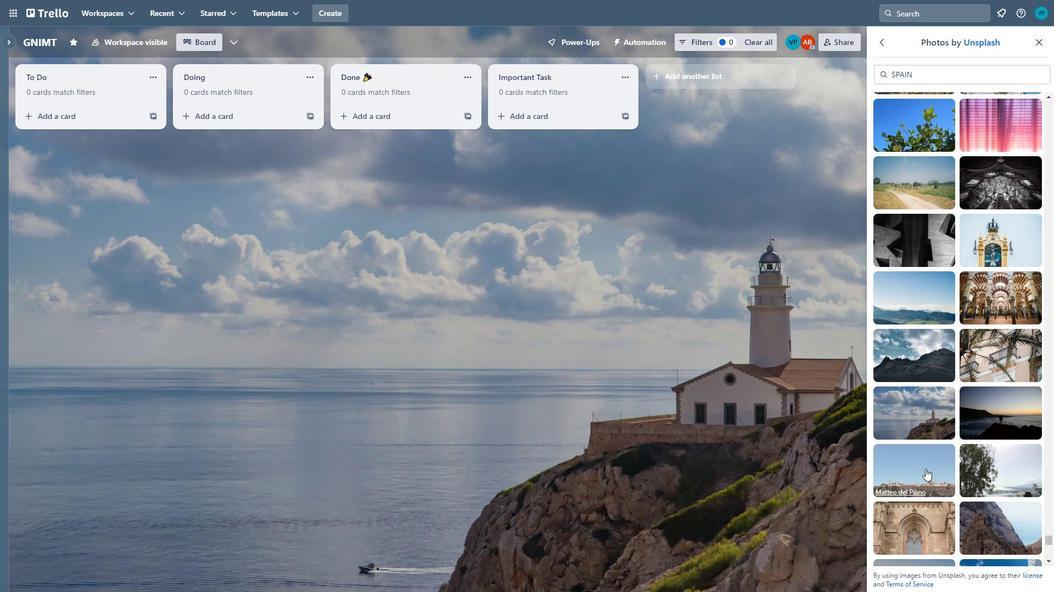 
Action: Mouse moved to (928, 407)
Screenshot: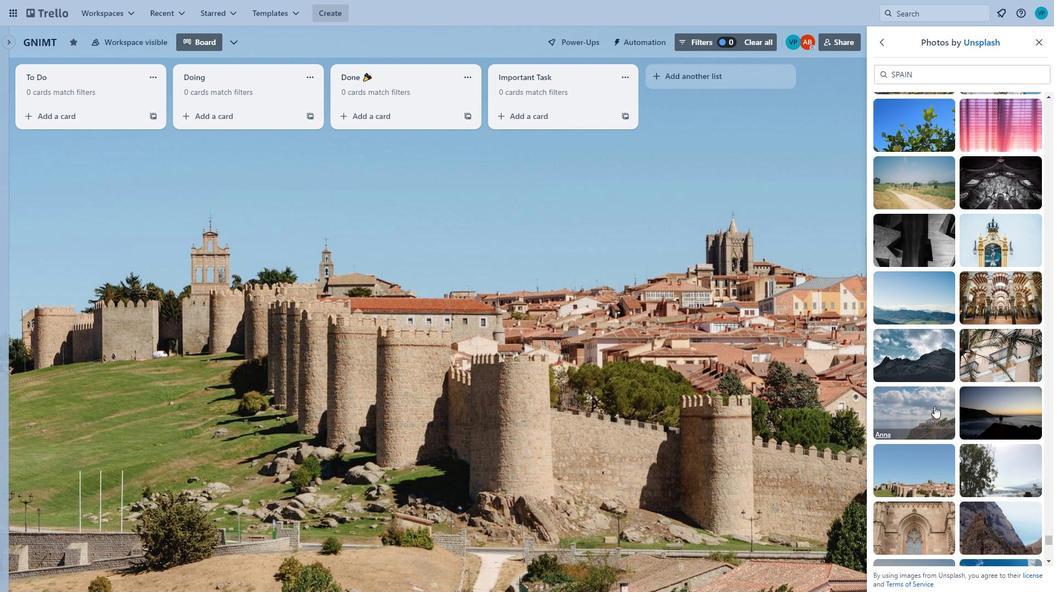 
Action: Mouse scrolled (928, 407) with delta (0, 0)
Screenshot: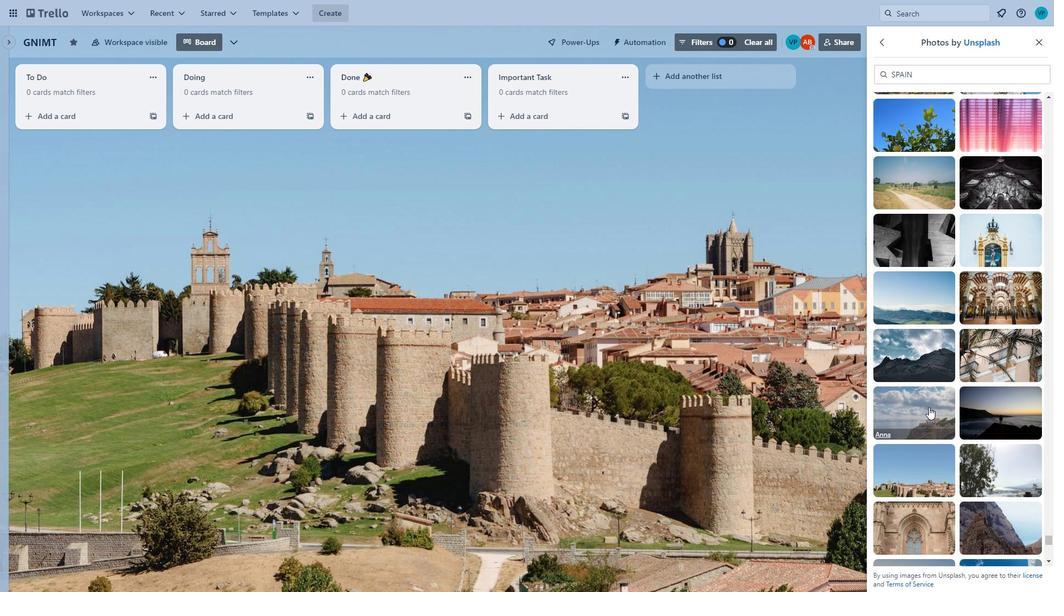 
Action: Mouse scrolled (928, 407) with delta (0, 0)
Screenshot: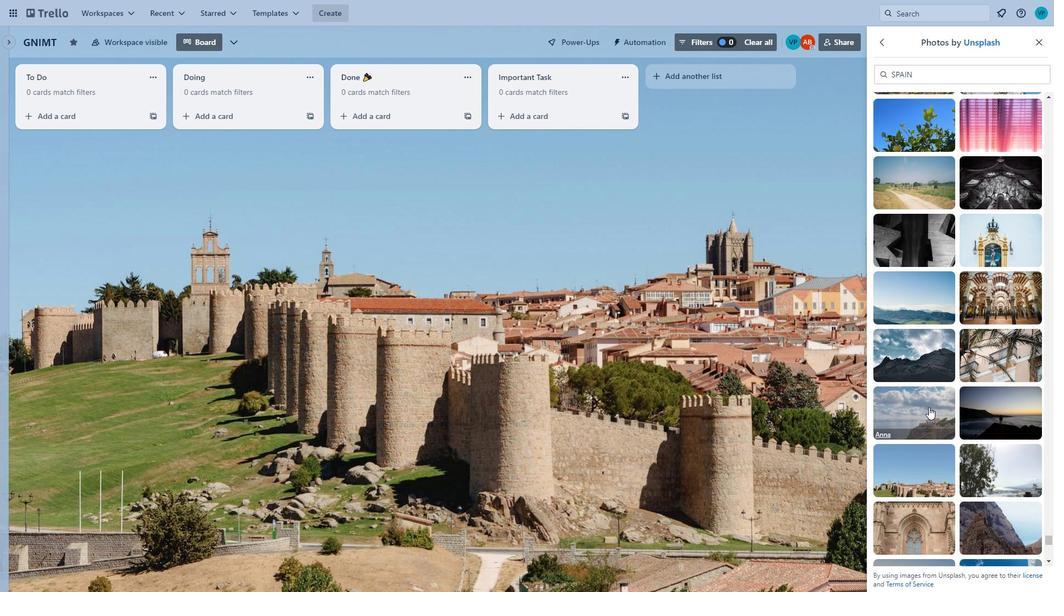 
Action: Mouse moved to (928, 443)
Screenshot: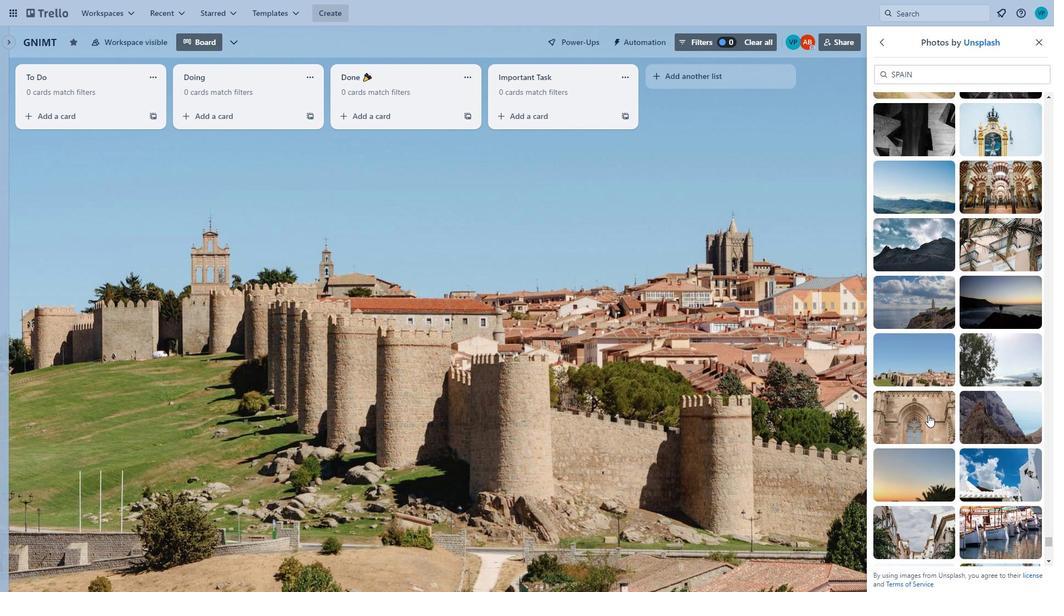 
Action: Mouse scrolled (928, 442) with delta (0, 0)
Screenshot: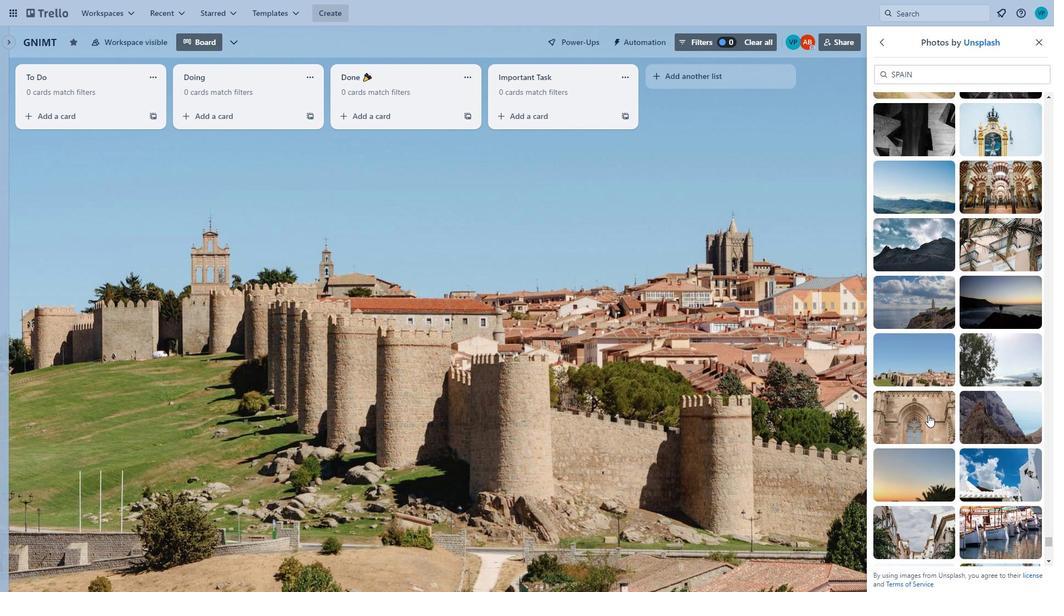 
Action: Mouse moved to (928, 447)
Screenshot: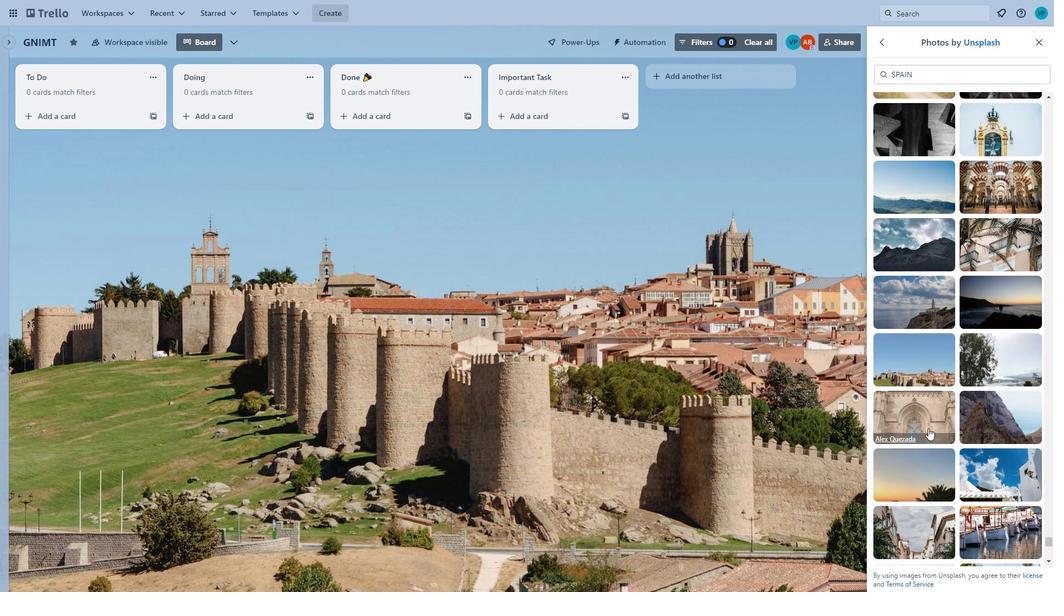 
Action: Mouse scrolled (928, 447) with delta (0, 0)
Screenshot: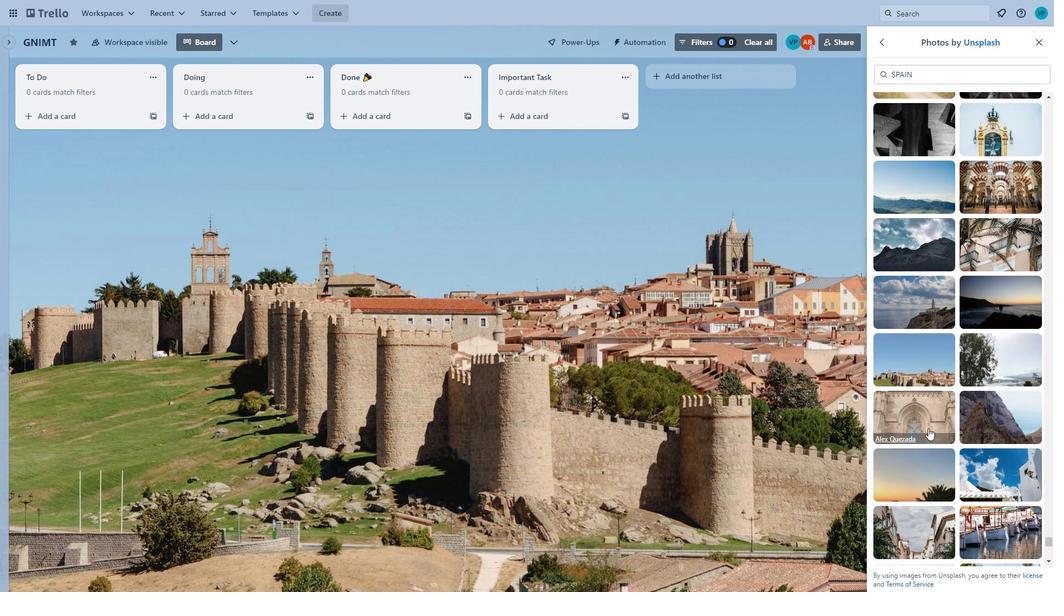 
Action: Mouse moved to (917, 420)
Screenshot: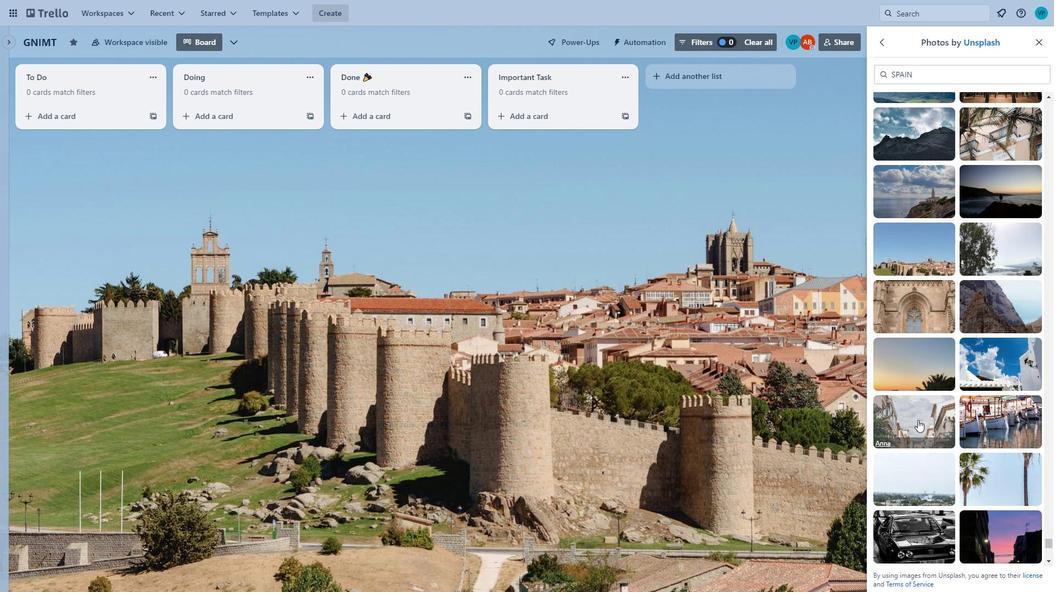
Action: Mouse pressed left at (917, 420)
Screenshot: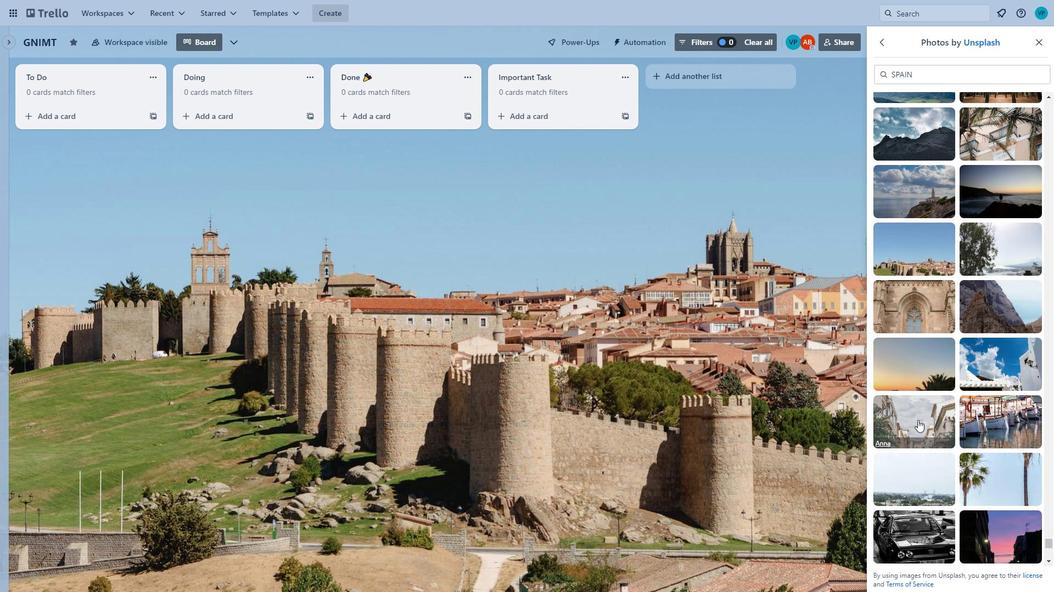 
Action: Mouse moved to (927, 465)
Screenshot: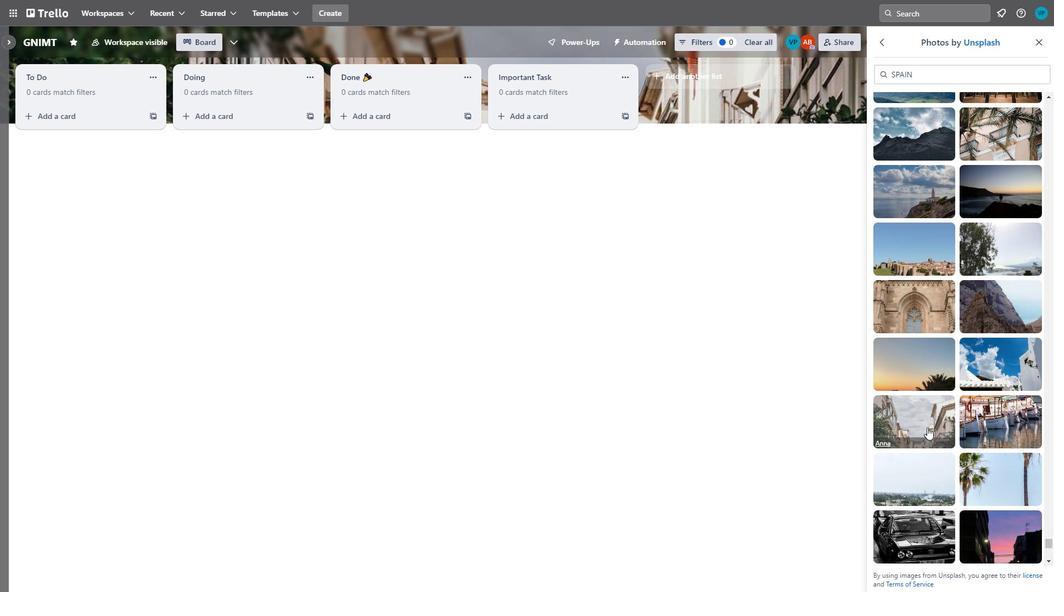
Action: Mouse scrolled (927, 464) with delta (0, 0)
Screenshot: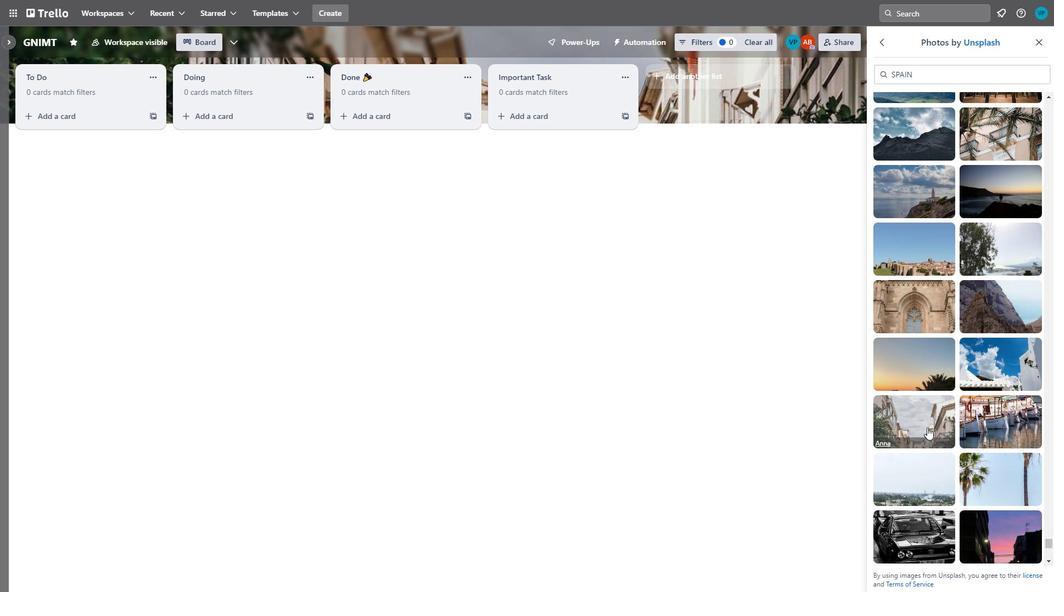 
Action: Mouse moved to (927, 470)
Screenshot: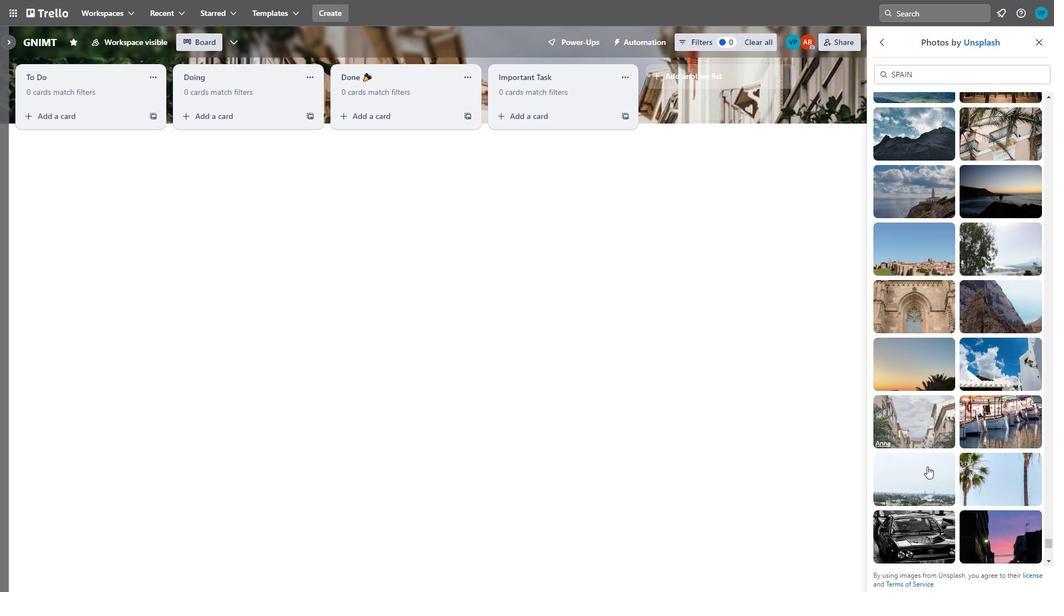 
Action: Mouse scrolled (927, 469) with delta (0, 0)
Screenshot: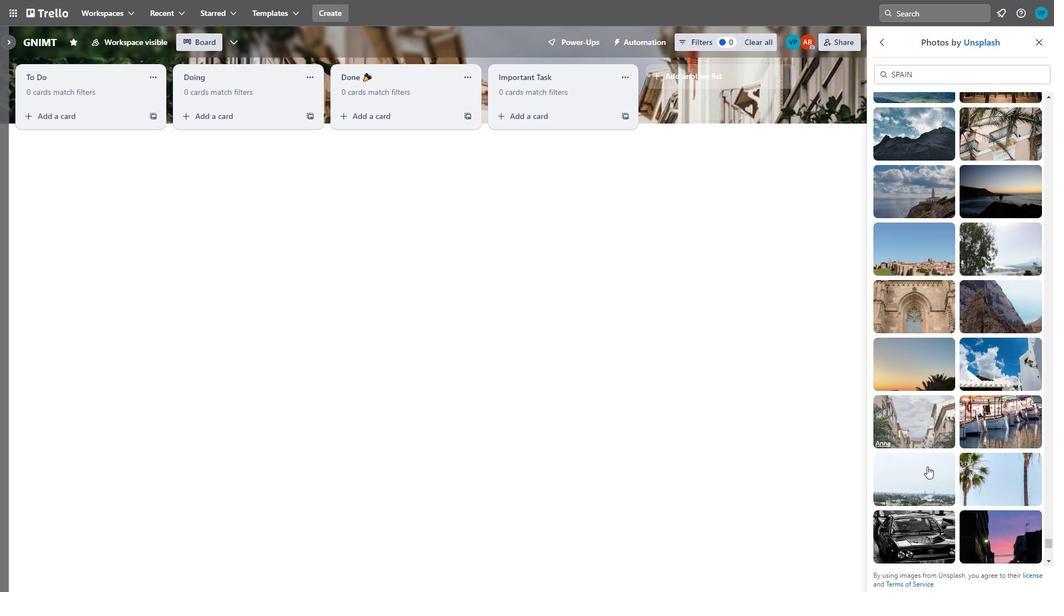 
Action: Mouse moved to (927, 477)
Screenshot: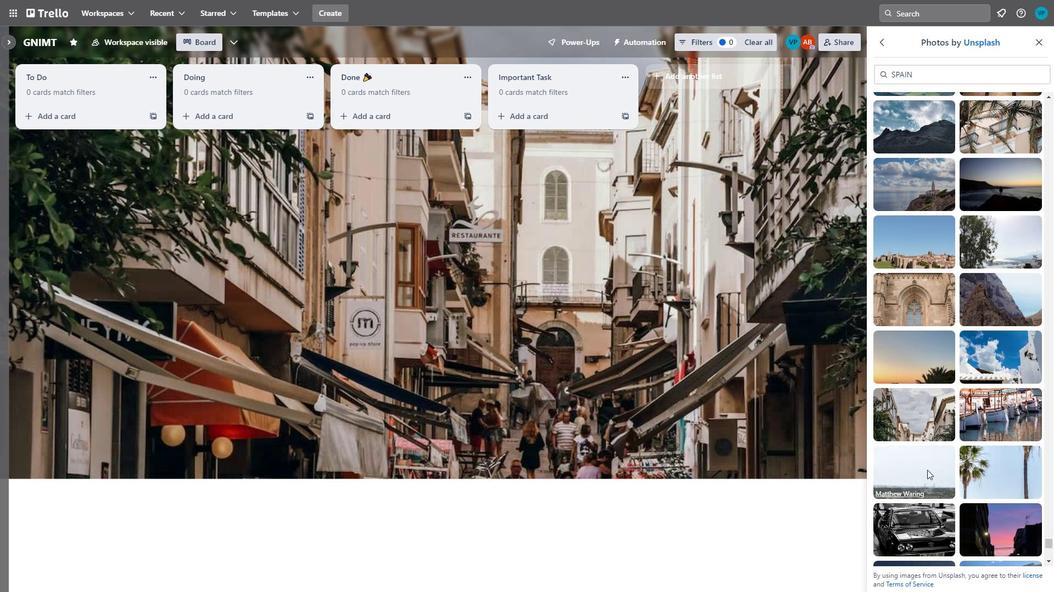 
Action: Mouse scrolled (927, 477) with delta (0, 0)
Screenshot: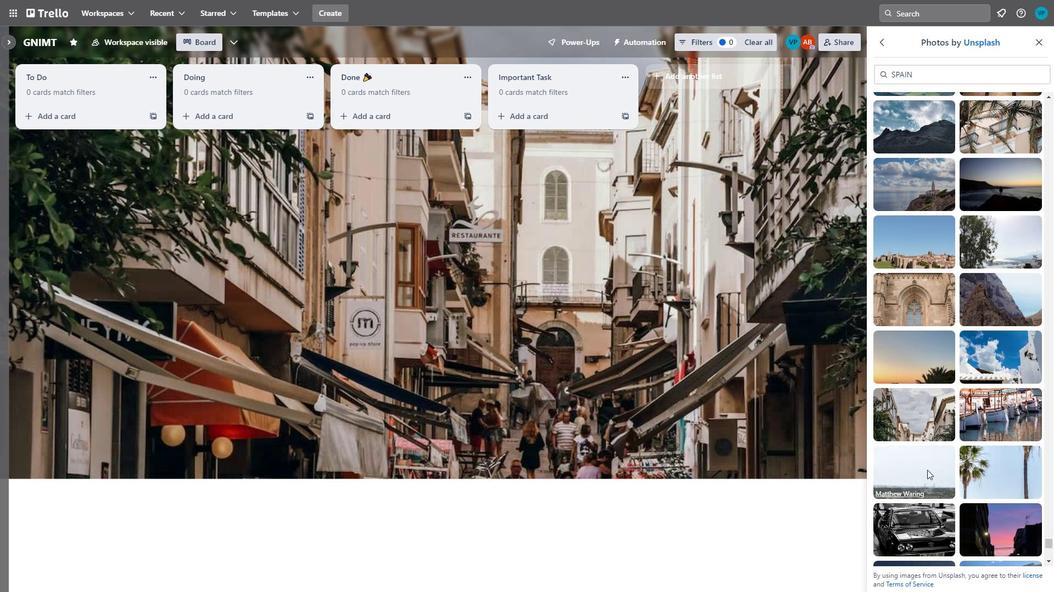 
Action: Mouse moved to (951, 450)
Screenshot: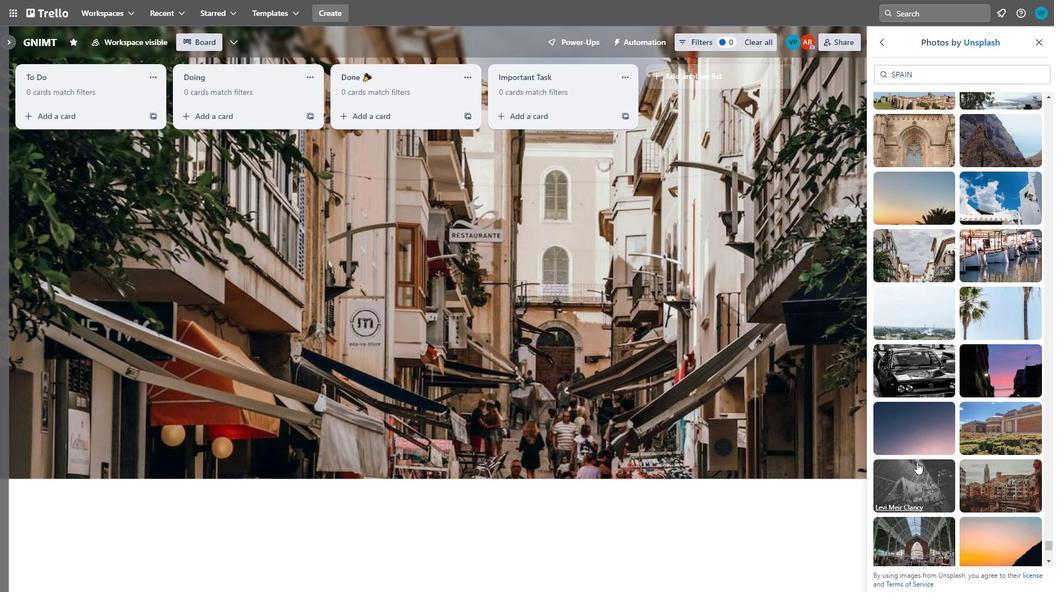 
Action: Mouse scrolled (951, 449) with delta (0, 0)
Screenshot: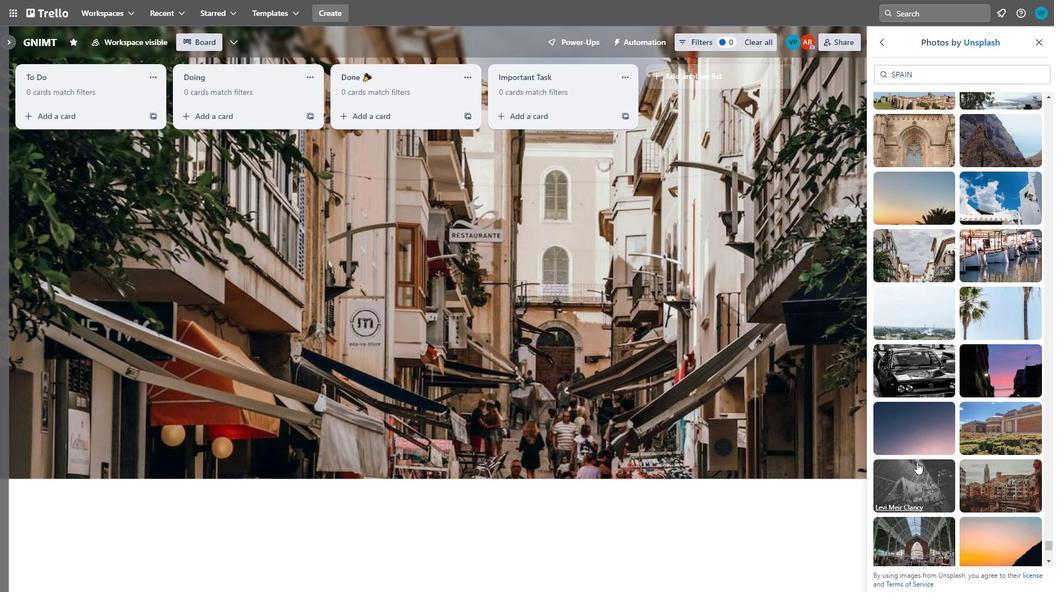 
Action: Mouse moved to (951, 450)
Screenshot: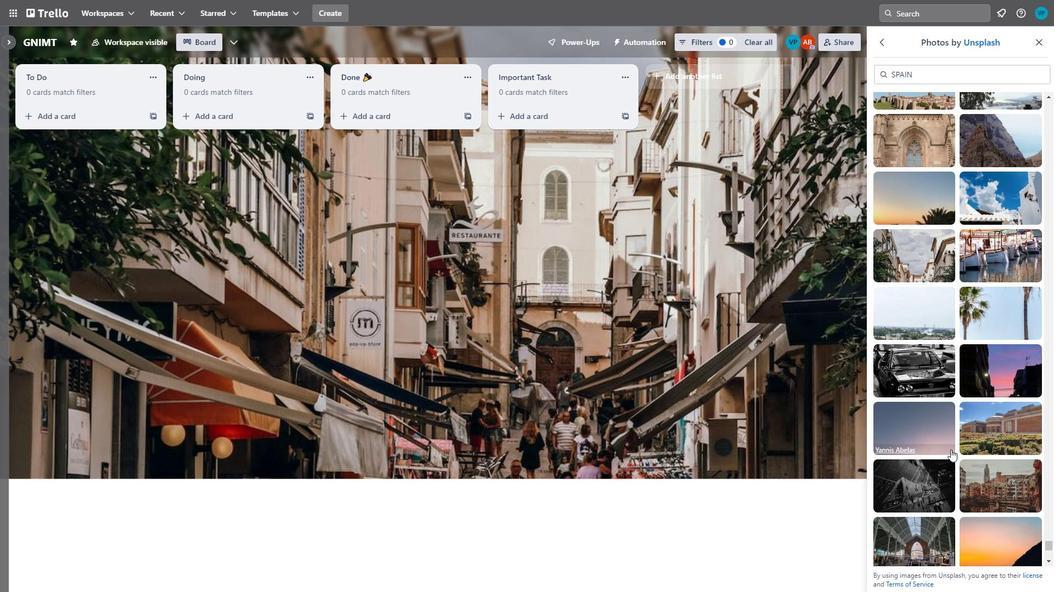 
Action: Mouse scrolled (951, 449) with delta (0, 0)
Screenshot: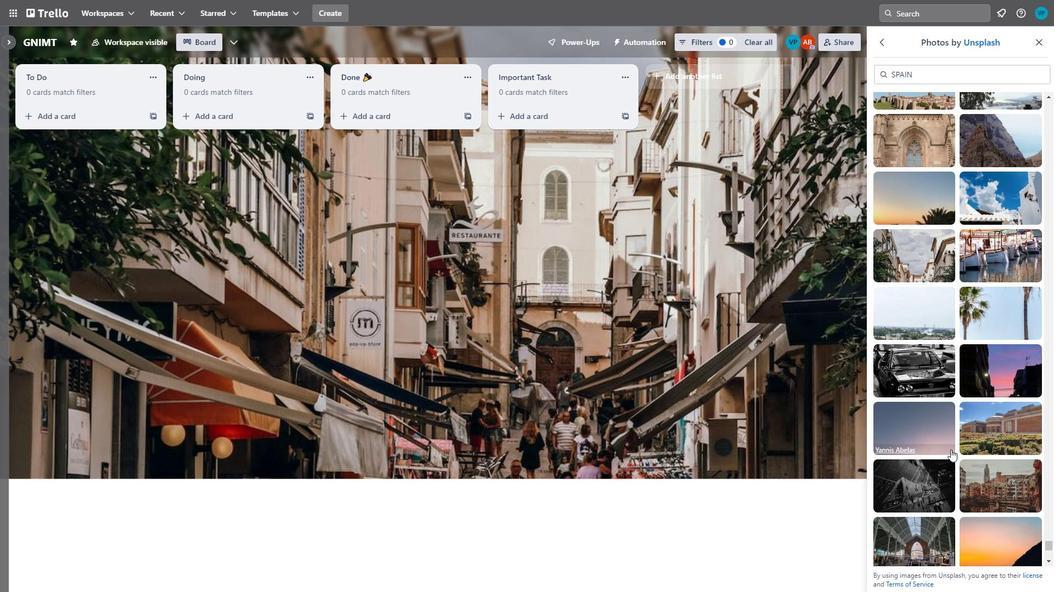 
Action: Mouse moved to (922, 439)
Screenshot: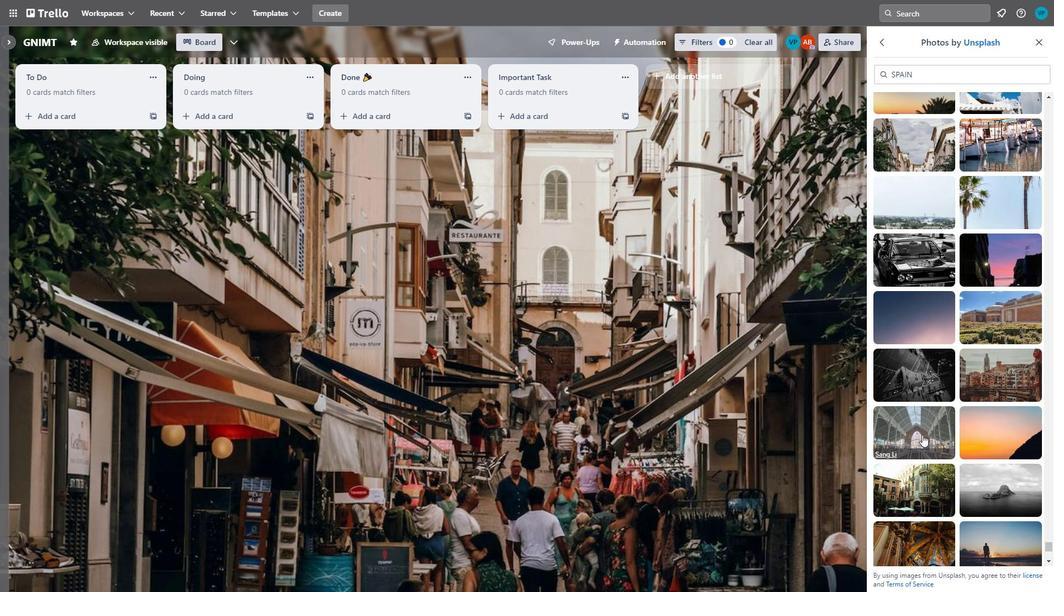 
Action: Mouse scrolled (922, 439) with delta (0, 0)
Screenshot: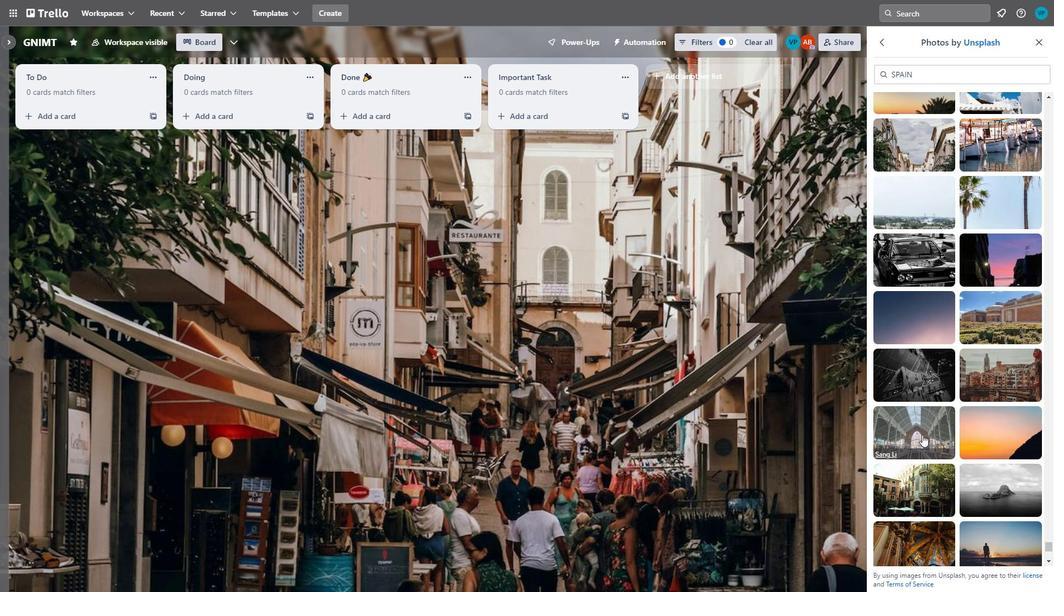
Action: Mouse moved to (905, 485)
Screenshot: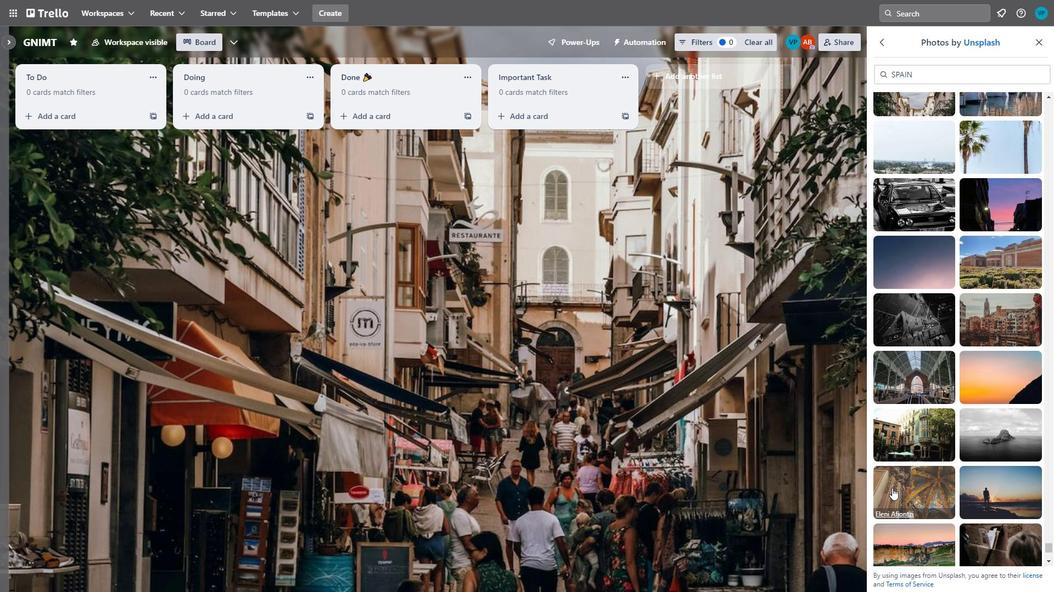 
Action: Mouse pressed left at (905, 485)
Screenshot: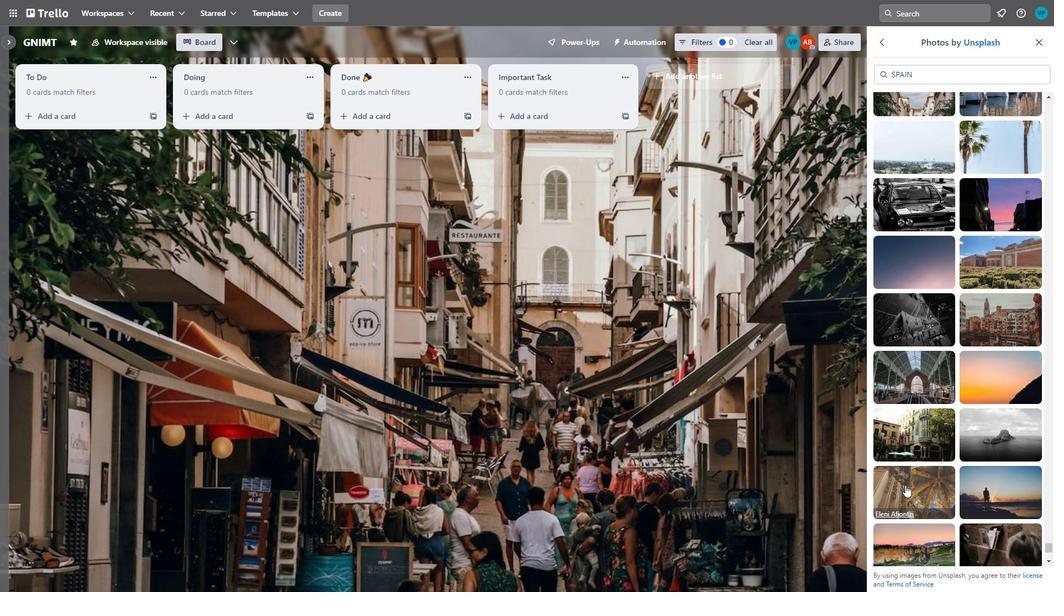 
Action: Mouse moved to (974, 461)
Screenshot: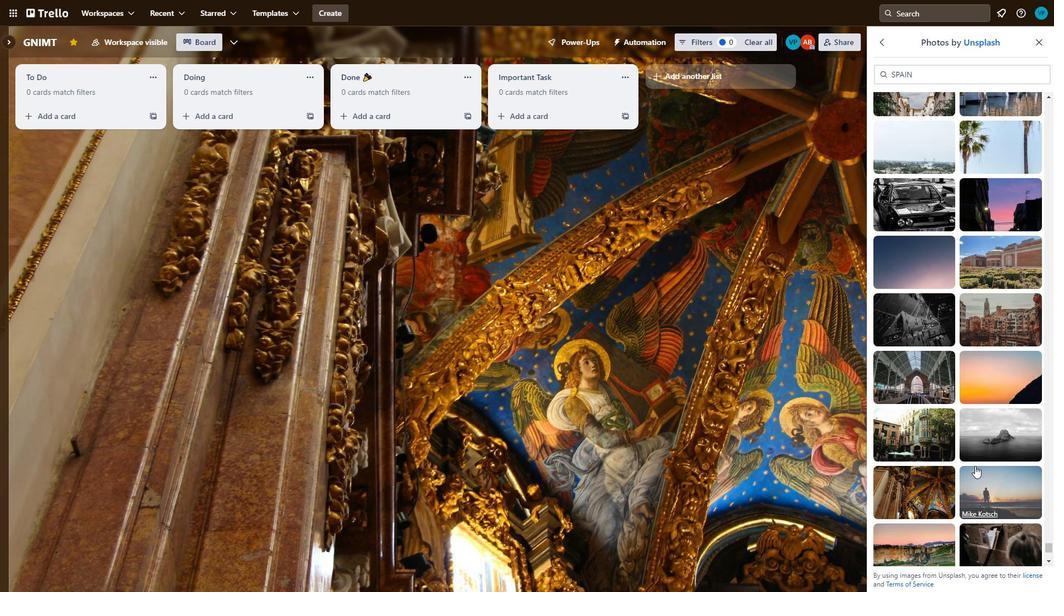 
Action: Mouse scrolled (974, 461) with delta (0, 0)
Screenshot: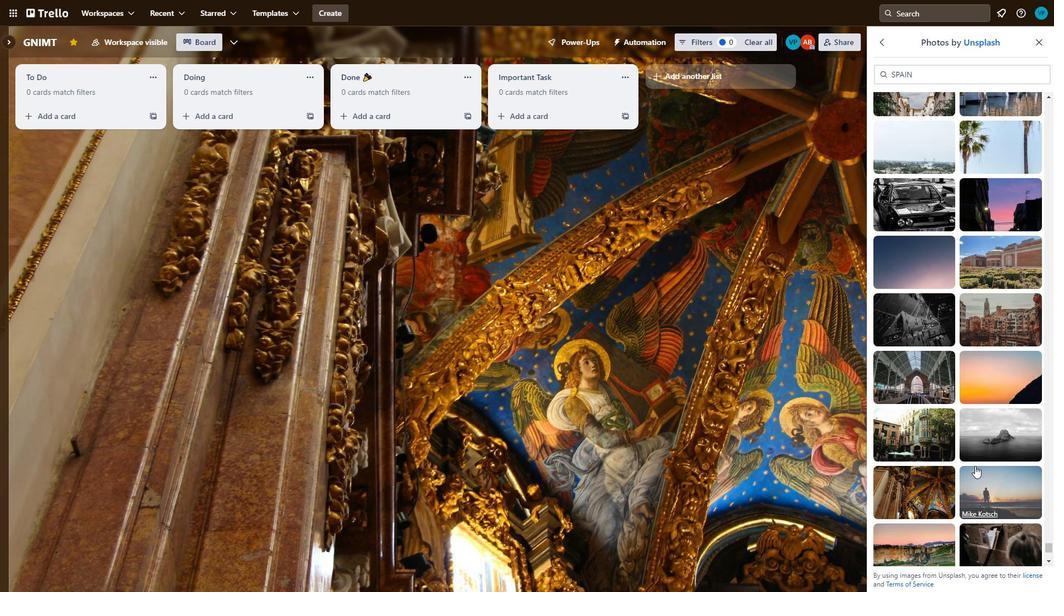 
Action: Mouse scrolled (974, 461) with delta (0, 0)
